 Task: Work and Employment Template: Inventory Log.
Action: Mouse moved to (109, 150)
Screenshot: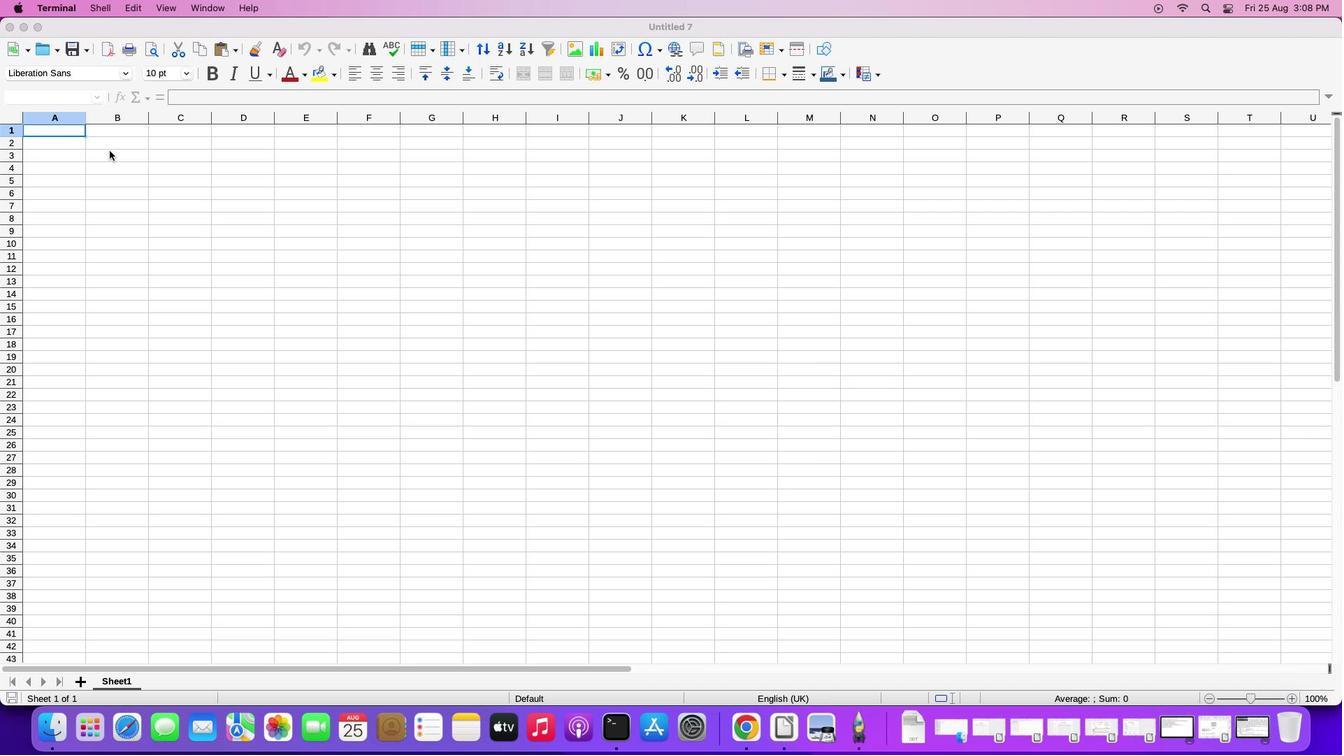 
Action: Mouse pressed left at (109, 150)
Screenshot: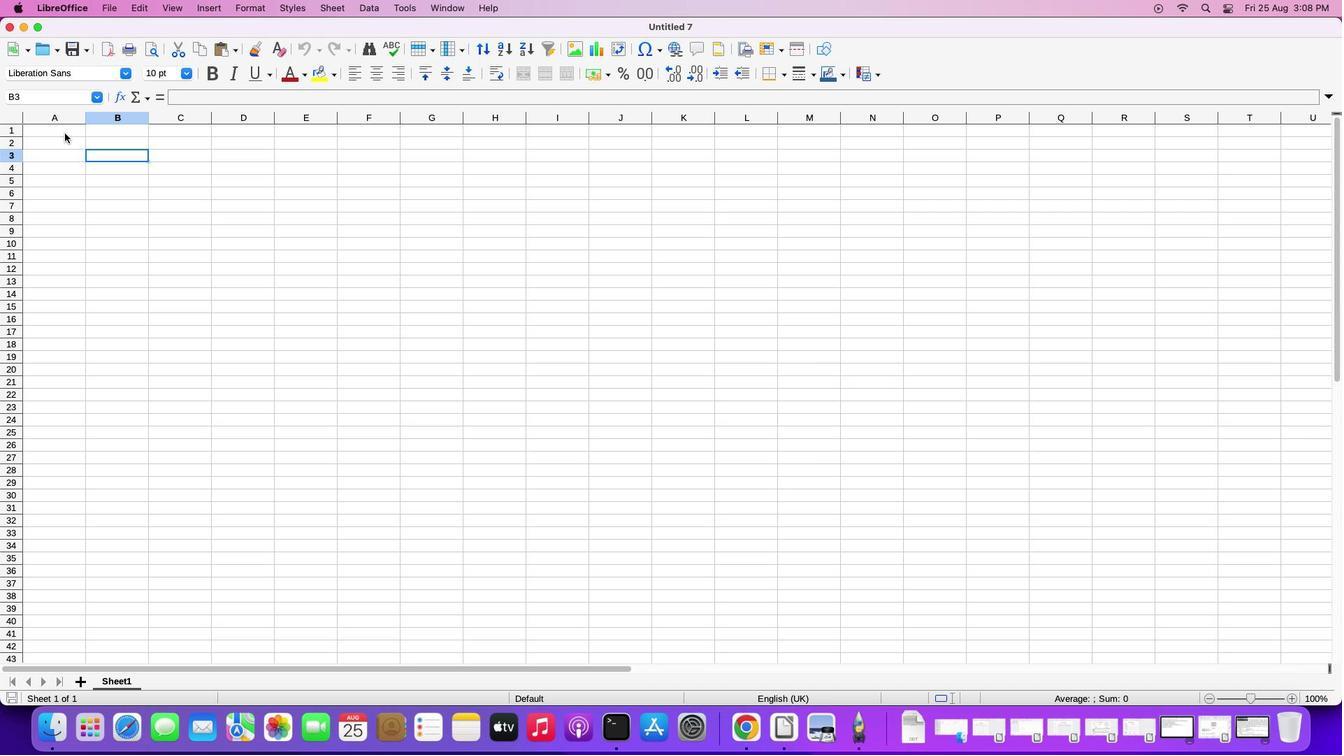 
Action: Mouse moved to (61, 131)
Screenshot: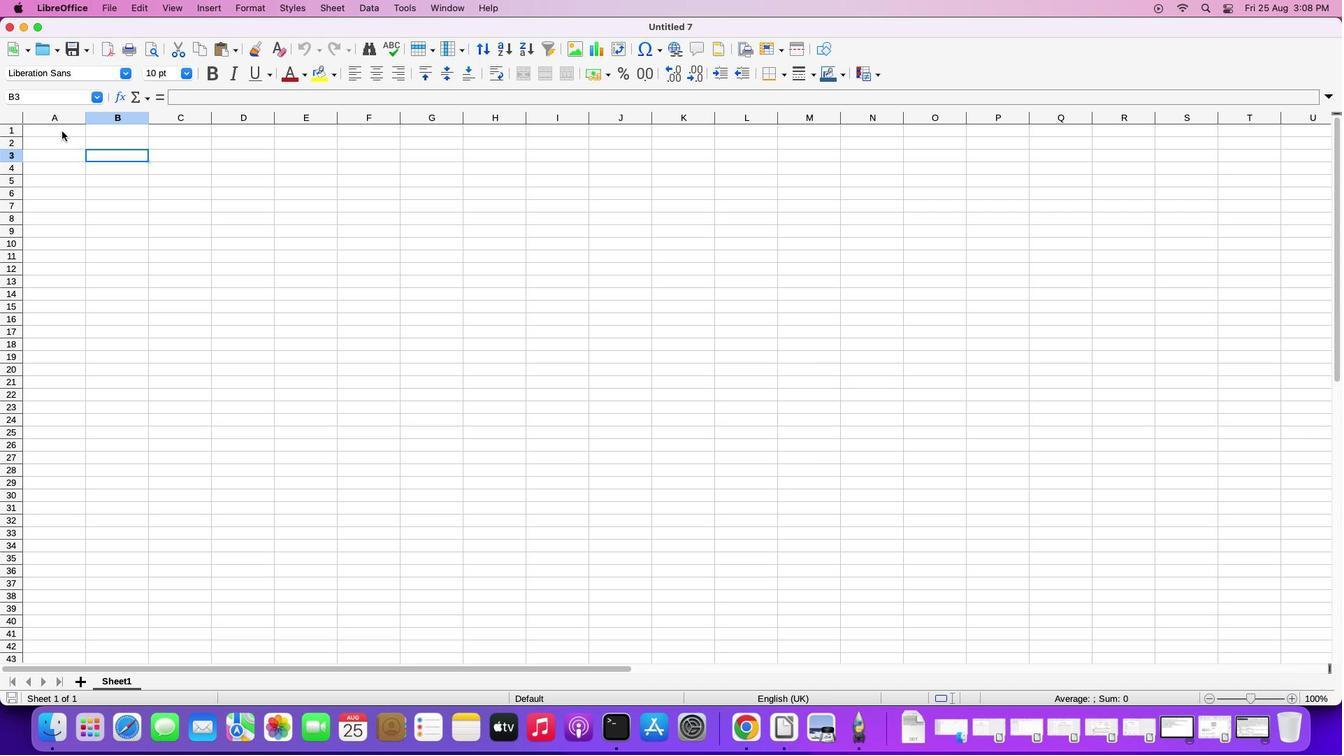 
Action: Mouse pressed left at (61, 131)
Screenshot: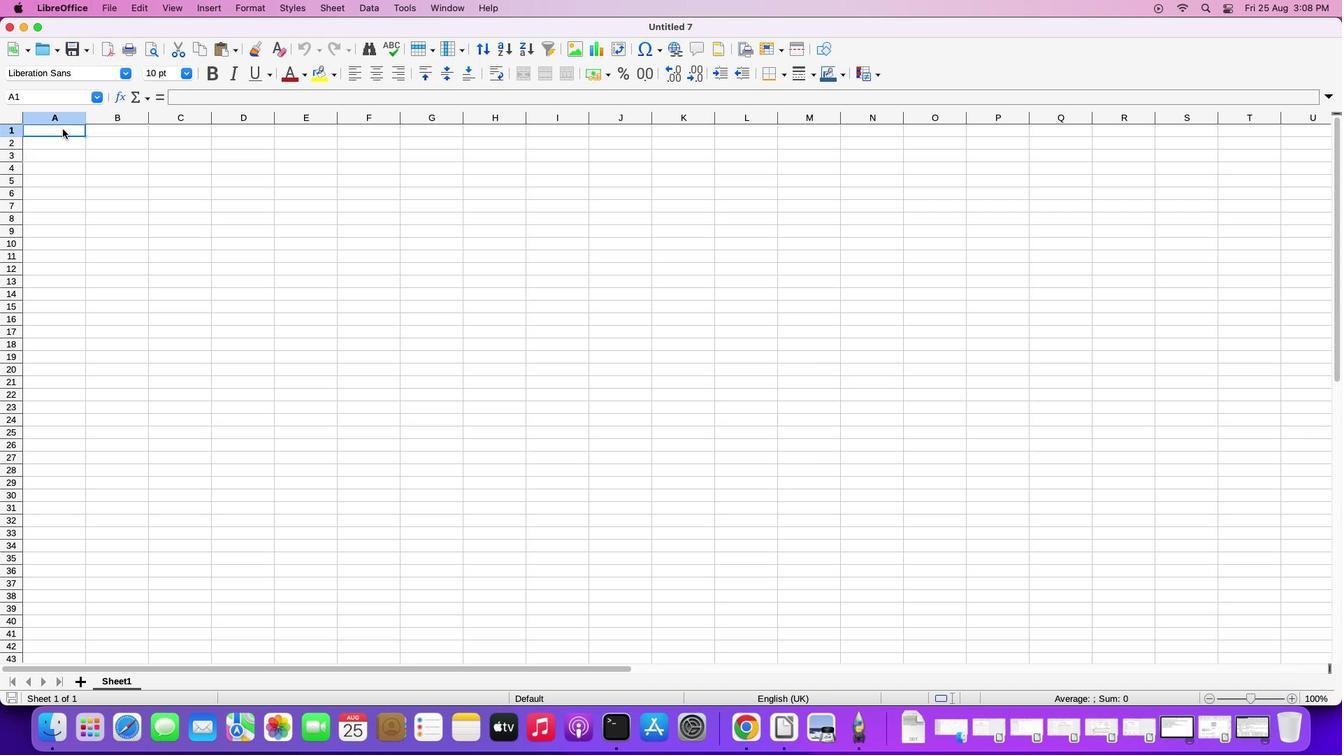 
Action: Mouse moved to (62, 129)
Screenshot: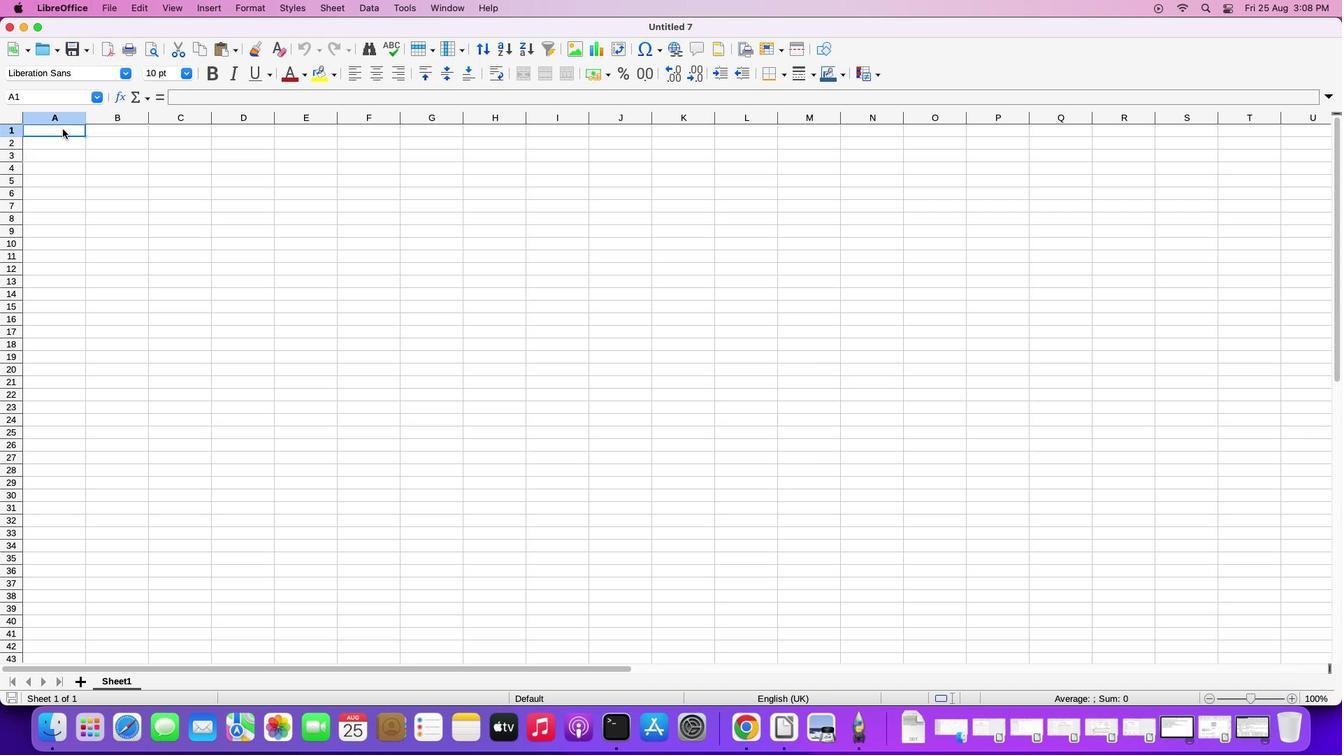 
Action: Key pressed Key.shift'I''n''v''e''n''t''o''r''y'Key.spaceKey.shift'C''o''u''n''t'Key.spaceKey.shift'S''h''e''e''t'Key.enterKey.shift'S''h''e''e''t'Key.space'n''u''m''b''e''r'Key.shift_r':'Key.shift'_''_''_''_''_''_''_''_''_''_''_''_''_'Key.backspaceKey.backspaceKey.backspaceKey.enterKey.rightKey.rightKey.rightKey.upKey.leftKey.shift'C''o''u''n''t''e''d'Key.space'b''y'Key.shift_r':'Key.spaceKey.shift'_''_''_''_''_''_''_''_''_''_''_''_''_'Key.backspaceKey.enter
Screenshot: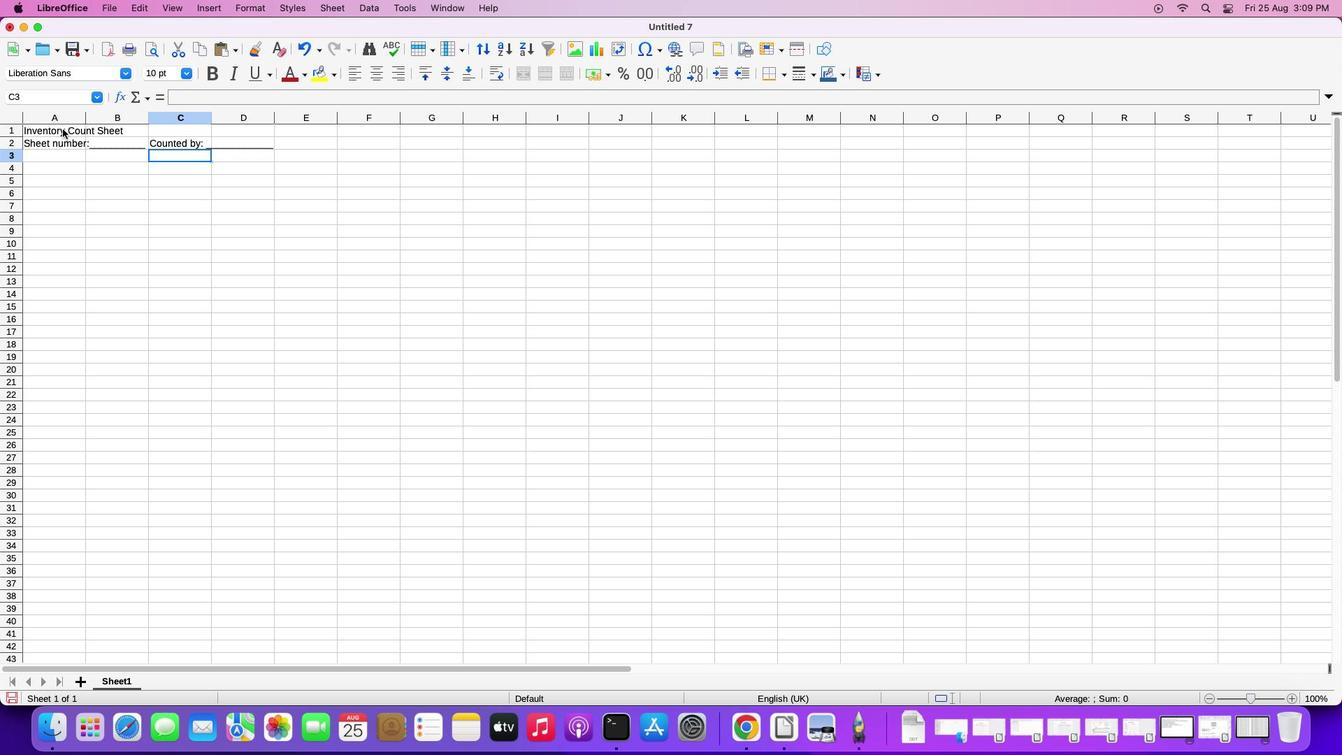 
Action: Mouse moved to (45, 171)
Screenshot: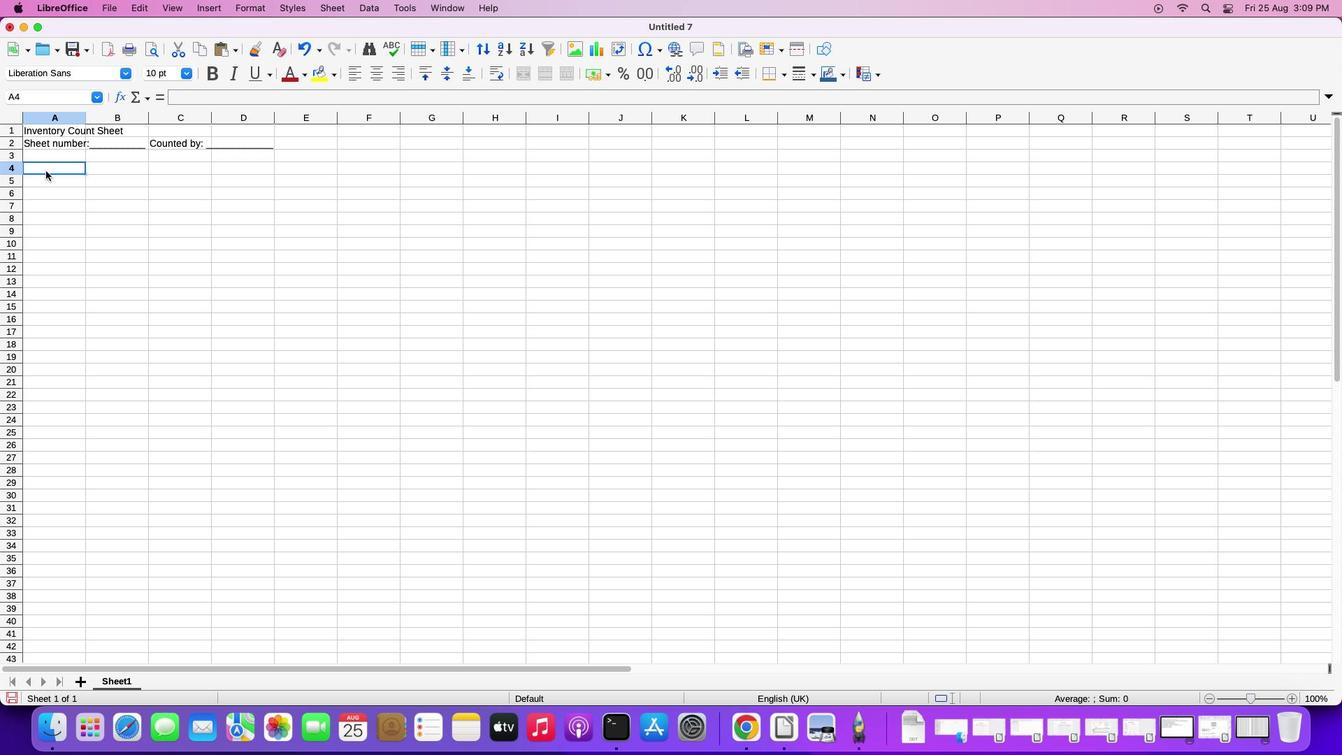 
Action: Mouse pressed left at (45, 171)
Screenshot: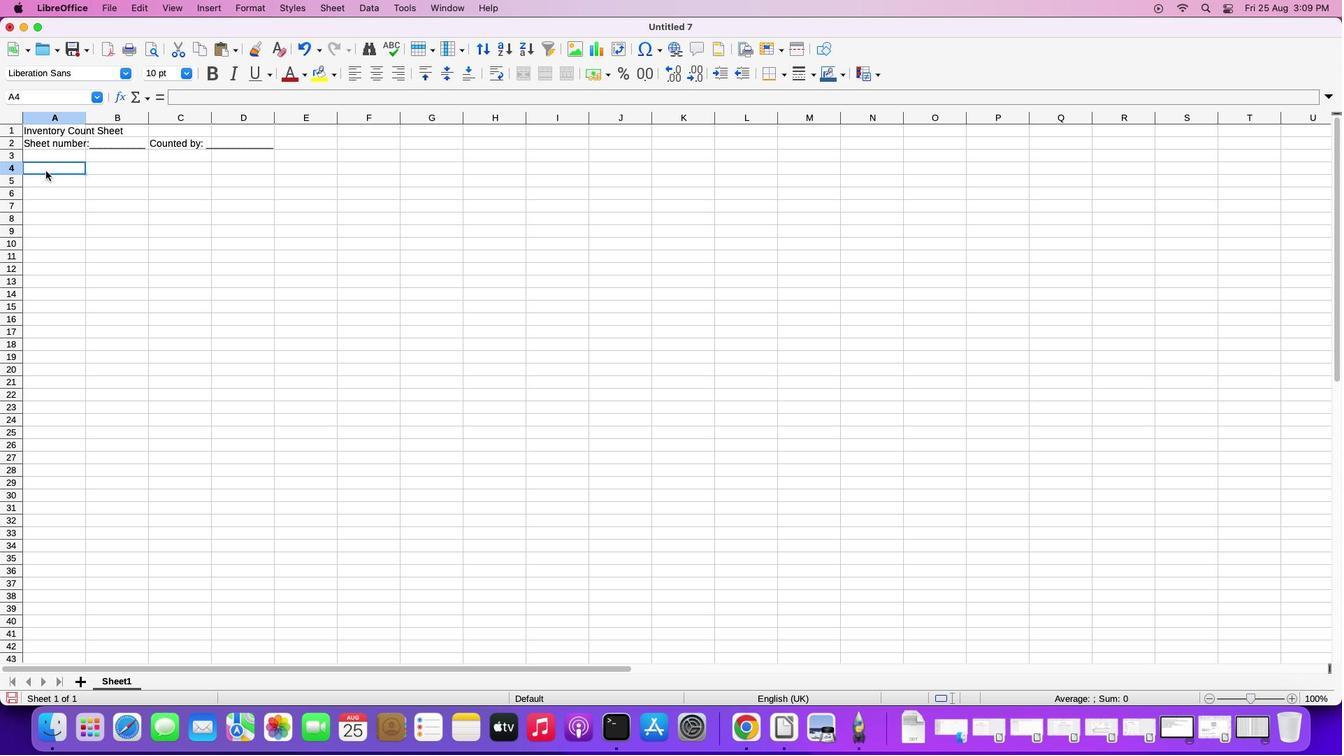
Action: Key pressed Key.shift'I''t''e''m'Key.spaceKey.shift'n''u''m''b''e''r'Key.rightKey.shift'D''e''s''c''r''i''p''t''i''o''n'Key.rightKey.shift'L''o''c''a''t''i''o''n'Key.rightKey.shift'Q''u''a''n''t''i''t''y'Key.downKey.upKey.upKey.upKey.leftKey.leftKey.leftKey.upKey.upKey.shiftKey.rightKey.rightKey.right
Screenshot: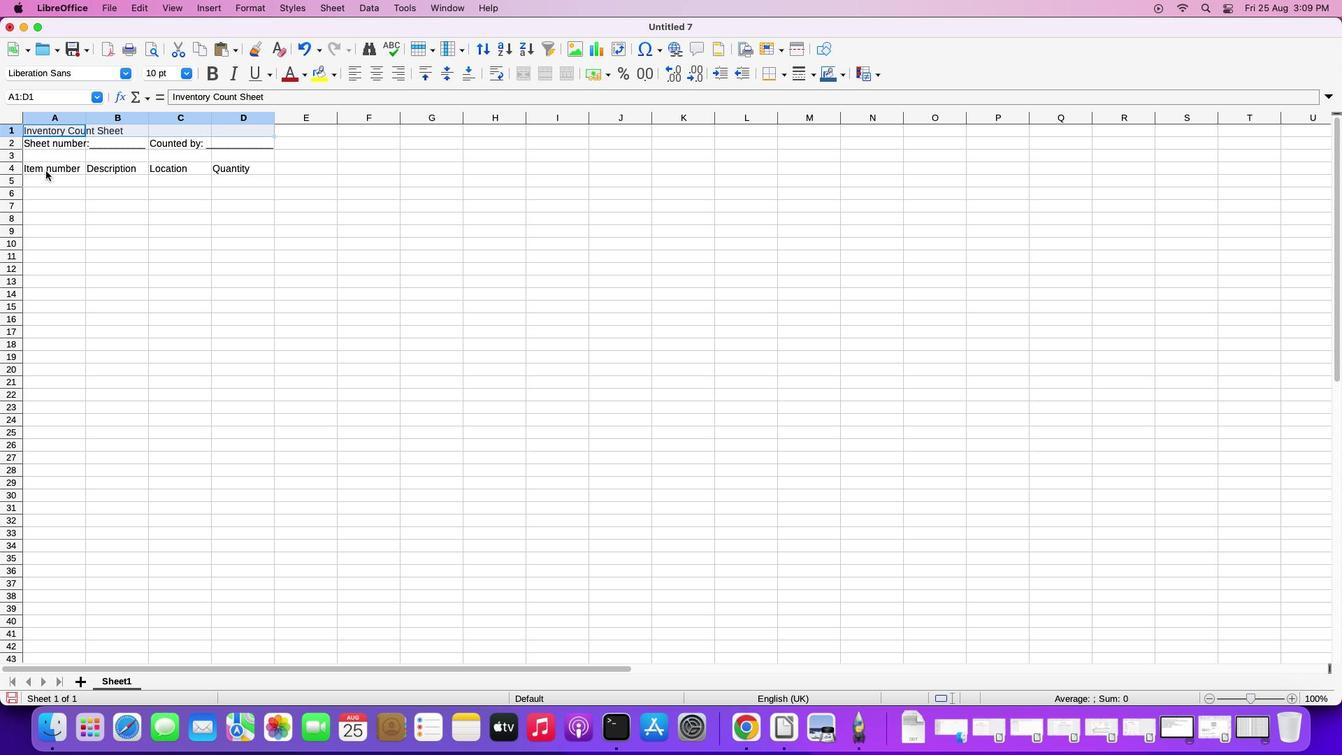 
Action: Mouse moved to (544, 78)
Screenshot: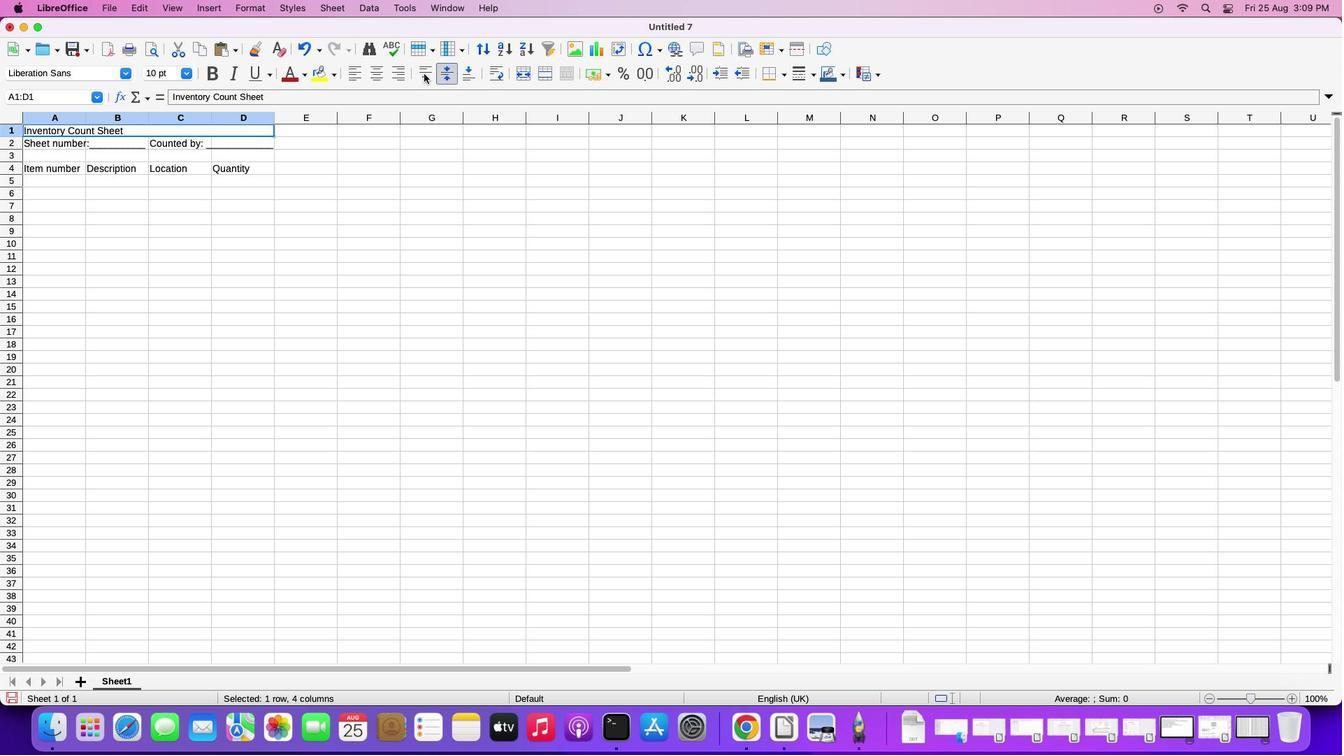 
Action: Mouse pressed left at (544, 78)
Screenshot: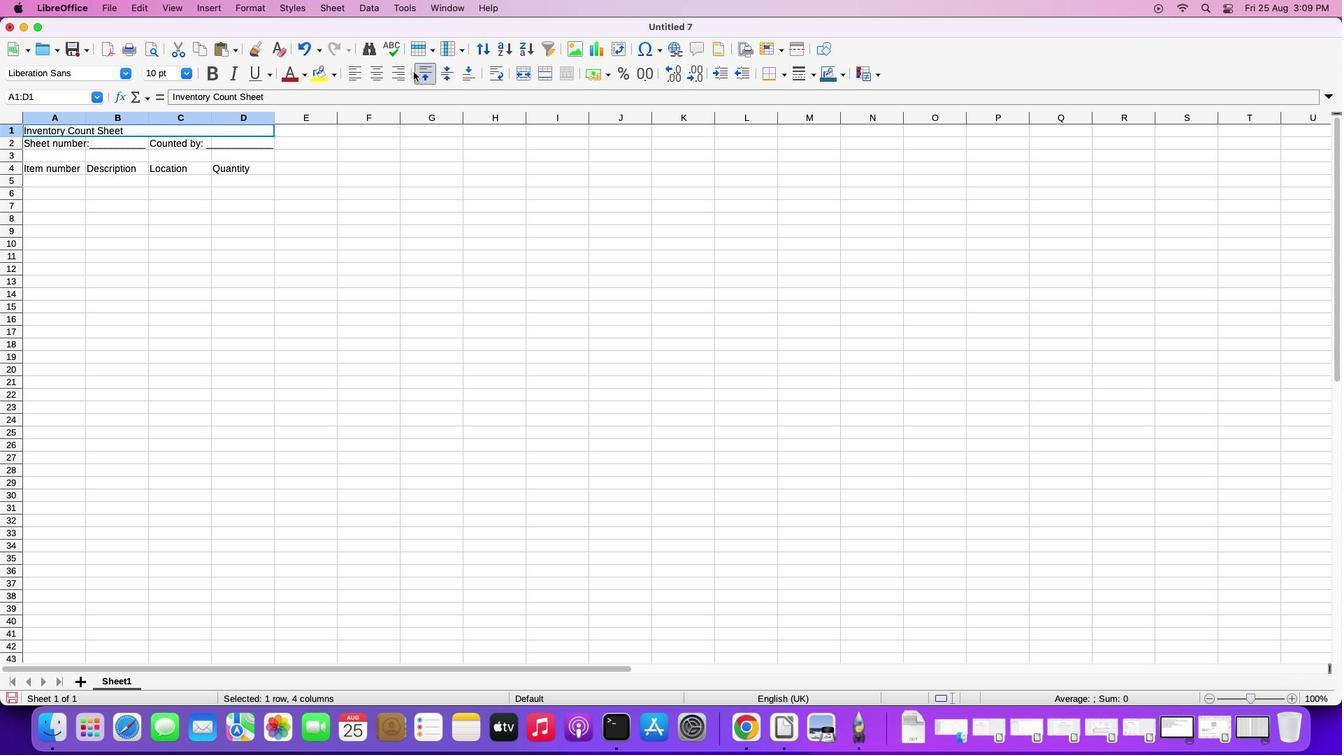 
Action: Mouse moved to (376, 72)
Screenshot: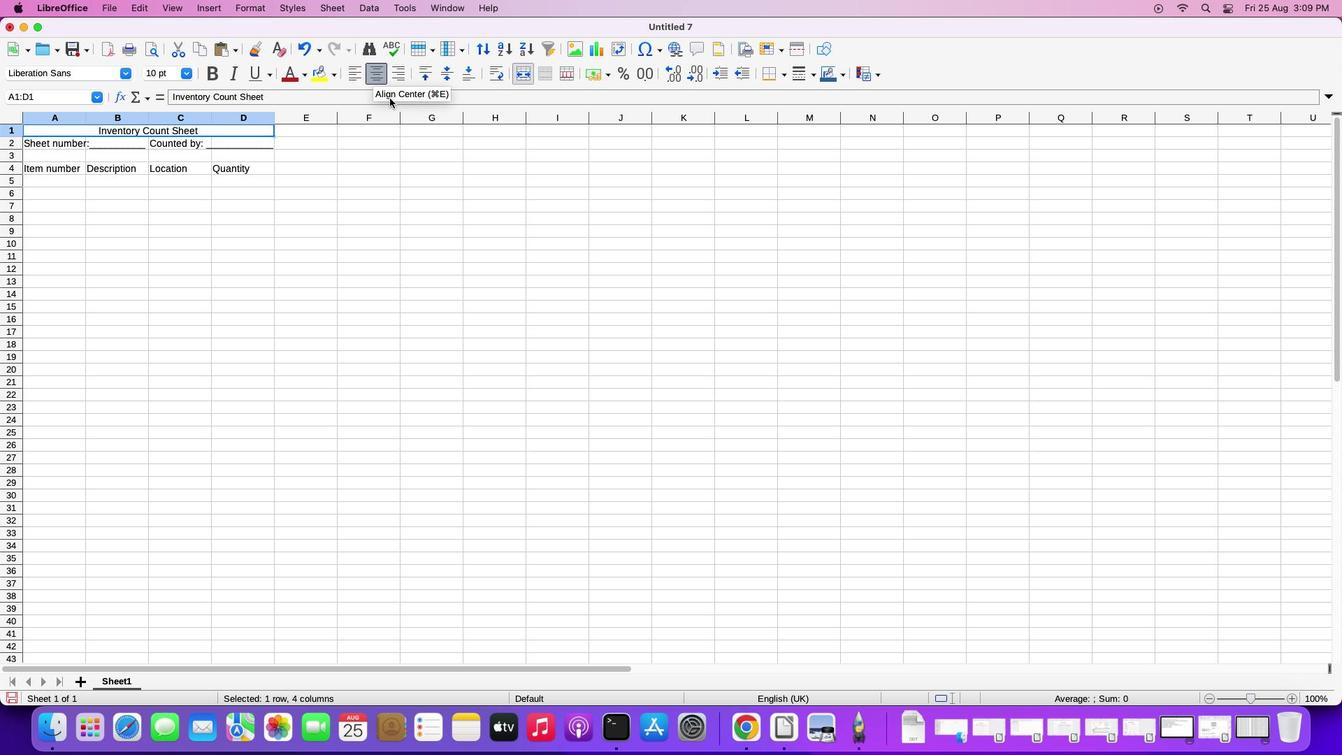 
Action: Mouse pressed left at (376, 72)
Screenshot: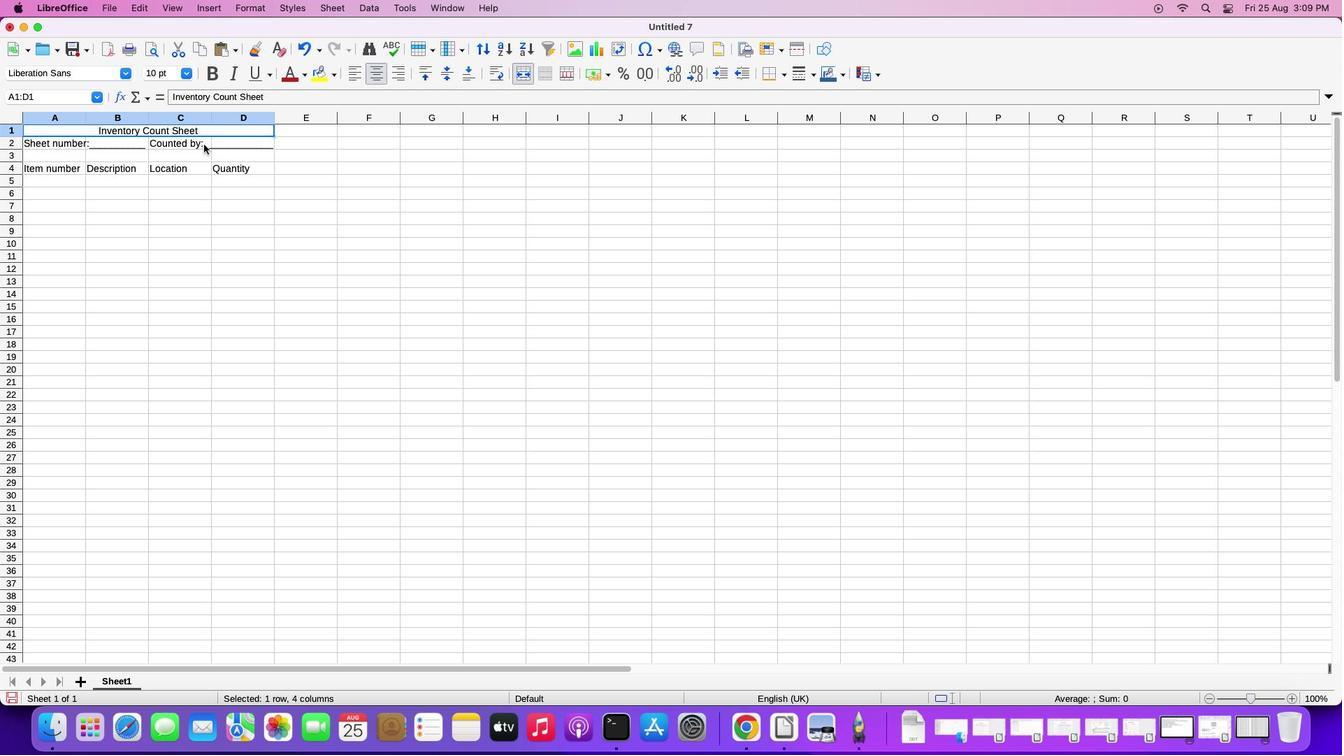 
Action: Mouse moved to (45, 162)
Screenshot: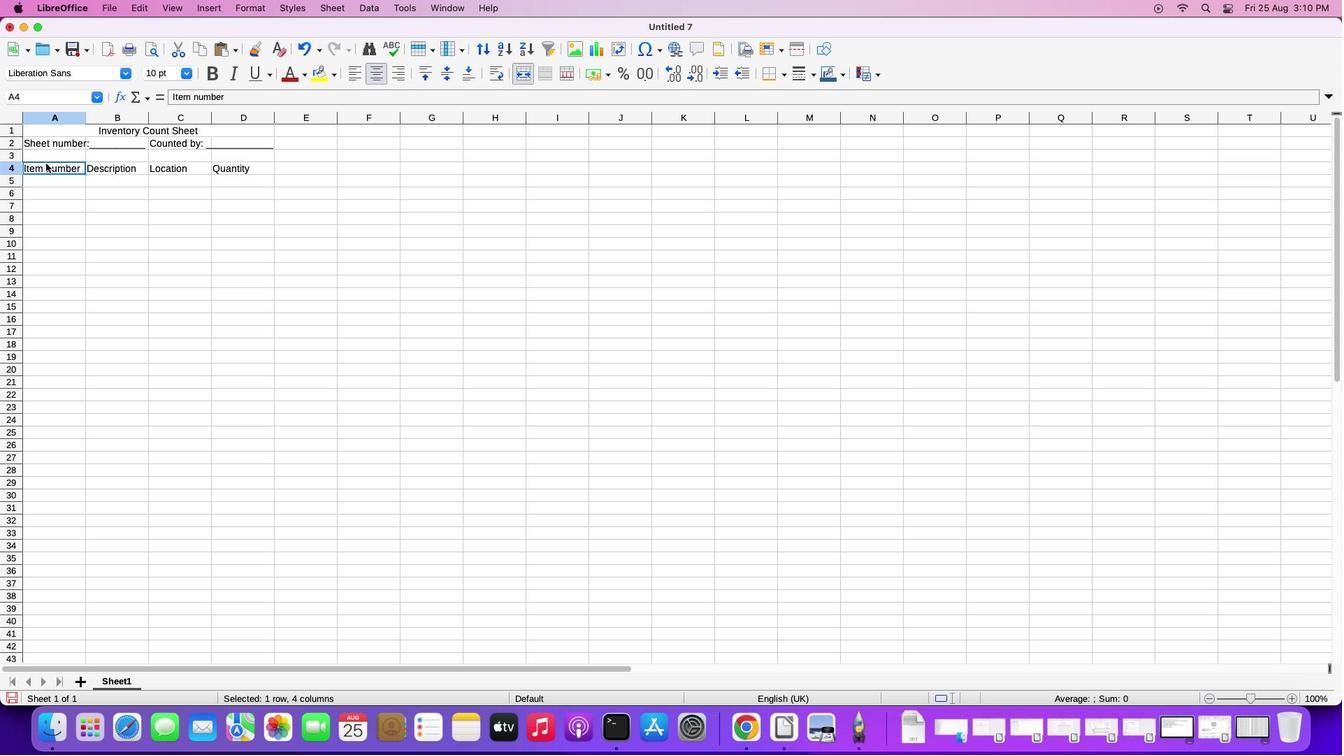 
Action: Mouse pressed left at (45, 162)
Screenshot: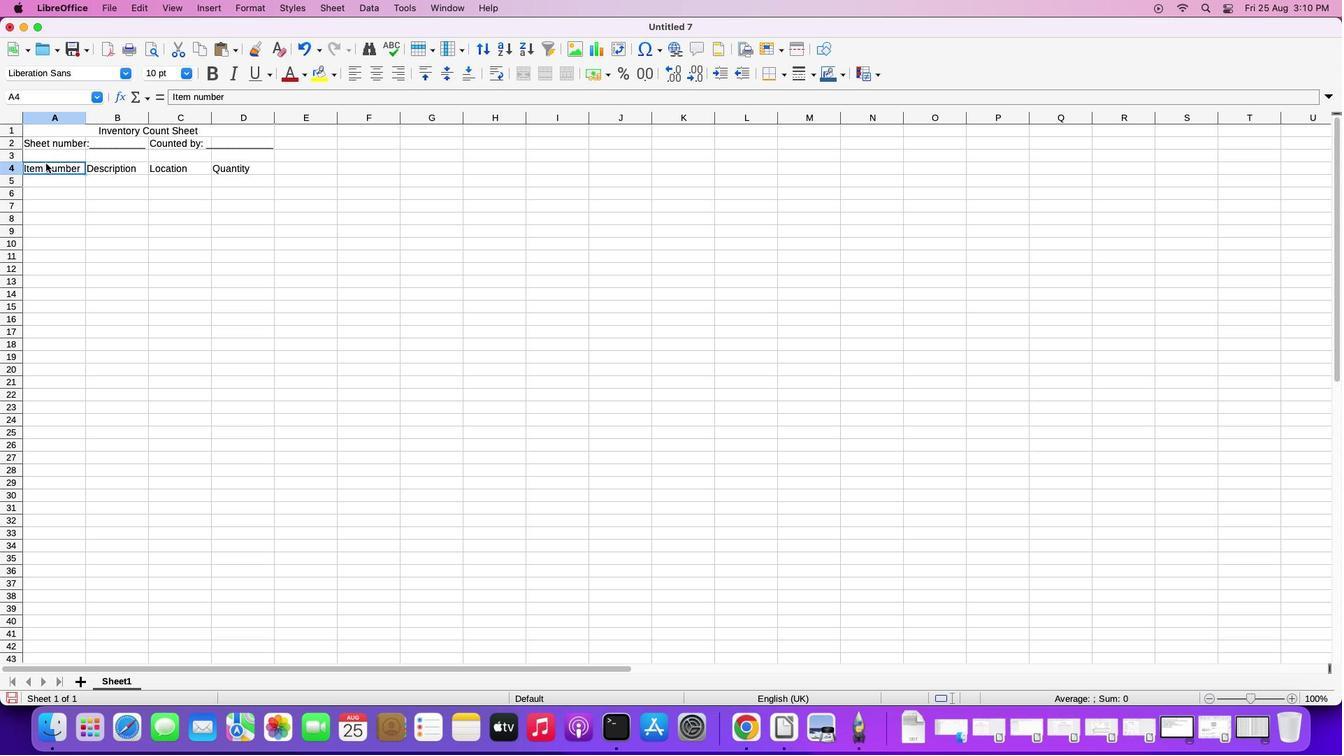 
Action: Mouse moved to (45, 162)
Screenshot: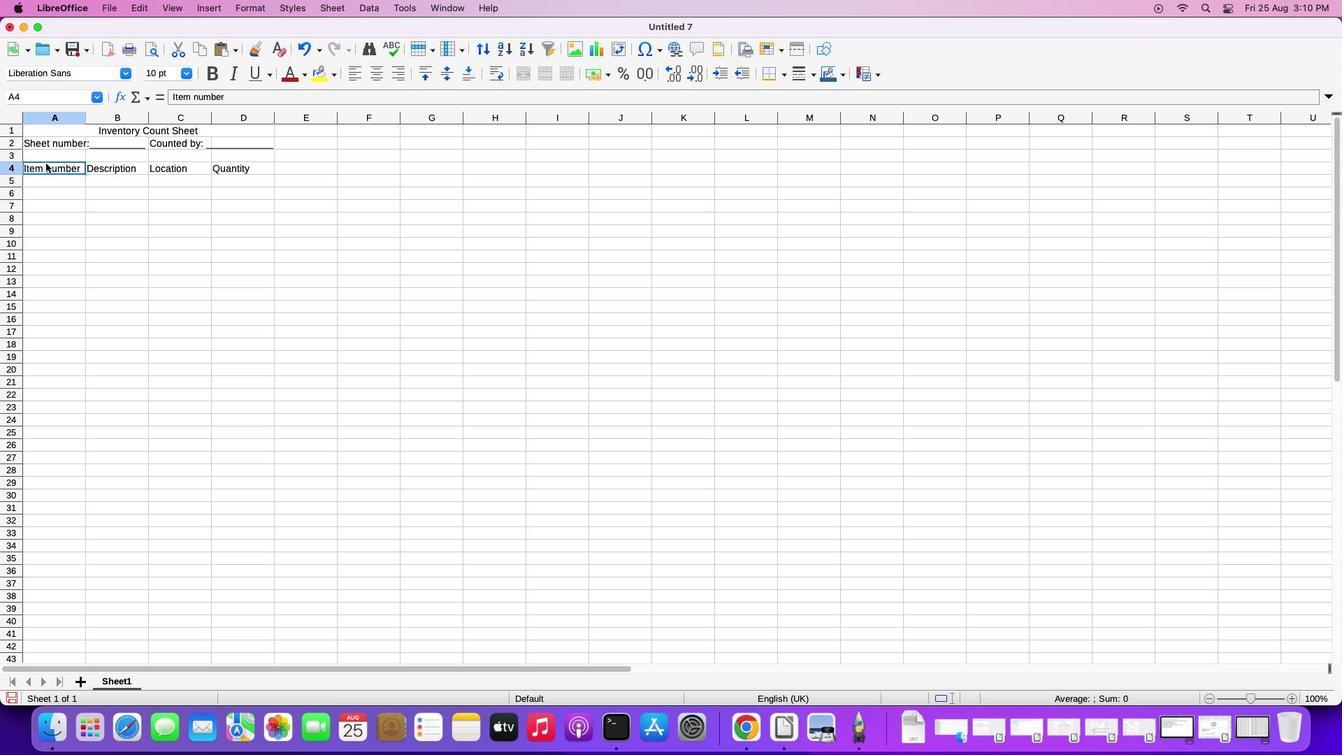 
Action: Key pressed Key.shiftKey.rightKey.rightKey.right
Screenshot: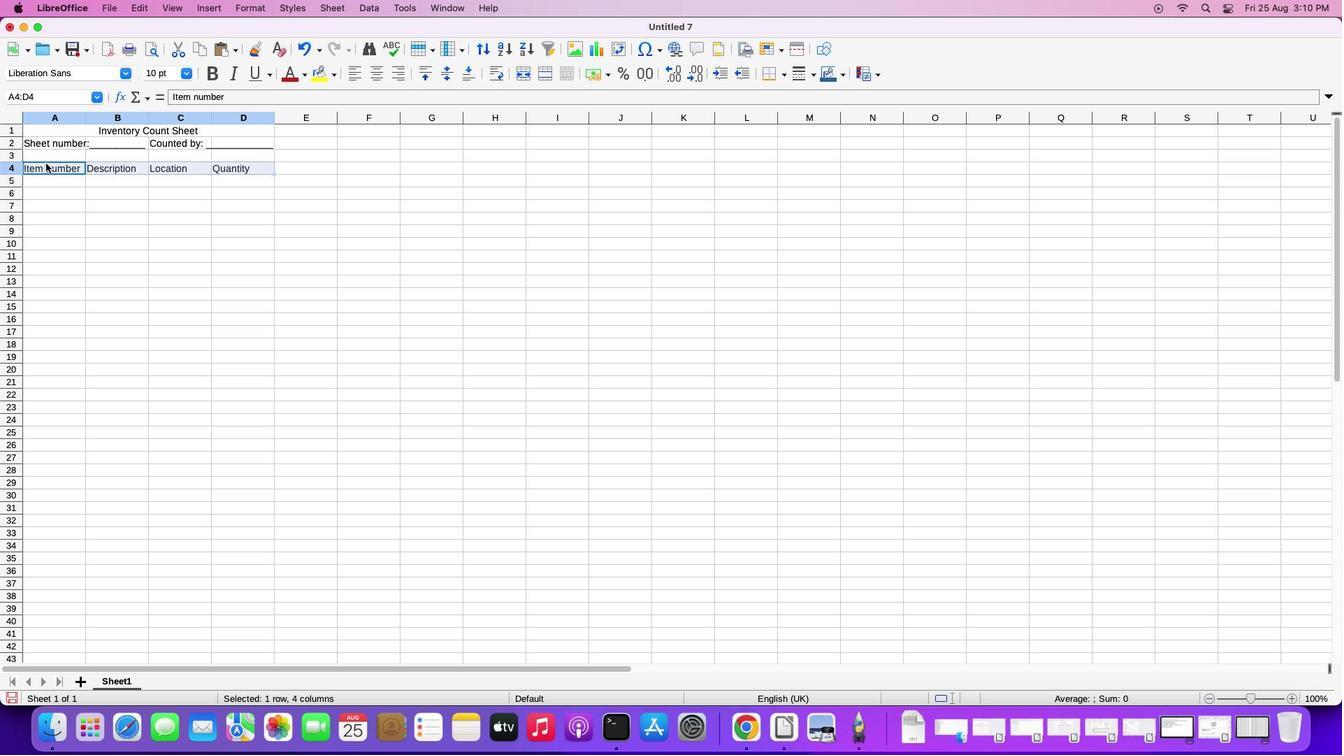 
Action: Mouse moved to (685, 146)
Screenshot: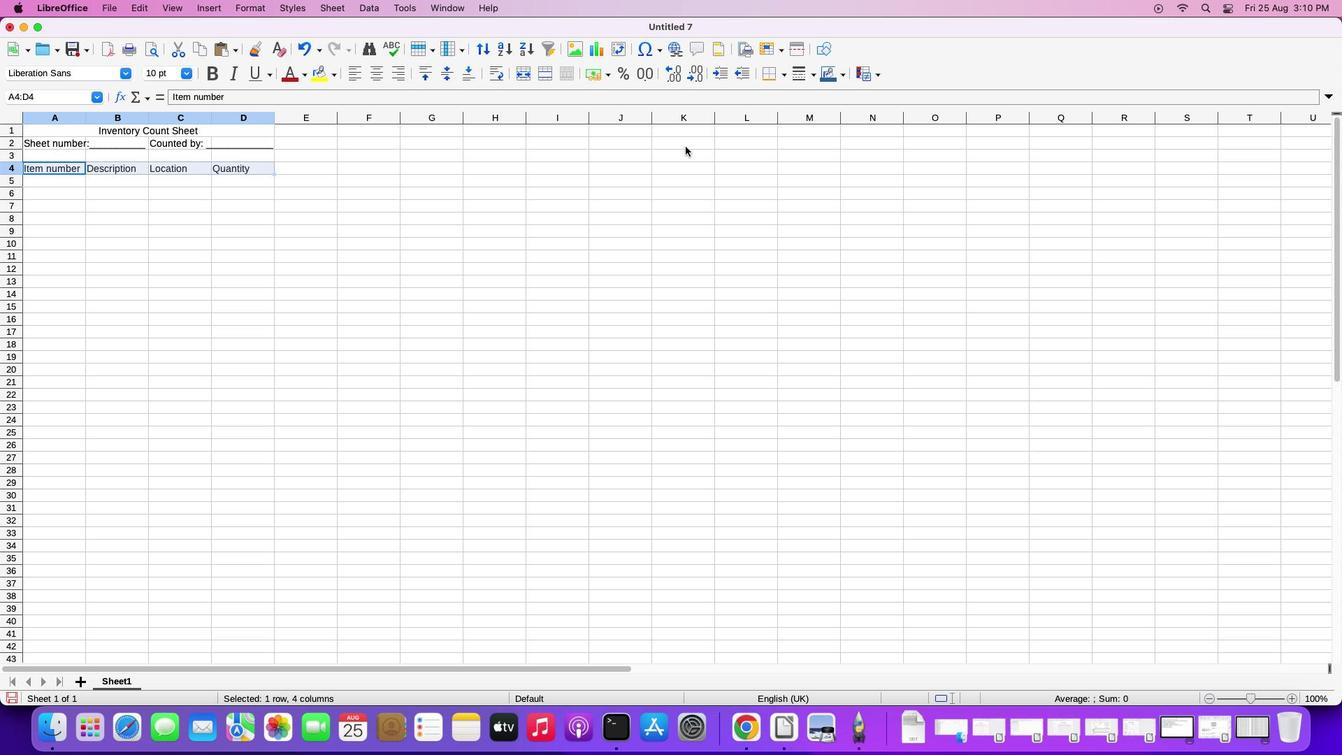 
Action: Key pressed Key.shiftKey.downKey.downKey.downKey.downKey.downKey.downKey.downKey.downKey.downKey.downKey.downKey.downKey.downKey.downKey.downKey.downKey.downKey.downKey.downKey.downKey.downKey.downKey.downKey.downKey.downKey.down
Screenshot: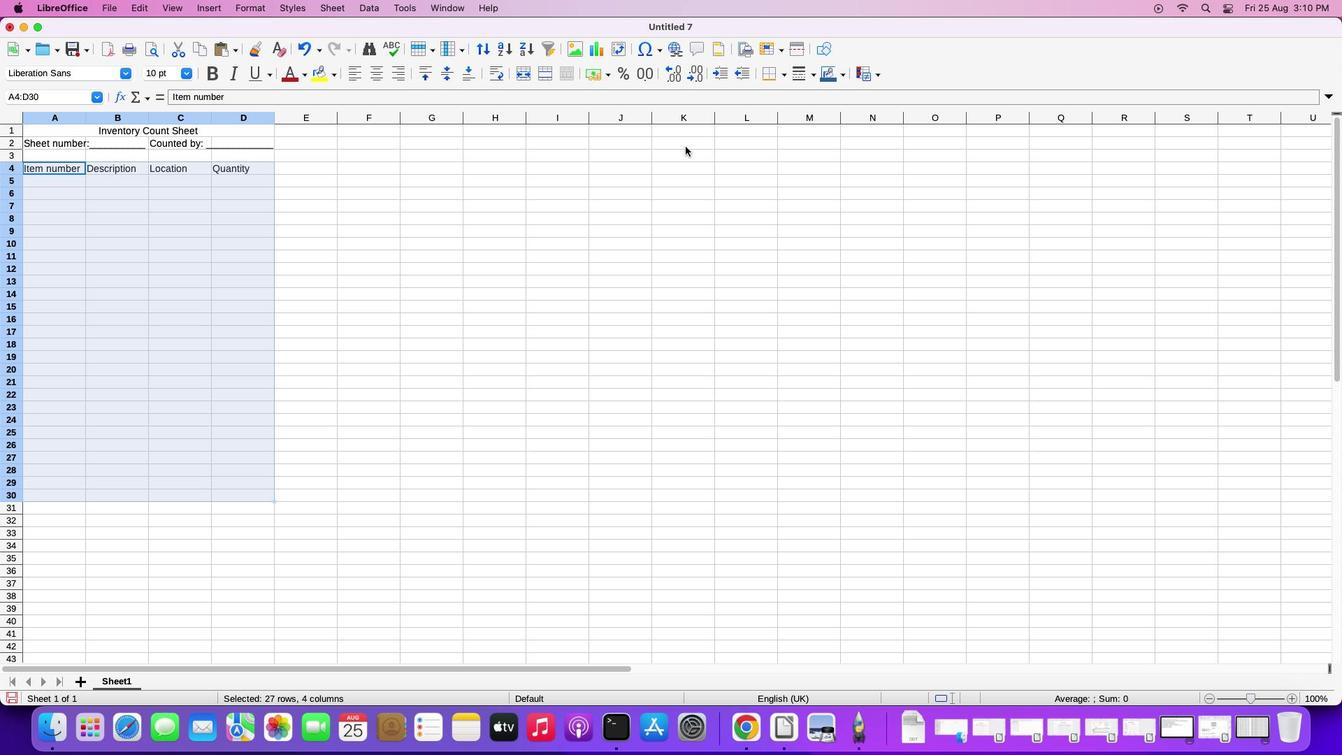 
Action: Mouse moved to (785, 73)
Screenshot: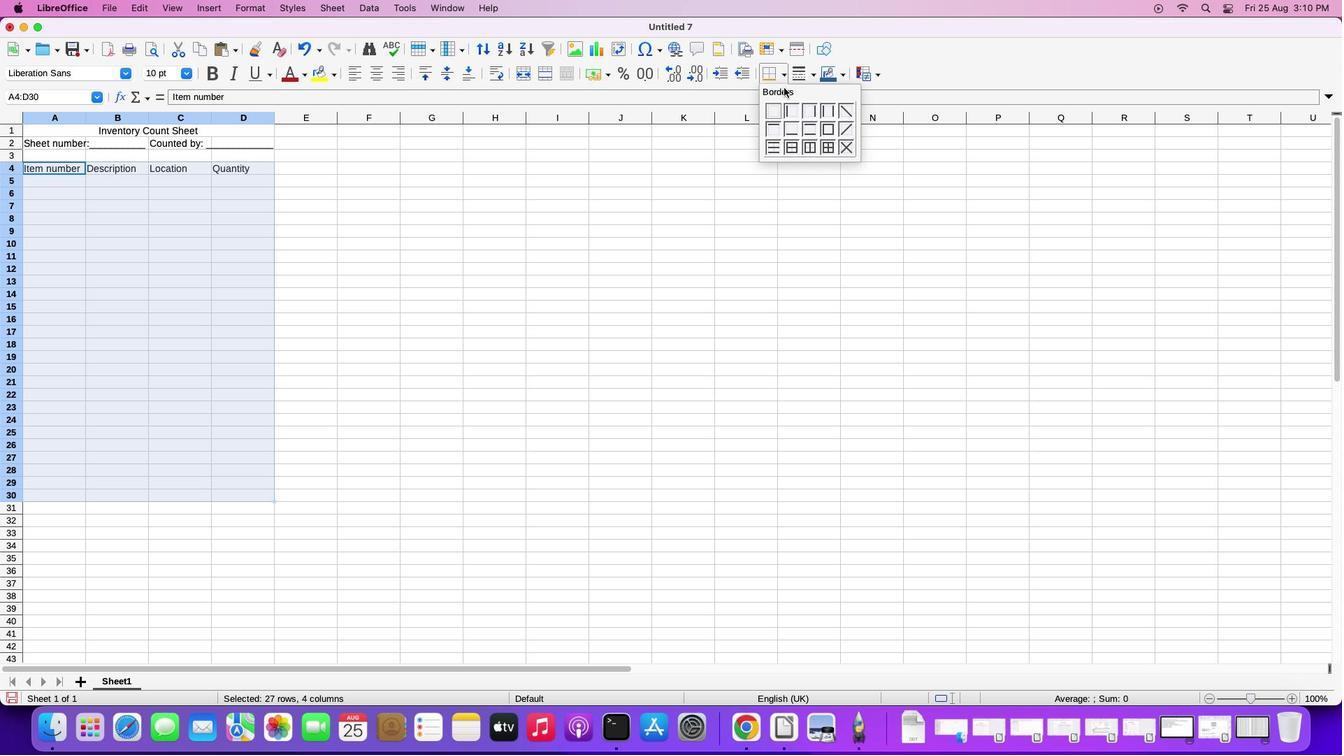 
Action: Mouse pressed left at (785, 73)
Screenshot: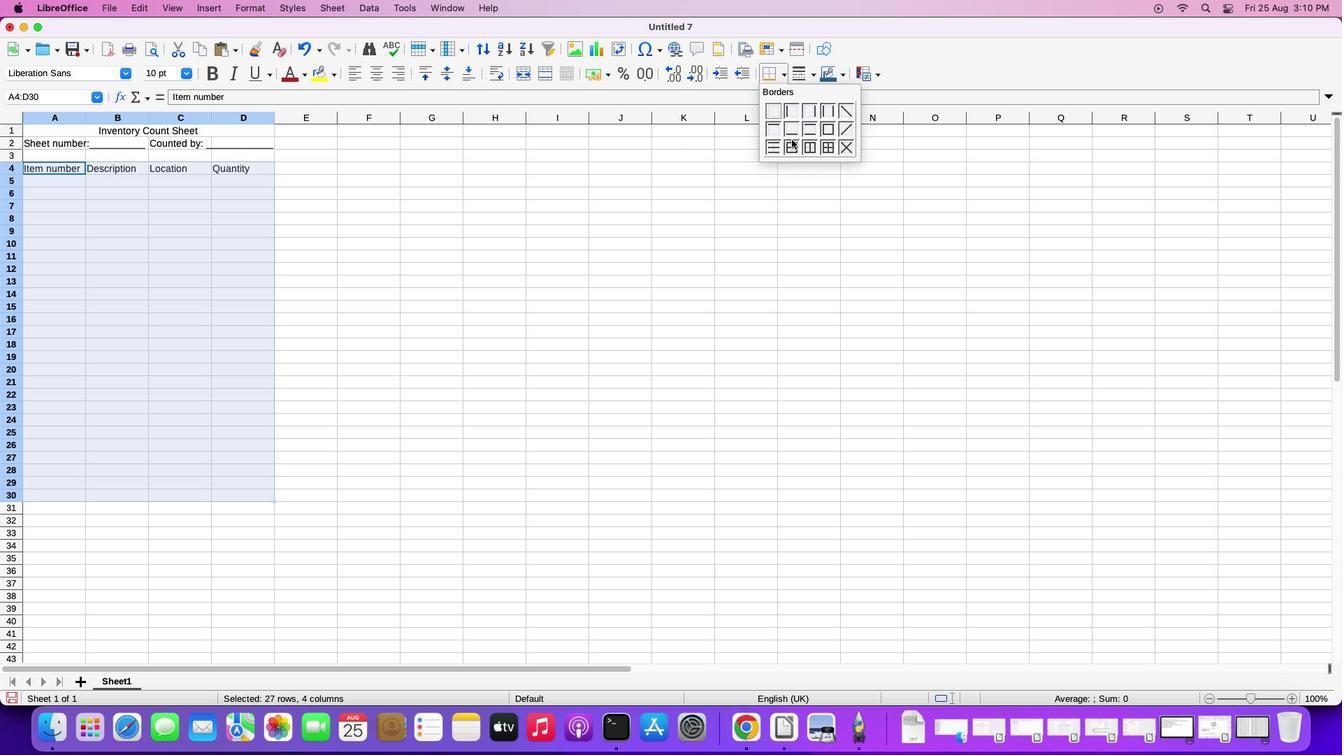 
Action: Mouse moved to (825, 148)
Screenshot: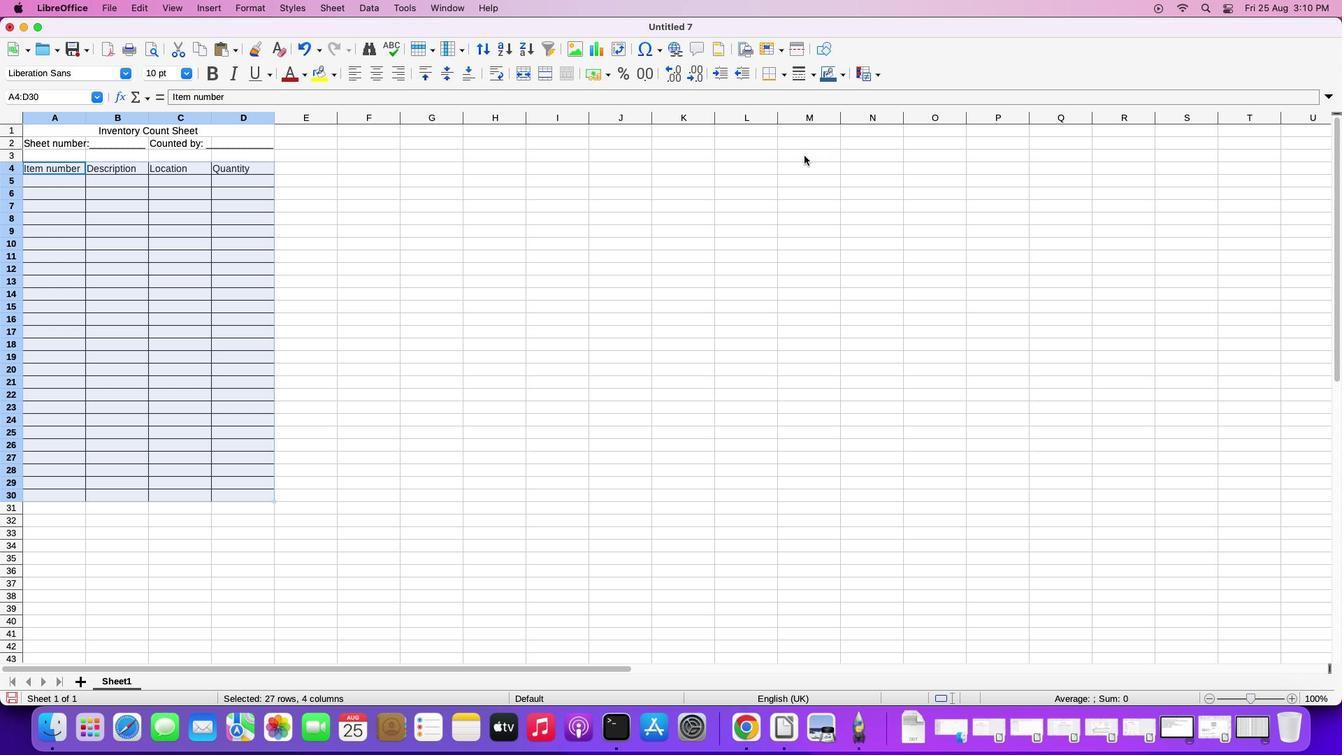 
Action: Mouse pressed left at (825, 148)
Screenshot: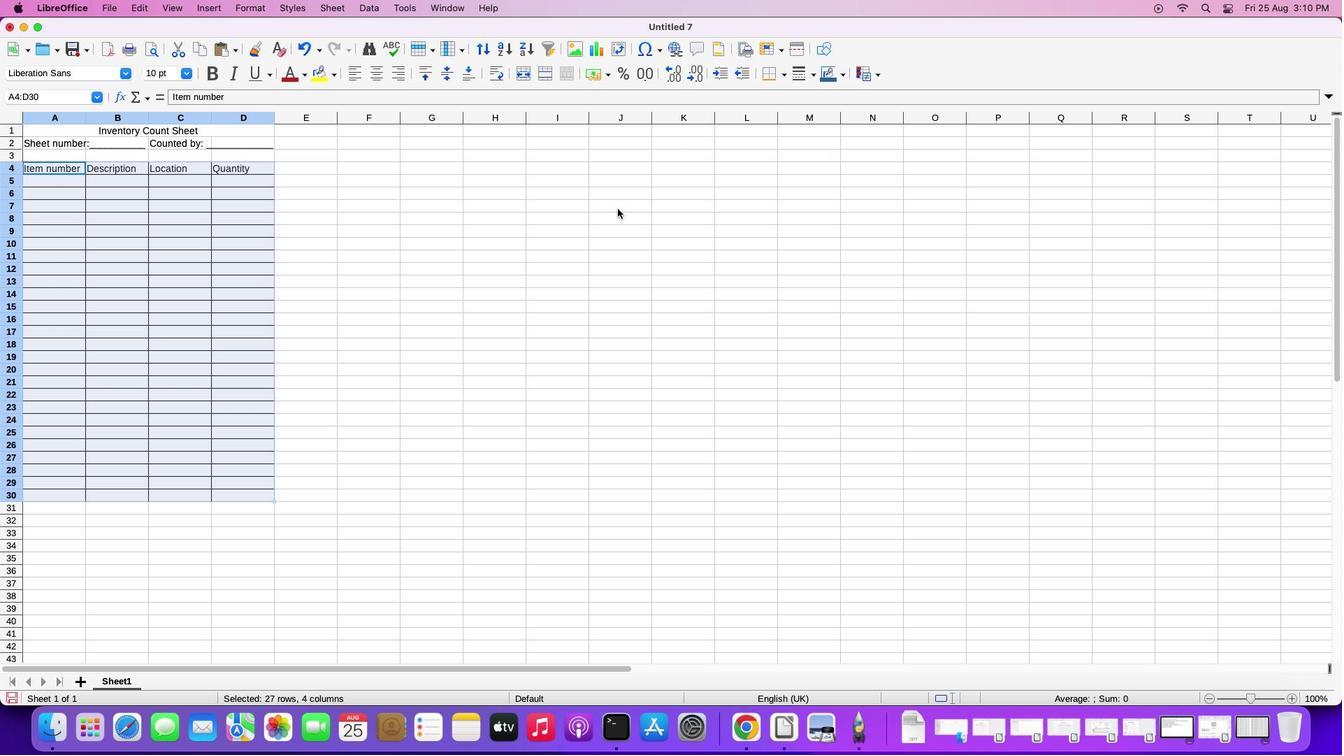 
Action: Mouse moved to (158, 228)
Screenshot: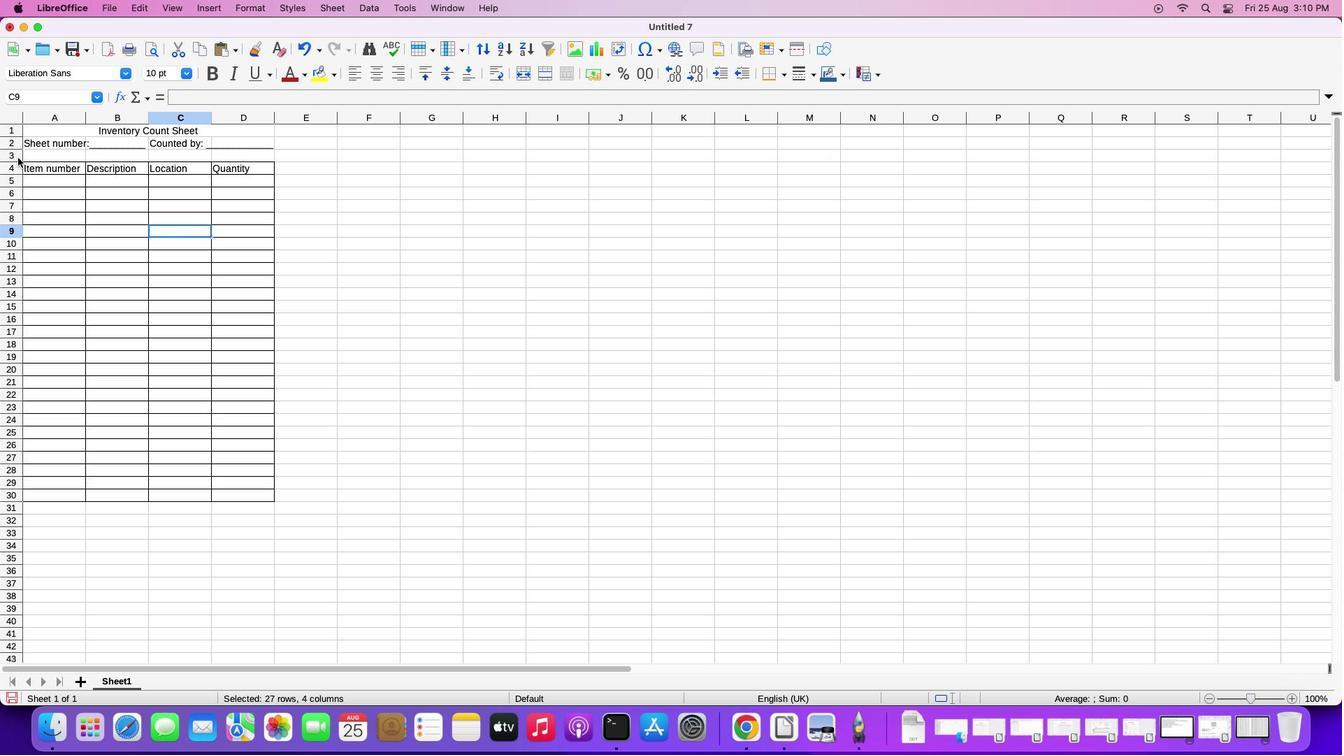 
Action: Mouse pressed left at (158, 228)
Screenshot: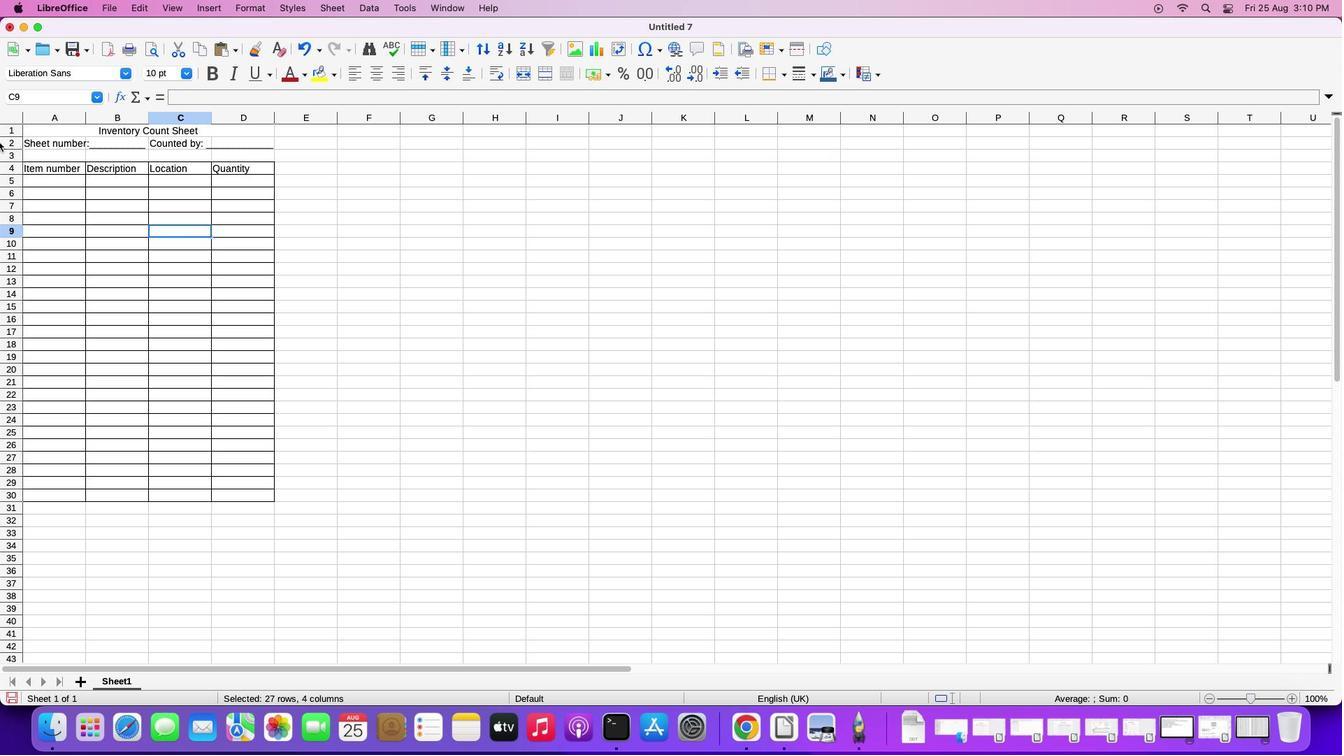 
Action: Mouse moved to (44, 144)
Screenshot: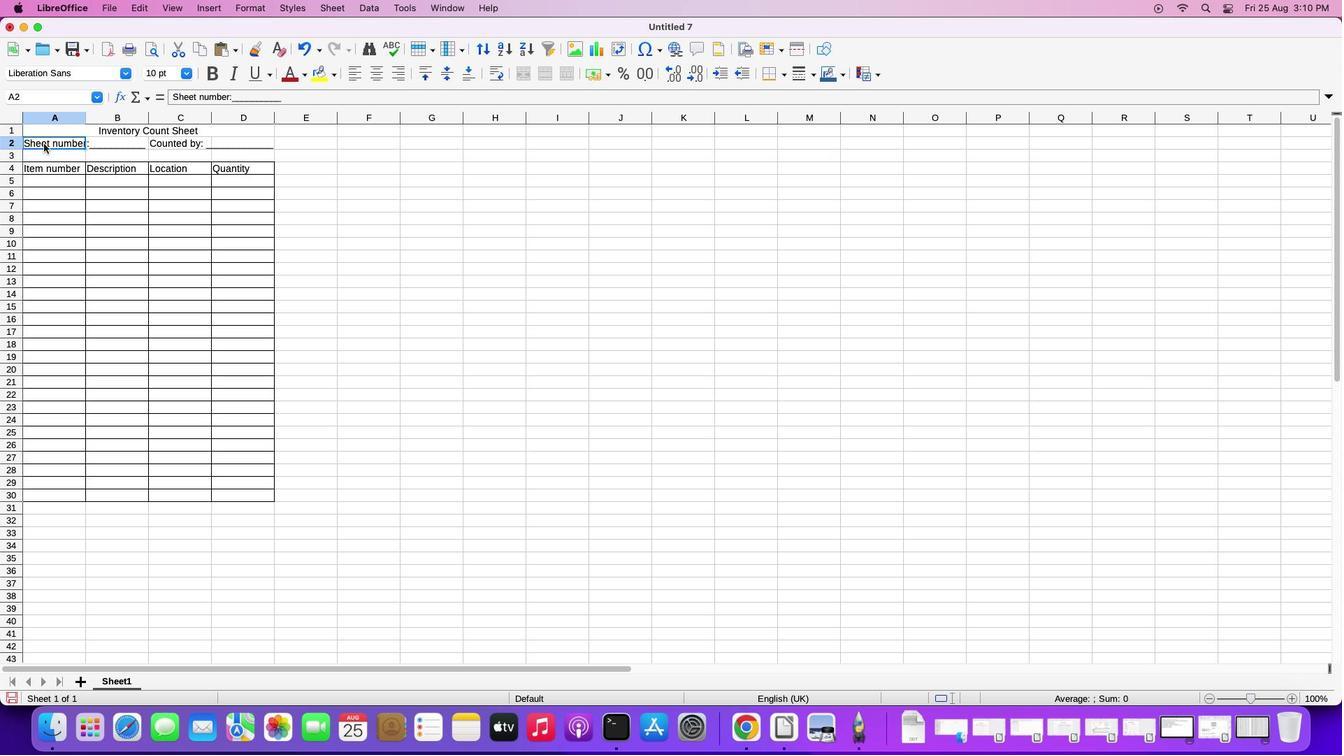 
Action: Mouse pressed left at (44, 144)
Screenshot: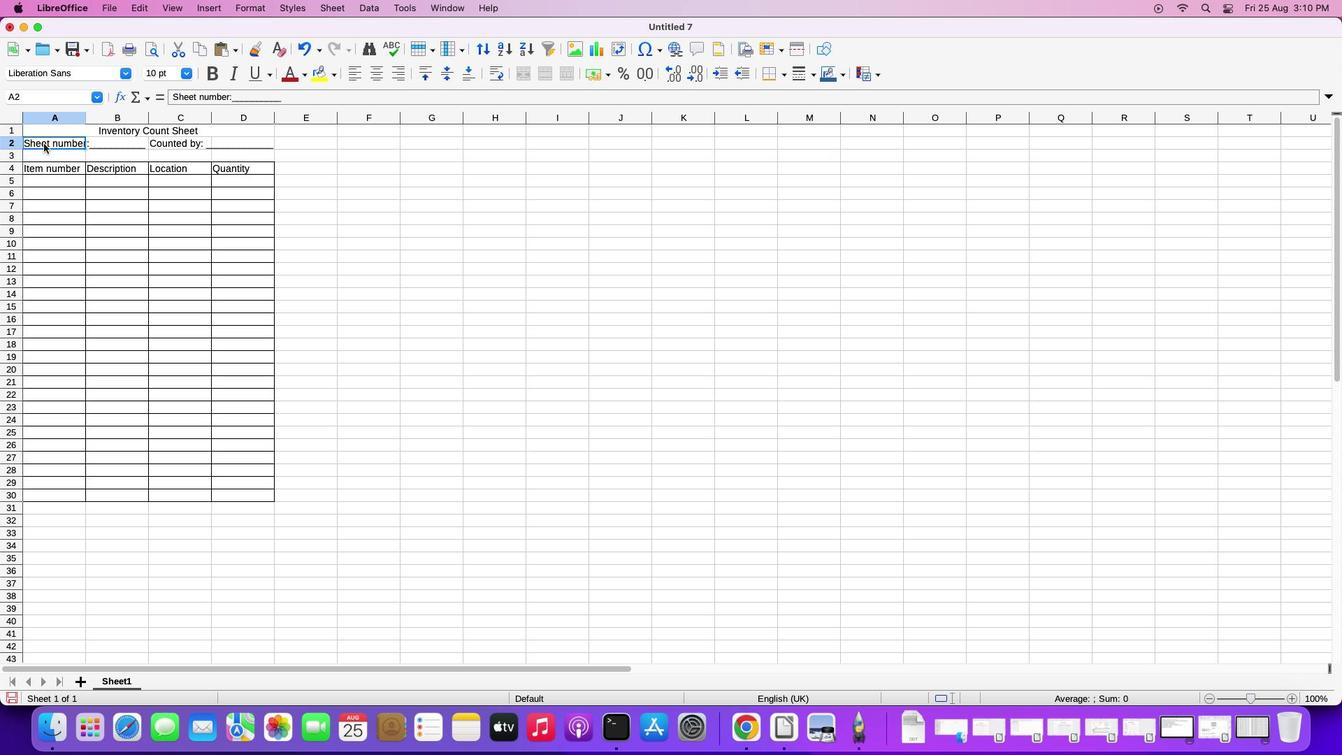 
Action: Mouse moved to (44, 144)
Screenshot: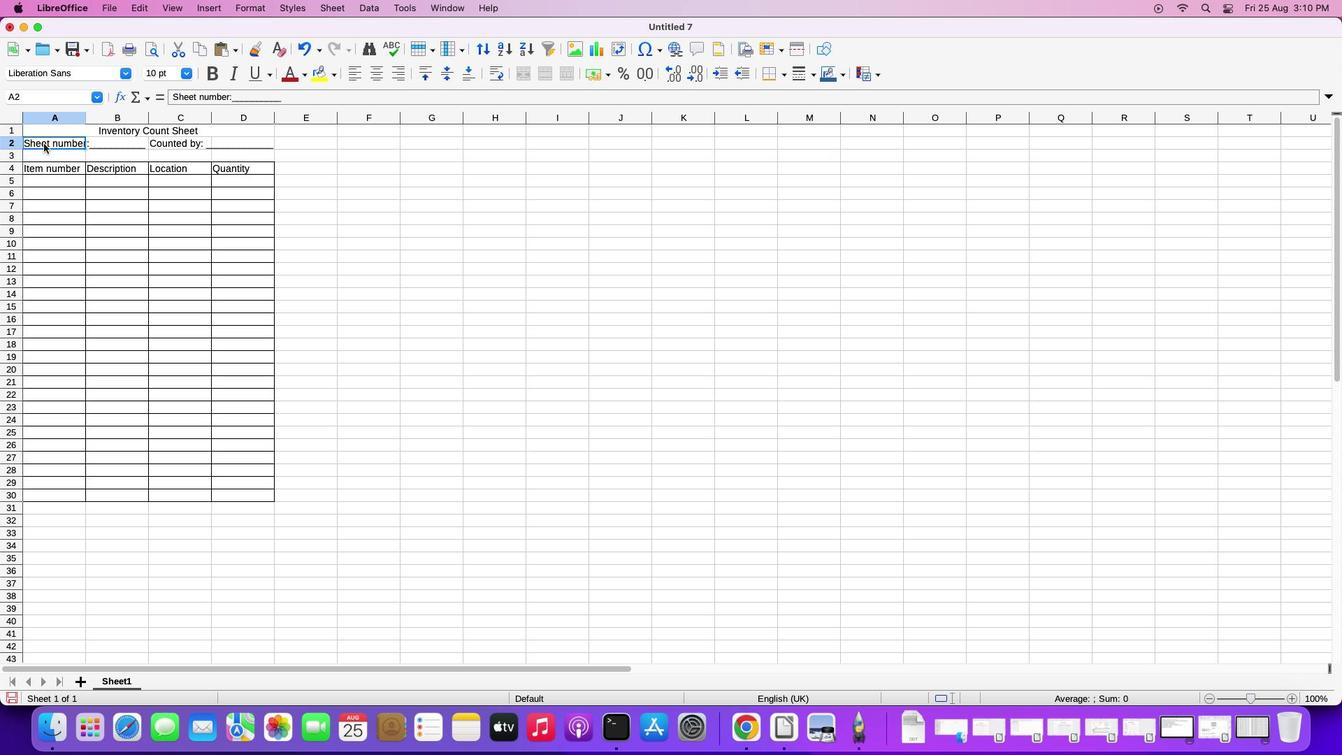 
Action: Key pressed Key.shiftKey.rightKey.rightKey.right
Screenshot: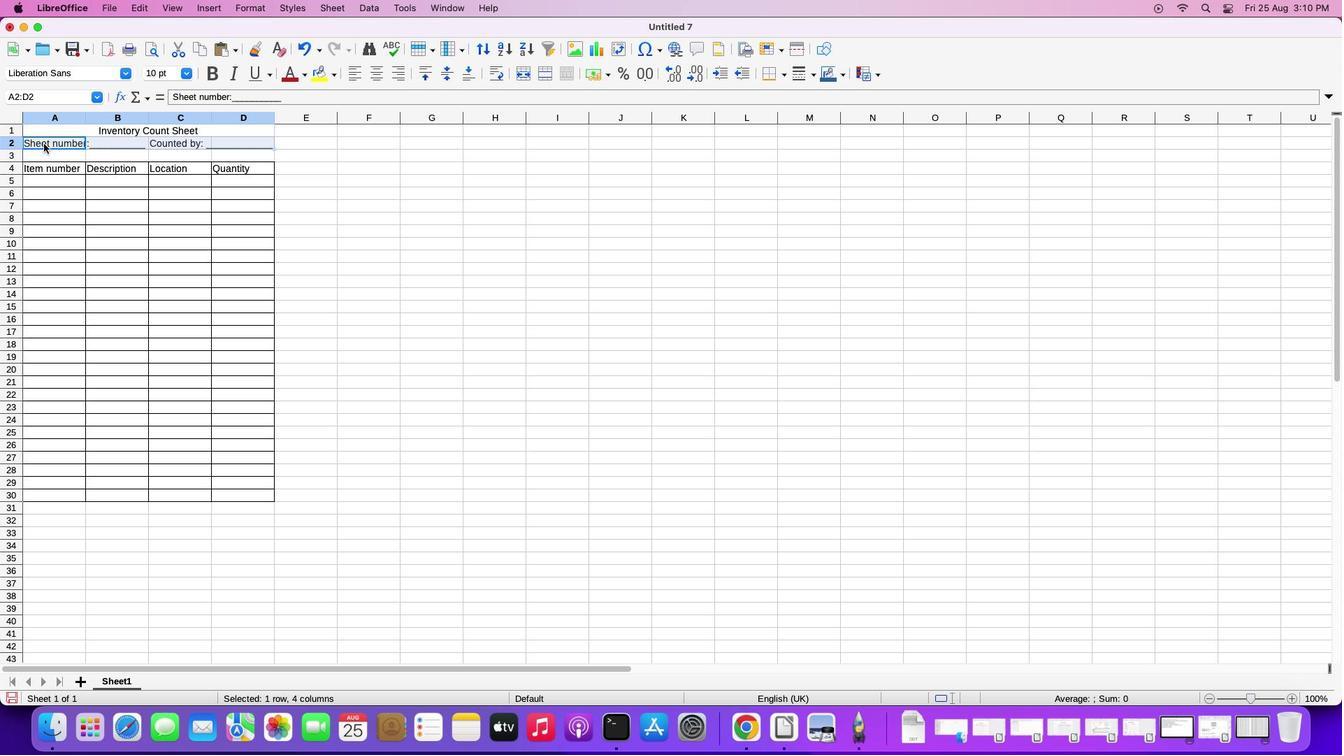 
Action: Mouse moved to (783, 74)
Screenshot: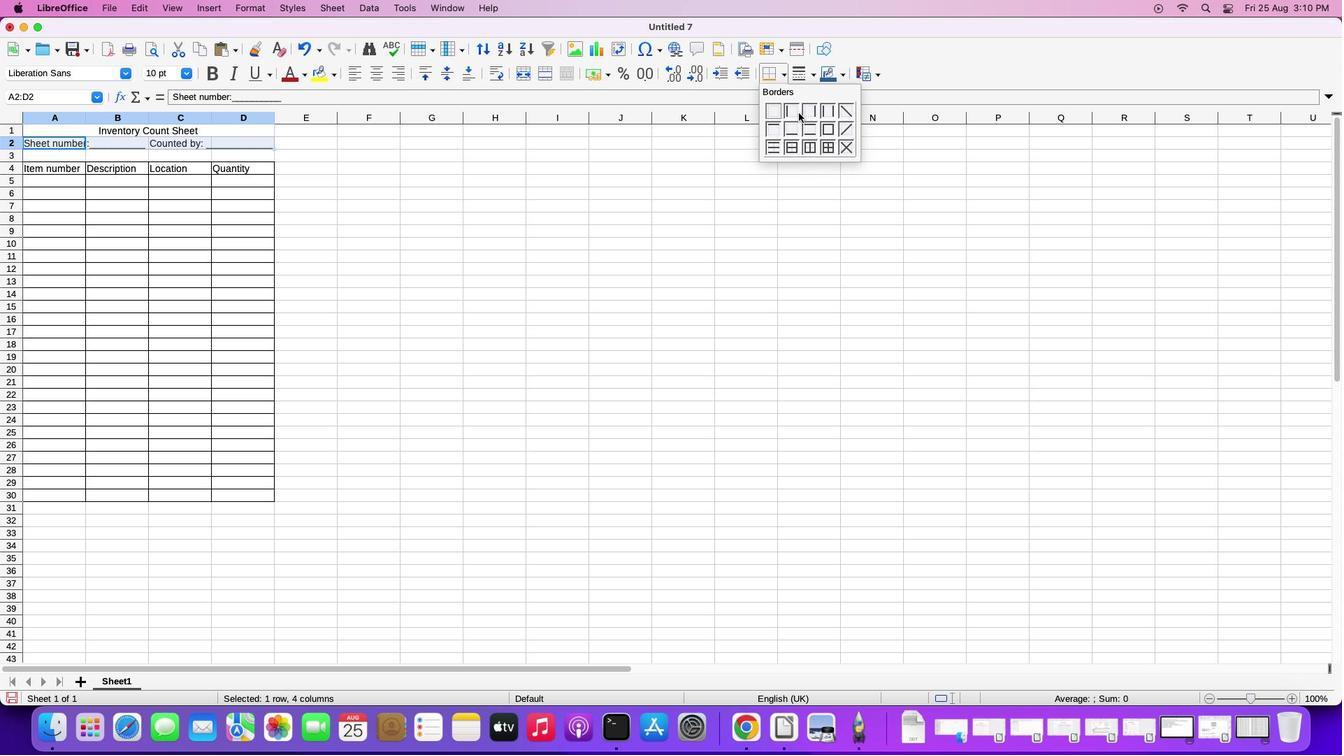 
Action: Mouse pressed left at (783, 74)
Screenshot: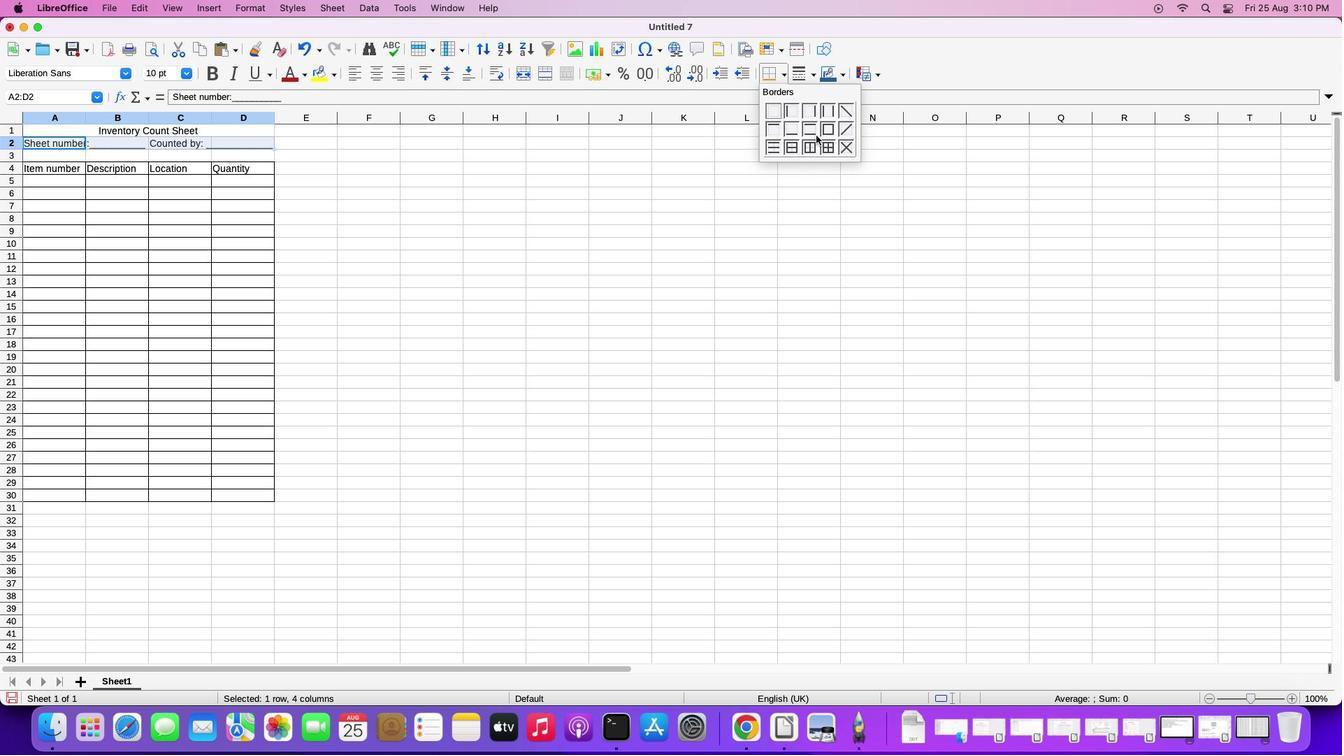 
Action: Mouse moved to (825, 126)
Screenshot: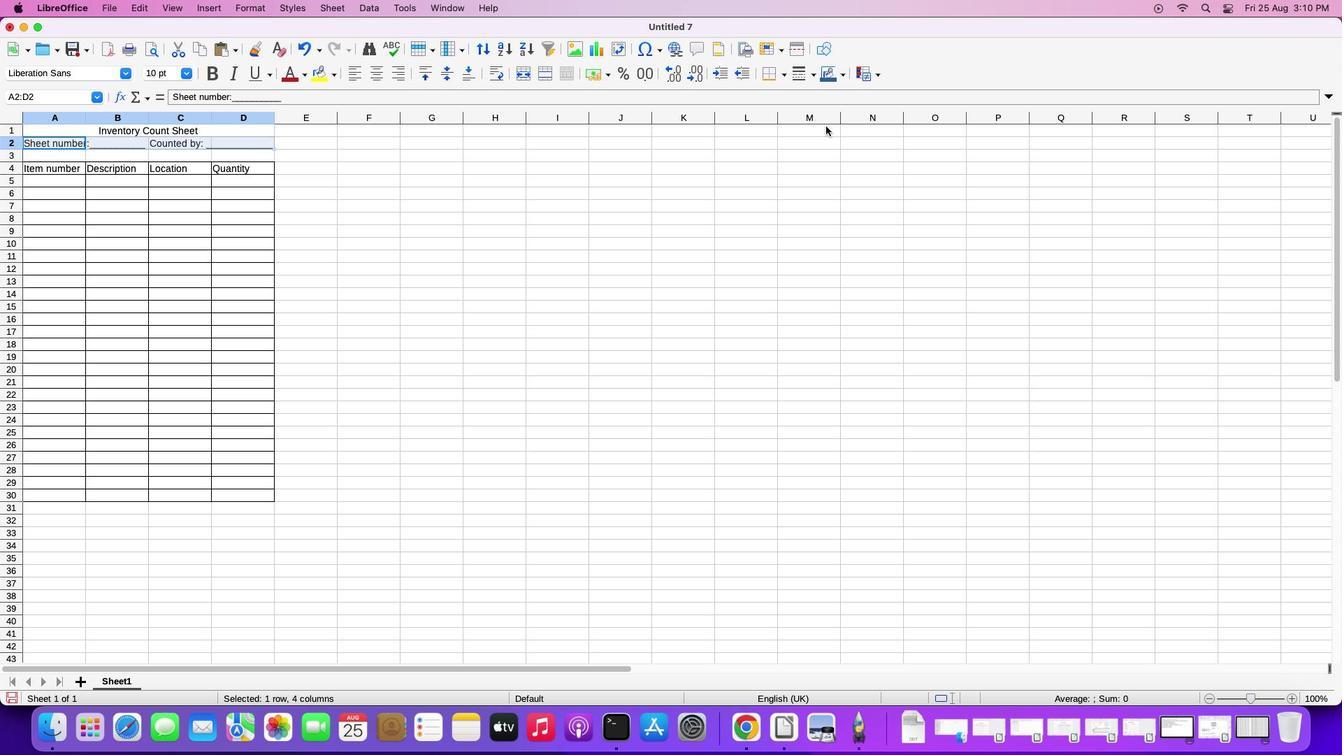 
Action: Mouse pressed left at (825, 126)
Screenshot: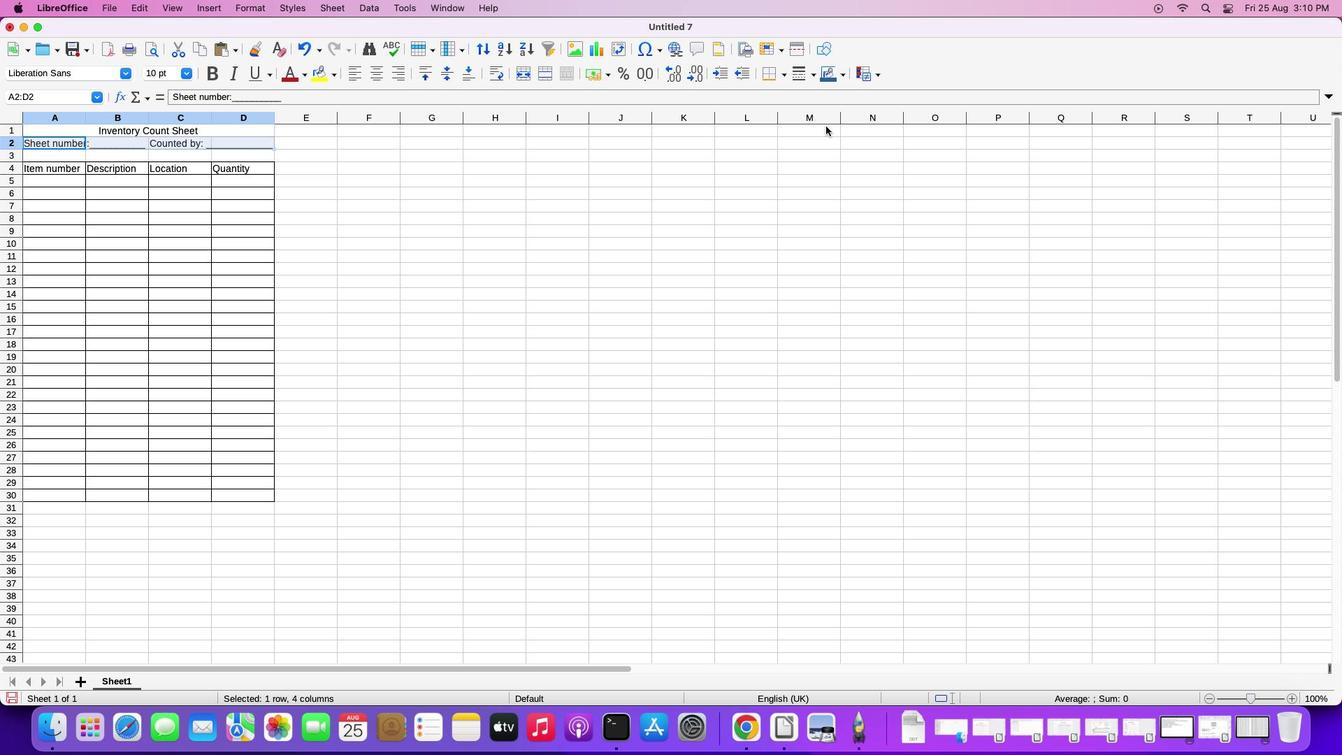 
Action: Mouse moved to (324, 188)
Screenshot: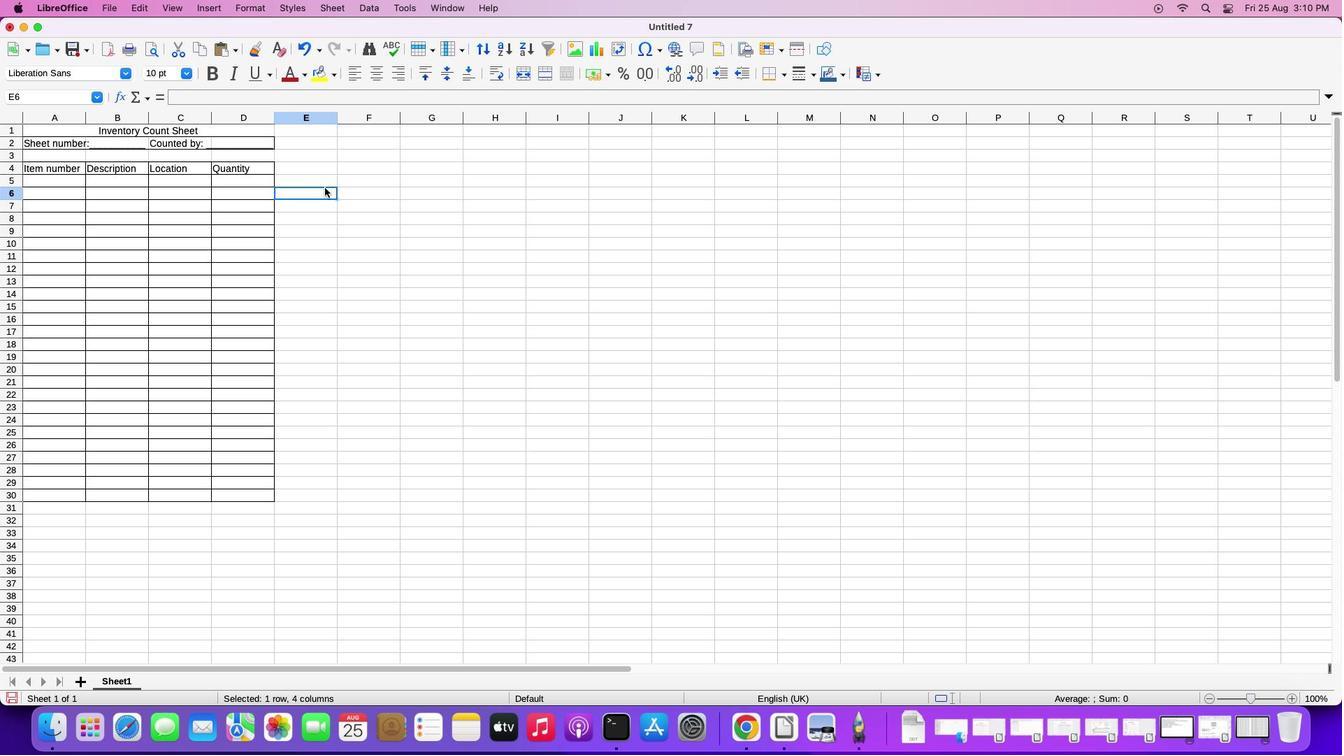 
Action: Mouse pressed left at (324, 188)
Screenshot: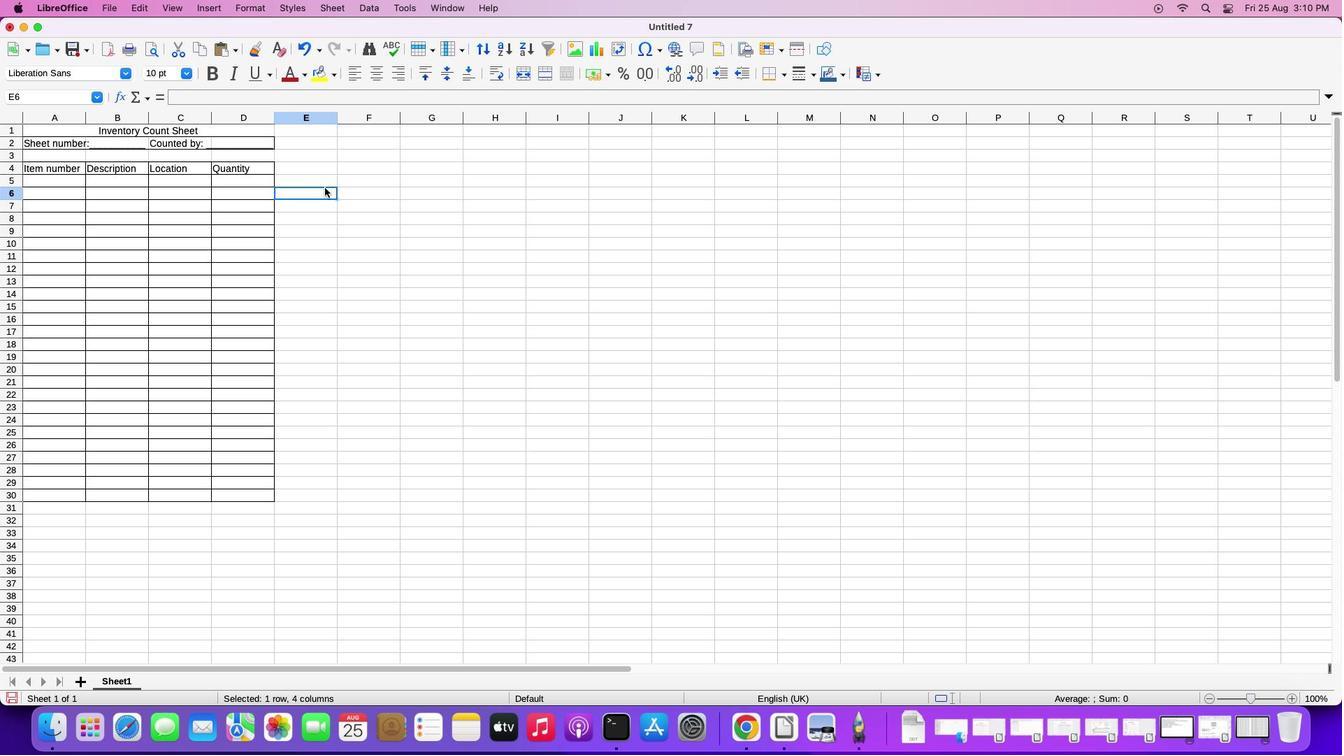 
Action: Mouse moved to (136, 130)
Screenshot: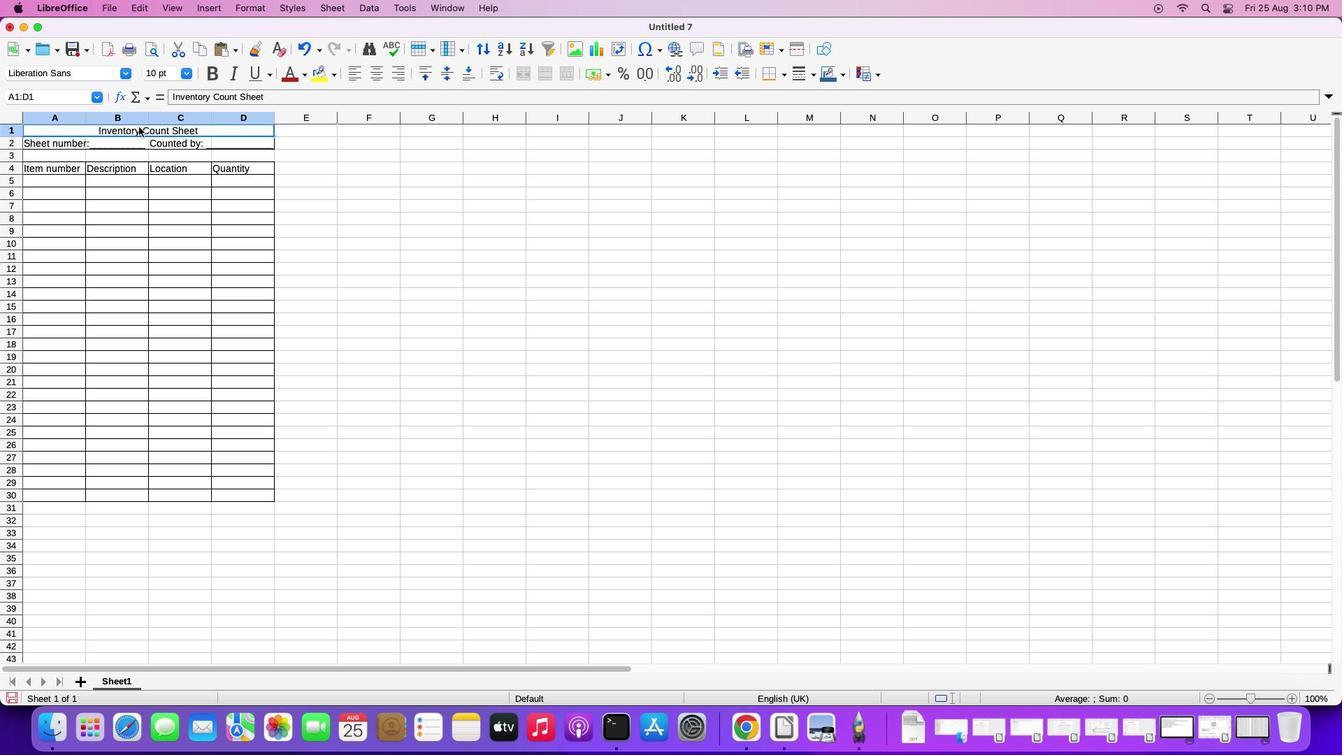 
Action: Mouse pressed left at (136, 130)
Screenshot: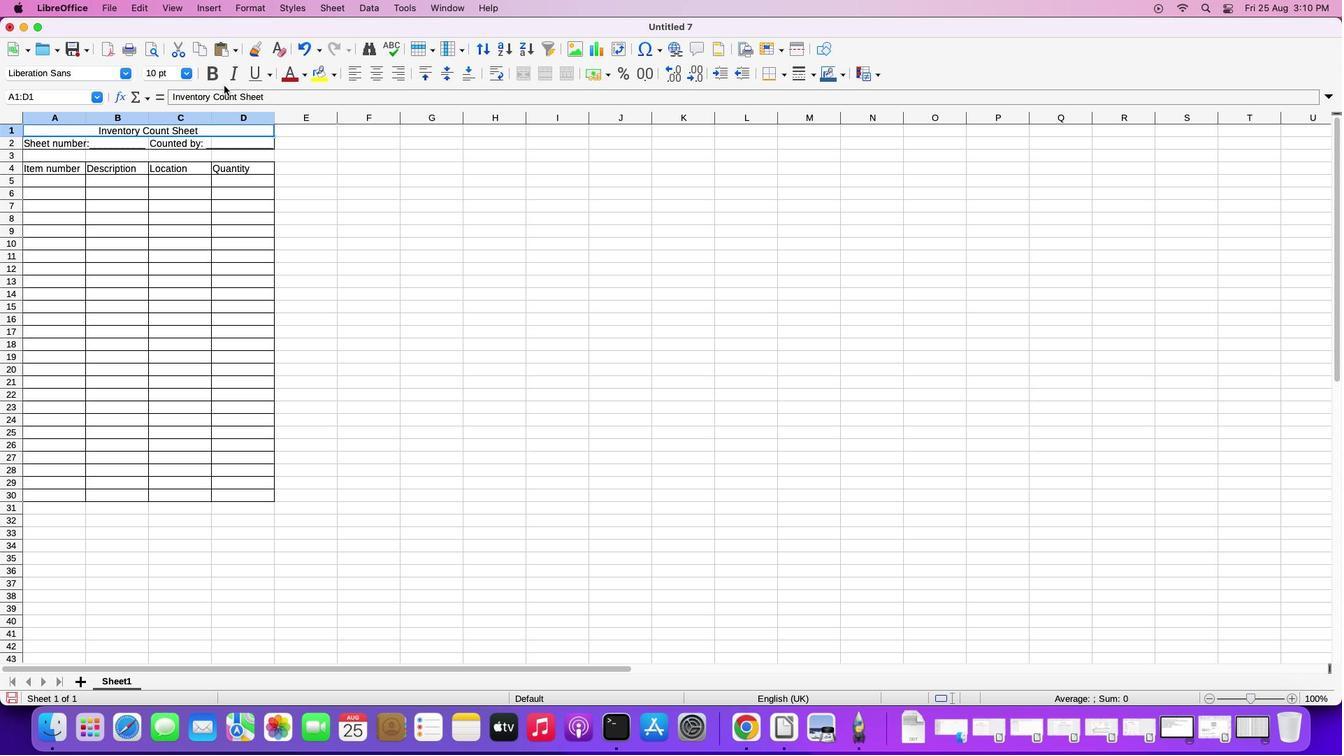 
Action: Mouse moved to (215, 75)
Screenshot: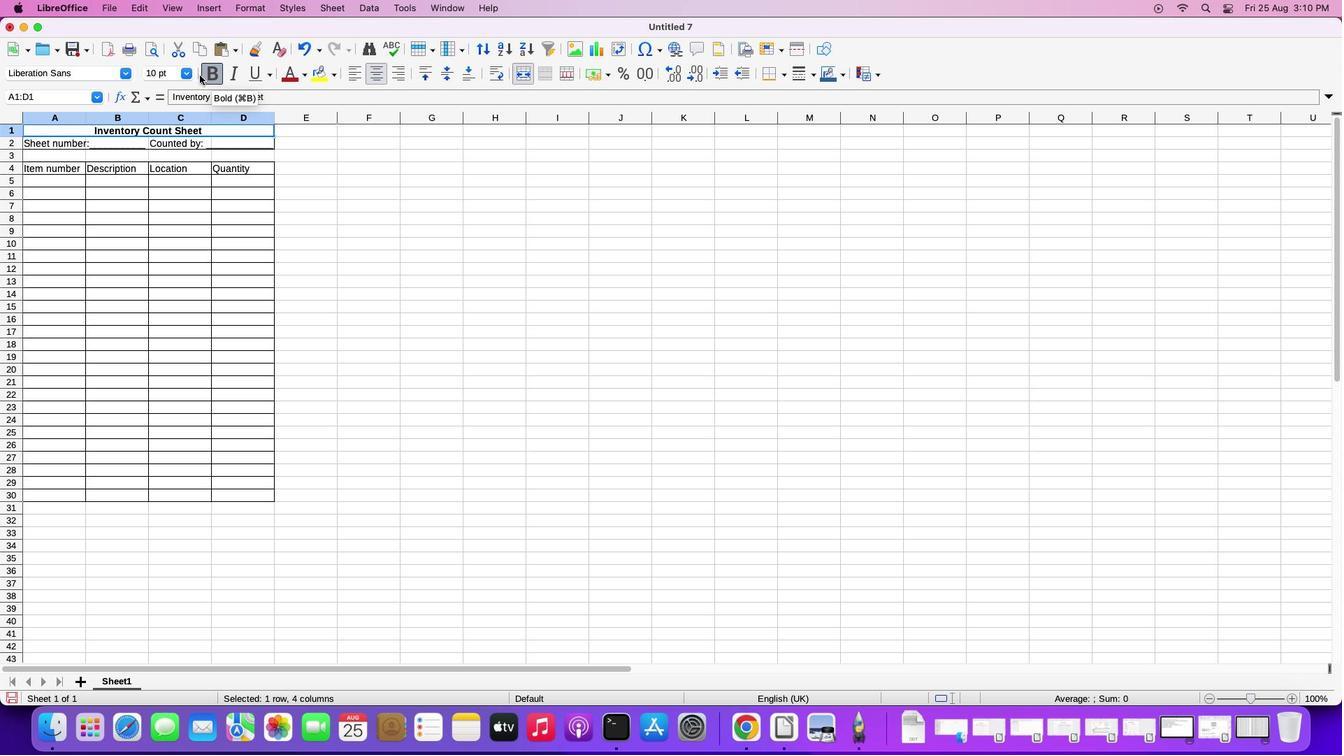 
Action: Mouse pressed left at (215, 75)
Screenshot: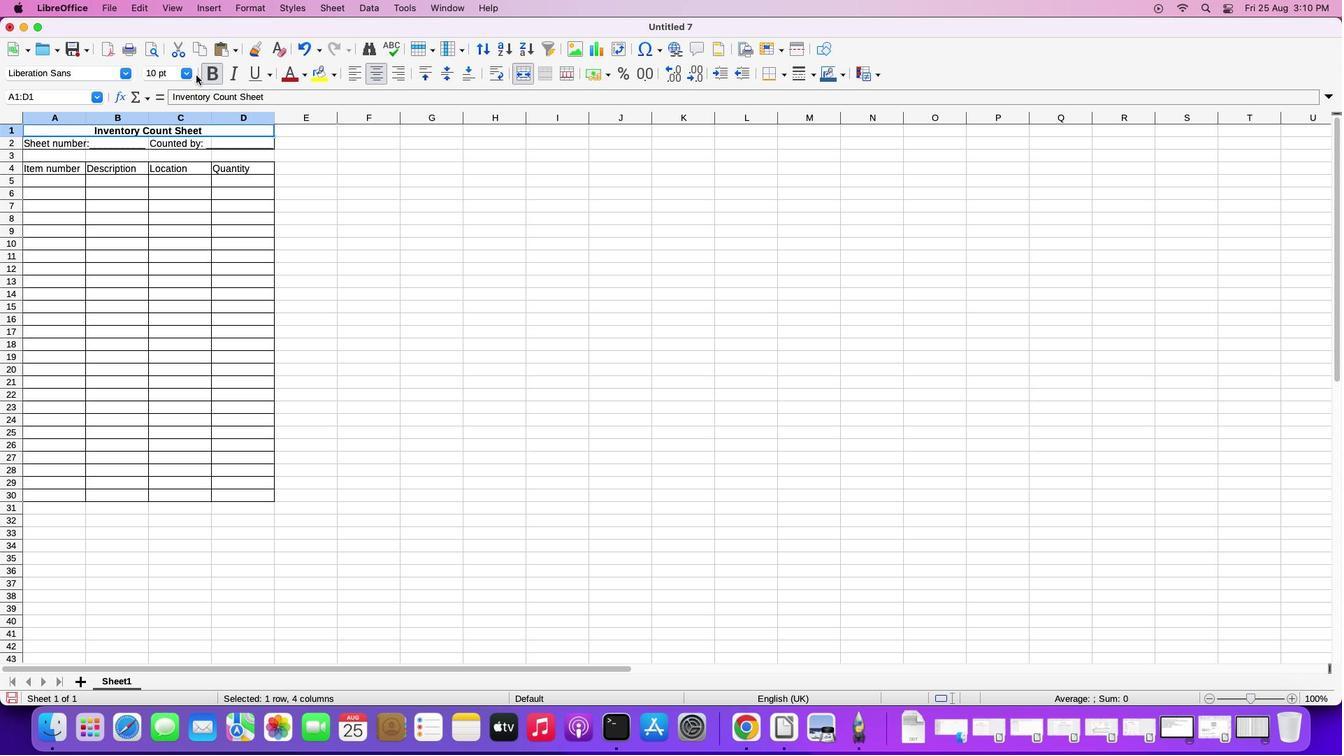 
Action: Mouse moved to (186, 72)
Screenshot: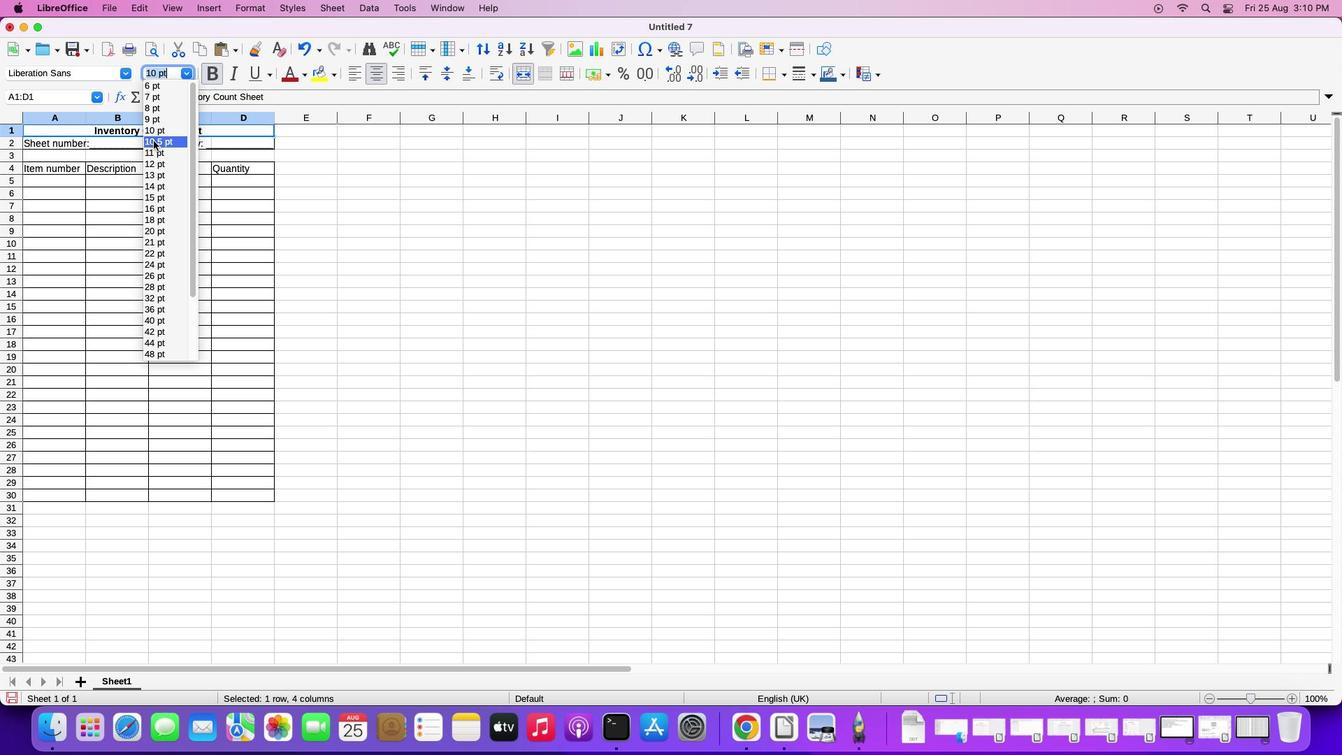 
Action: Mouse pressed left at (186, 72)
Screenshot: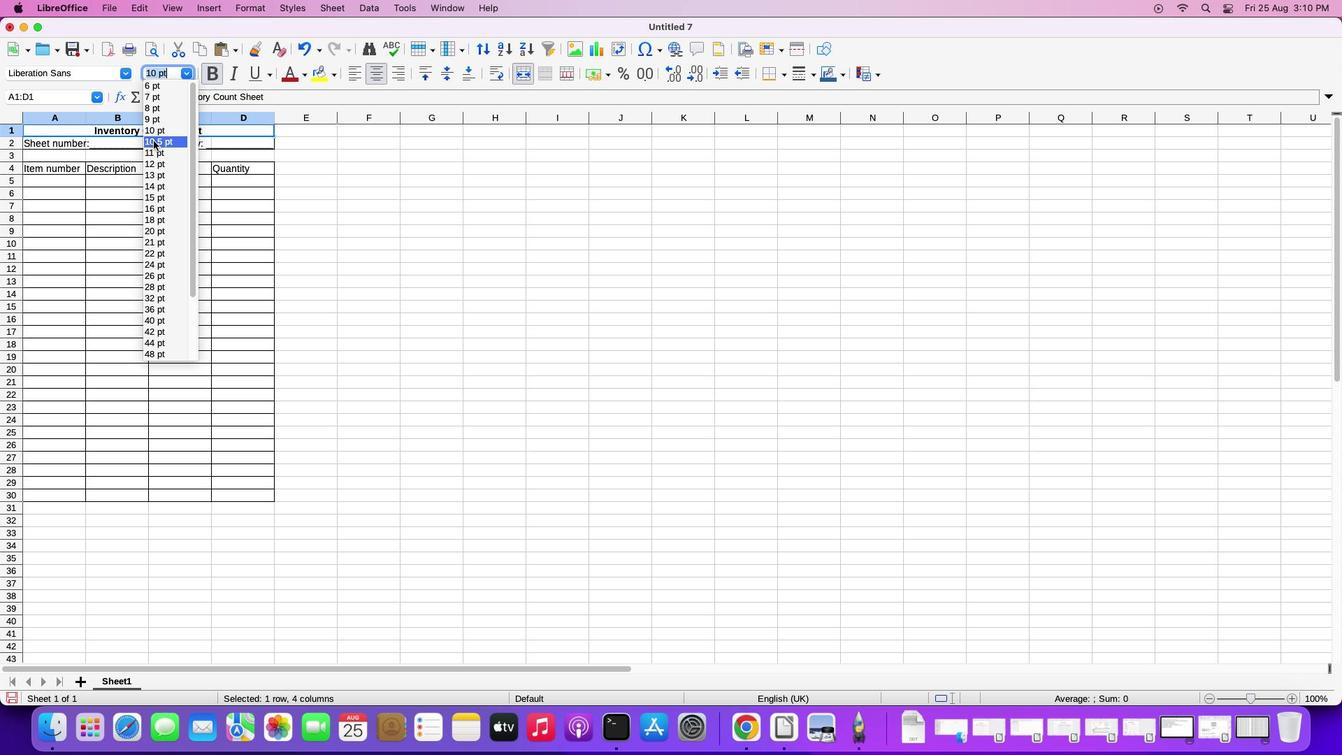 
Action: Mouse moved to (161, 206)
Screenshot: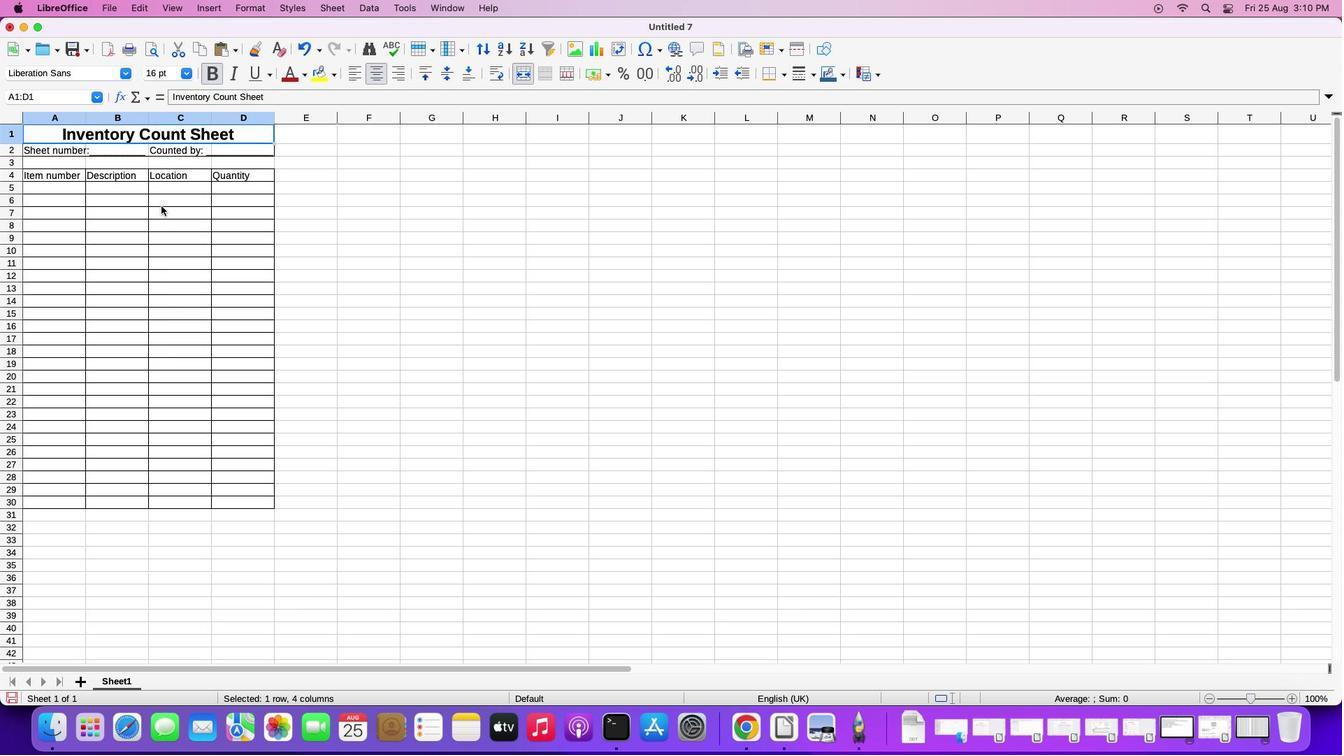 
Action: Mouse pressed left at (161, 206)
Screenshot: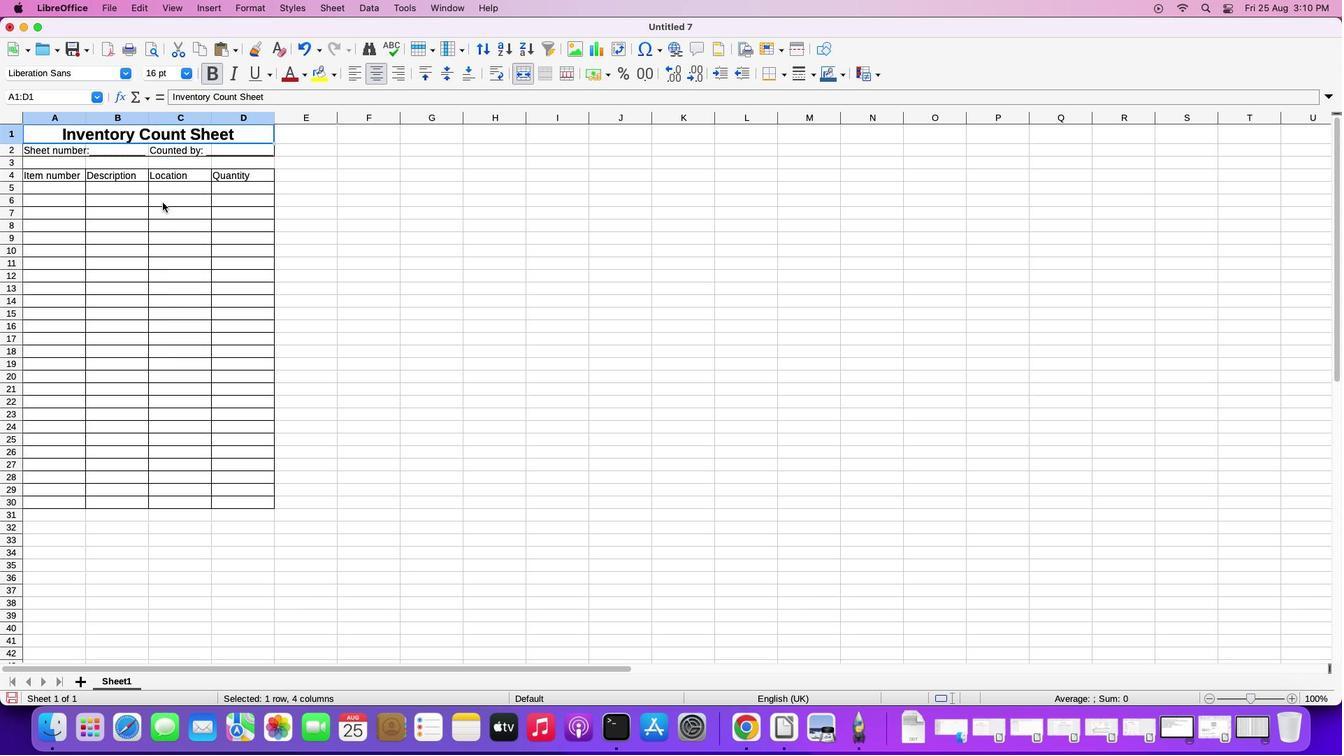 
Action: Mouse moved to (45, 176)
Screenshot: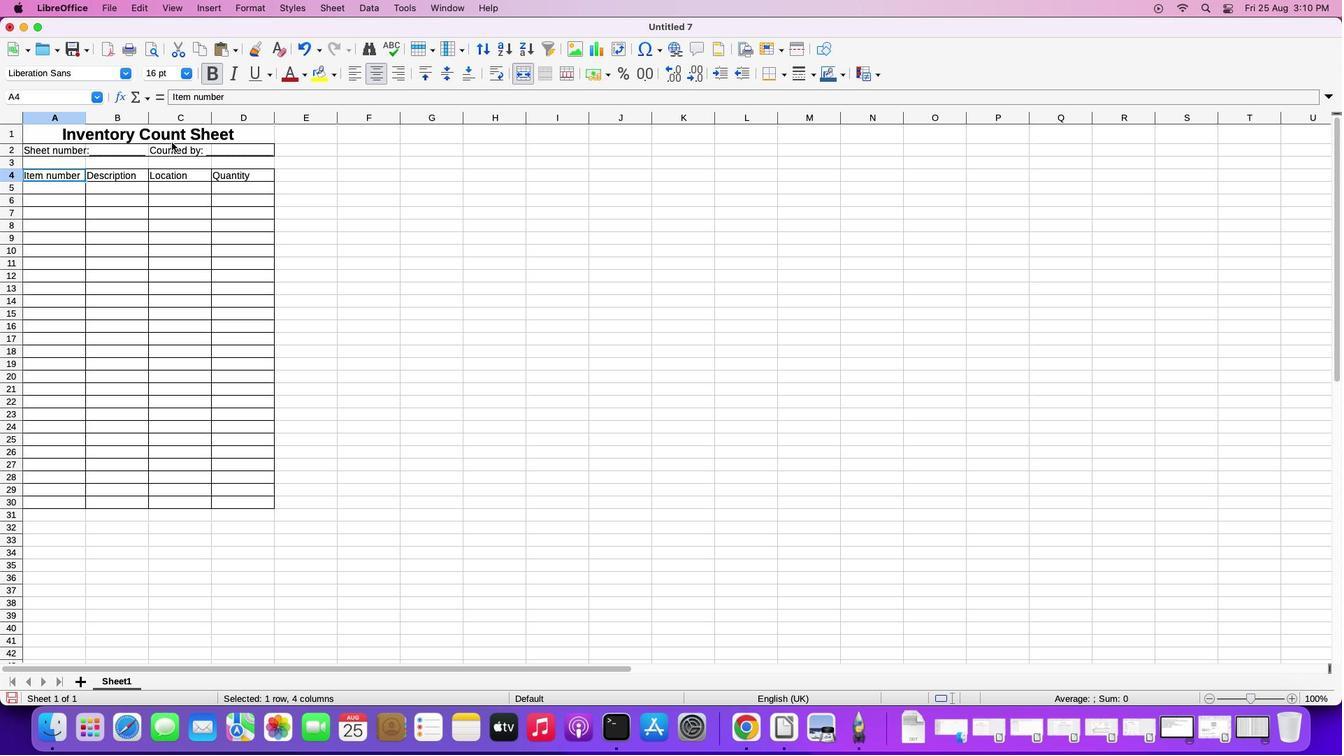 
Action: Mouse pressed left at (45, 176)
Screenshot: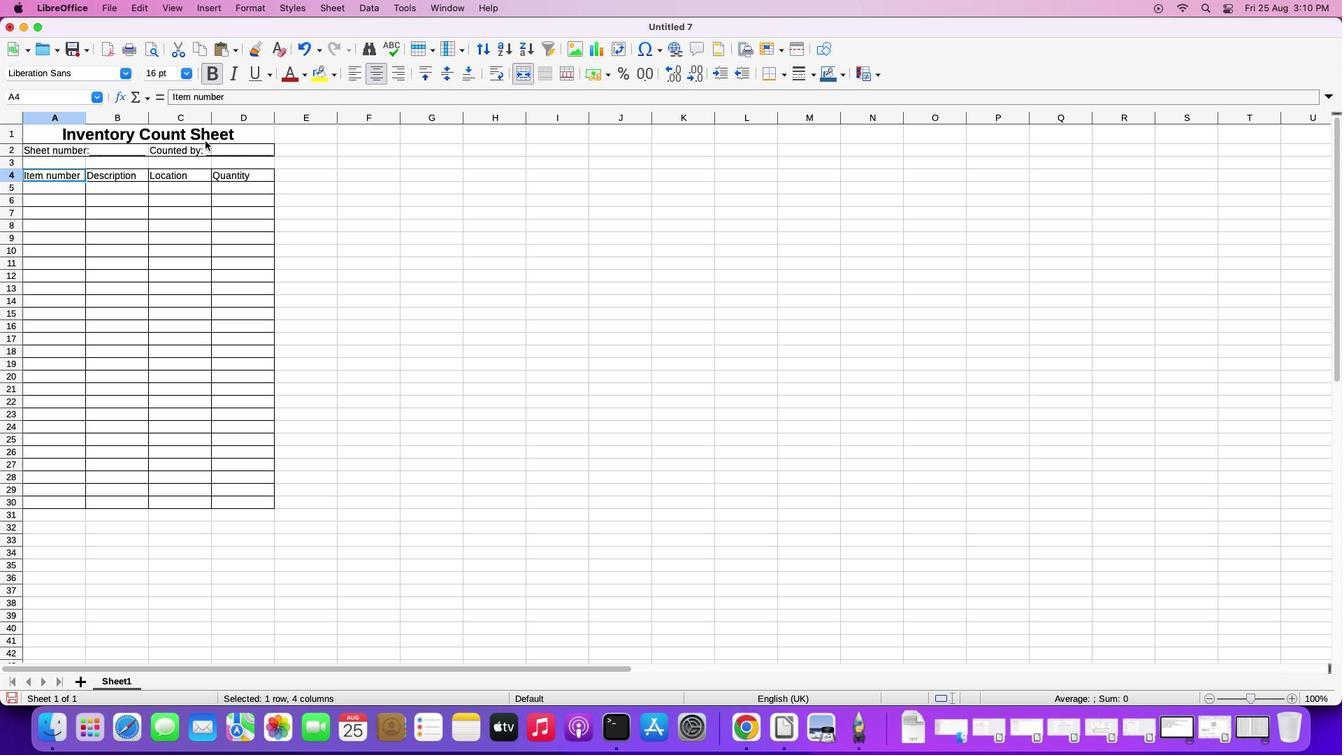 
Action: Mouse moved to (207, 72)
Screenshot: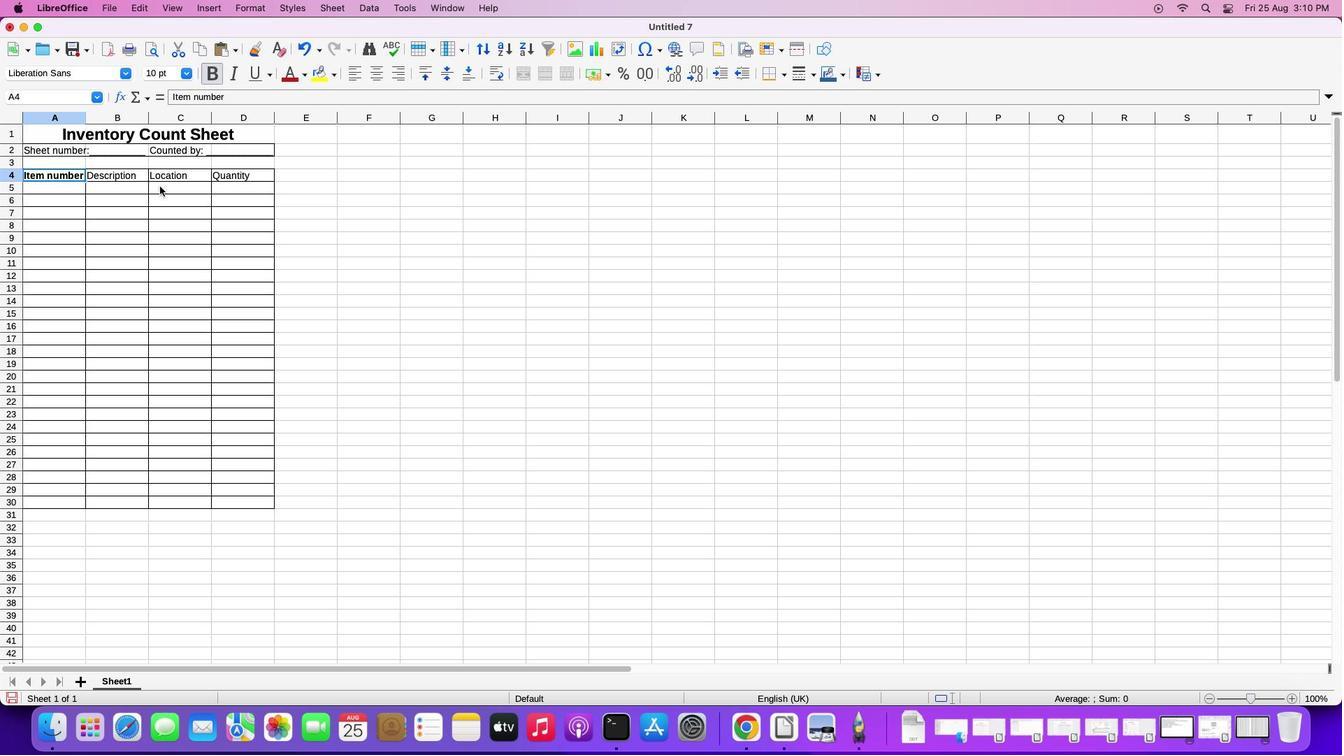
Action: Mouse pressed left at (207, 72)
Screenshot: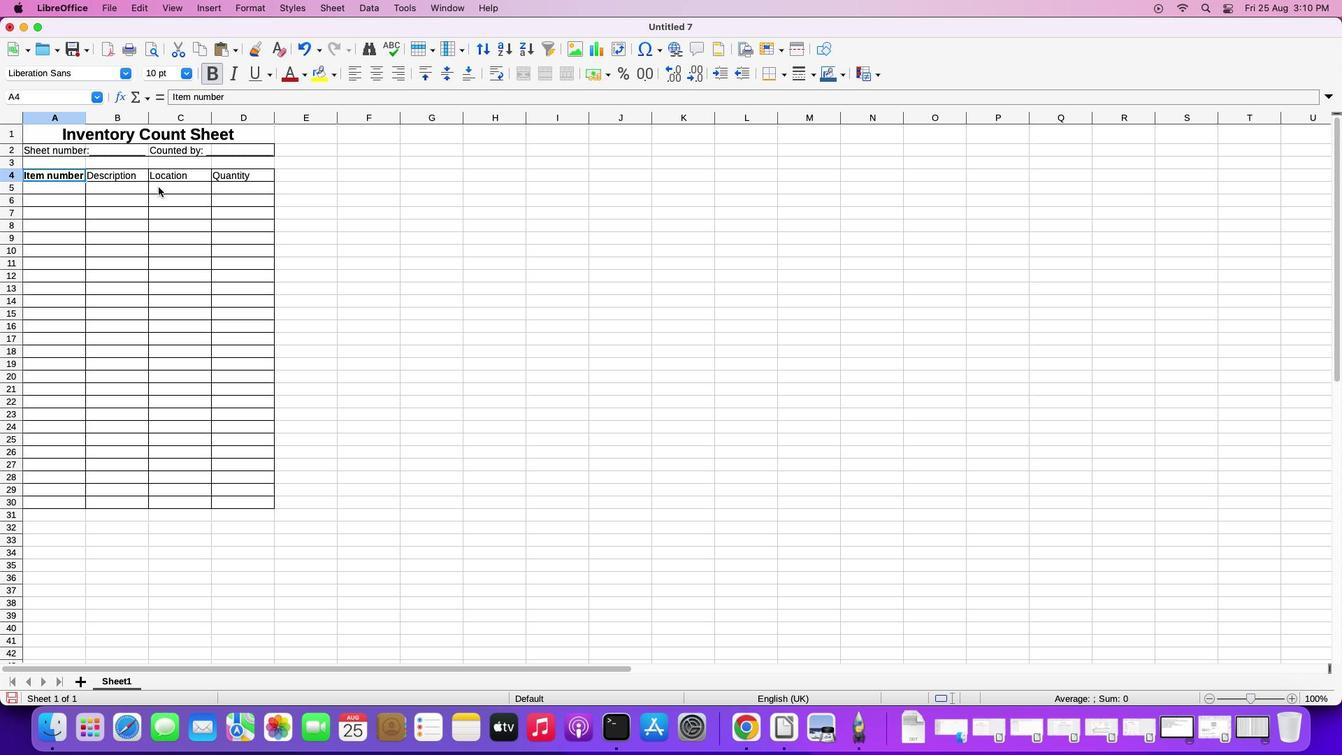 
Action: Mouse moved to (113, 172)
Screenshot: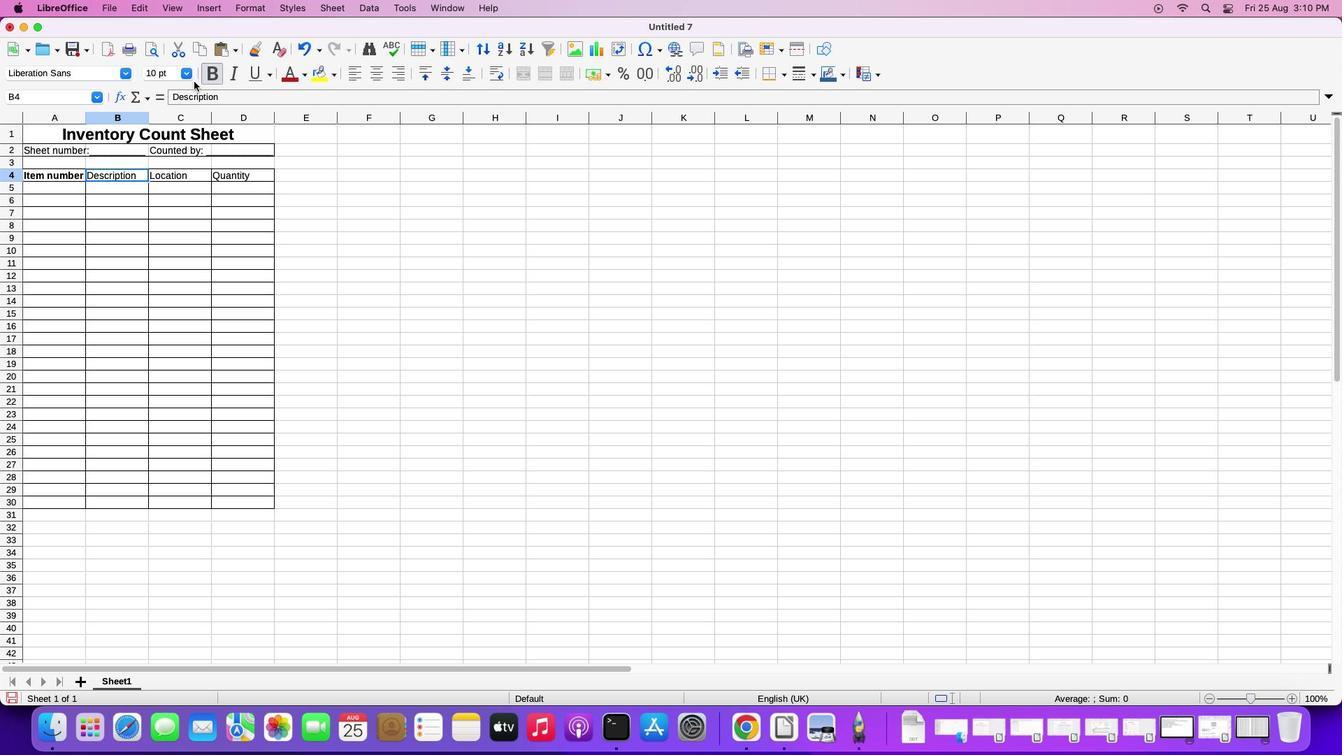 
Action: Mouse pressed left at (113, 172)
Screenshot: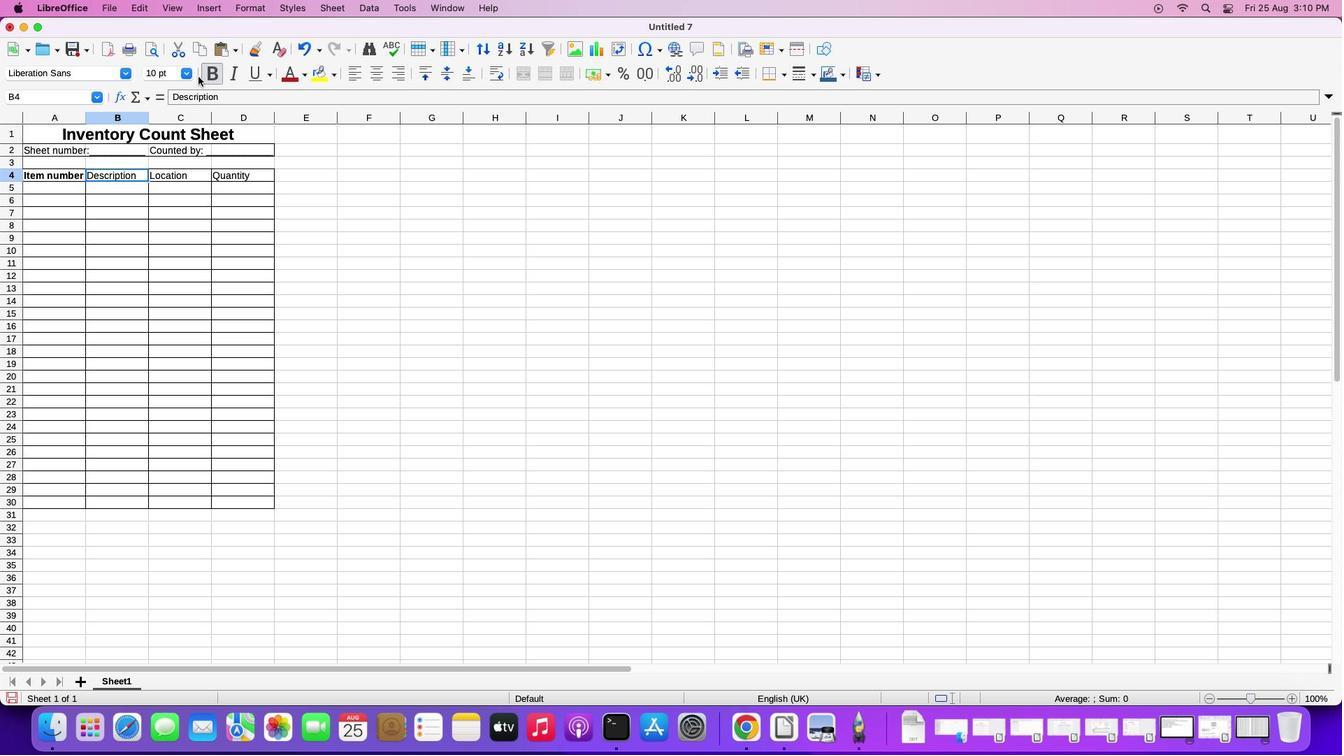 
Action: Mouse moved to (213, 65)
Screenshot: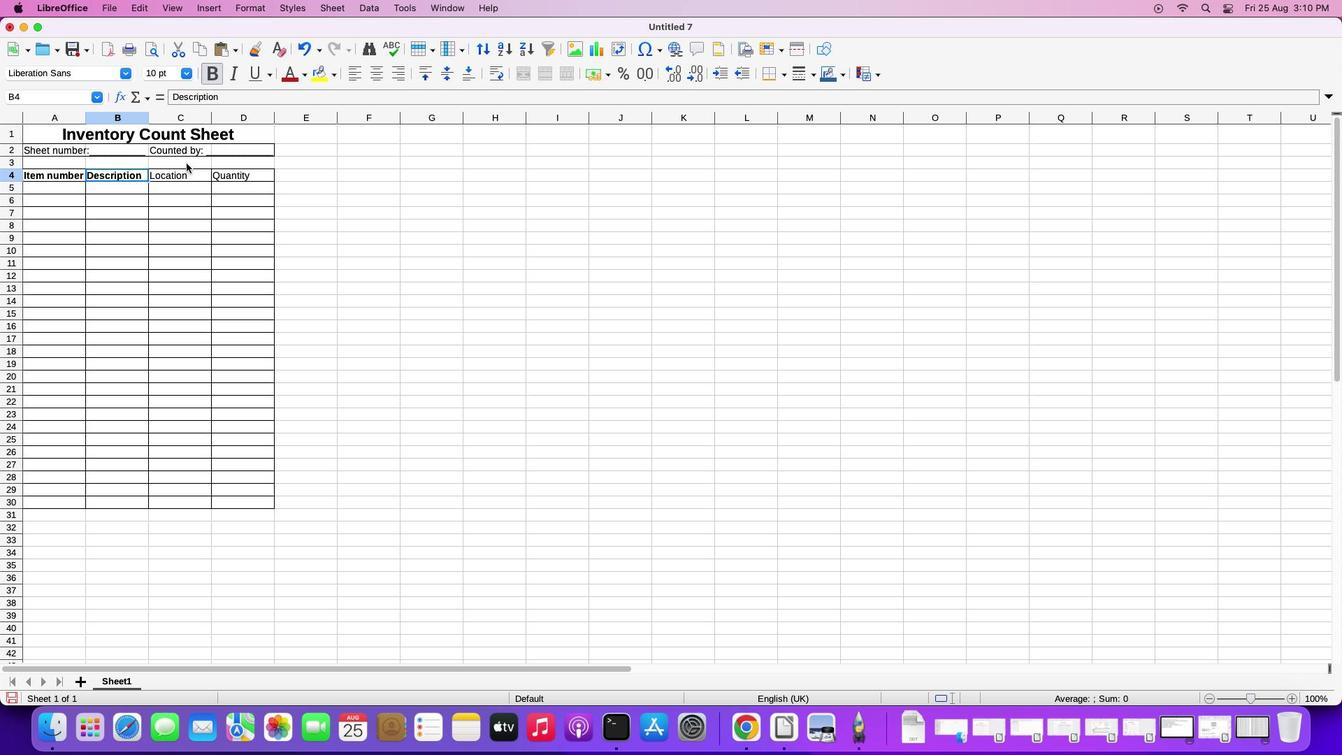 
Action: Mouse pressed left at (213, 65)
Screenshot: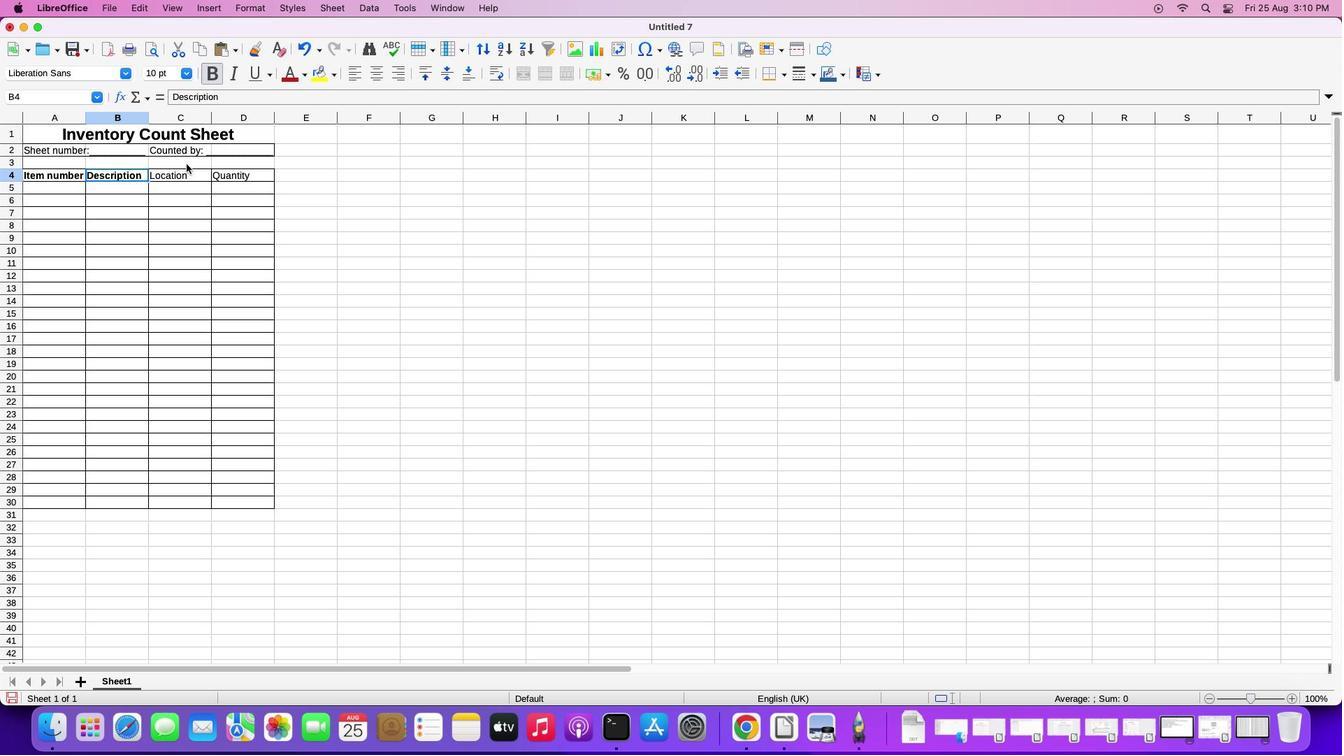 
Action: Mouse moved to (182, 171)
Screenshot: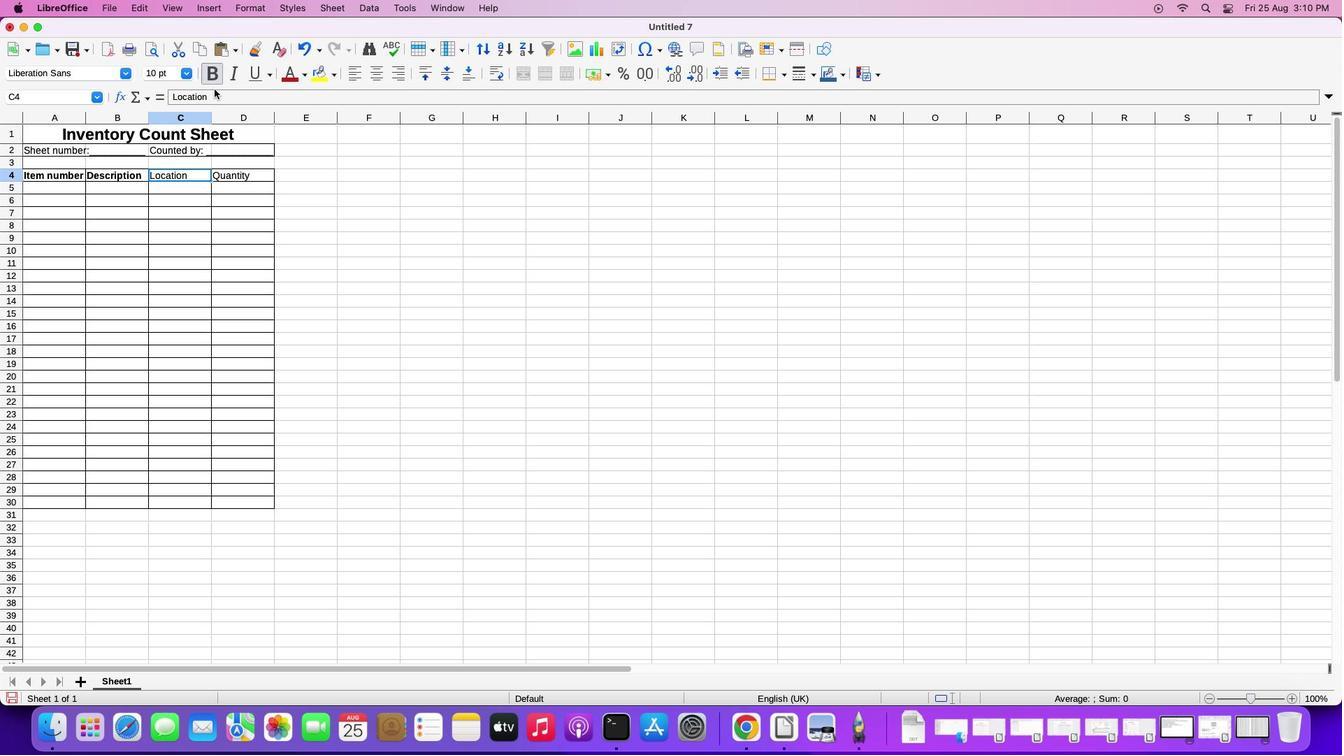 
Action: Mouse pressed left at (182, 171)
Screenshot: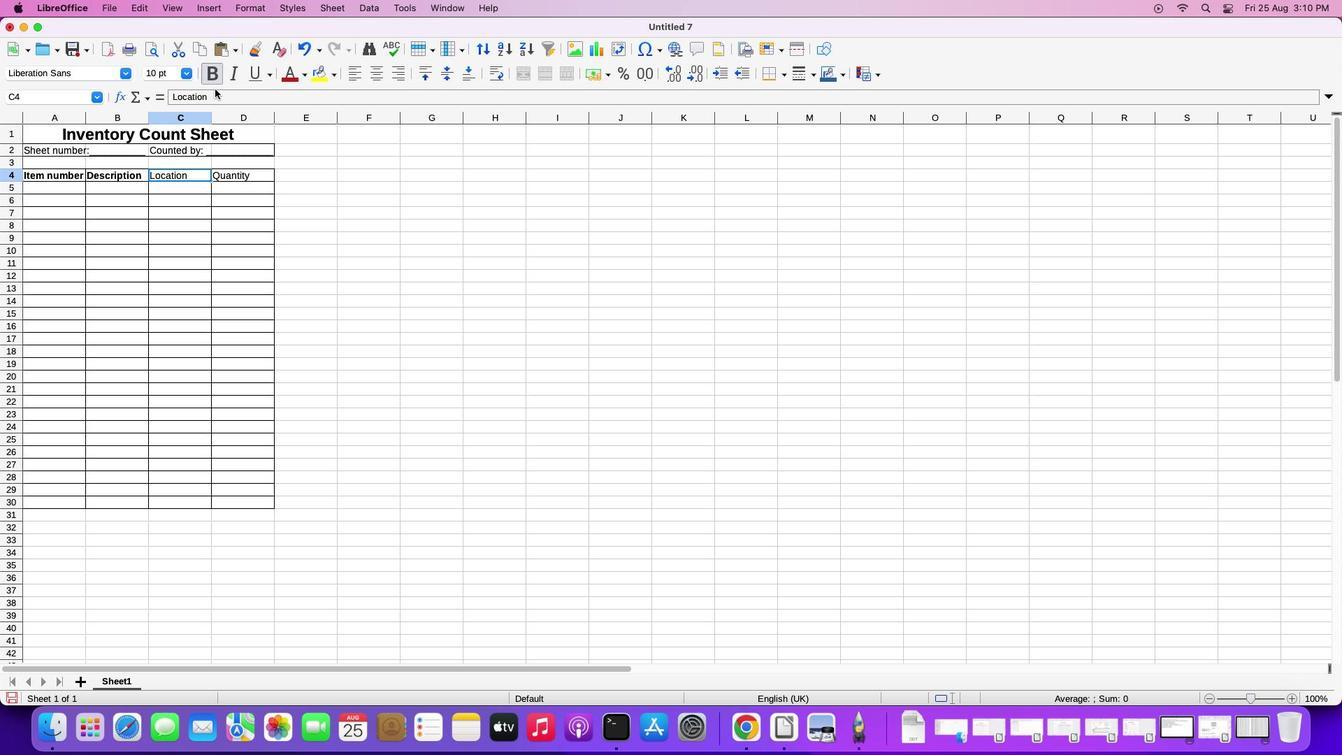 
Action: Mouse moved to (216, 76)
Screenshot: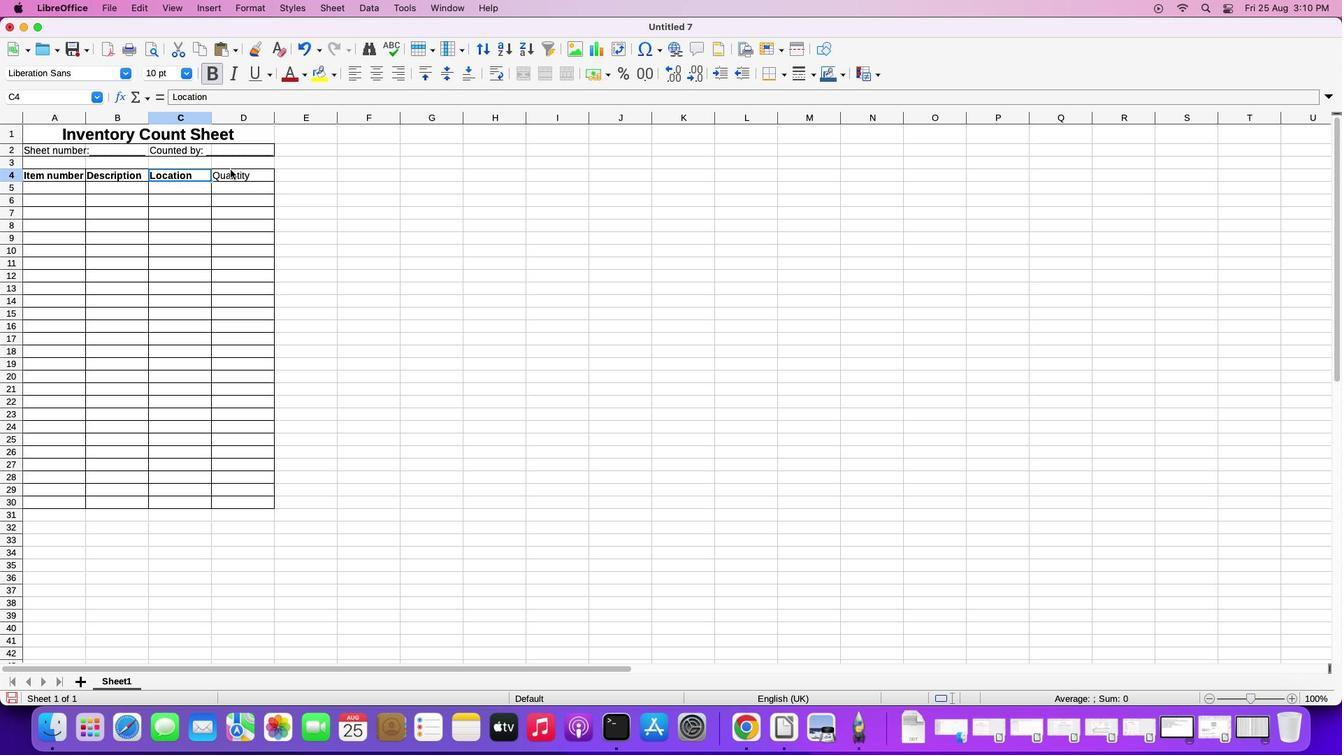 
Action: Mouse pressed left at (216, 76)
Screenshot: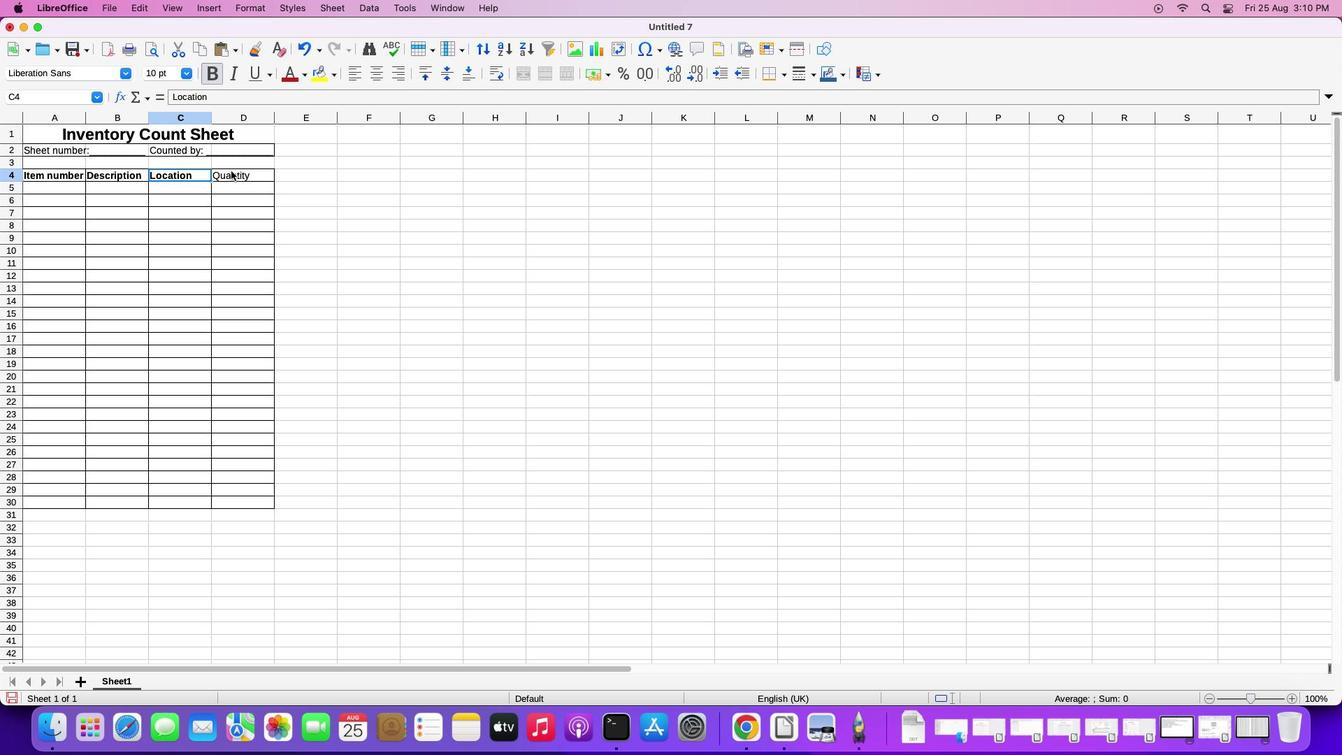 
Action: Mouse moved to (230, 172)
Screenshot: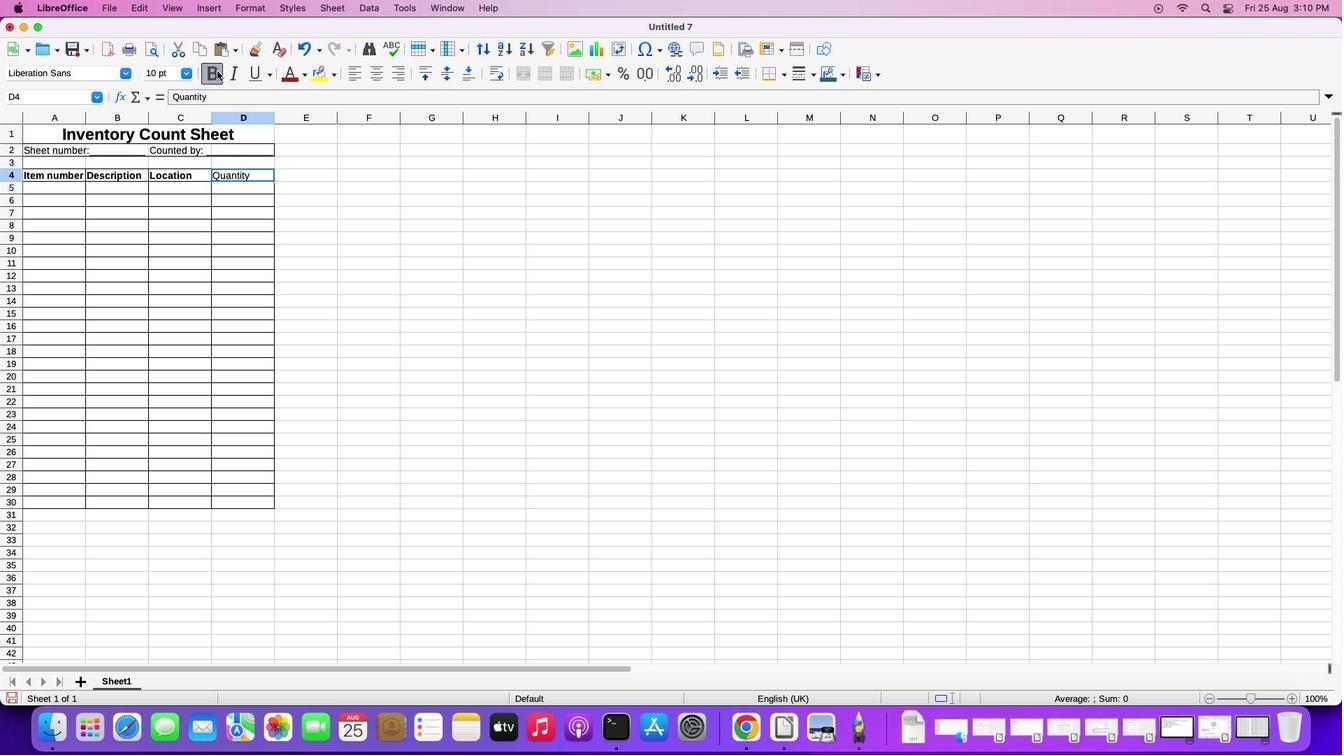 
Action: Mouse pressed left at (230, 172)
Screenshot: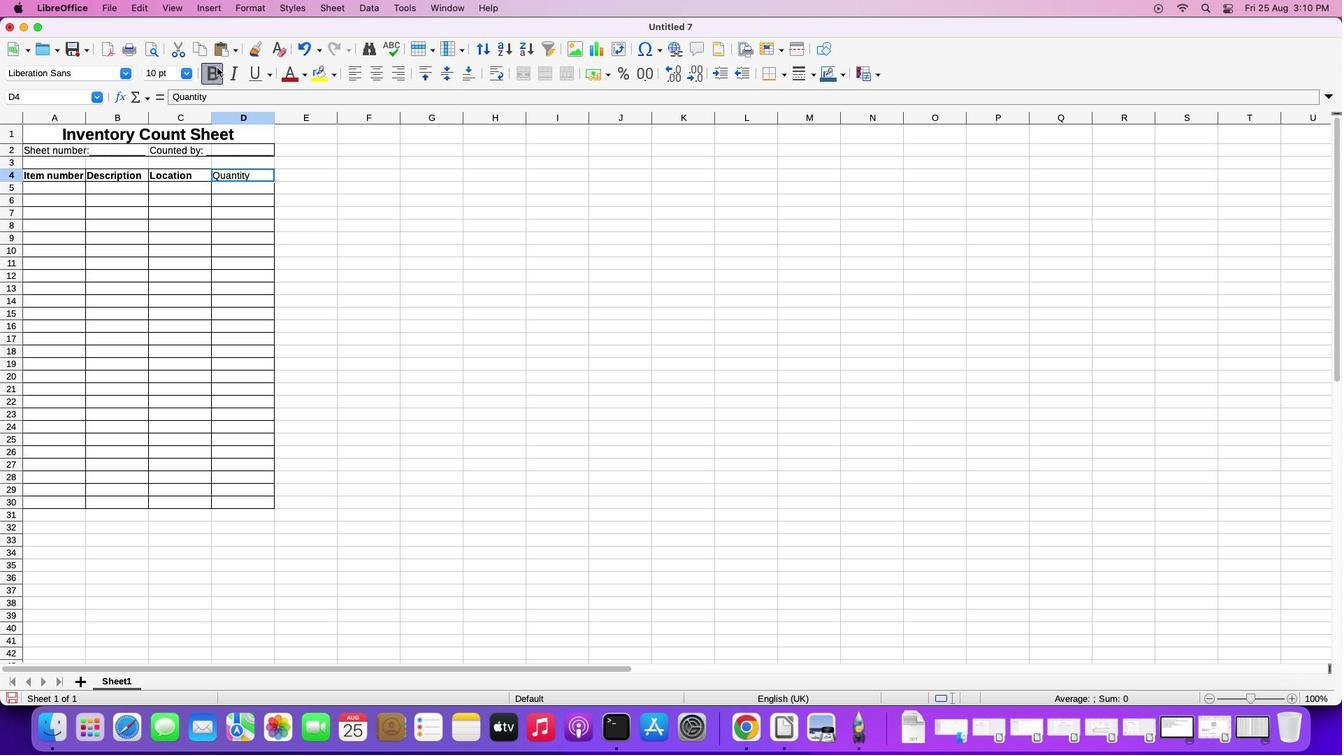 
Action: Mouse moved to (216, 67)
Screenshot: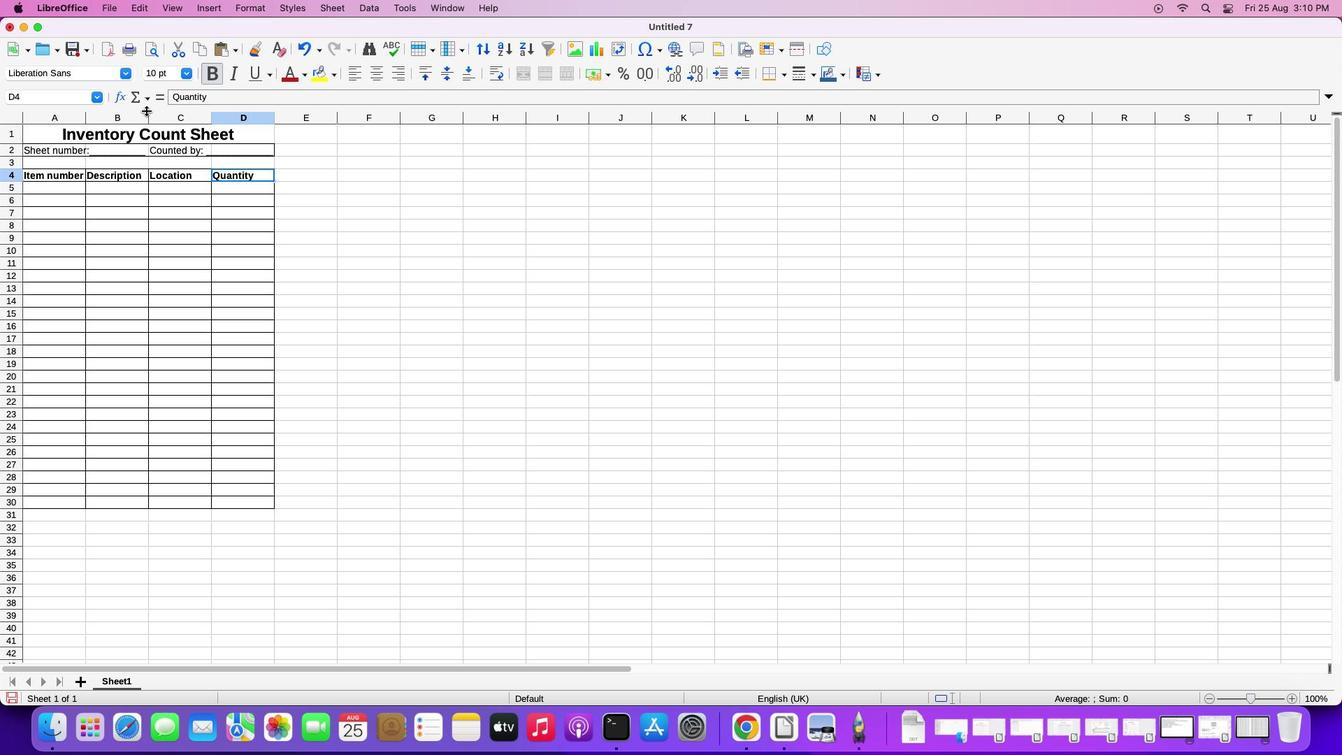 
Action: Mouse pressed left at (216, 67)
Screenshot: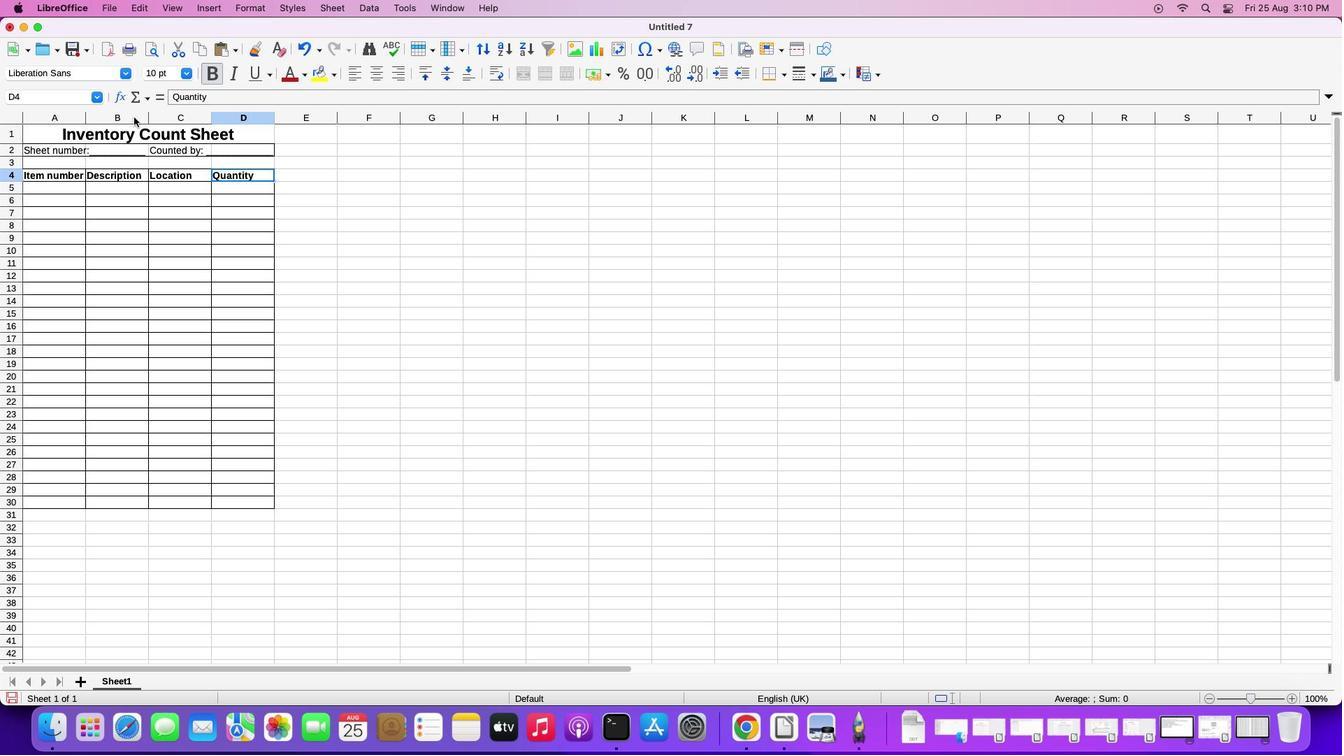 
Action: Mouse moved to (41, 112)
Screenshot: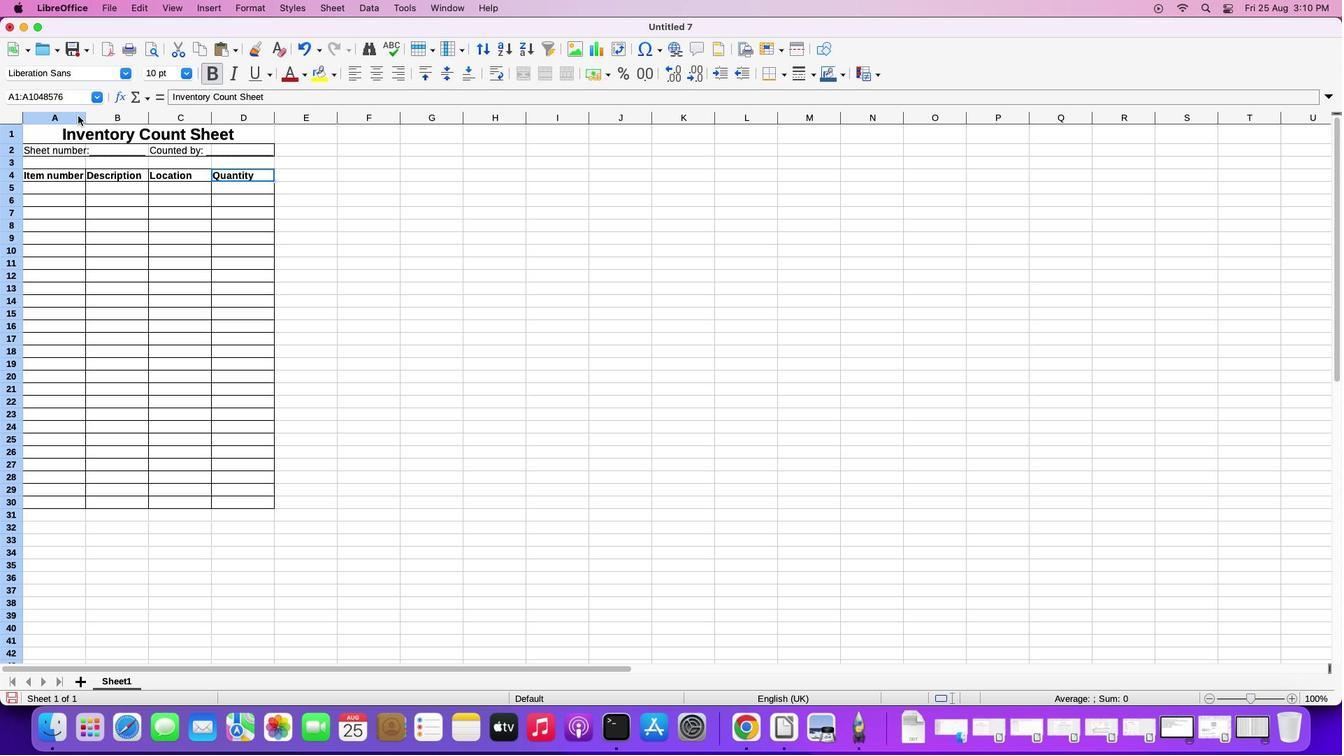 
Action: Mouse pressed left at (41, 112)
Screenshot: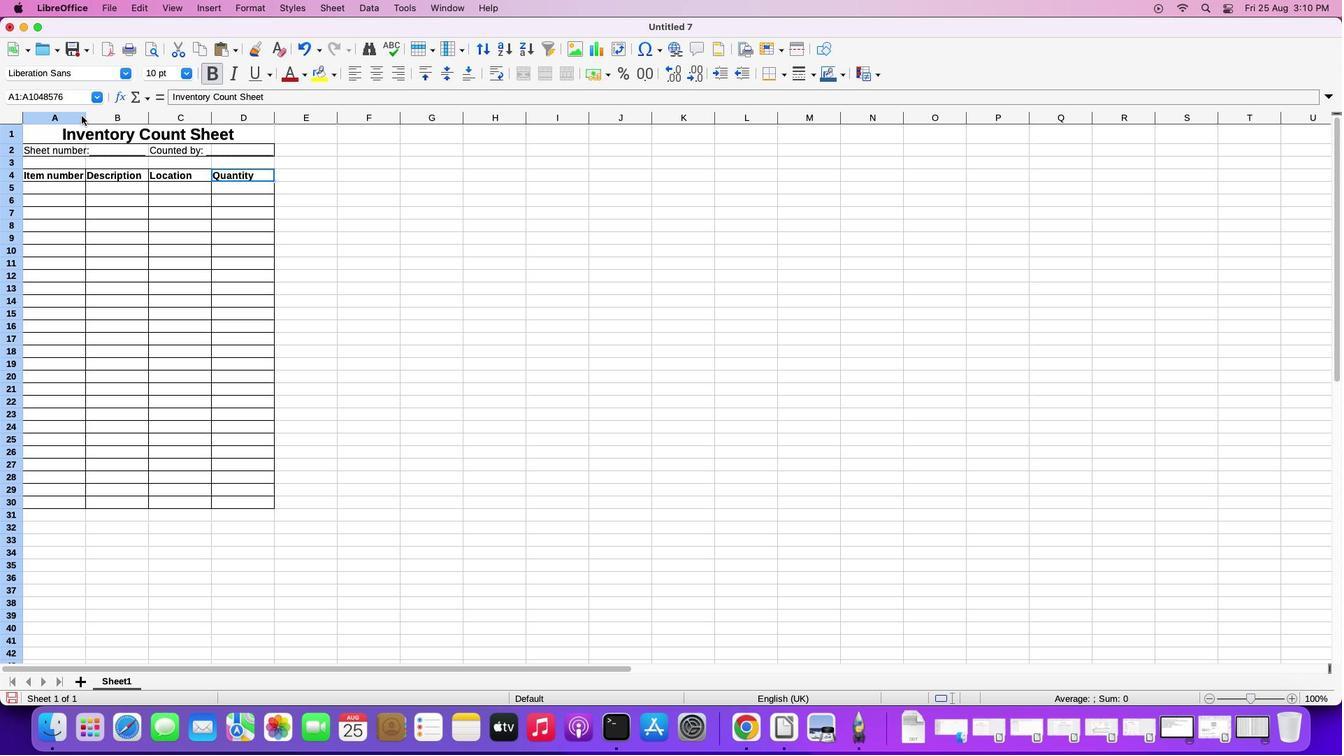 
Action: Mouse moved to (83, 115)
Screenshot: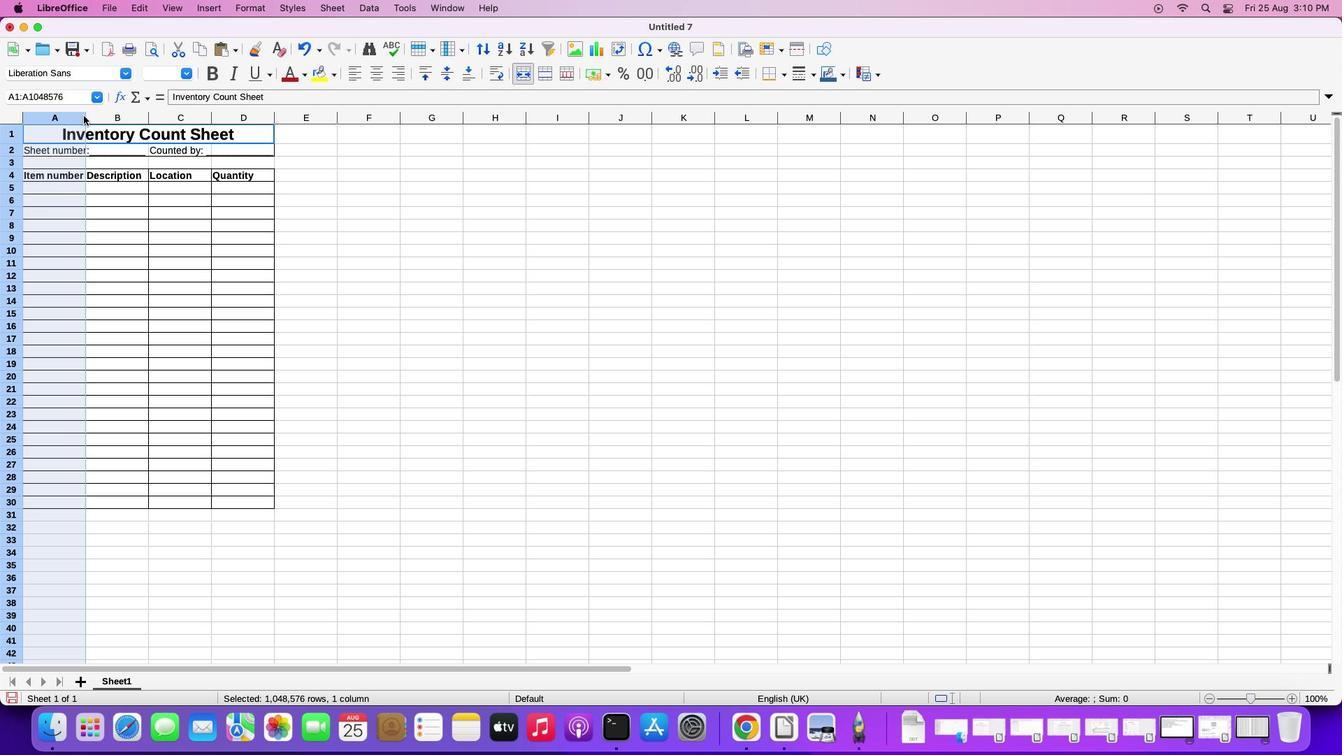 
Action: Mouse pressed left at (83, 115)
Screenshot: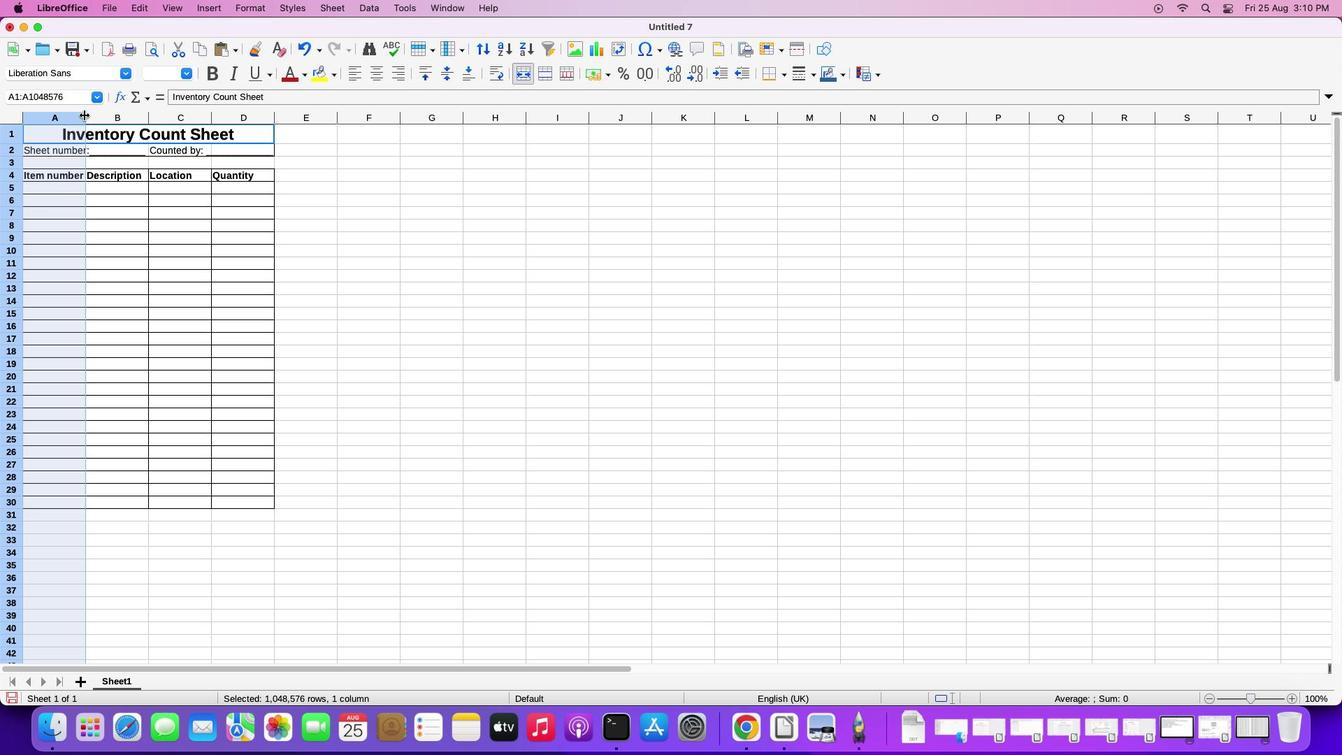 
Action: Mouse pressed left at (83, 115)
Screenshot: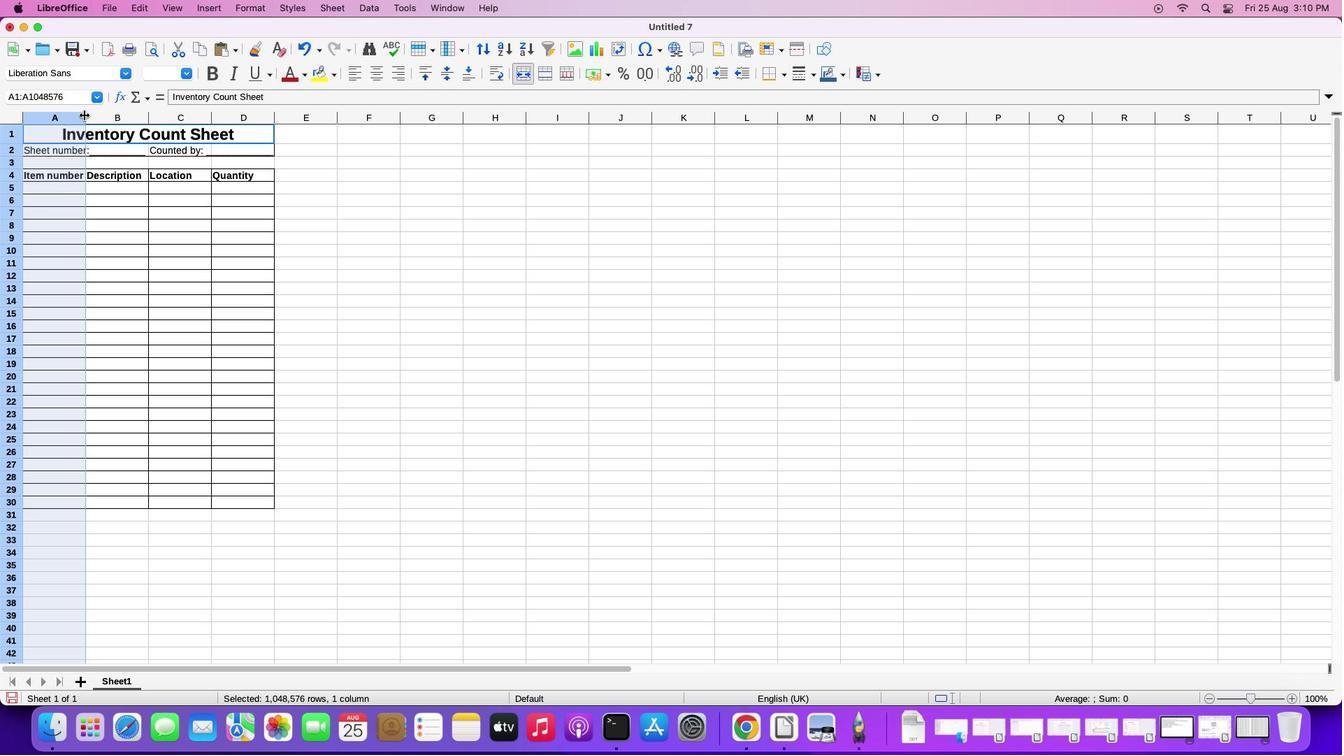 
Action: Mouse moved to (83, 115)
Screenshot: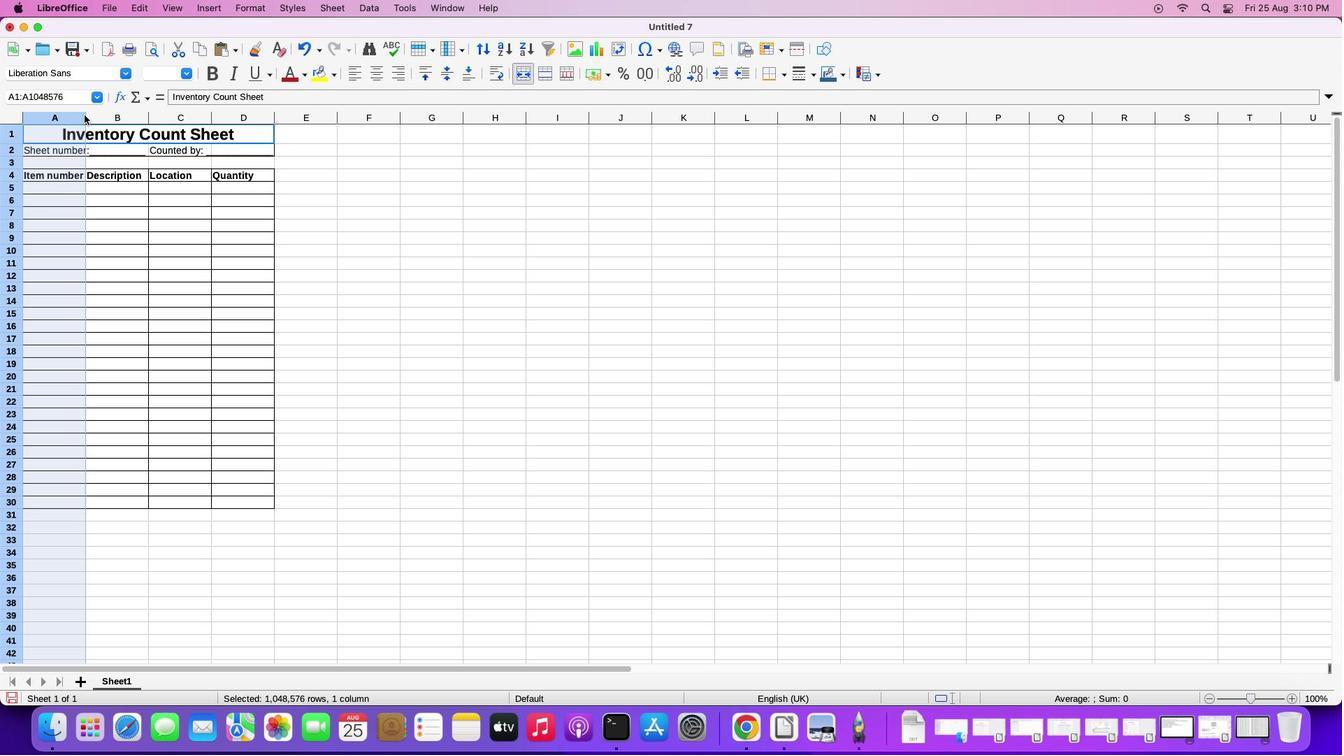 
Action: Mouse pressed left at (83, 115)
Screenshot: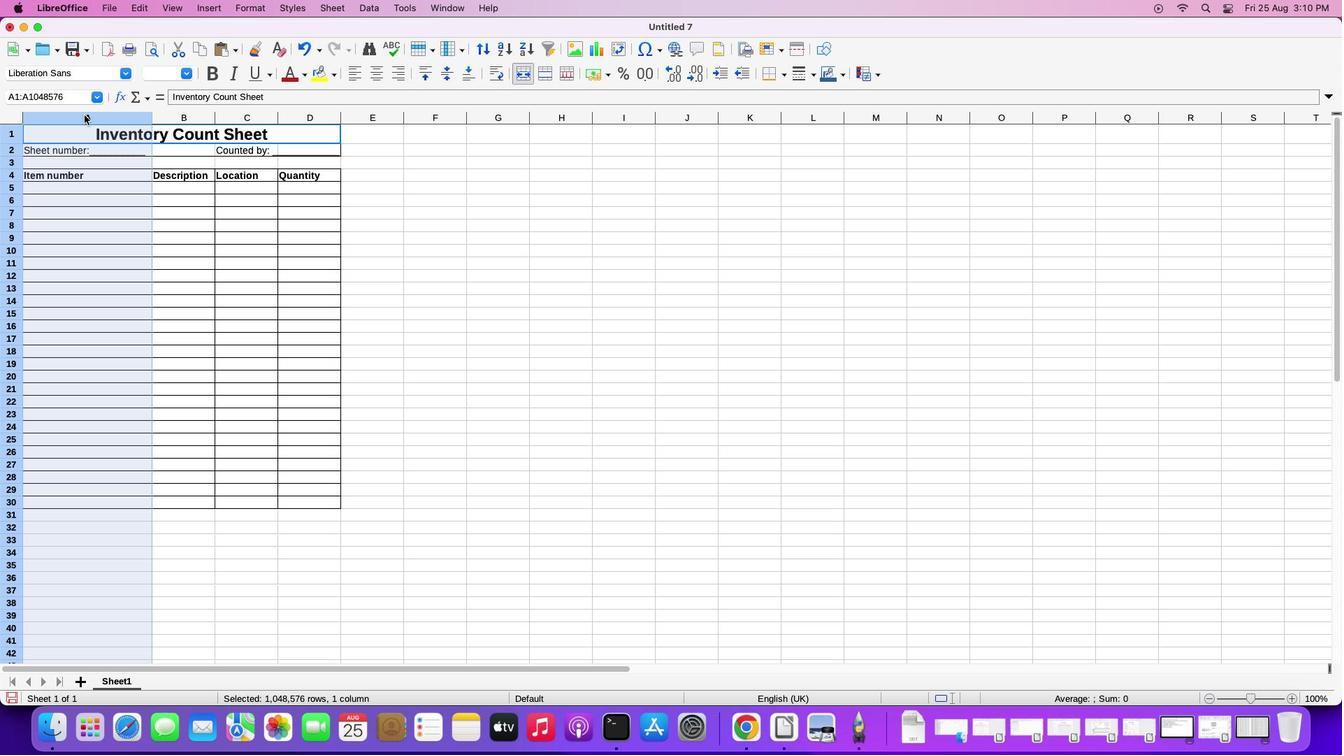 
Action: Mouse pressed left at (83, 115)
Screenshot: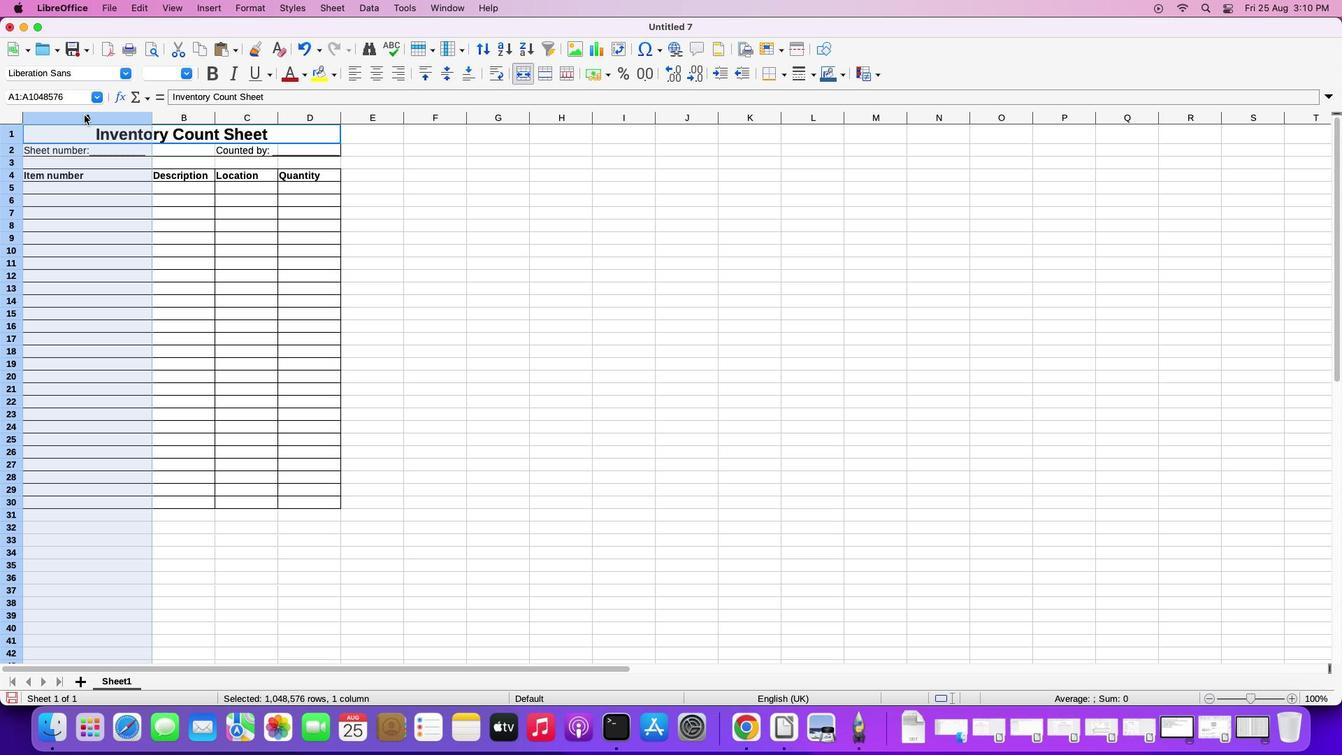 
Action: Mouse moved to (177, 113)
Screenshot: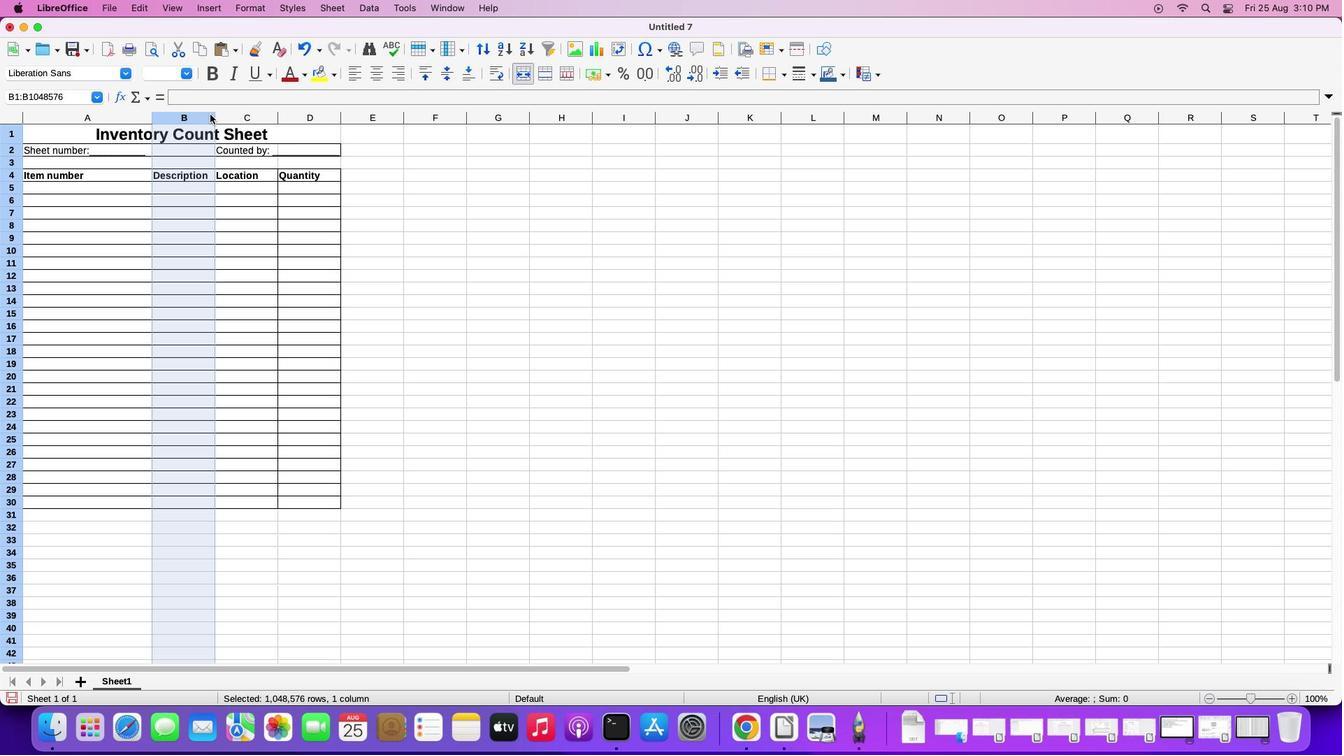 
Action: Mouse pressed left at (177, 113)
Screenshot: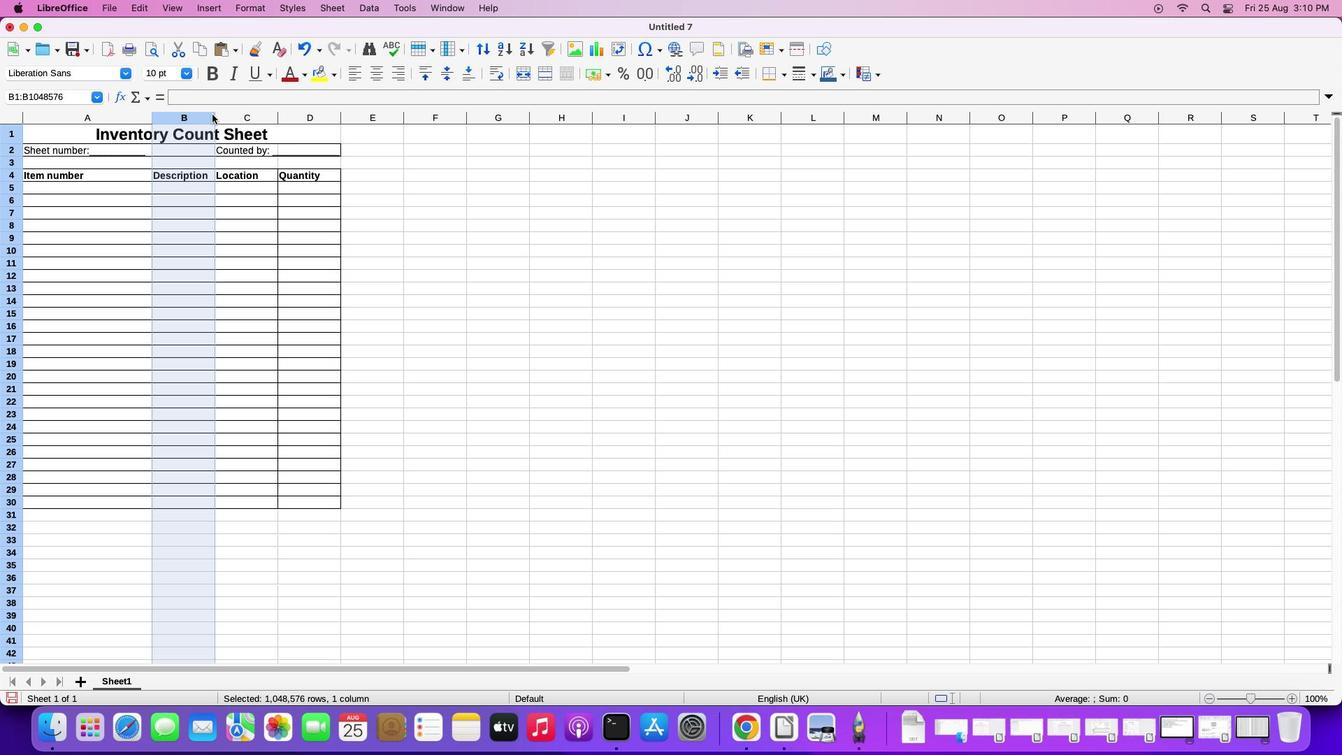 
Action: Mouse moved to (216, 113)
Screenshot: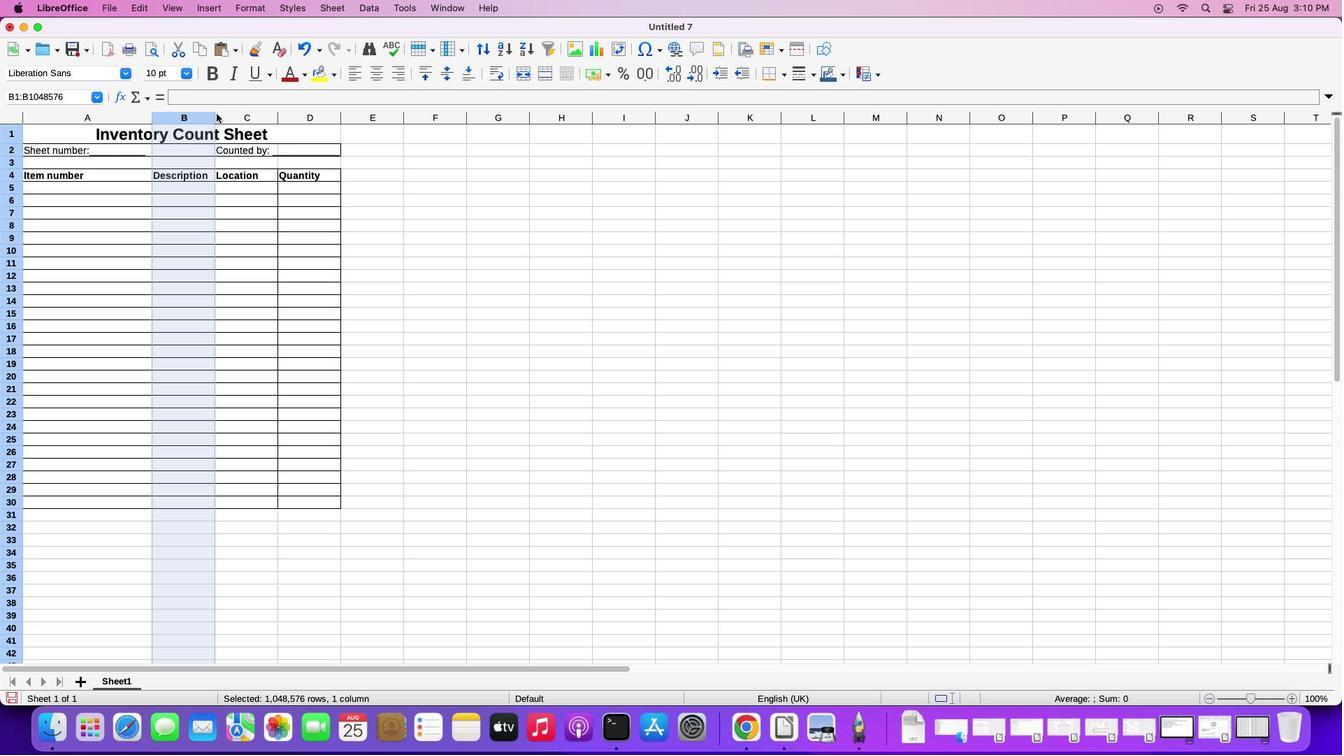 
Action: Mouse pressed left at (216, 113)
Screenshot: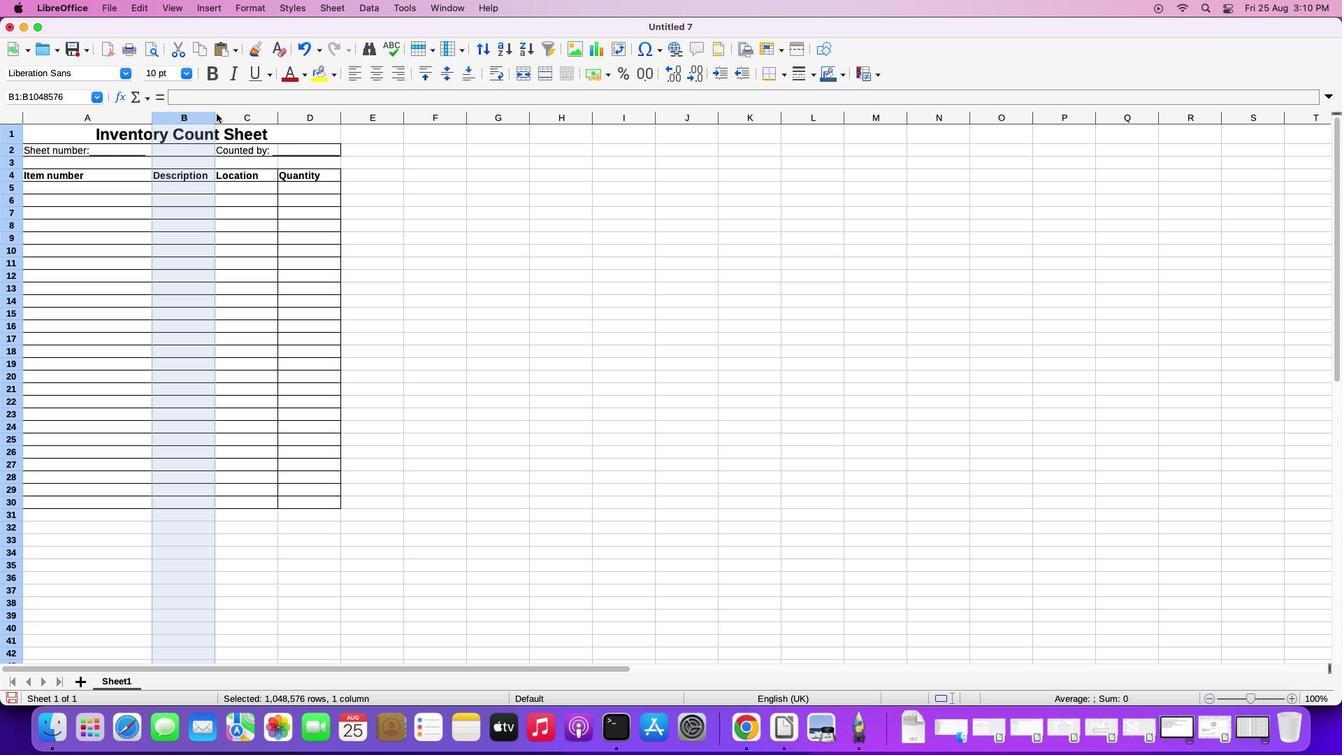 
Action: Mouse pressed left at (216, 113)
Screenshot: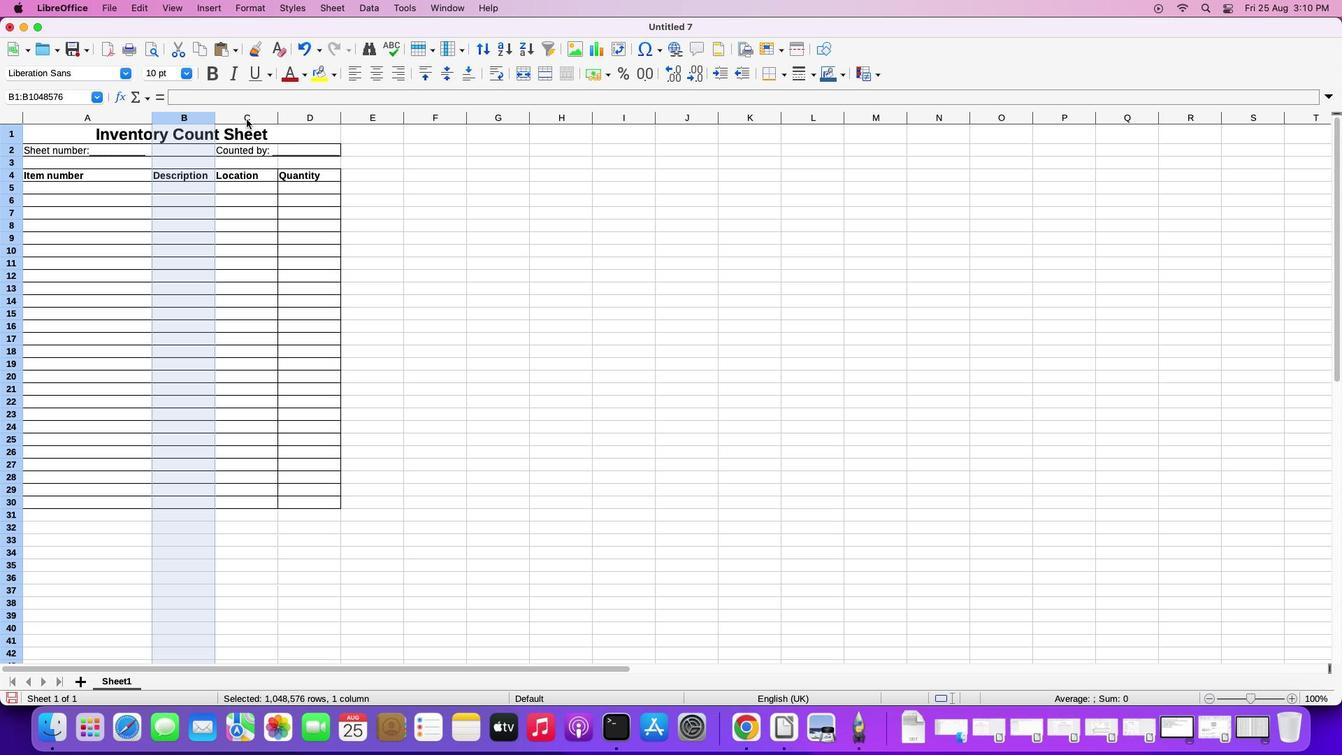 
Action: Mouse moved to (213, 115)
Screenshot: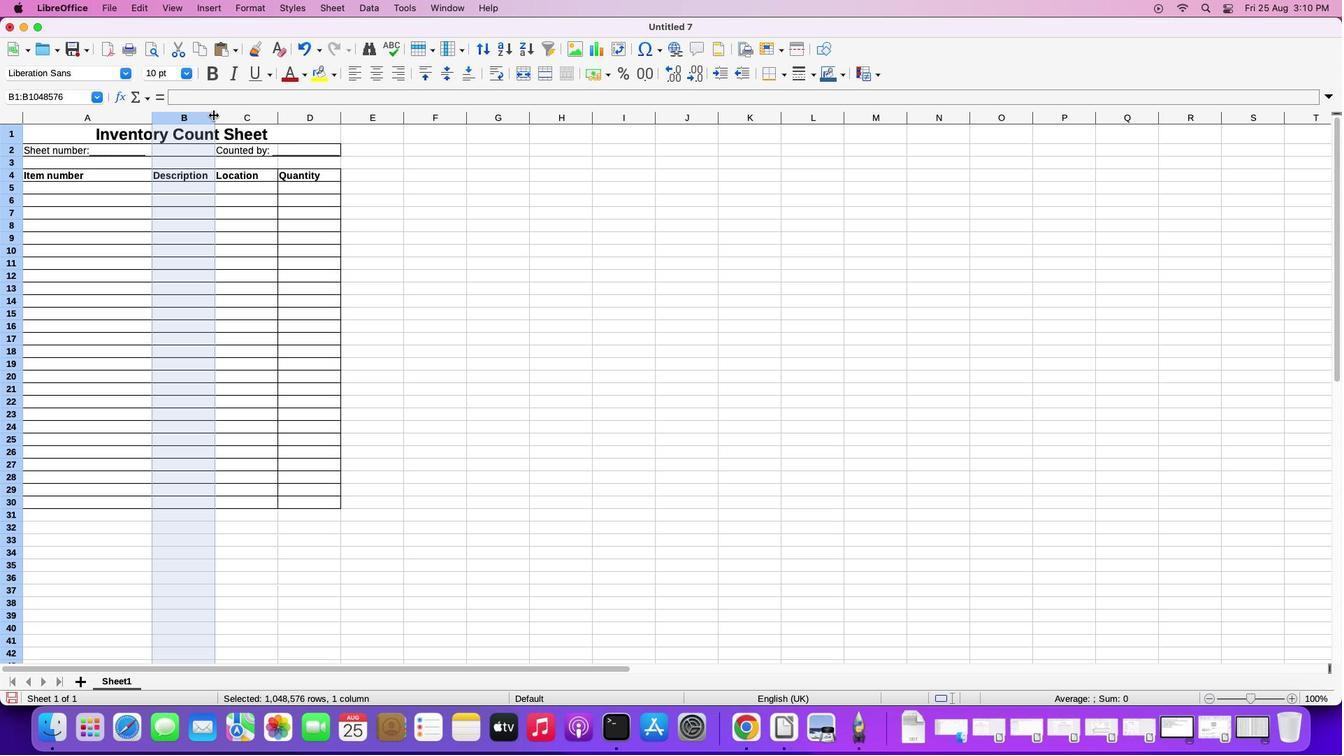 
Action: Mouse pressed left at (213, 115)
Screenshot: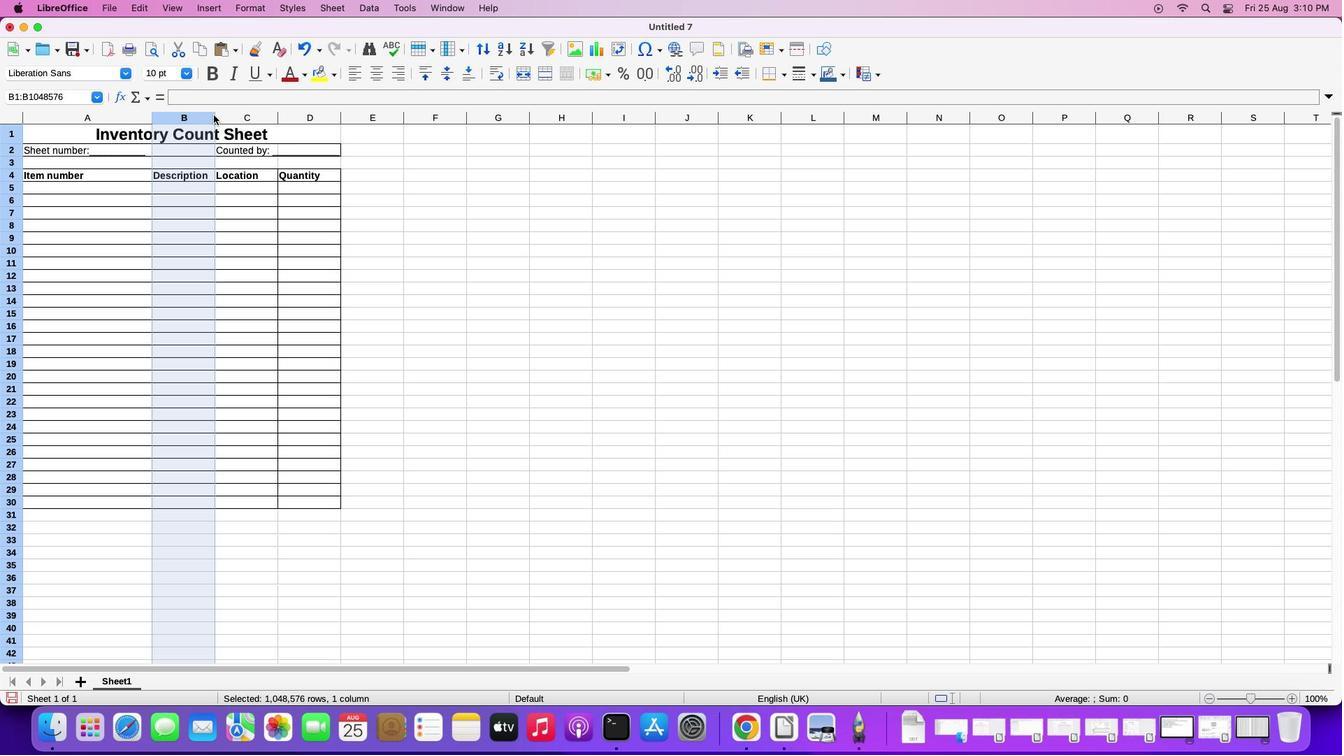 
Action: Mouse pressed left at (213, 115)
Screenshot: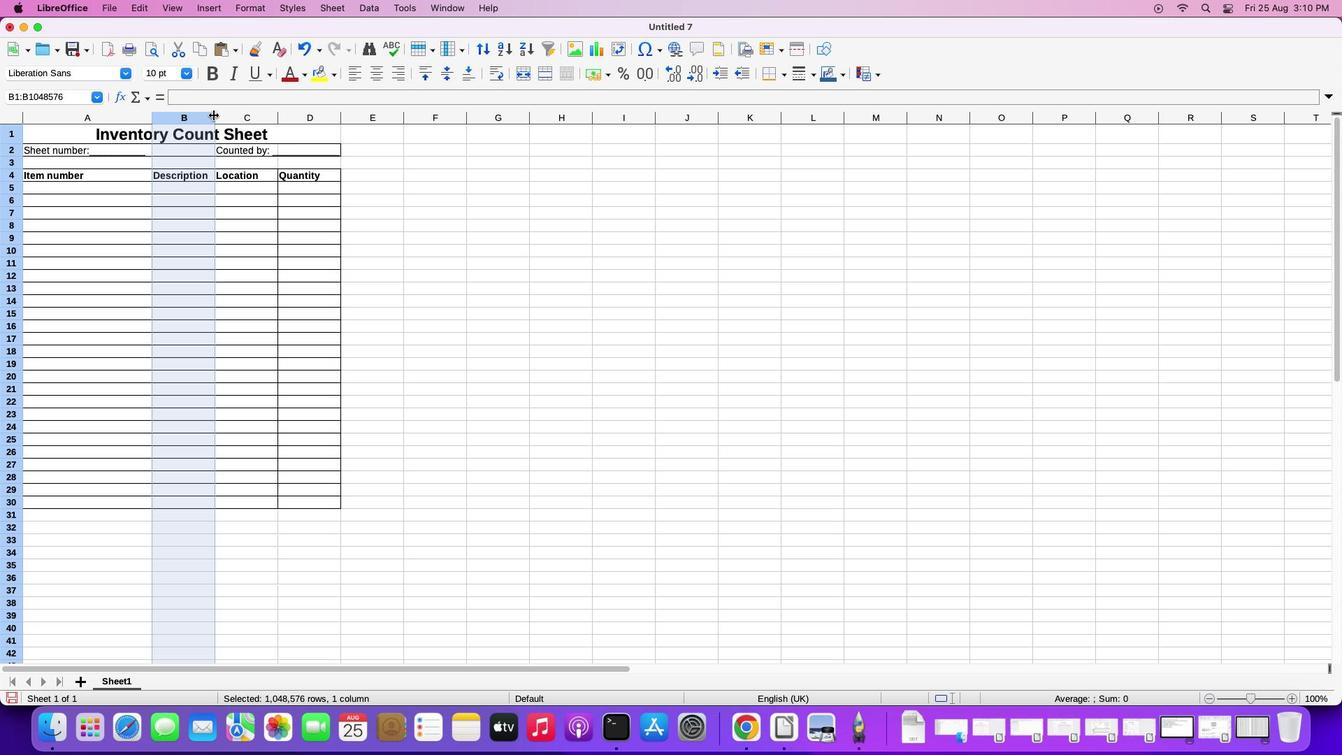 
Action: Mouse moved to (213, 115)
Screenshot: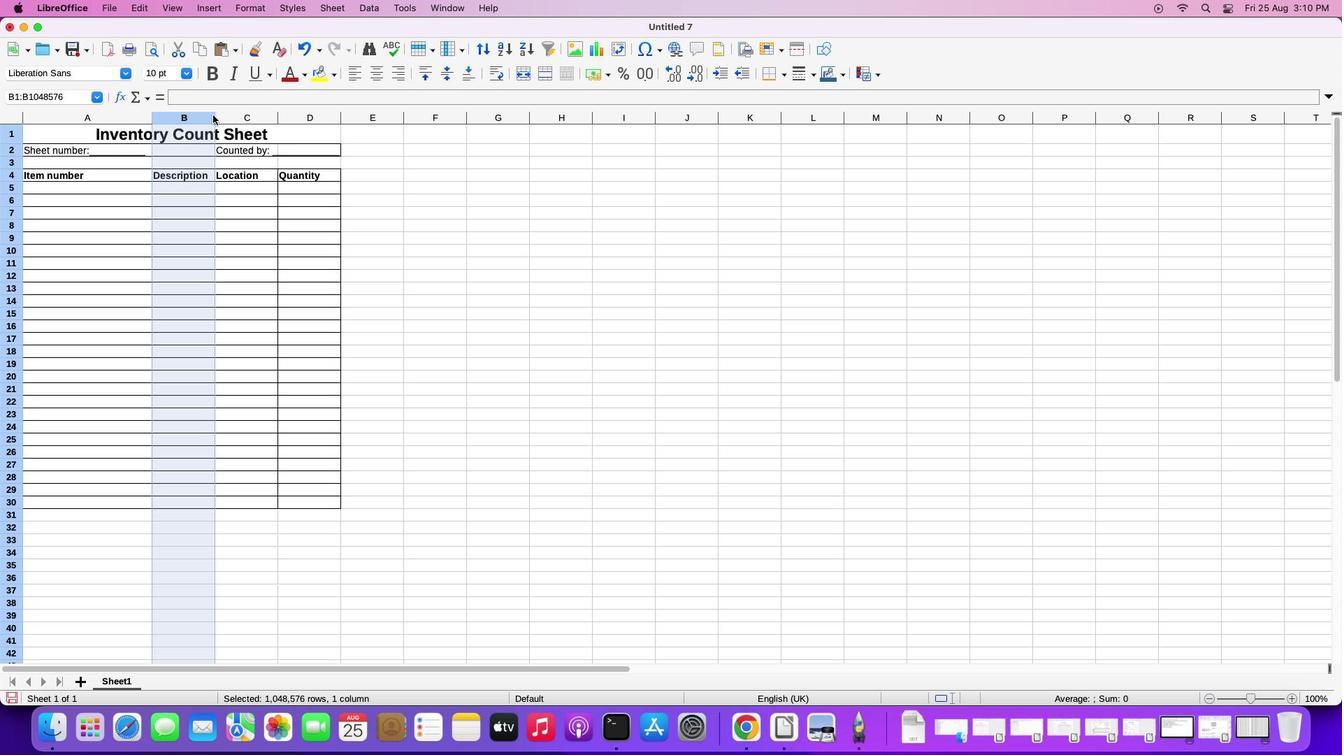 
Action: Mouse pressed left at (213, 115)
Screenshot: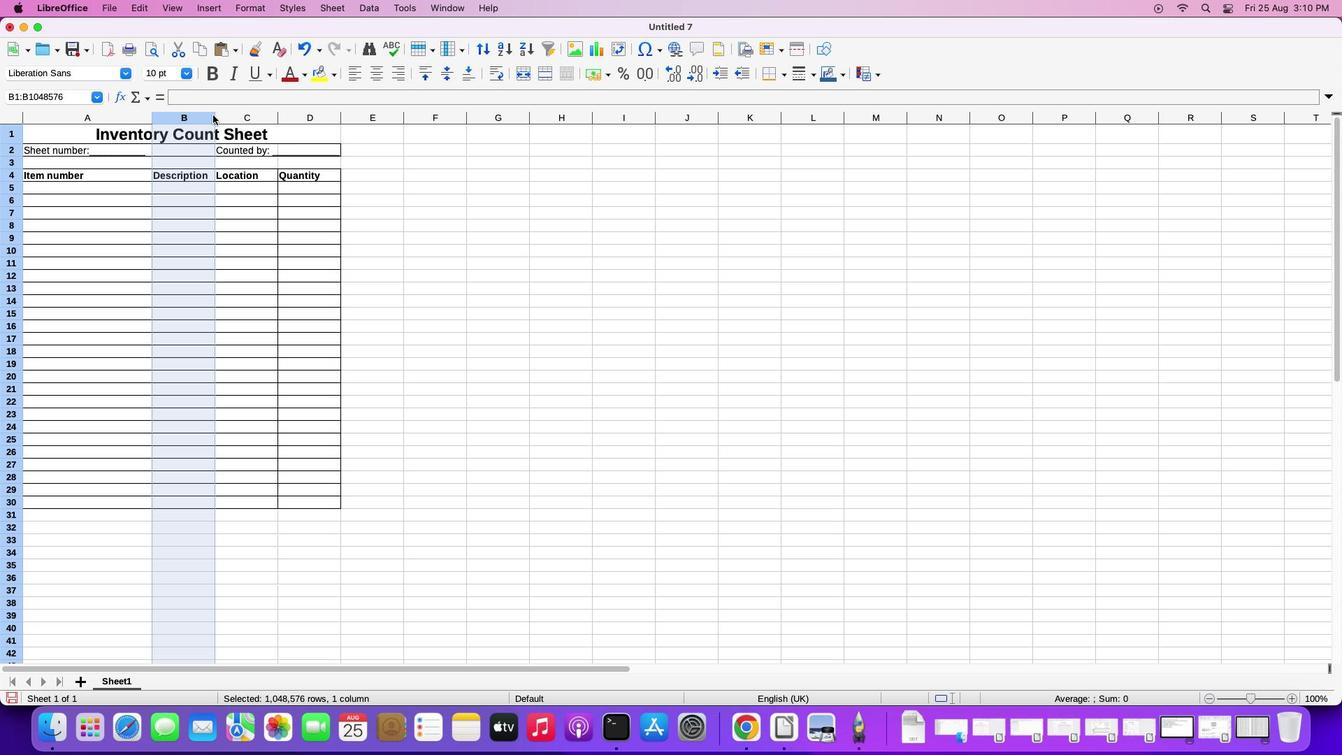 
Action: Mouse pressed left at (213, 115)
Screenshot: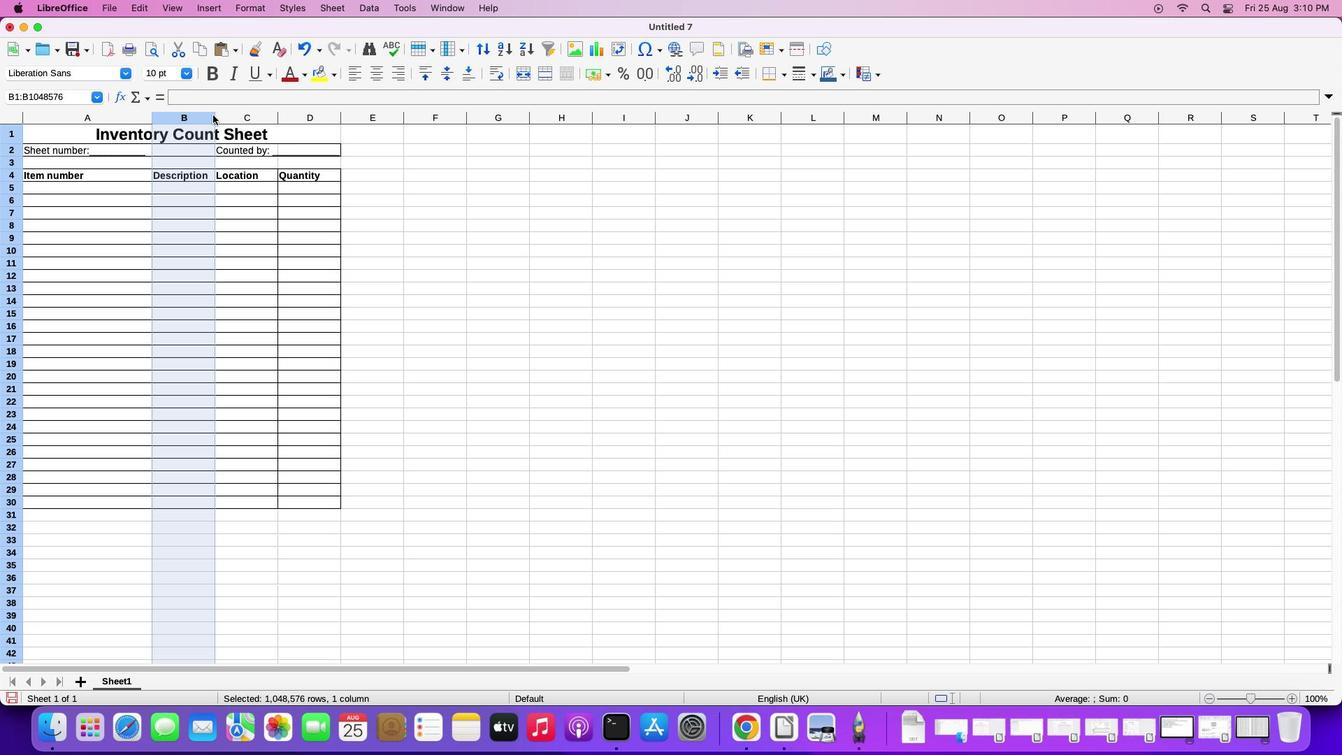 
Action: Mouse moved to (240, 114)
Screenshot: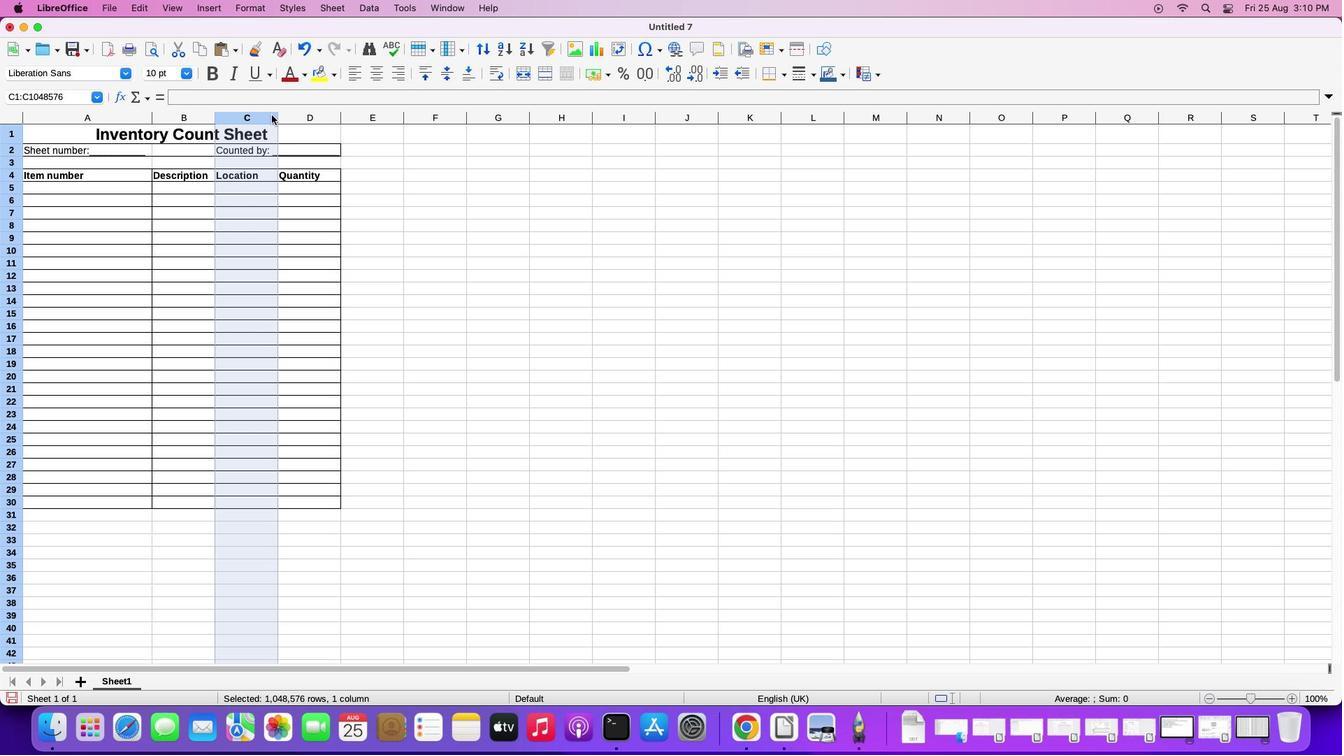 
Action: Mouse pressed left at (240, 114)
Screenshot: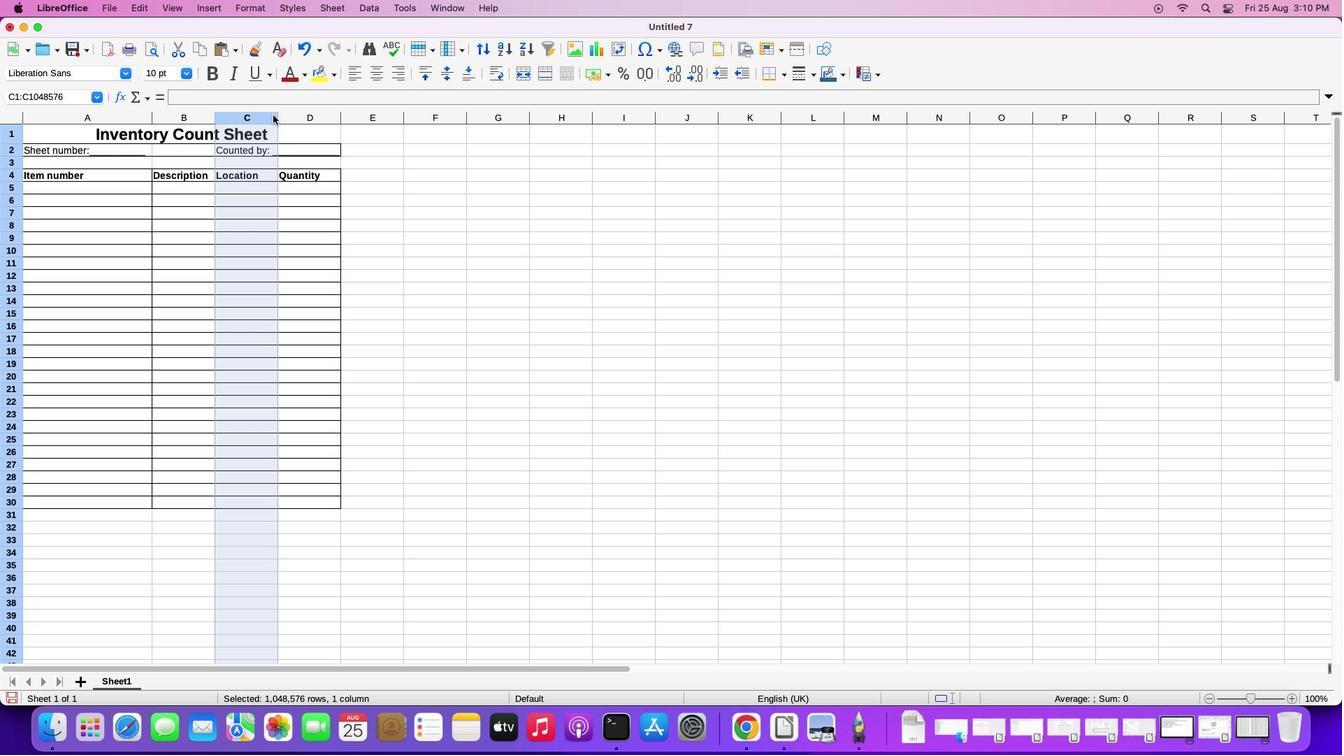 
Action: Mouse moved to (277, 113)
Screenshot: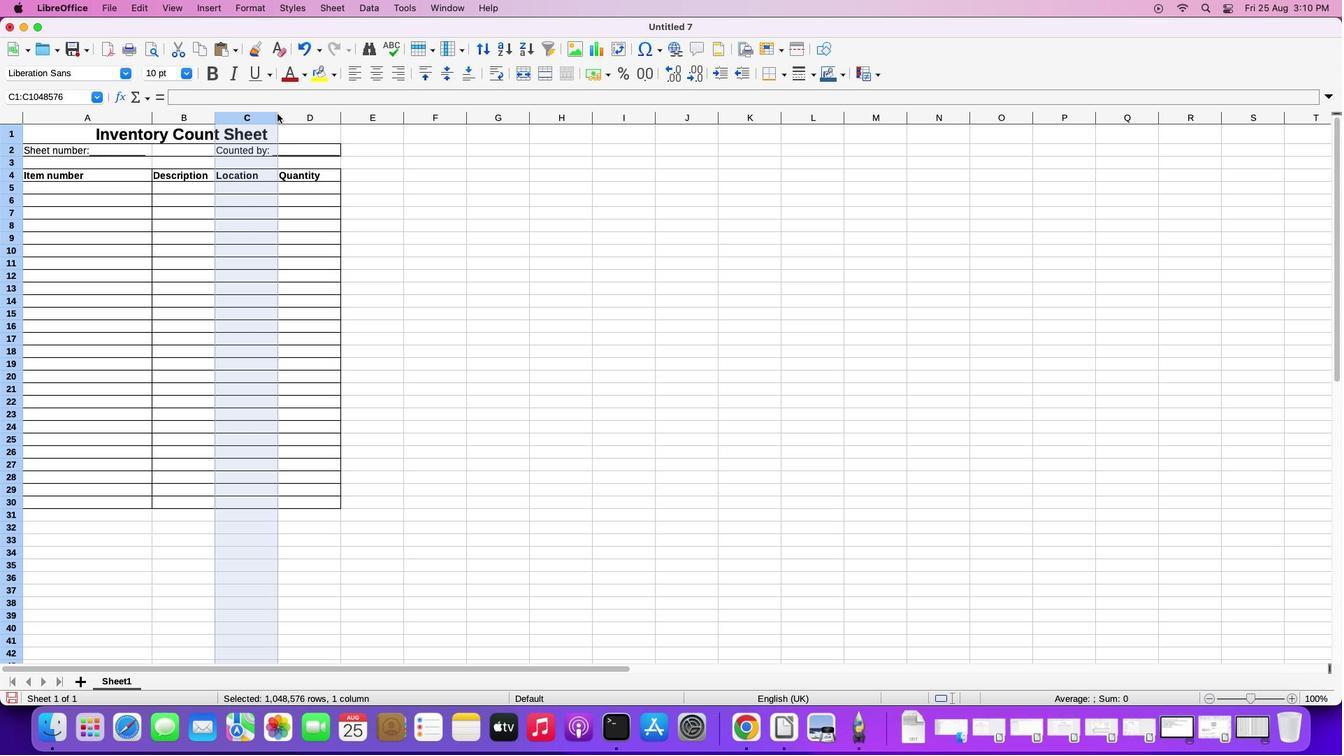 
Action: Mouse pressed left at (277, 113)
Screenshot: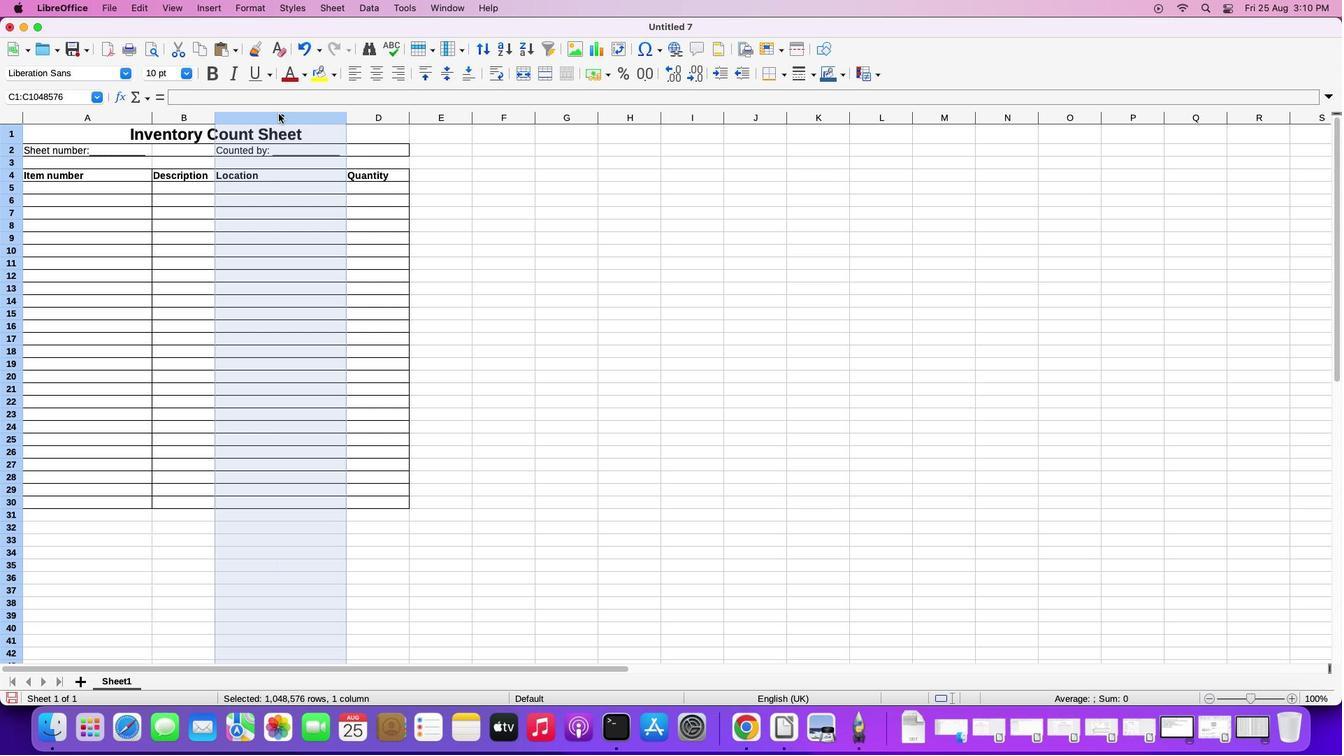 
Action: Mouse pressed left at (277, 113)
Screenshot: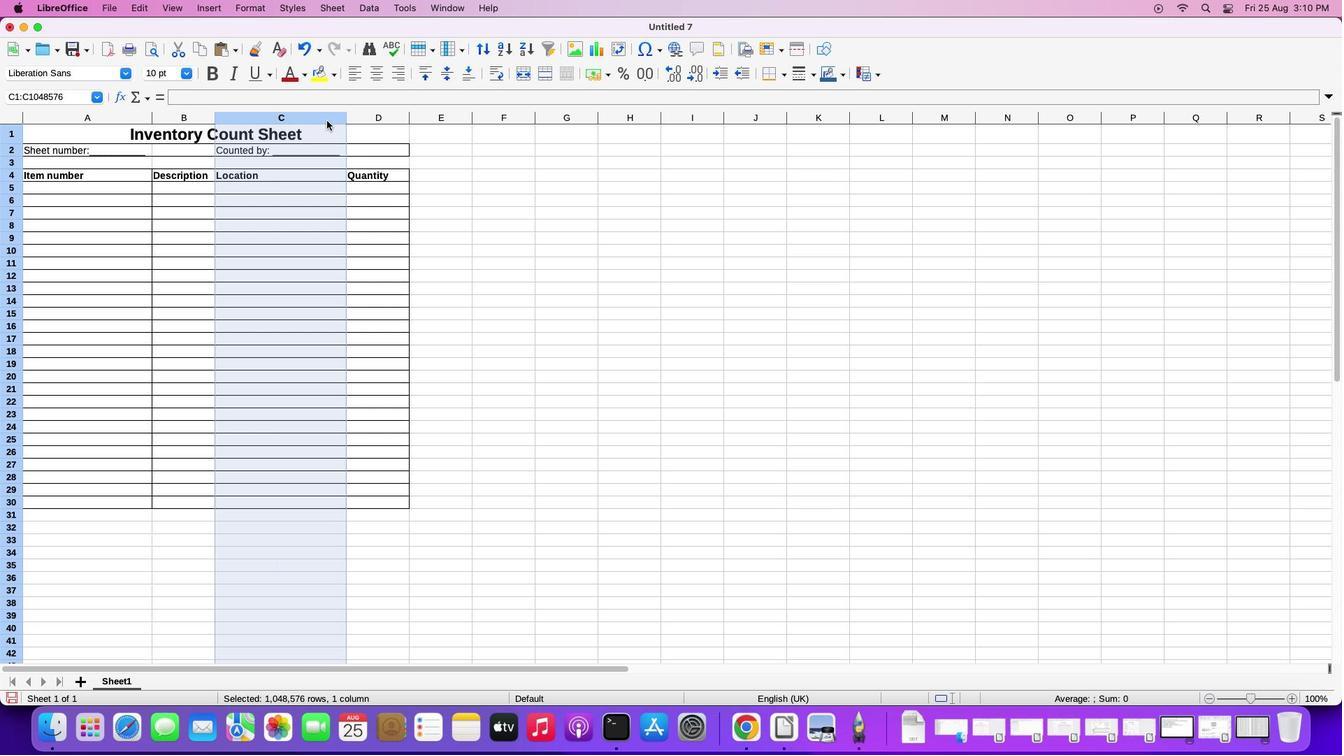 
Action: Mouse moved to (346, 119)
Screenshot: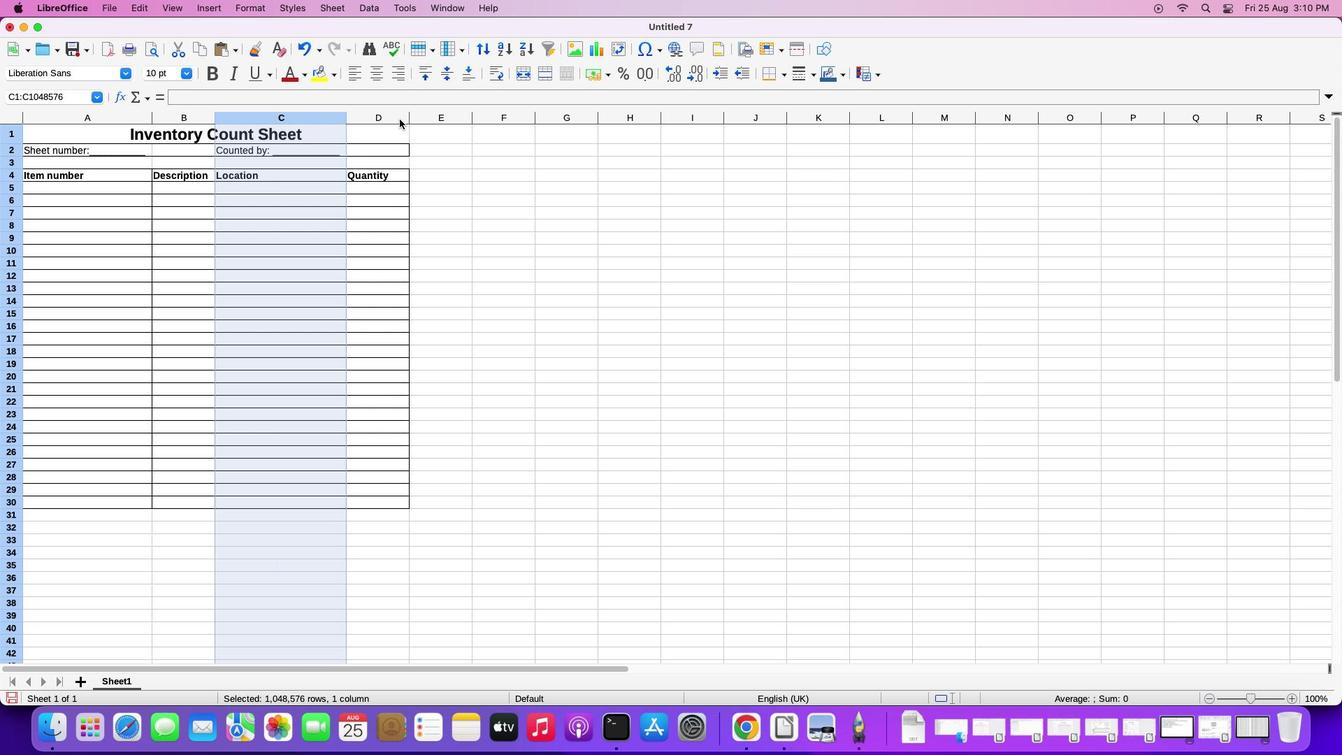 
Action: Mouse pressed left at (346, 119)
Screenshot: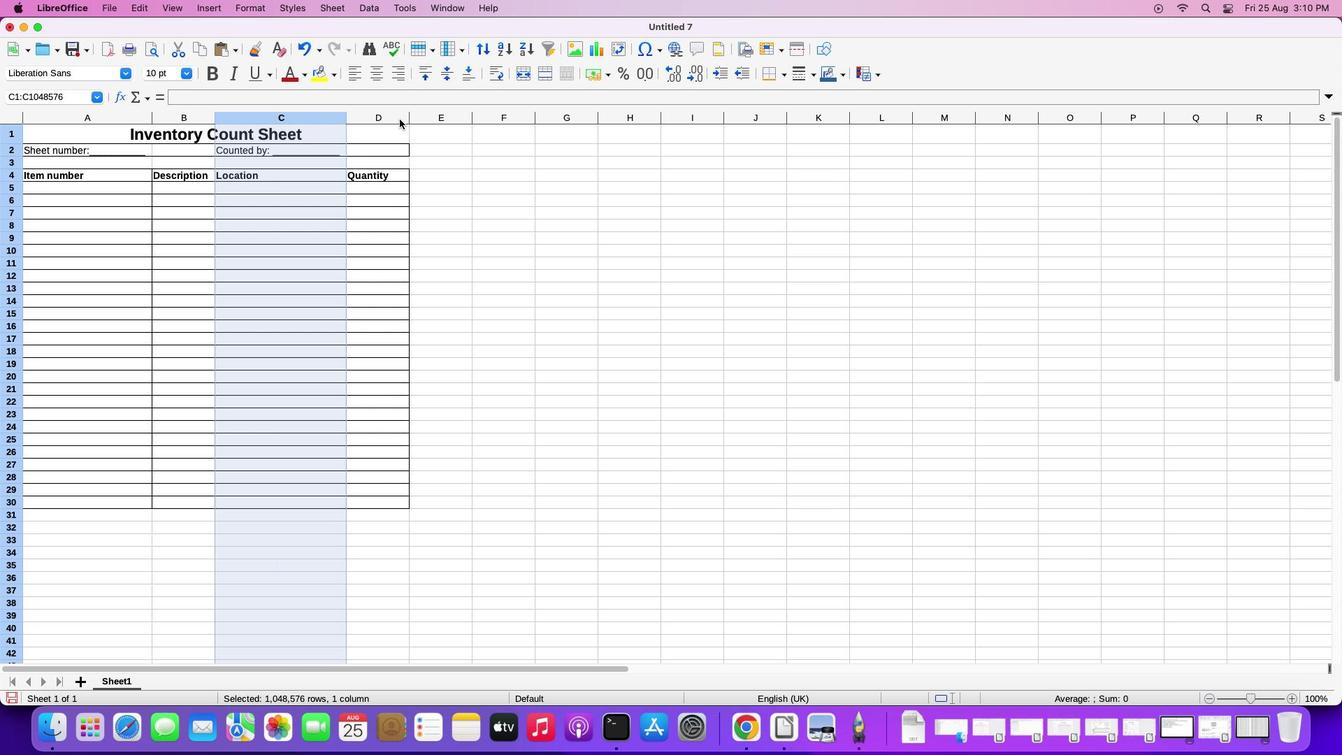 
Action: Mouse moved to (392, 116)
Screenshot: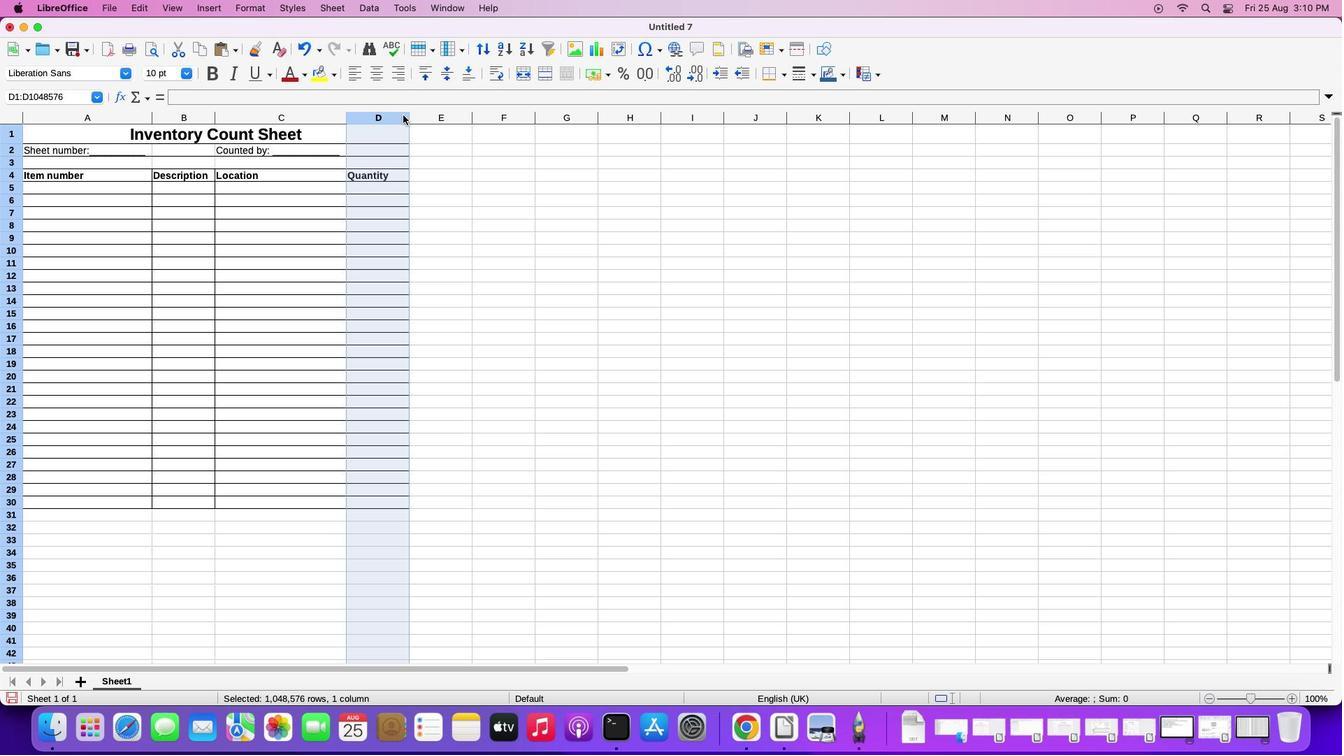 
Action: Mouse pressed left at (392, 116)
Screenshot: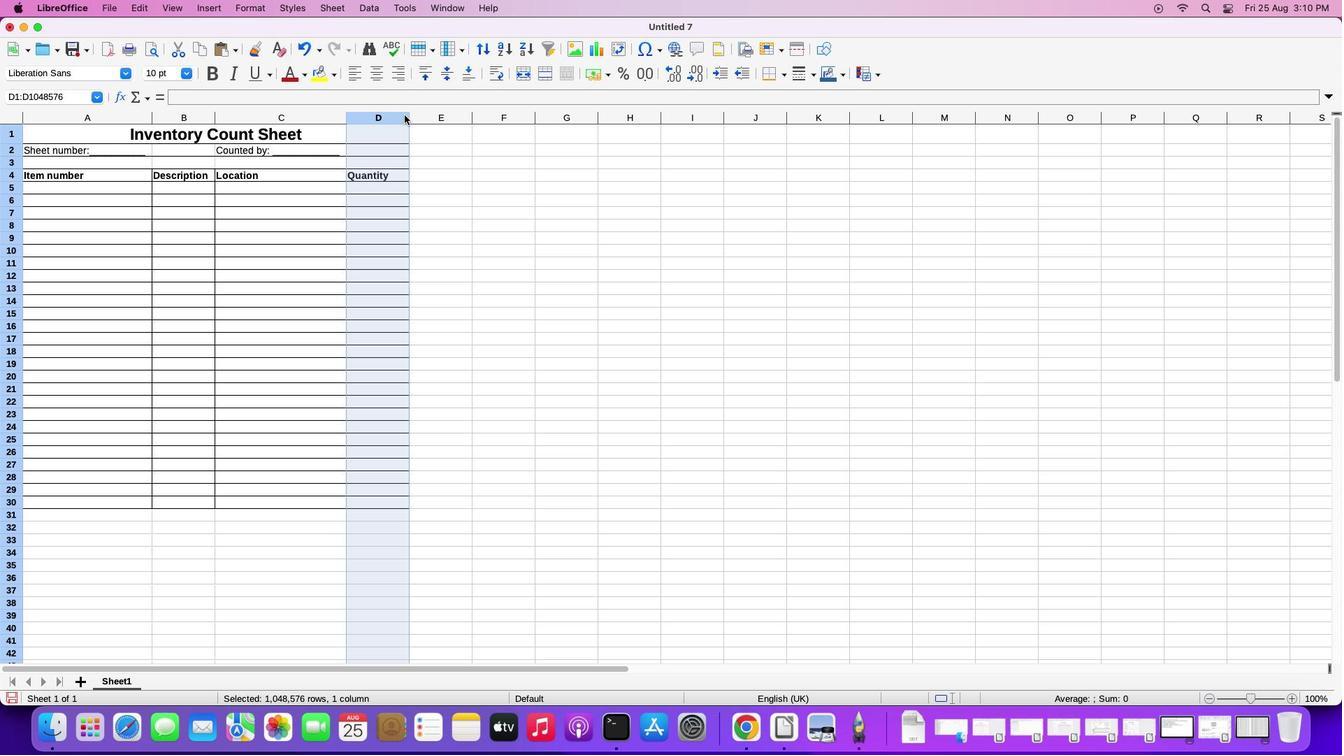 
Action: Mouse moved to (409, 115)
Screenshot: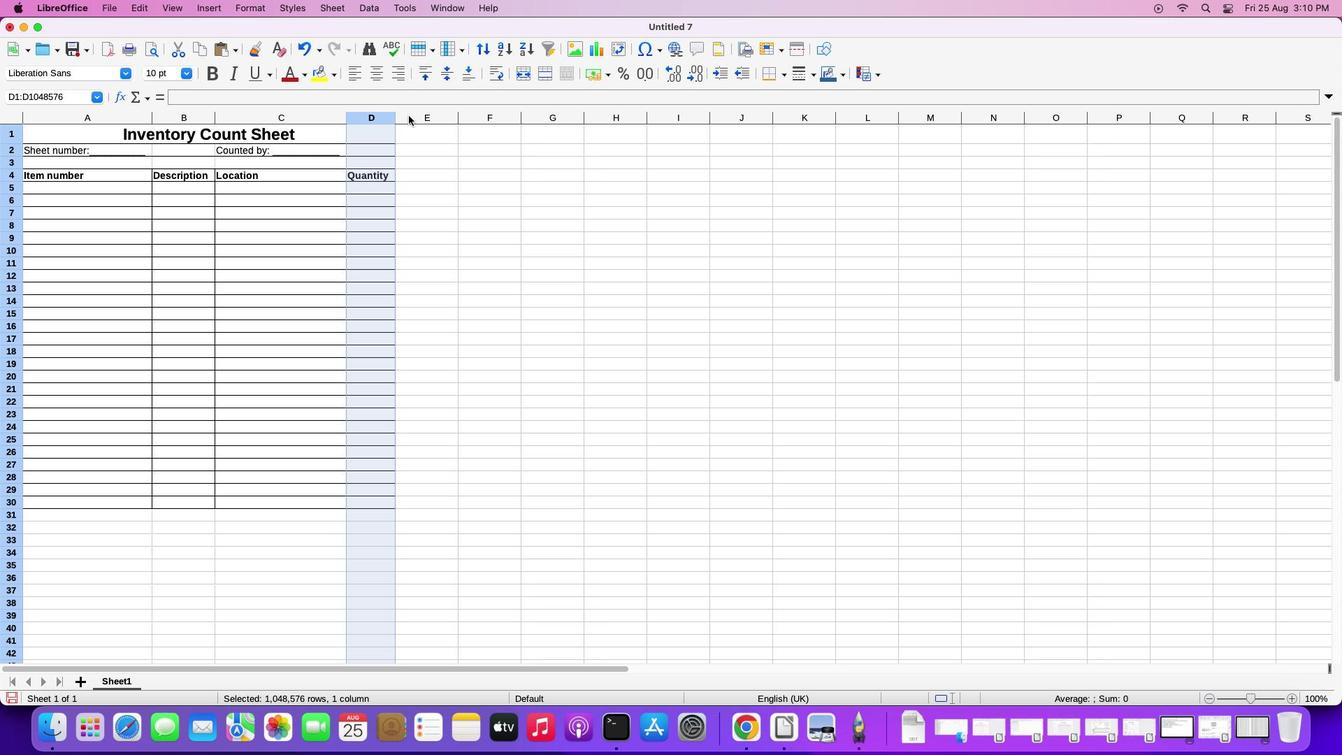 
Action: Mouse pressed left at (409, 115)
Screenshot: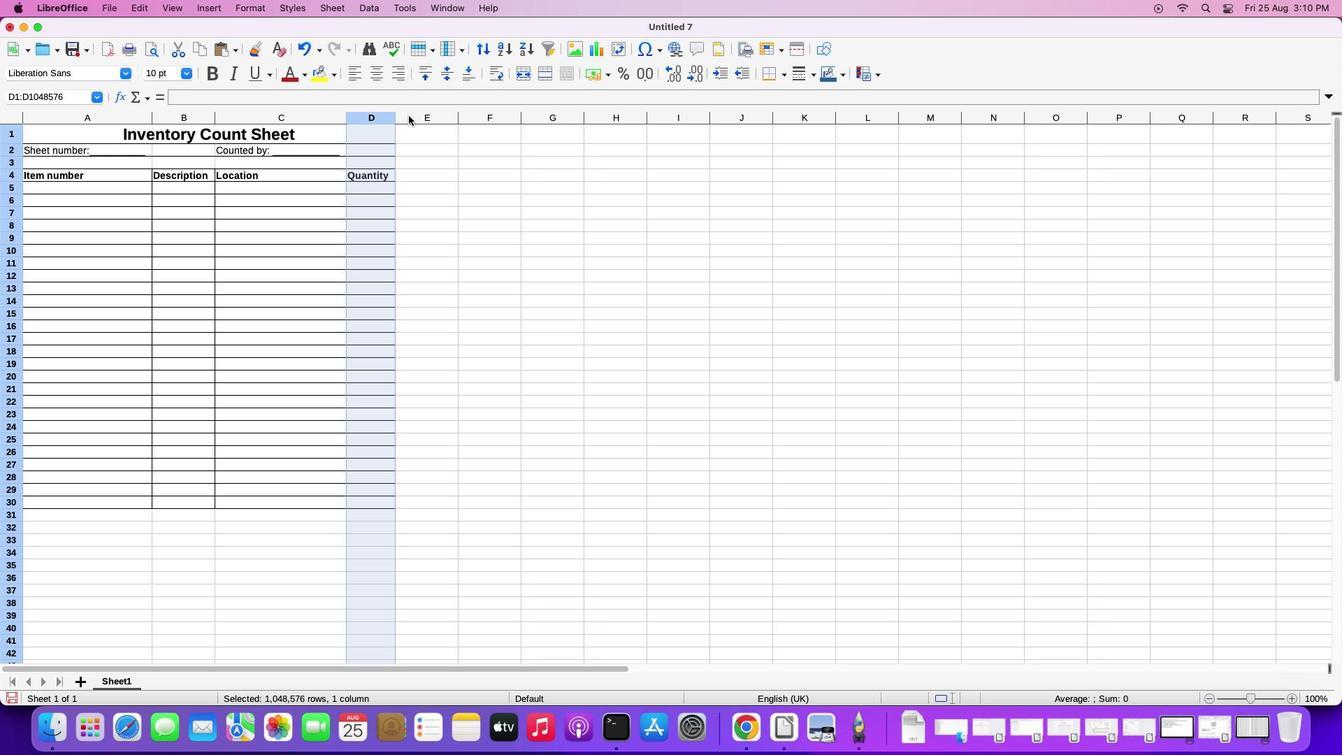
Action: Mouse pressed left at (409, 115)
Screenshot: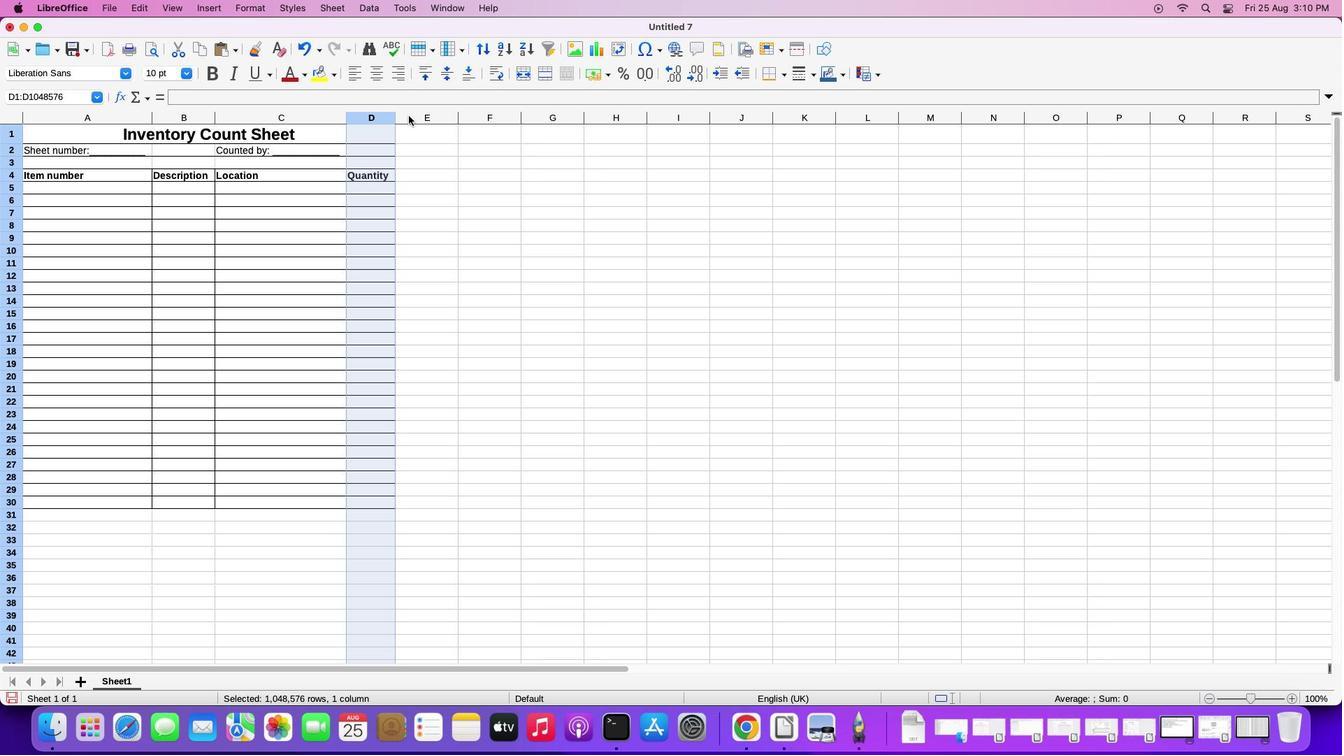 
Action: Mouse moved to (365, 118)
Screenshot: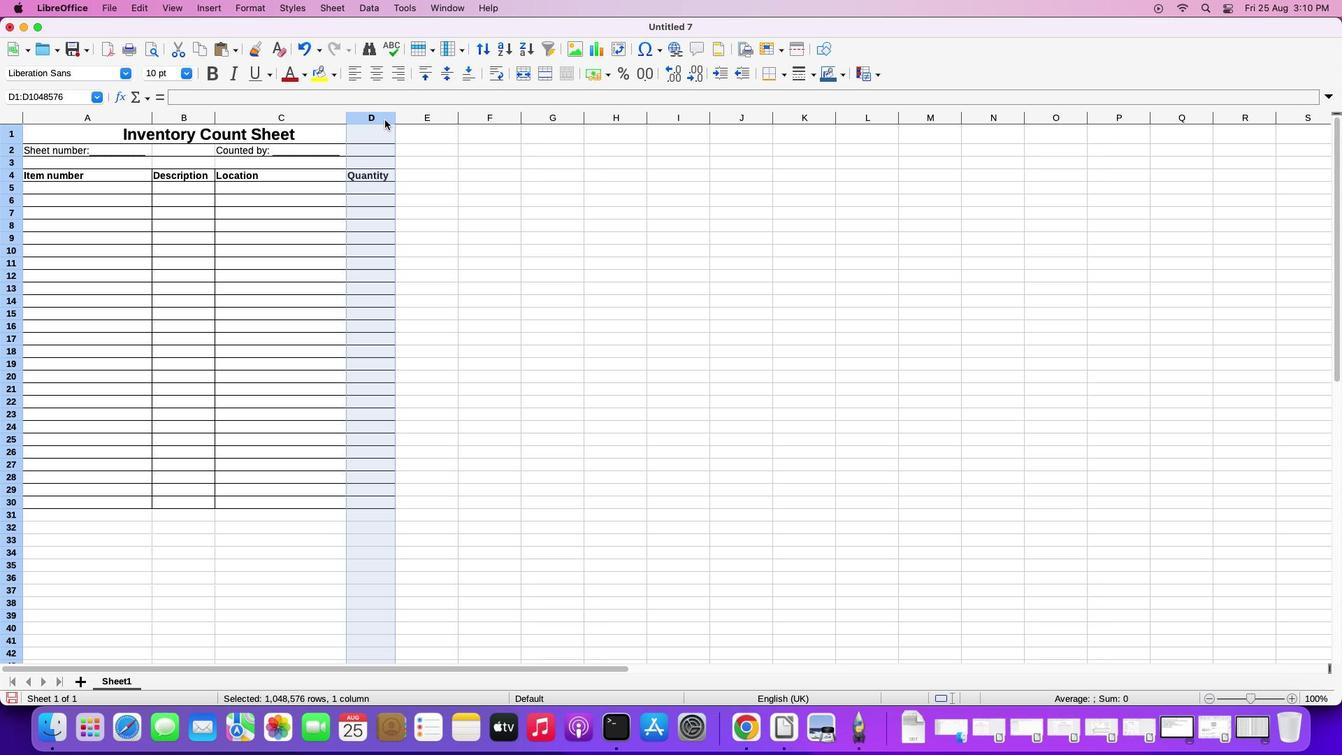 
Action: Mouse pressed left at (365, 118)
Screenshot: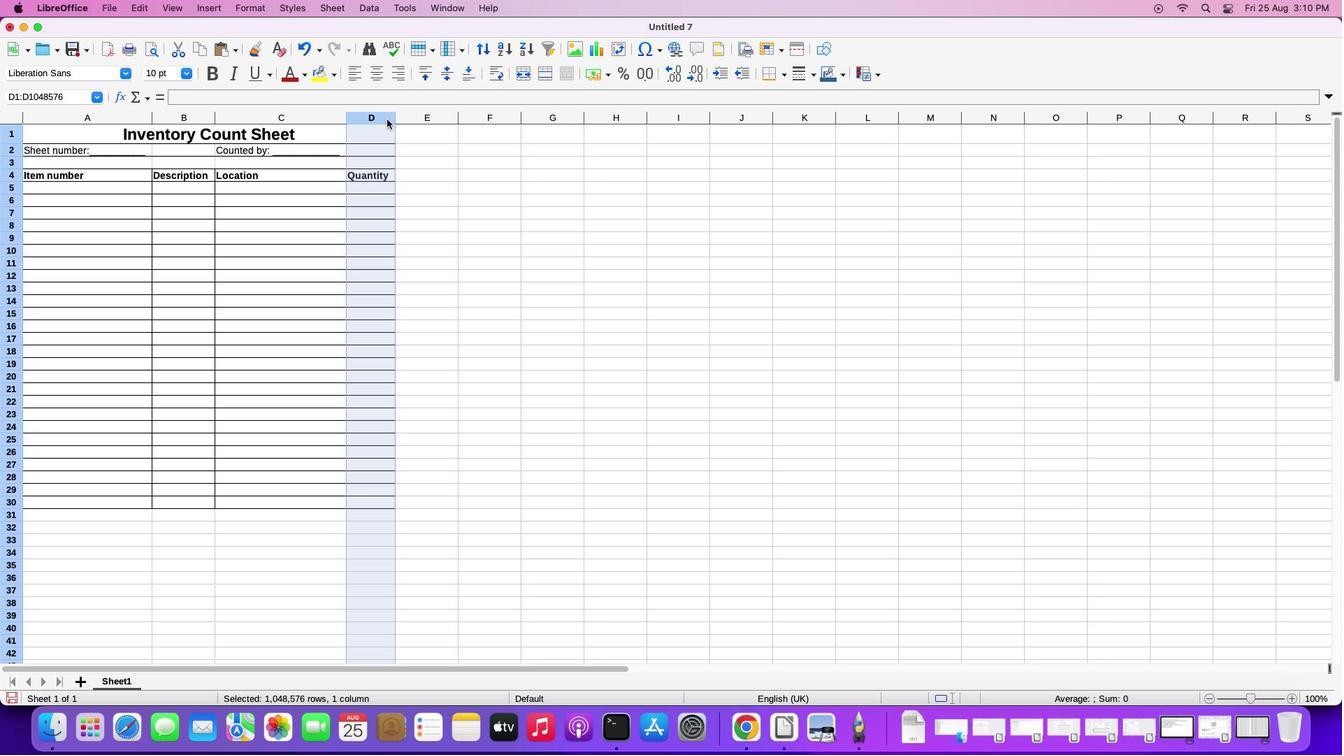 
Action: Mouse moved to (425, 143)
Screenshot: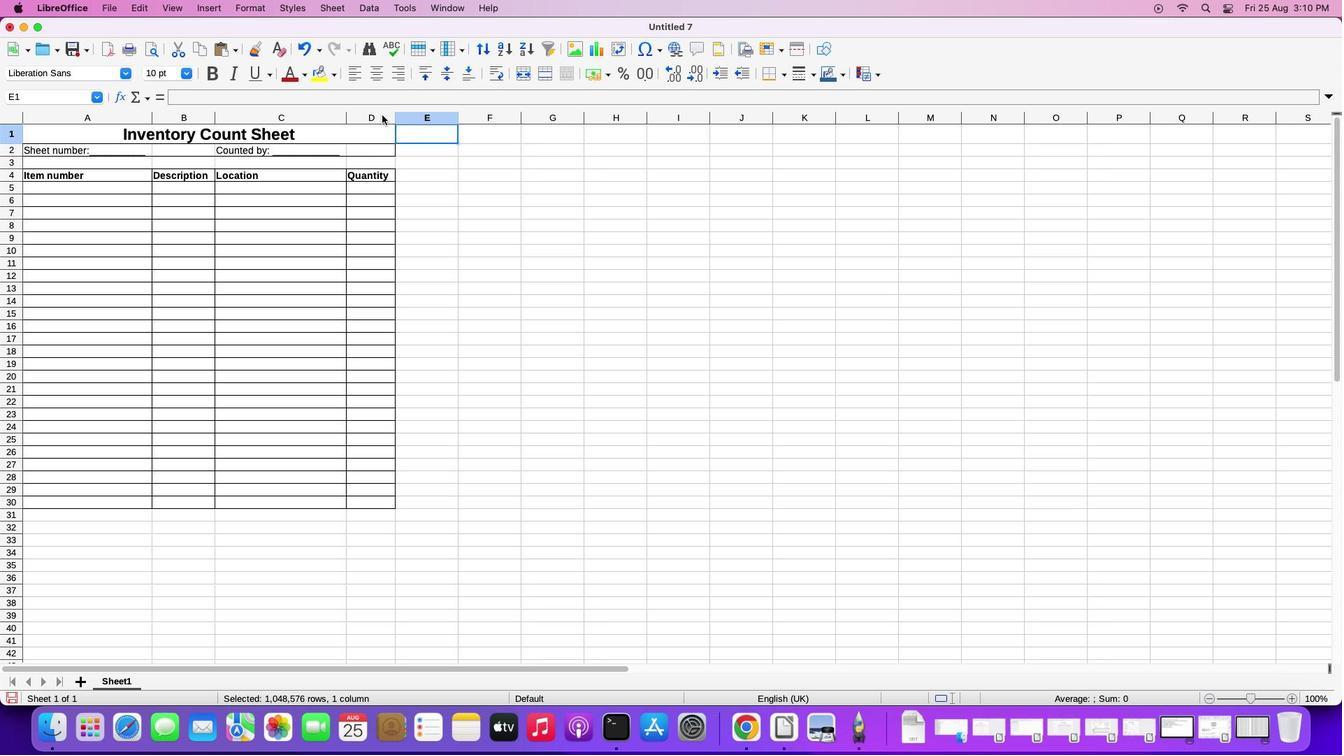 
Action: Mouse pressed left at (425, 143)
Screenshot: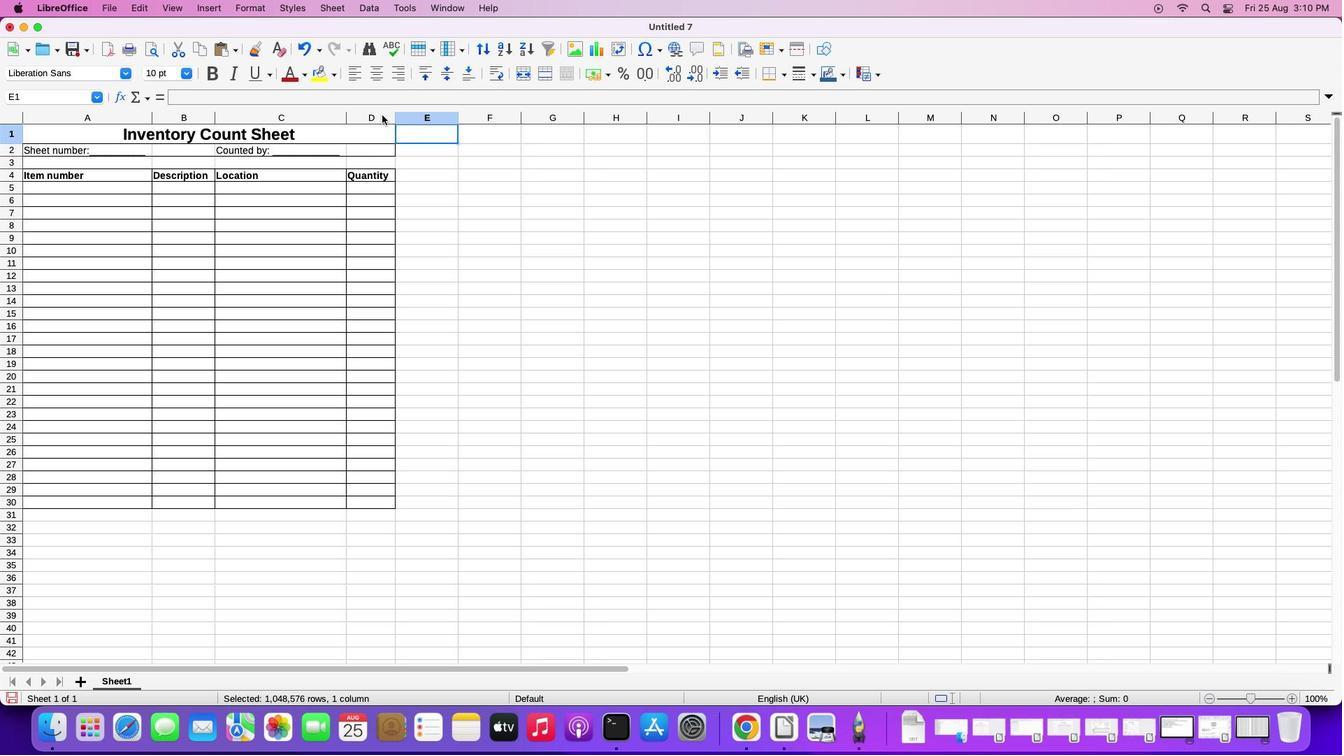 
Action: Mouse moved to (381, 115)
Screenshot: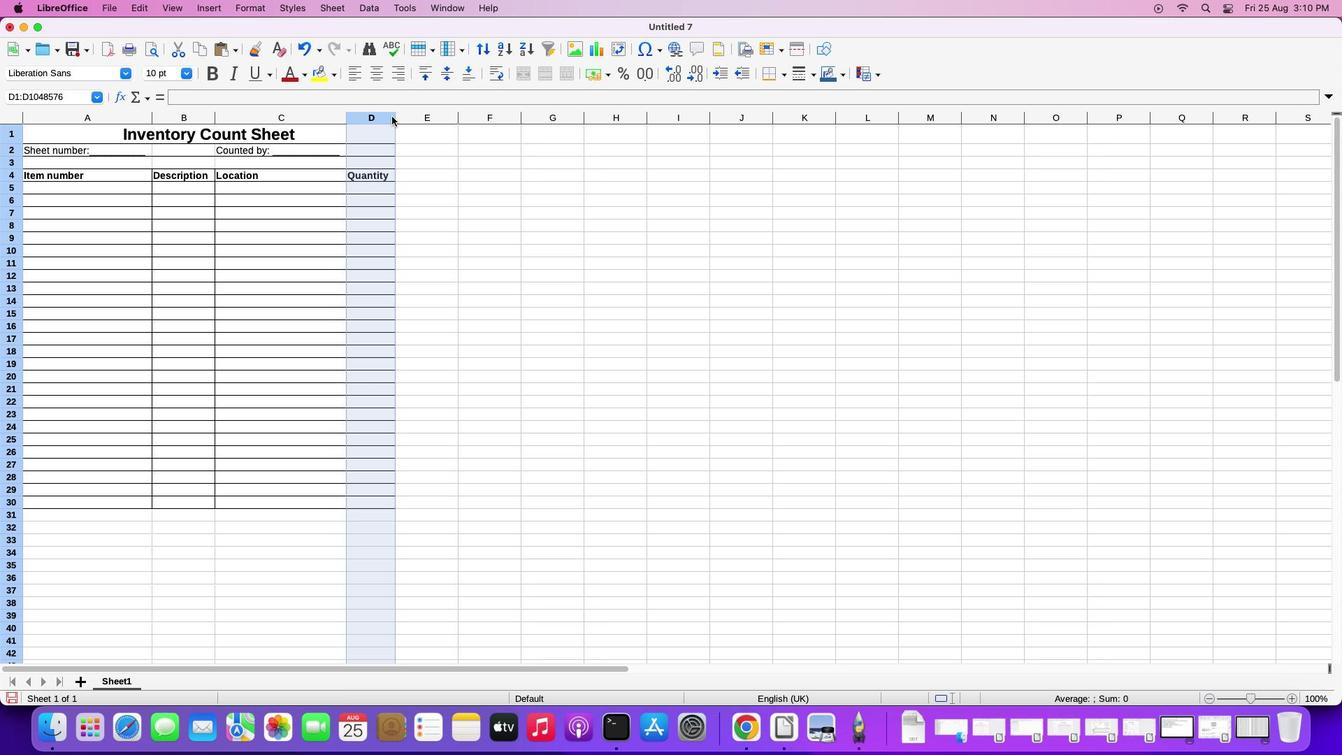 
Action: Mouse pressed left at (381, 115)
Screenshot: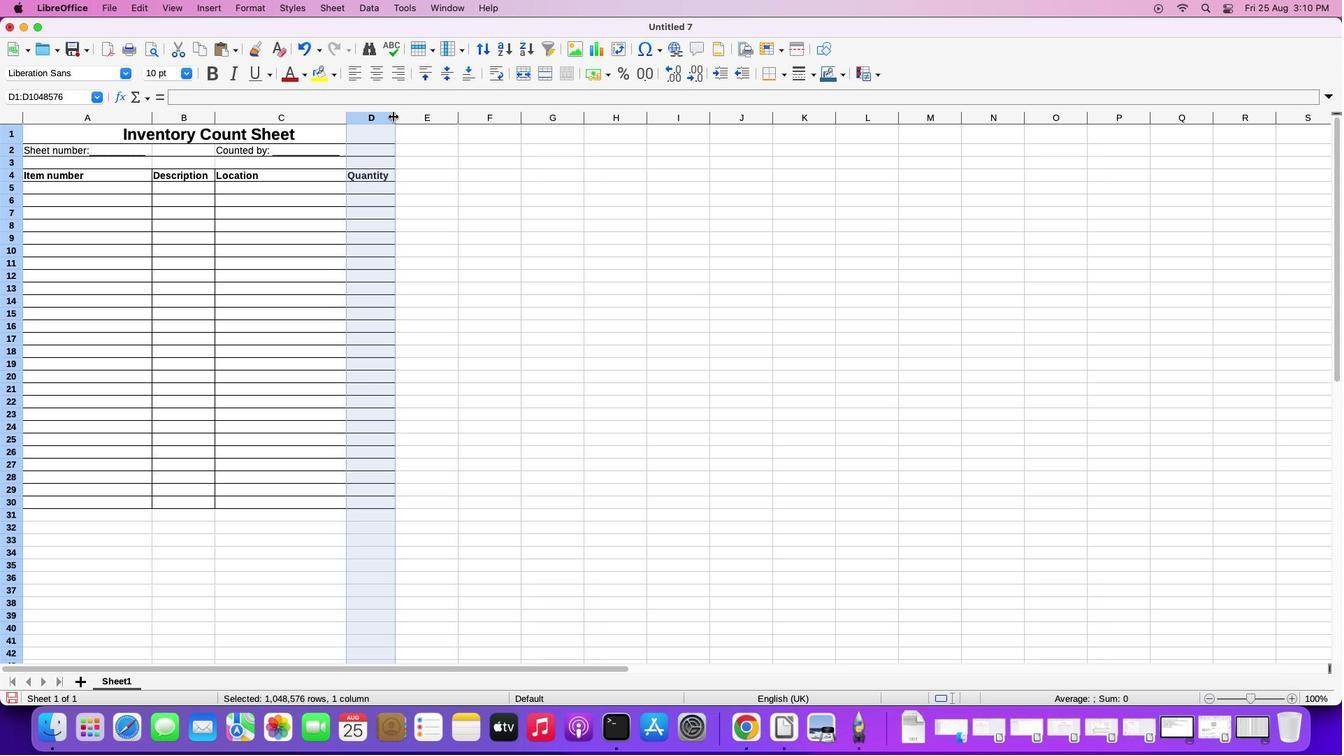 
Action: Mouse moved to (395, 115)
Screenshot: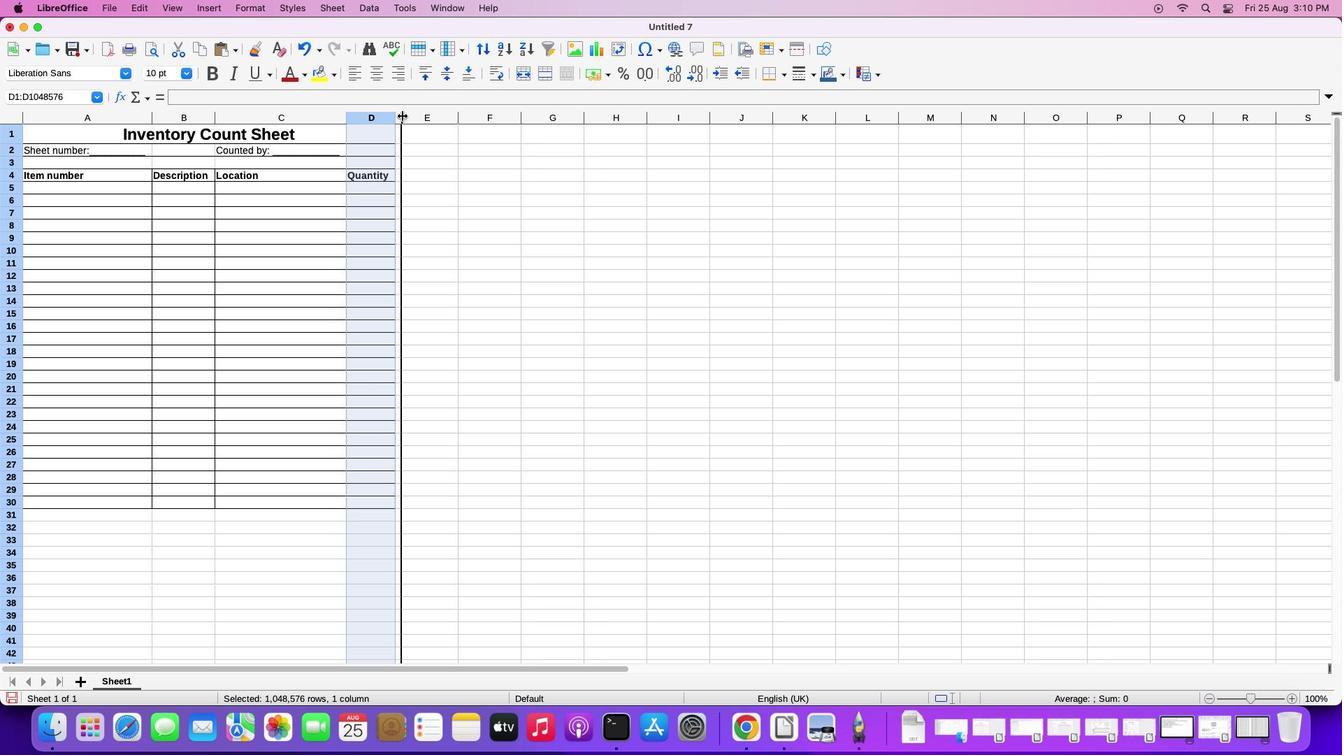 
Action: Mouse pressed left at (395, 115)
Screenshot: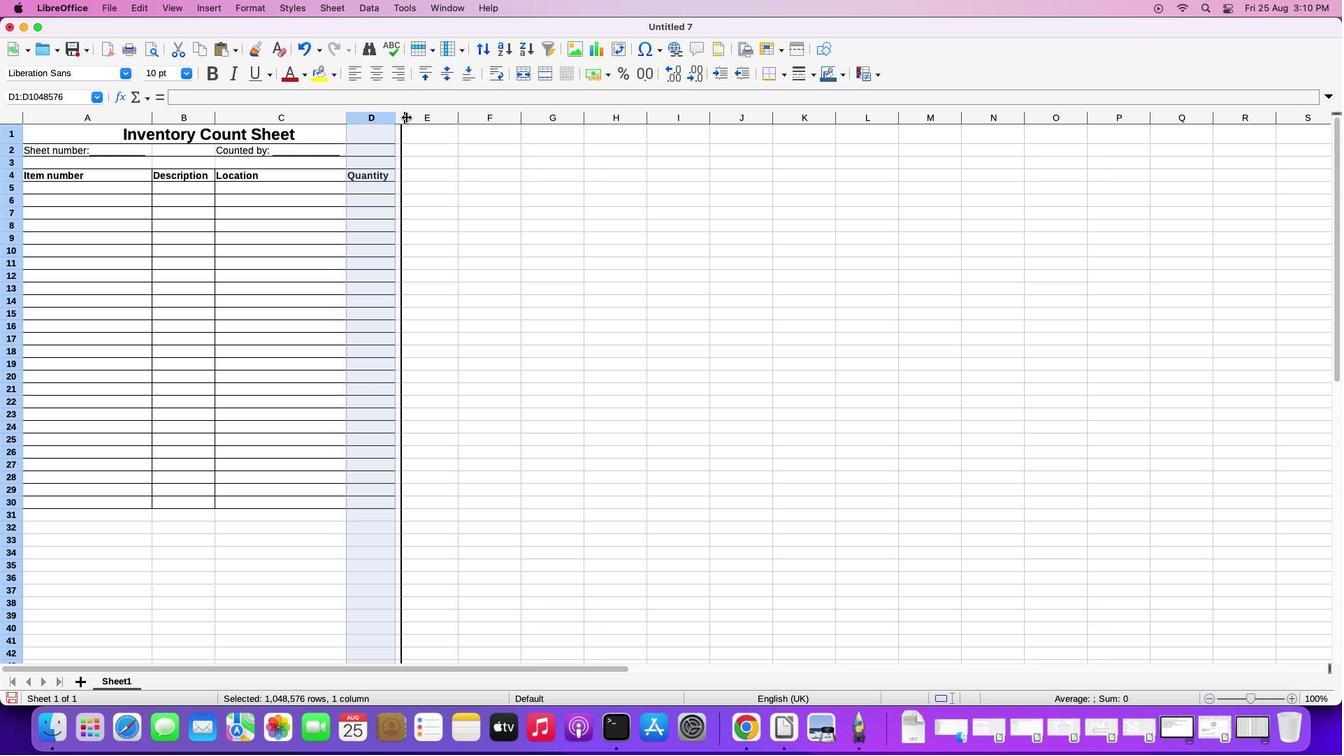 
Action: Mouse moved to (432, 155)
Screenshot: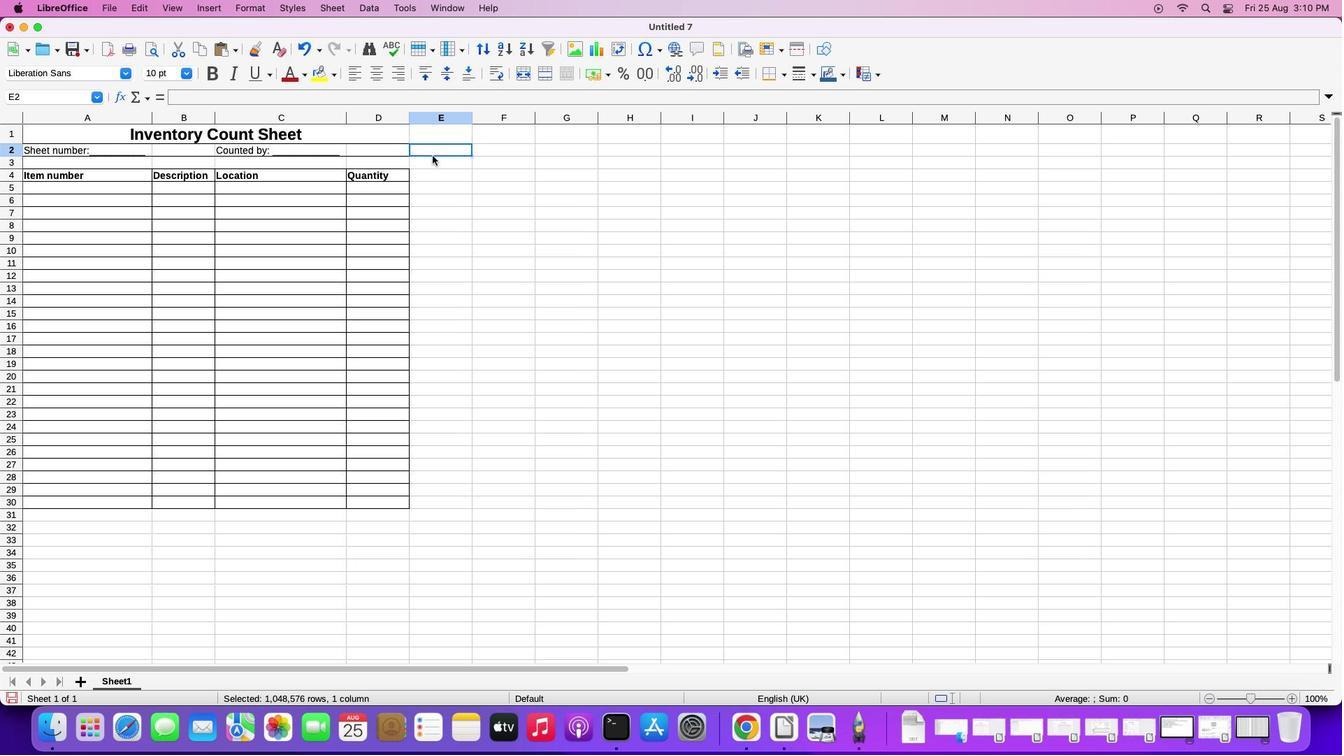 
Action: Mouse pressed left at (432, 155)
Screenshot: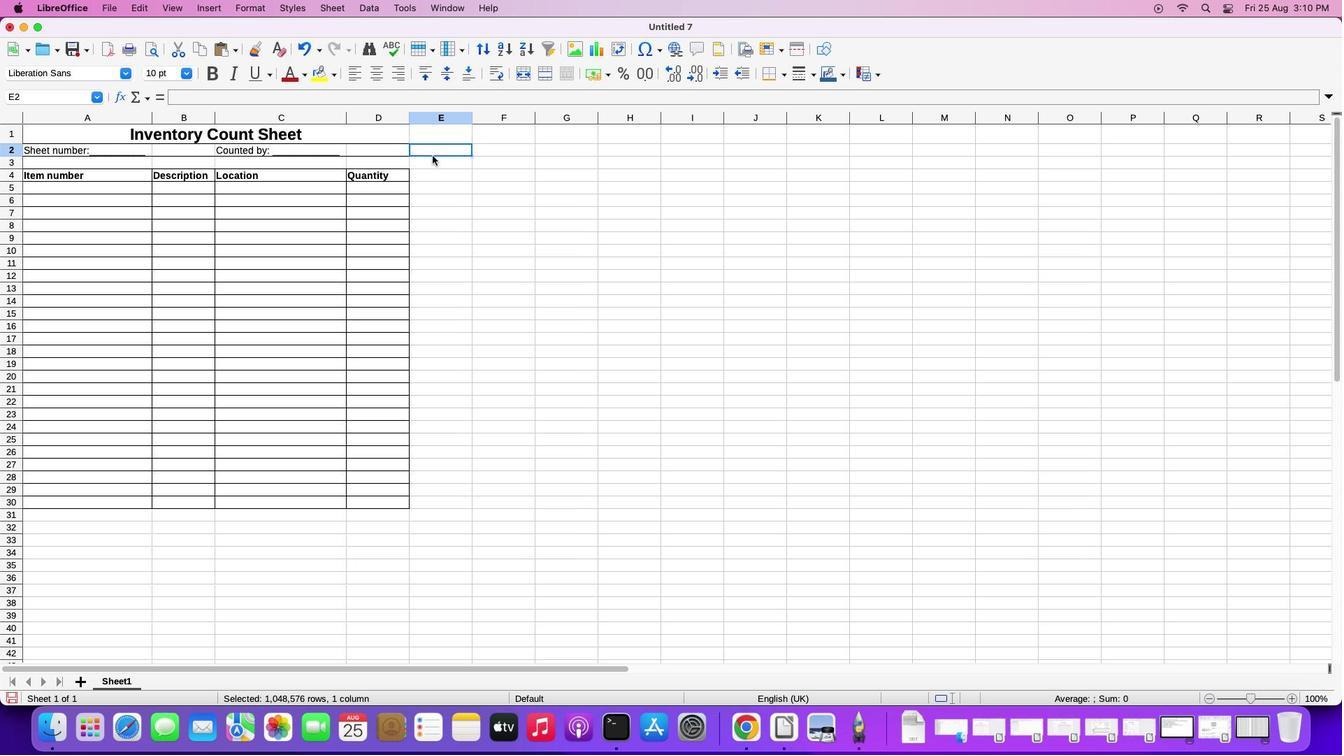 
Action: Mouse moved to (116, 112)
Screenshot: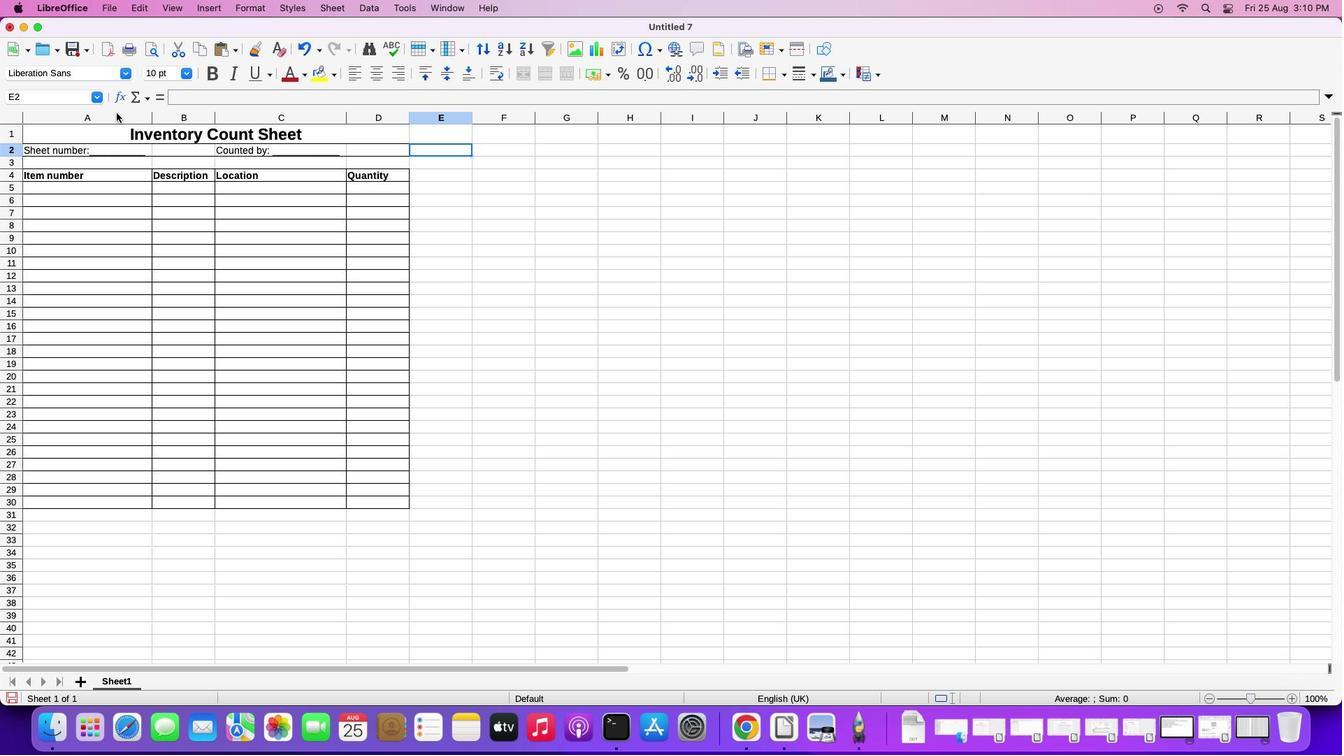 
Action: Mouse pressed left at (116, 112)
Screenshot: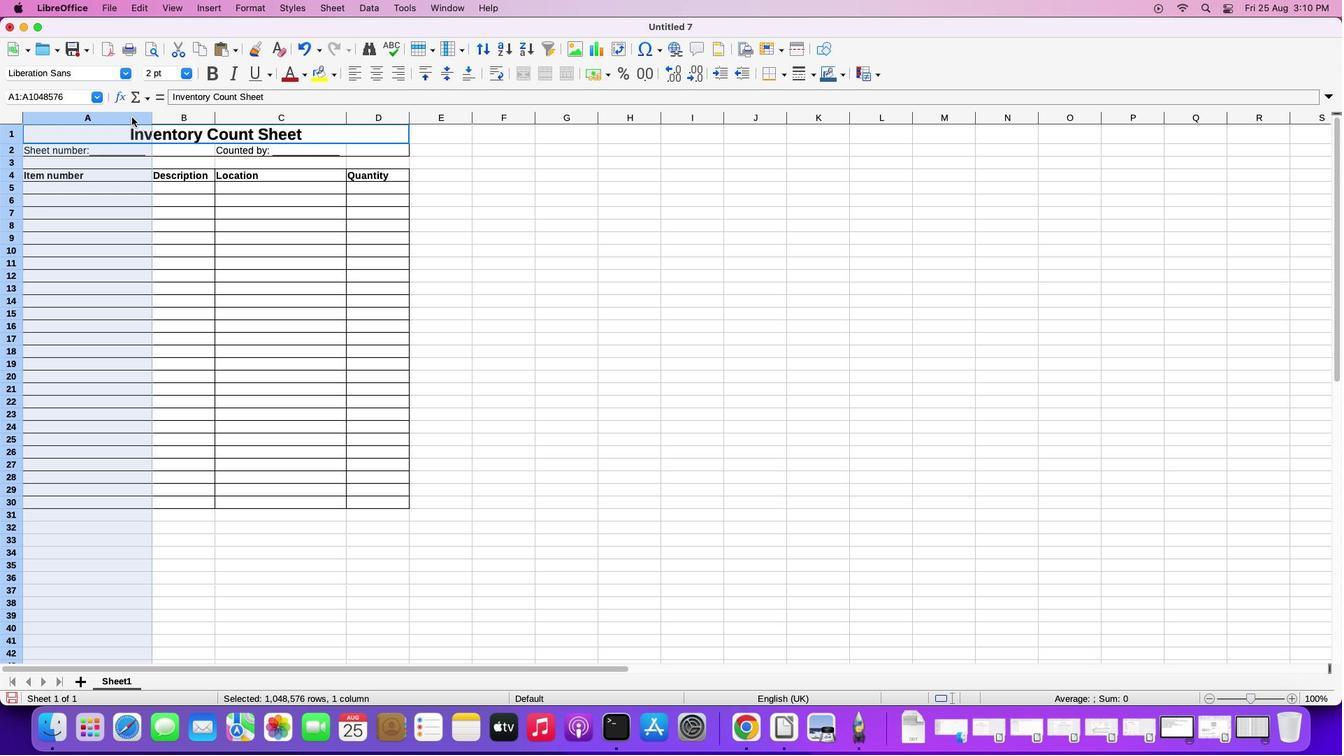 
Action: Mouse moved to (151, 113)
Screenshot: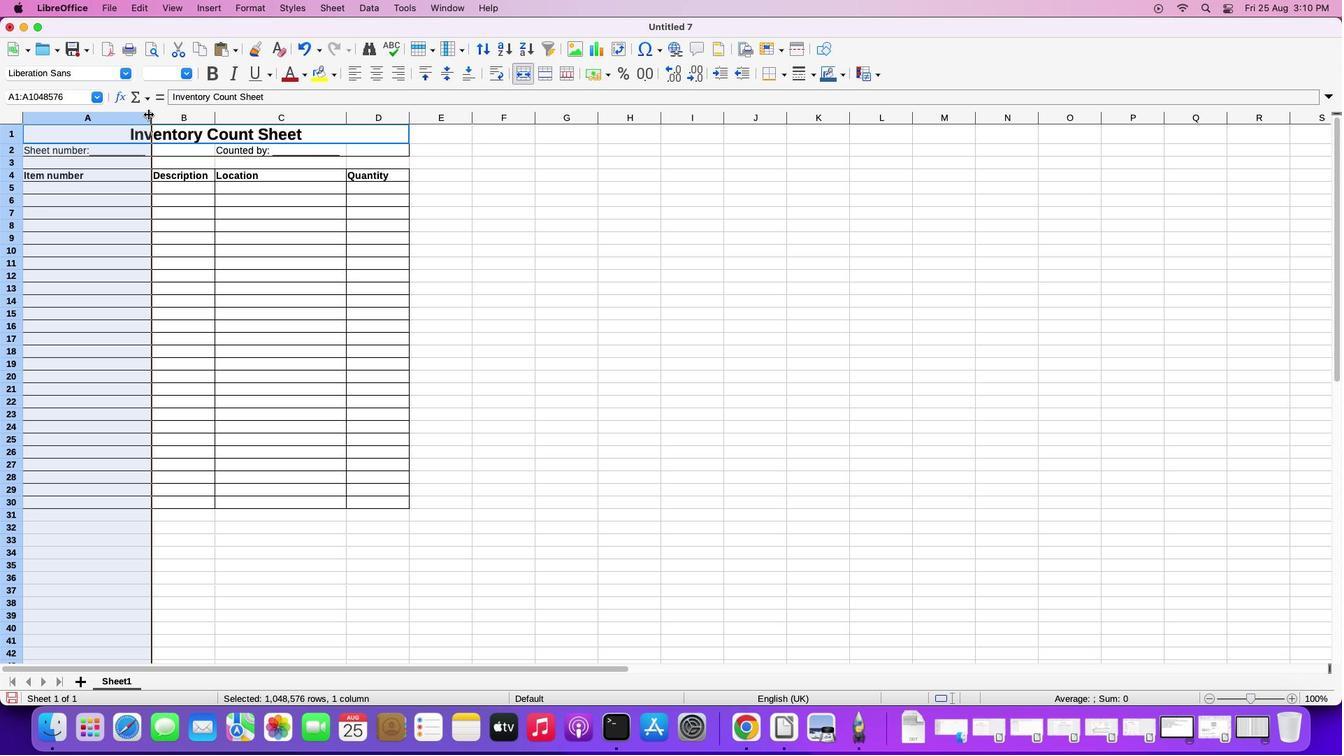 
Action: Mouse pressed left at (151, 113)
Screenshot: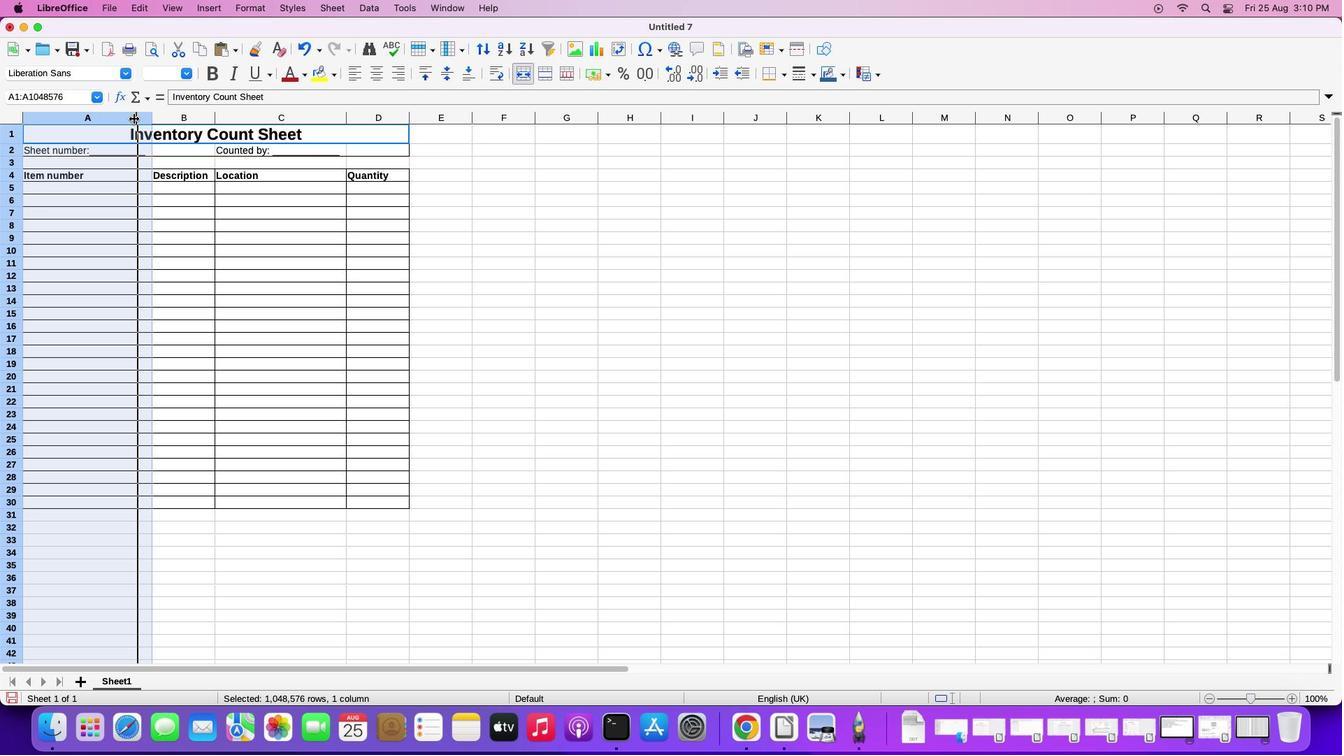 
Action: Mouse moved to (244, 114)
Screenshot: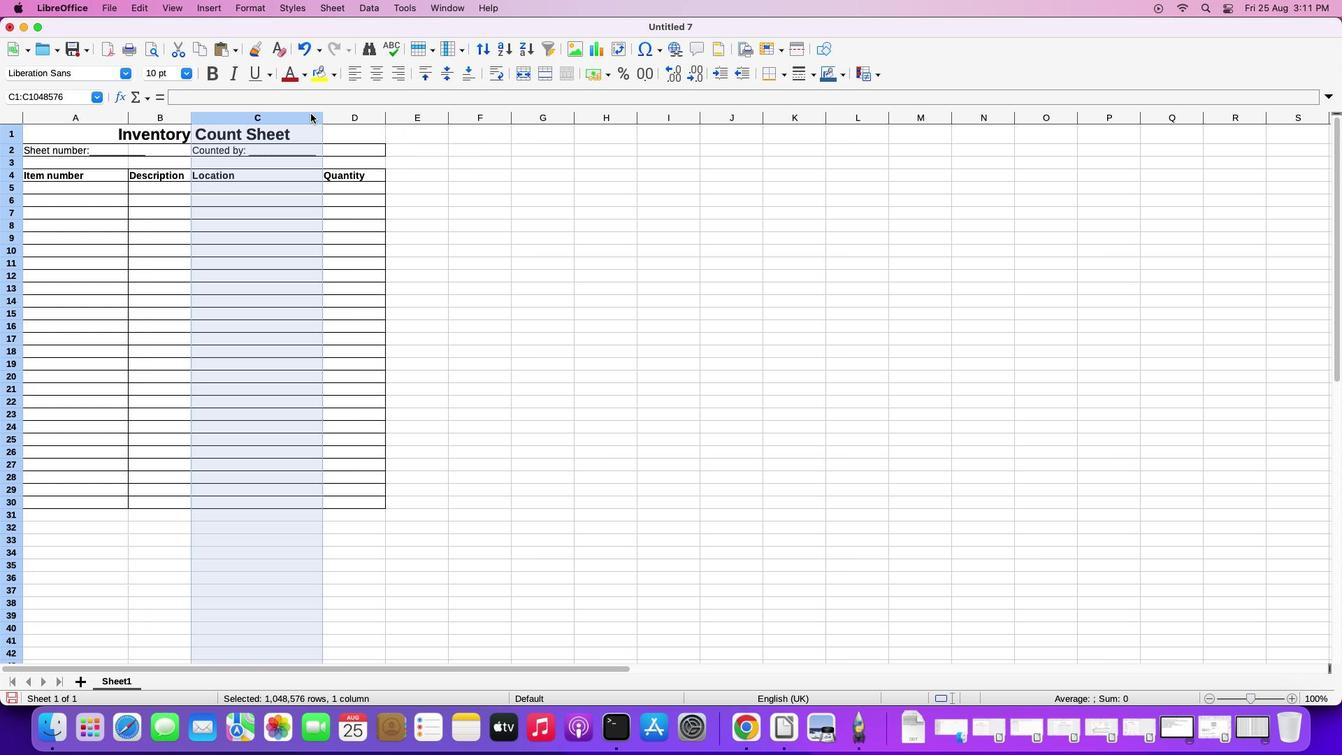 
Action: Mouse pressed left at (244, 114)
Screenshot: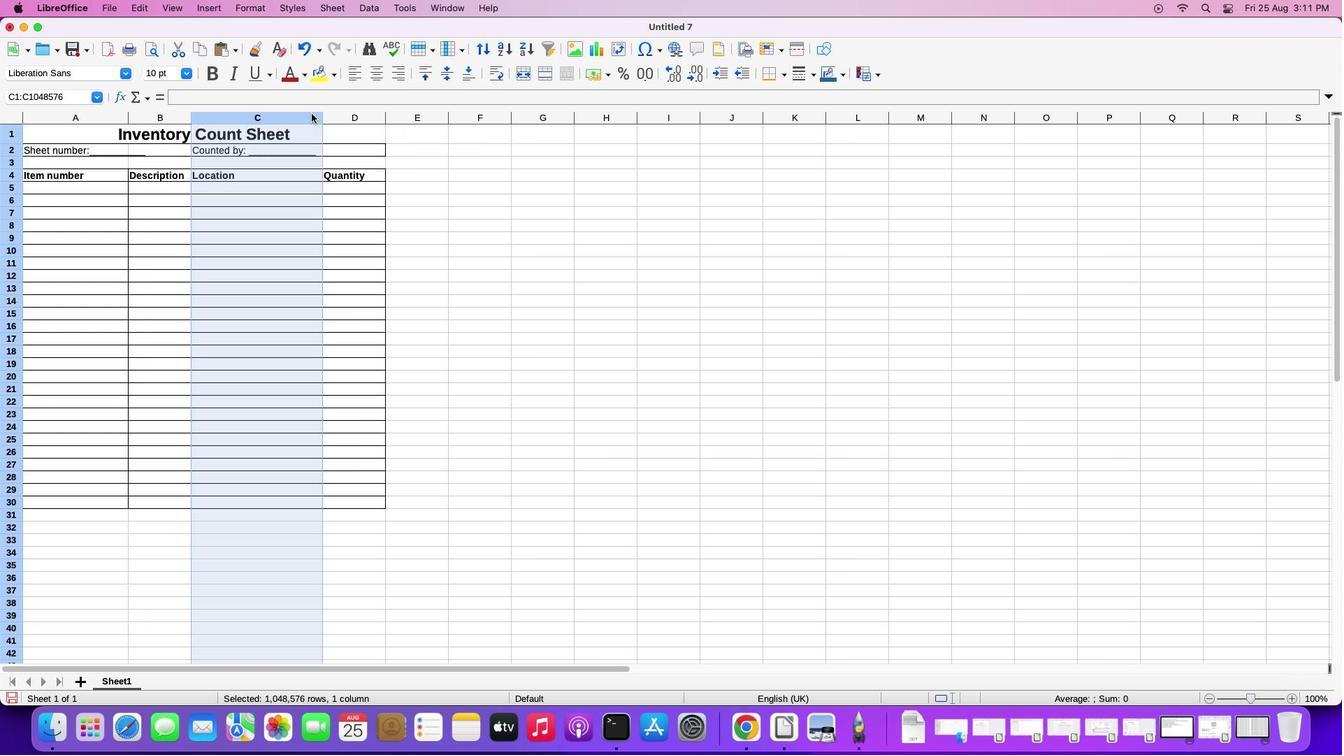 
Action: Mouse moved to (321, 112)
Screenshot: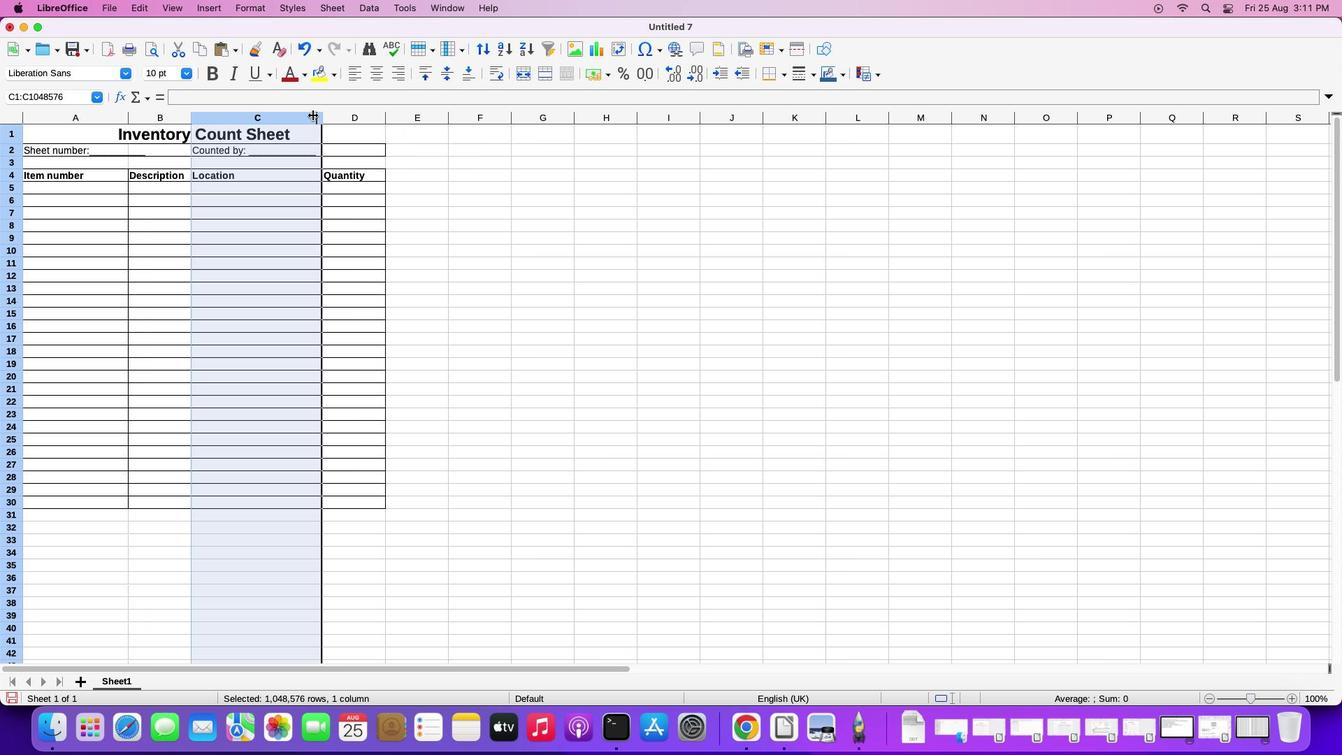 
Action: Mouse pressed left at (321, 112)
Screenshot: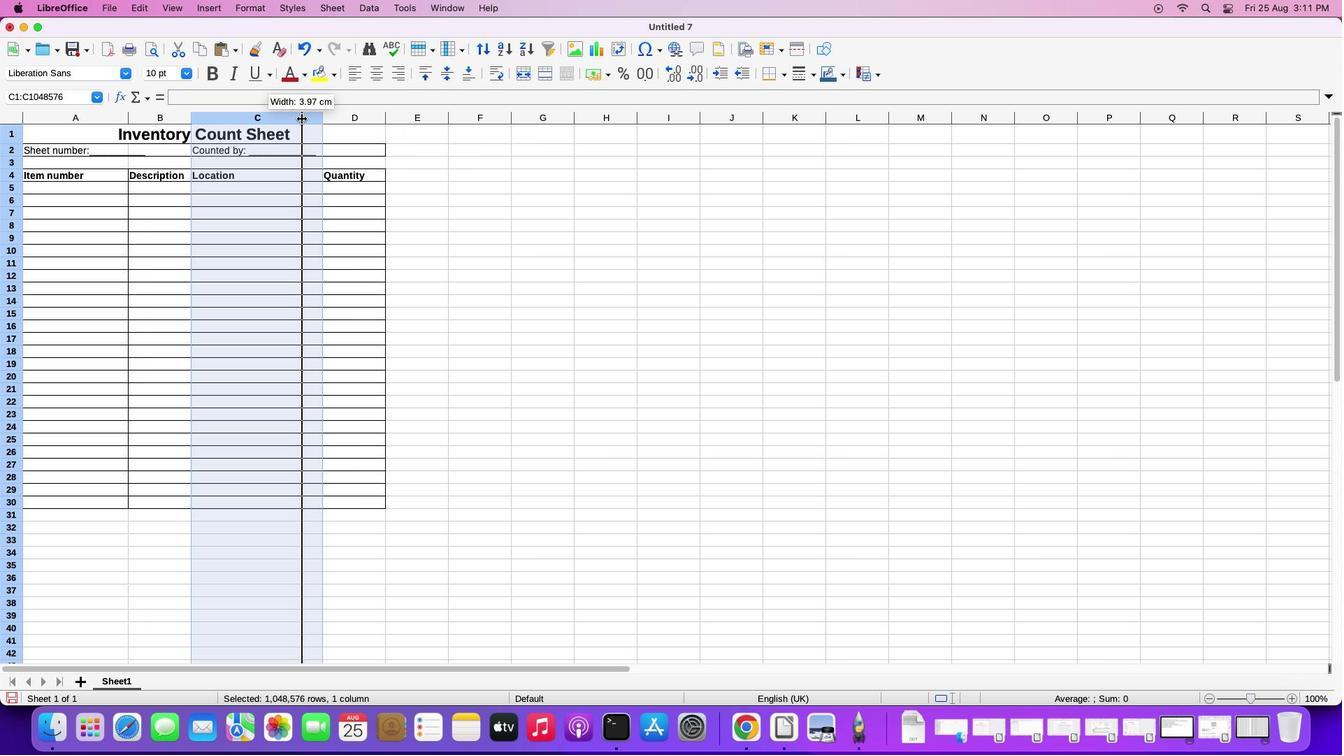 
Action: Mouse moved to (413, 260)
Screenshot: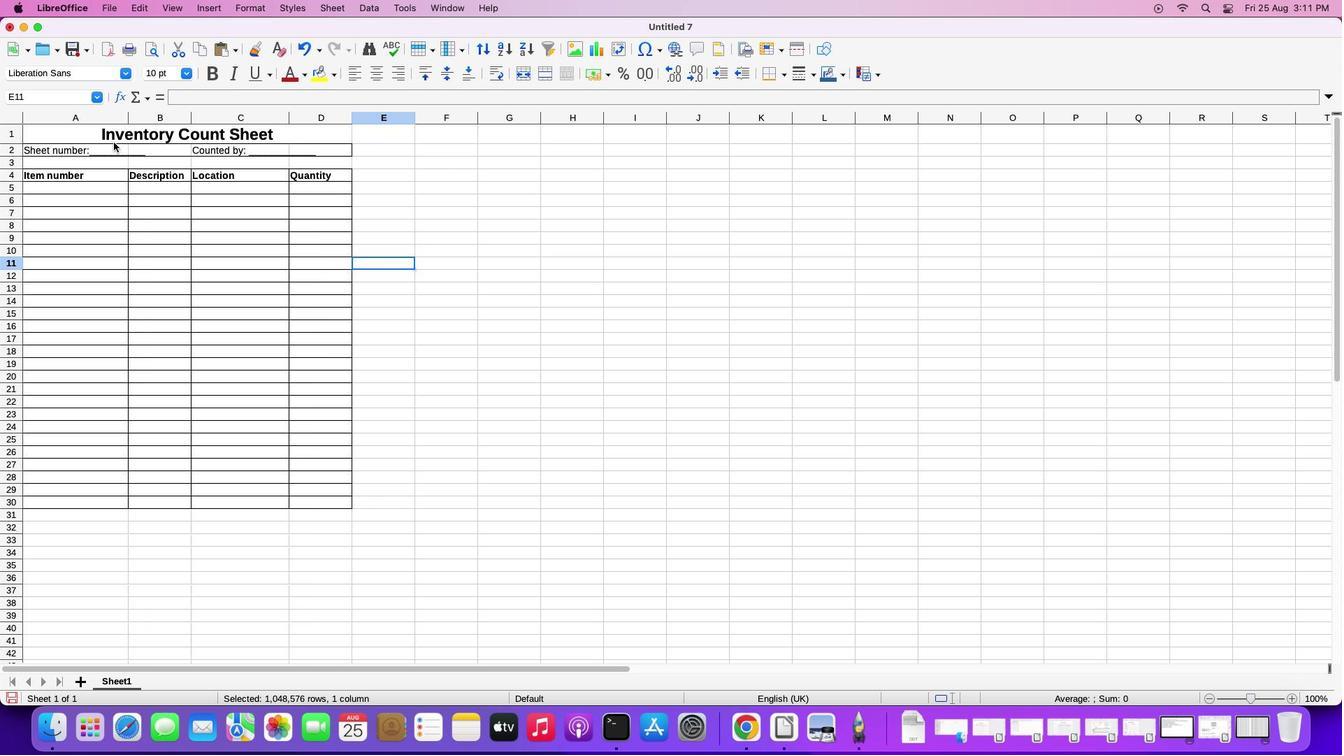 
Action: Mouse pressed left at (413, 260)
Screenshot: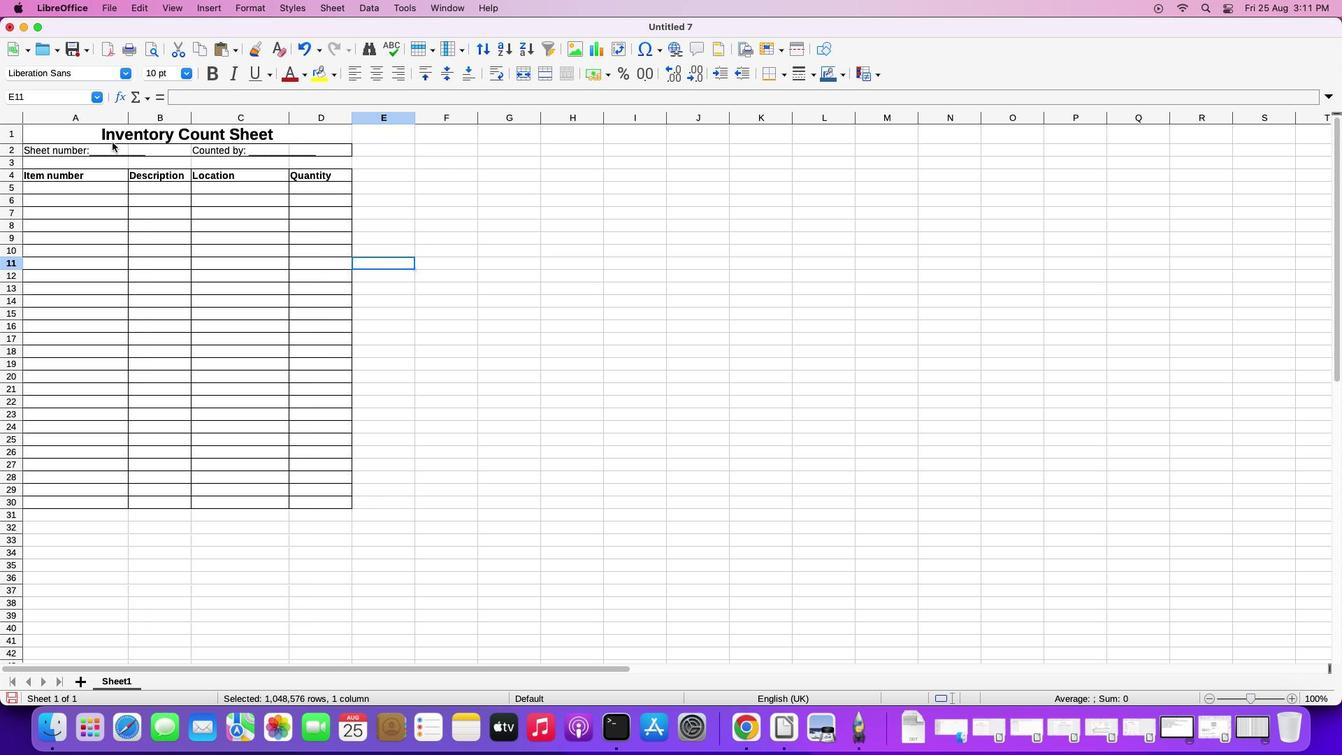 
Action: Mouse moved to (46, 147)
Screenshot: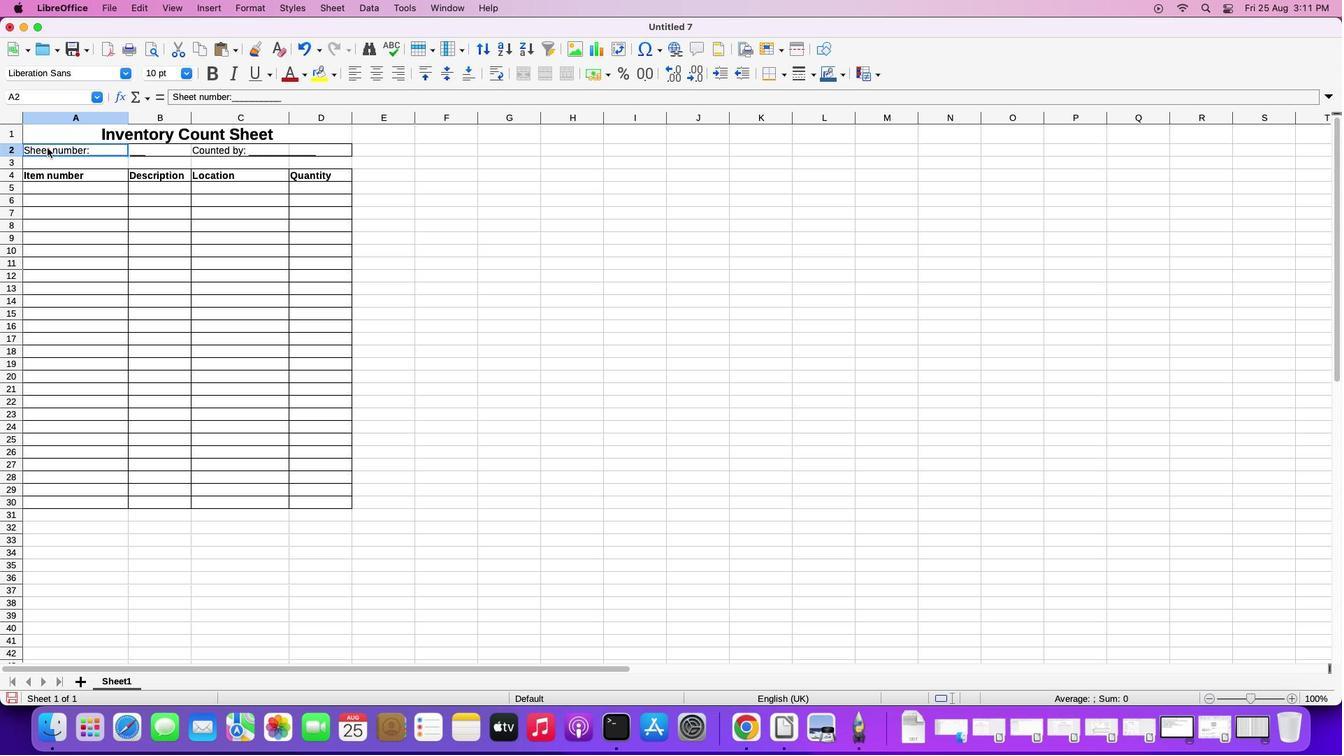 
Action: Mouse pressed left at (46, 147)
Screenshot: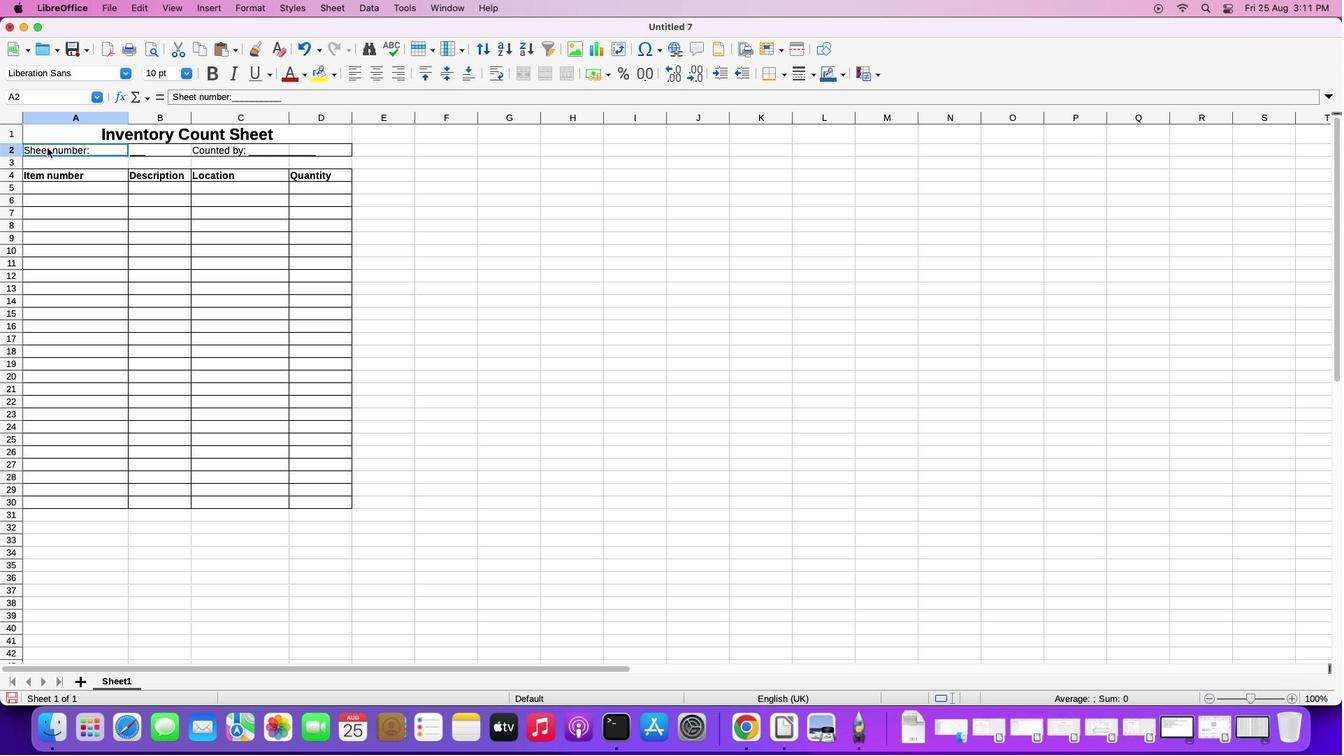 
Action: Mouse moved to (292, 96)
Screenshot: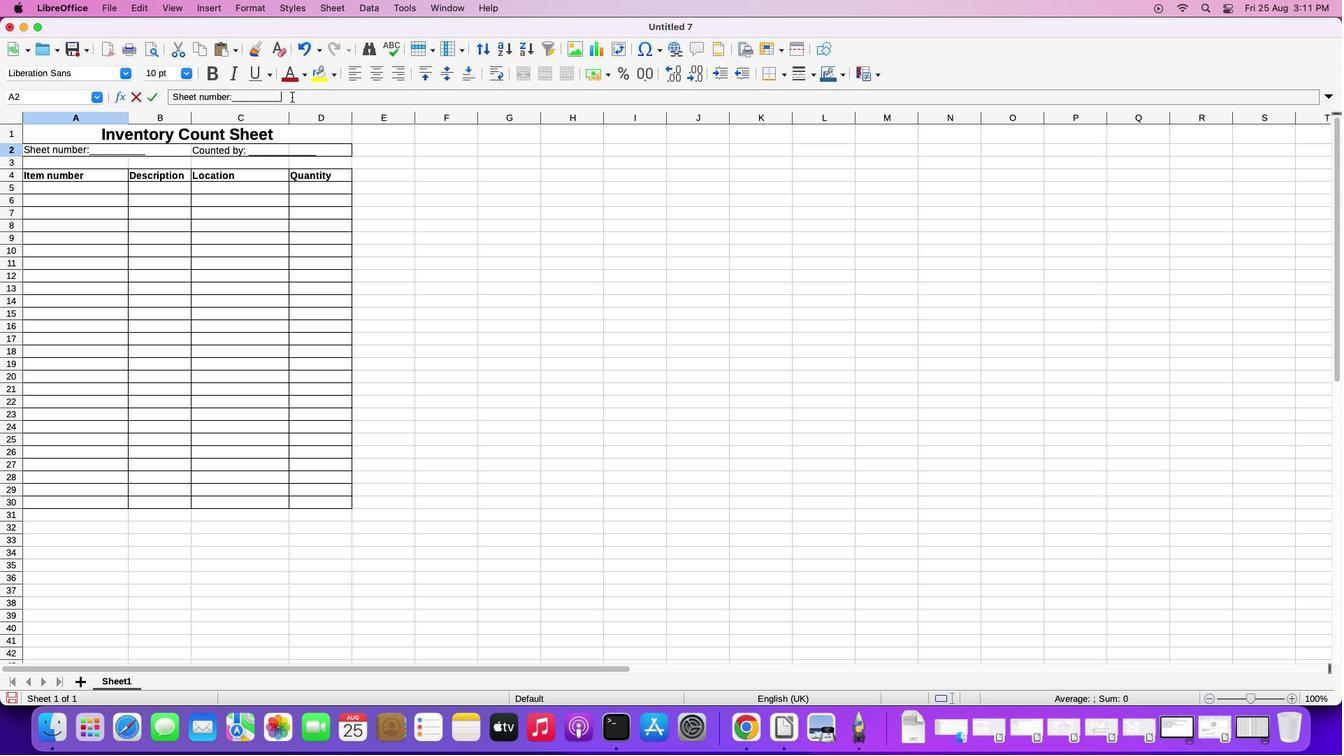 
Action: Mouse pressed left at (292, 96)
Screenshot: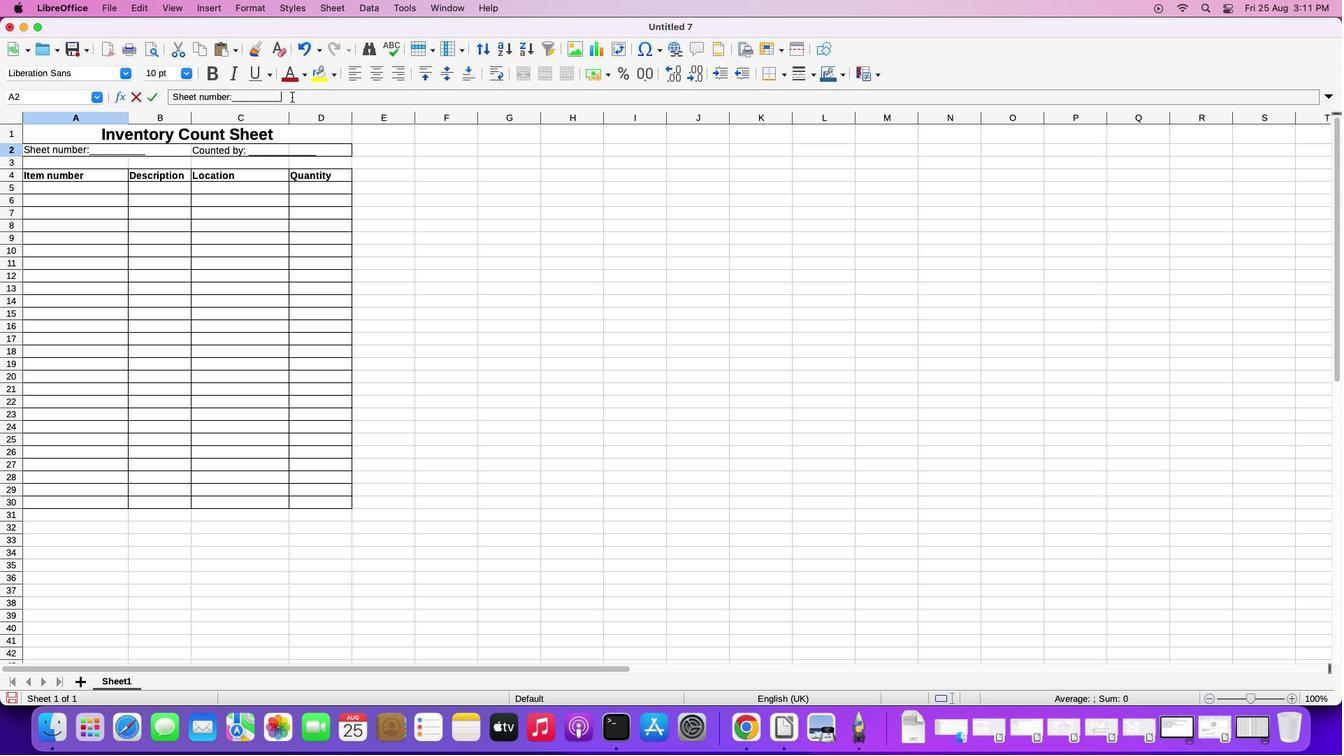 
Action: Key pressed Key.shift'_''_''_''_''_''_''_'Key.backspaceKey.backspaceKey.backspaceKey.backspaceKey.backspace
Screenshot: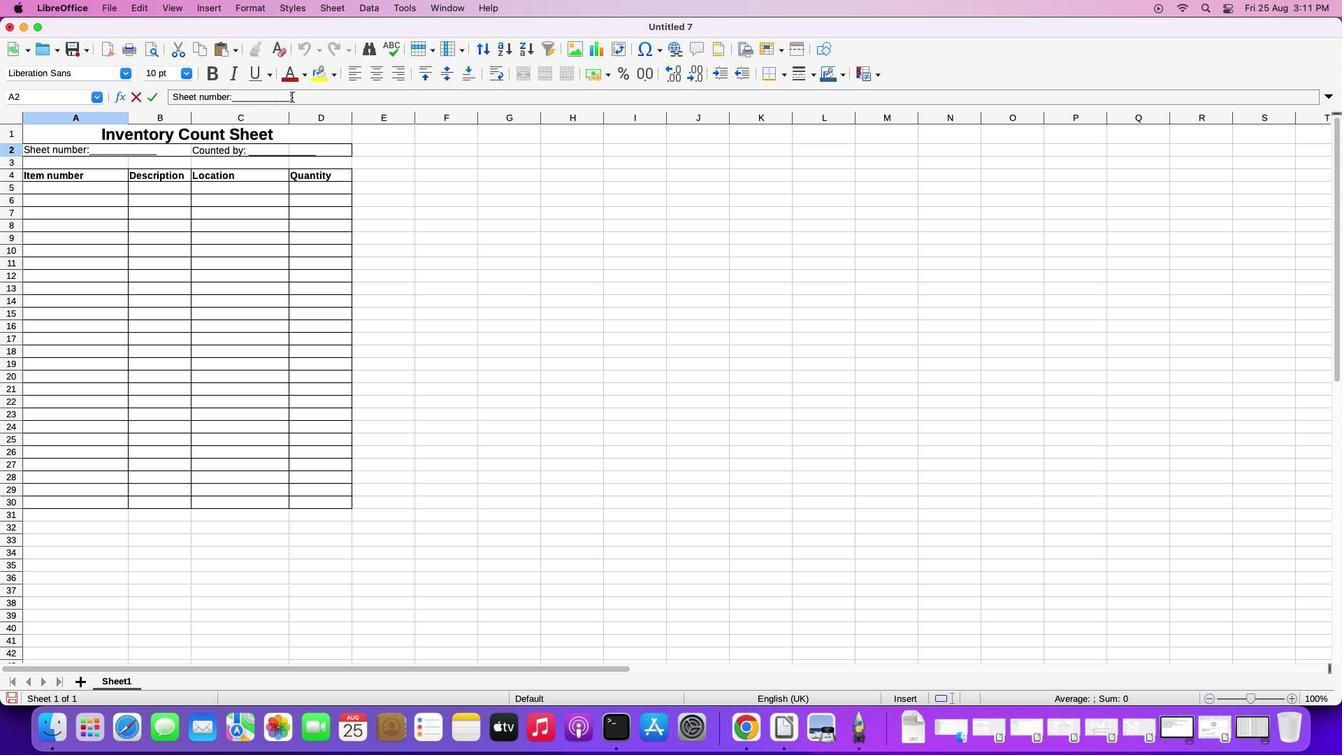 
Action: Mouse moved to (219, 142)
Screenshot: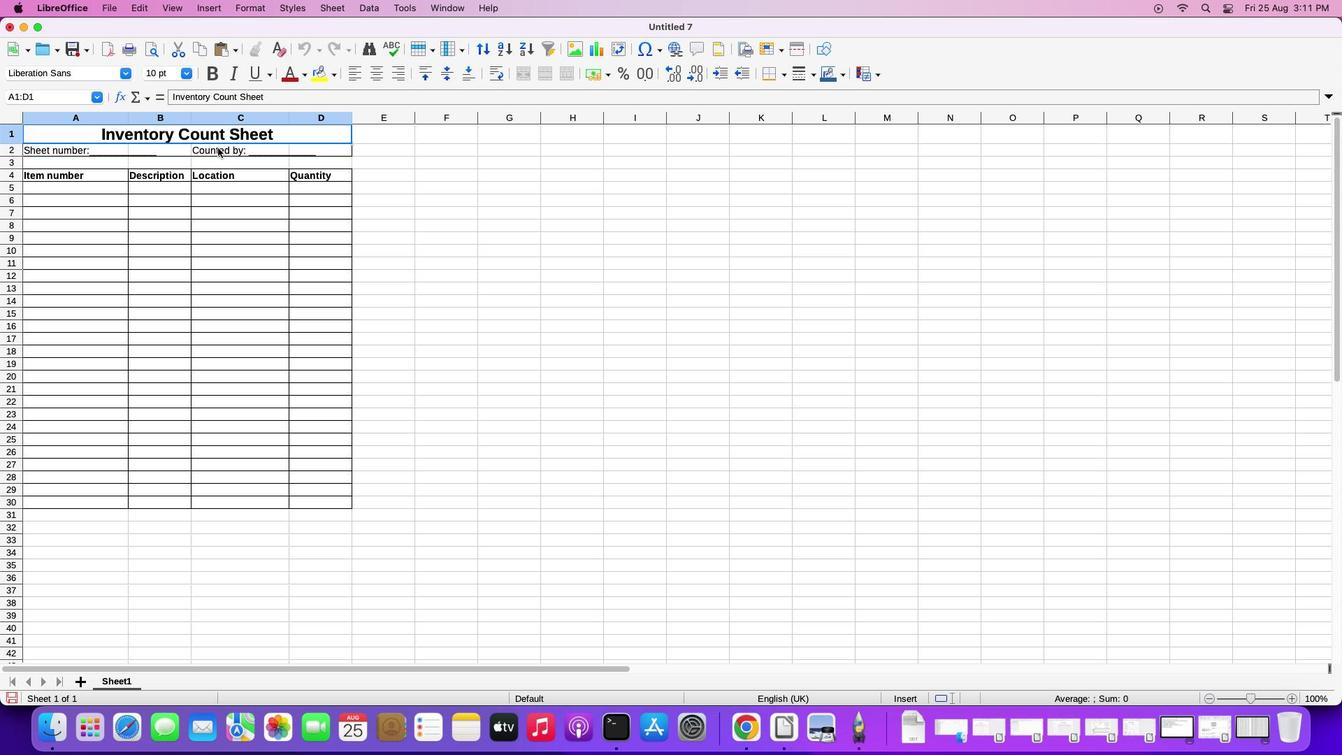 
Action: Mouse pressed left at (219, 142)
Screenshot: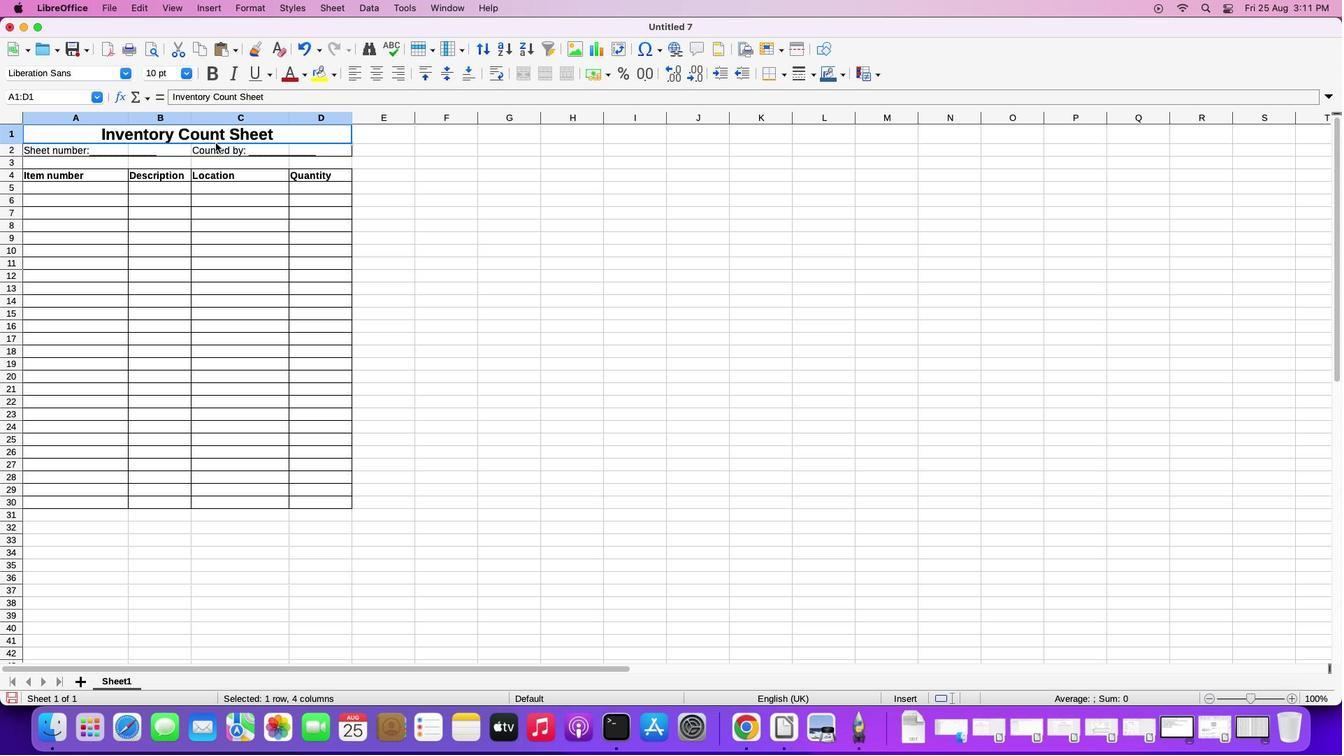 
Action: Mouse moved to (216, 147)
Screenshot: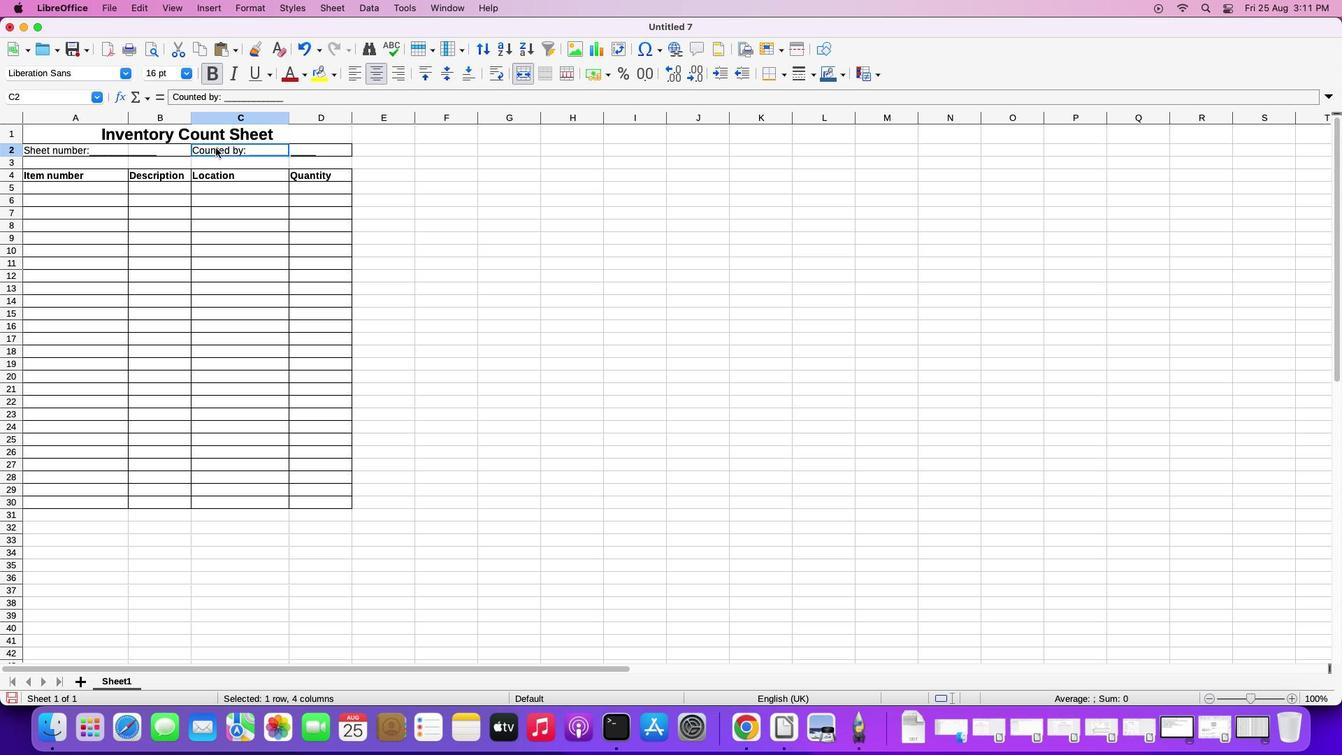 
Action: Mouse pressed left at (216, 147)
Screenshot: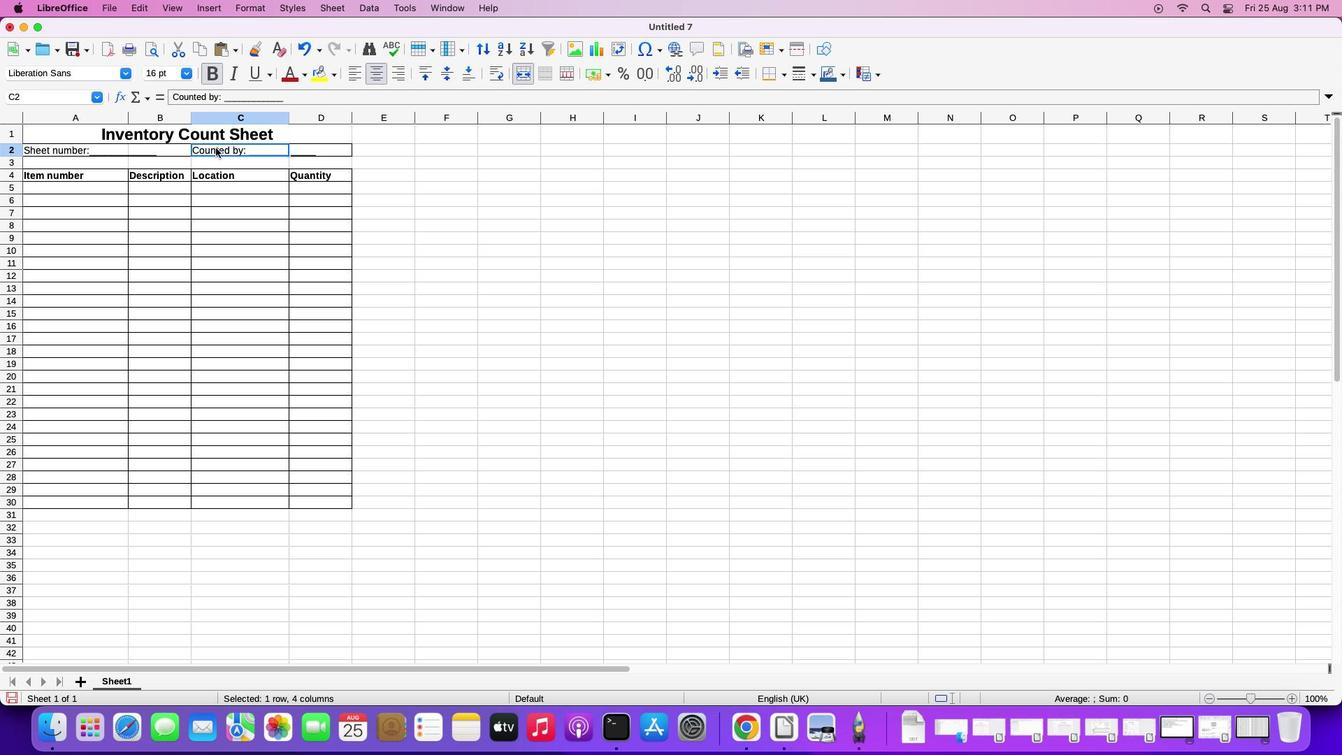 
Action: Mouse moved to (300, 94)
Screenshot: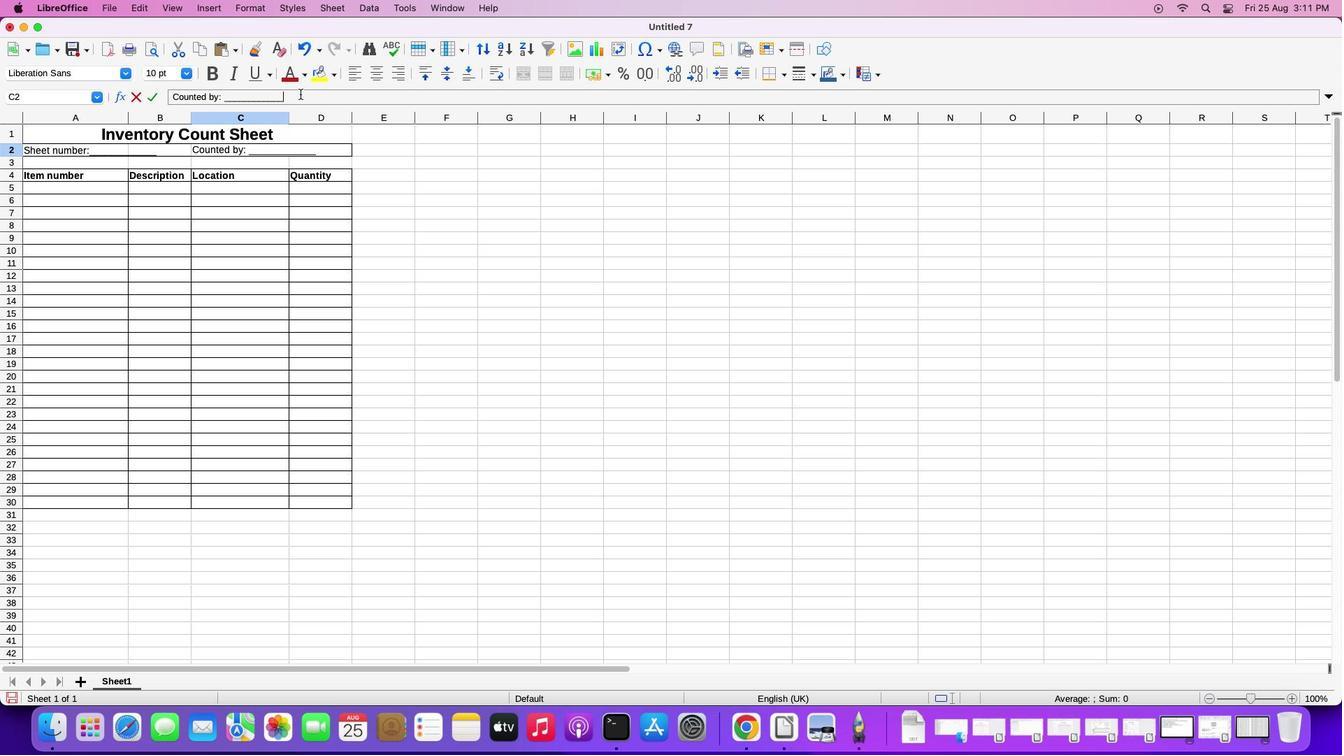 
Action: Mouse pressed left at (300, 94)
Screenshot: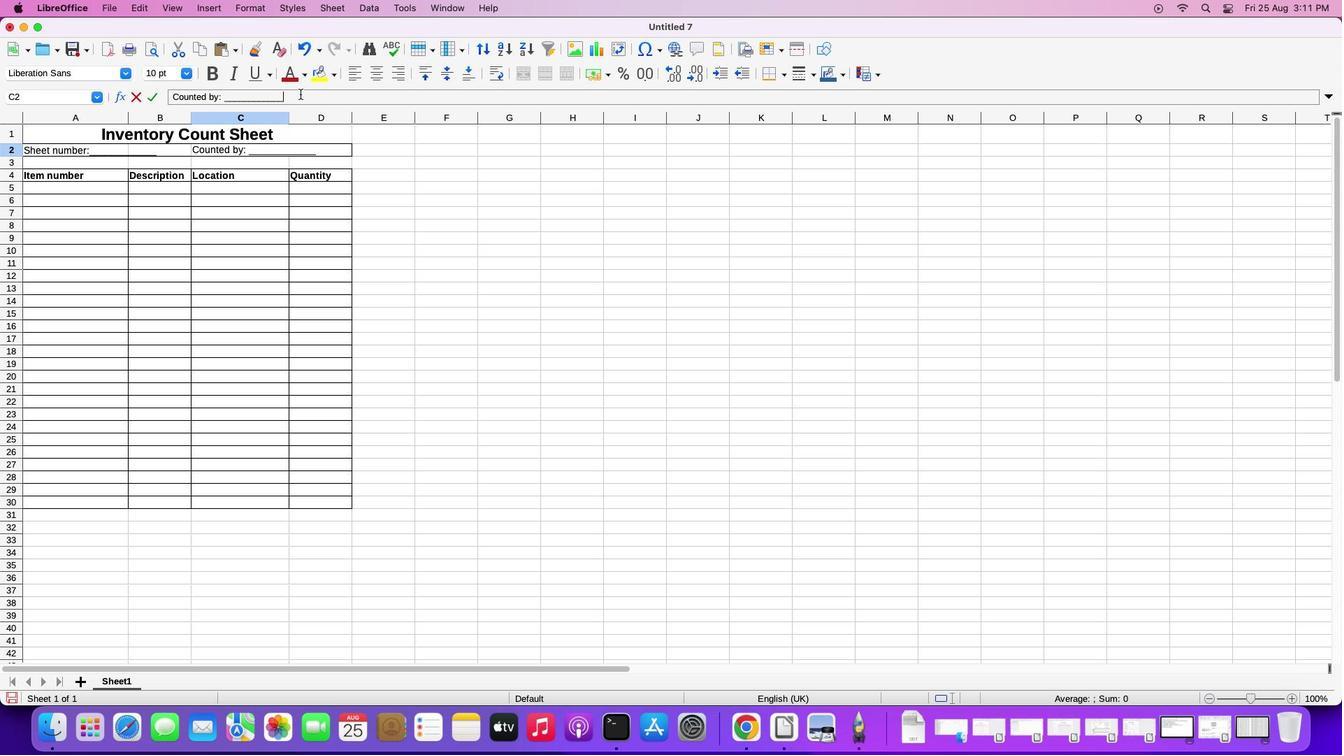
Action: Mouse moved to (300, 94)
Screenshot: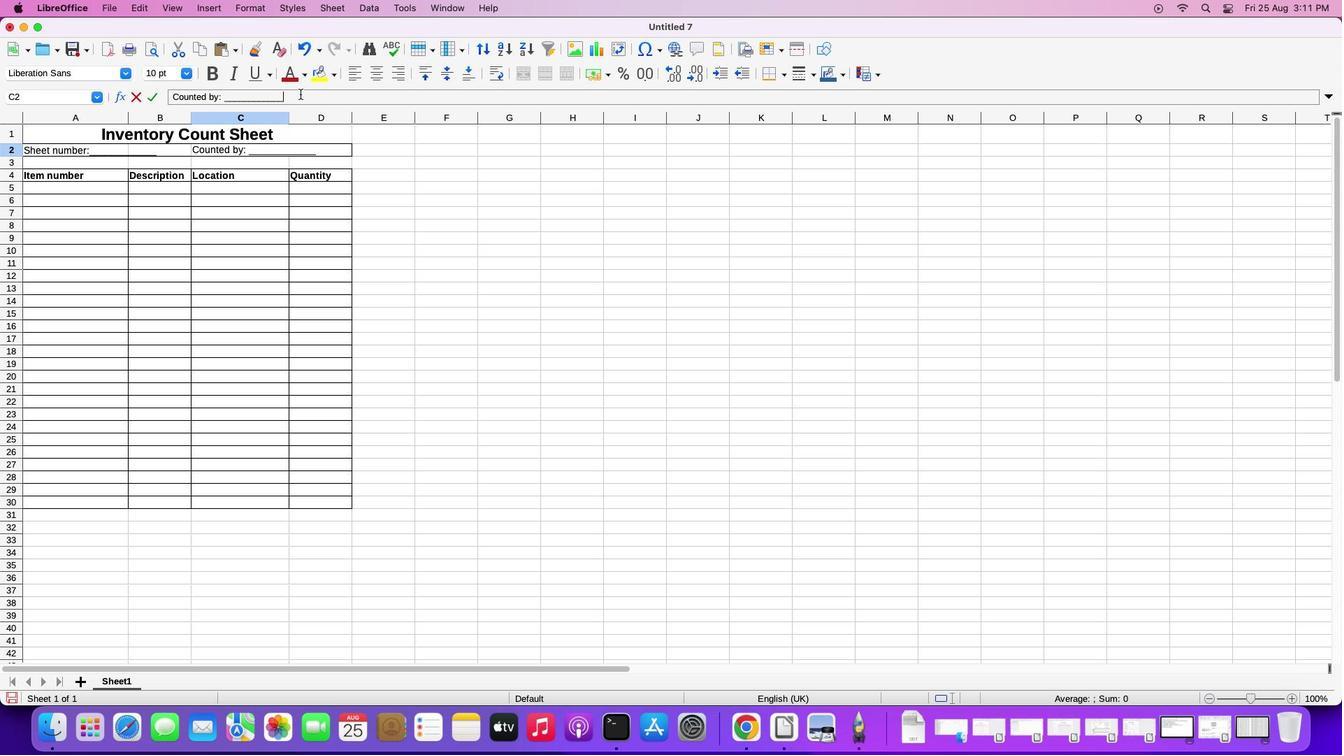 
Action: Key pressed Key.shift'_''_''_''_''_''_''_'Key.enter
Screenshot: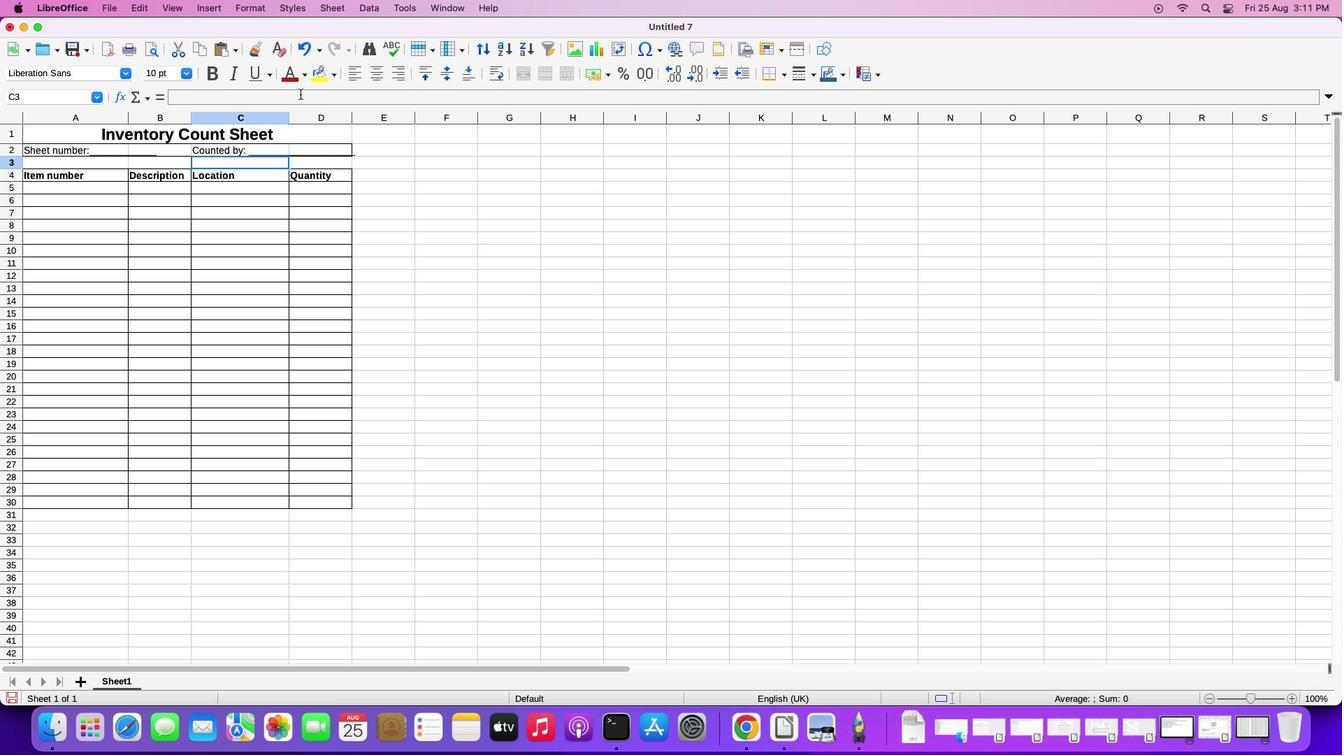 
Action: Mouse moved to (220, 148)
Screenshot: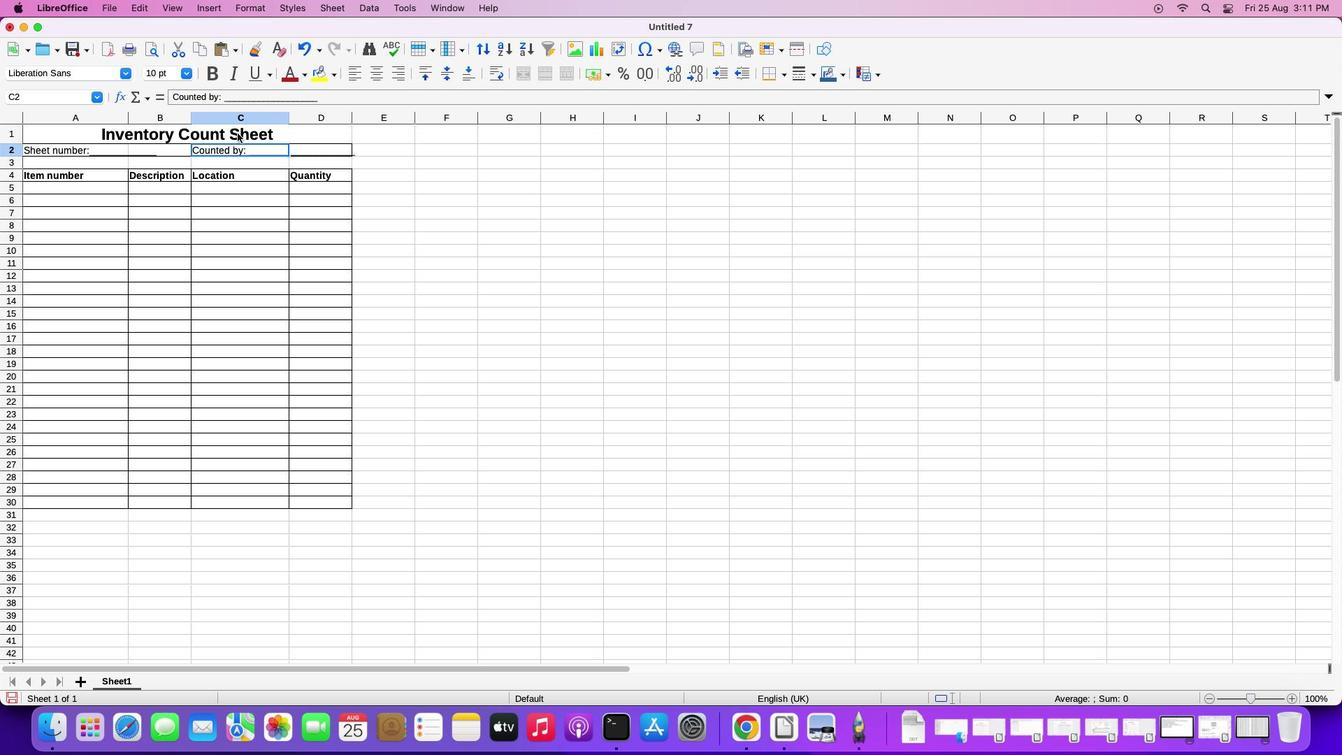 
Action: Mouse pressed left at (220, 148)
Screenshot: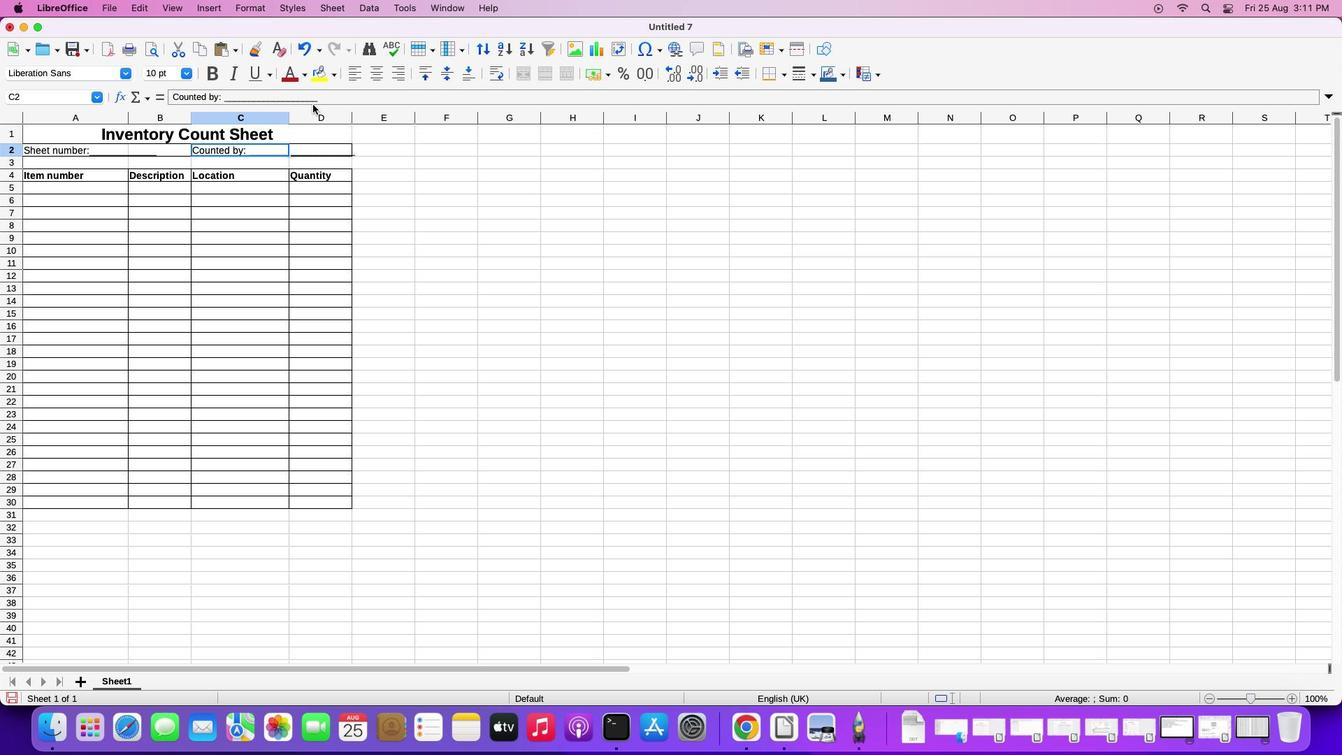 
Action: Mouse moved to (337, 94)
Screenshot: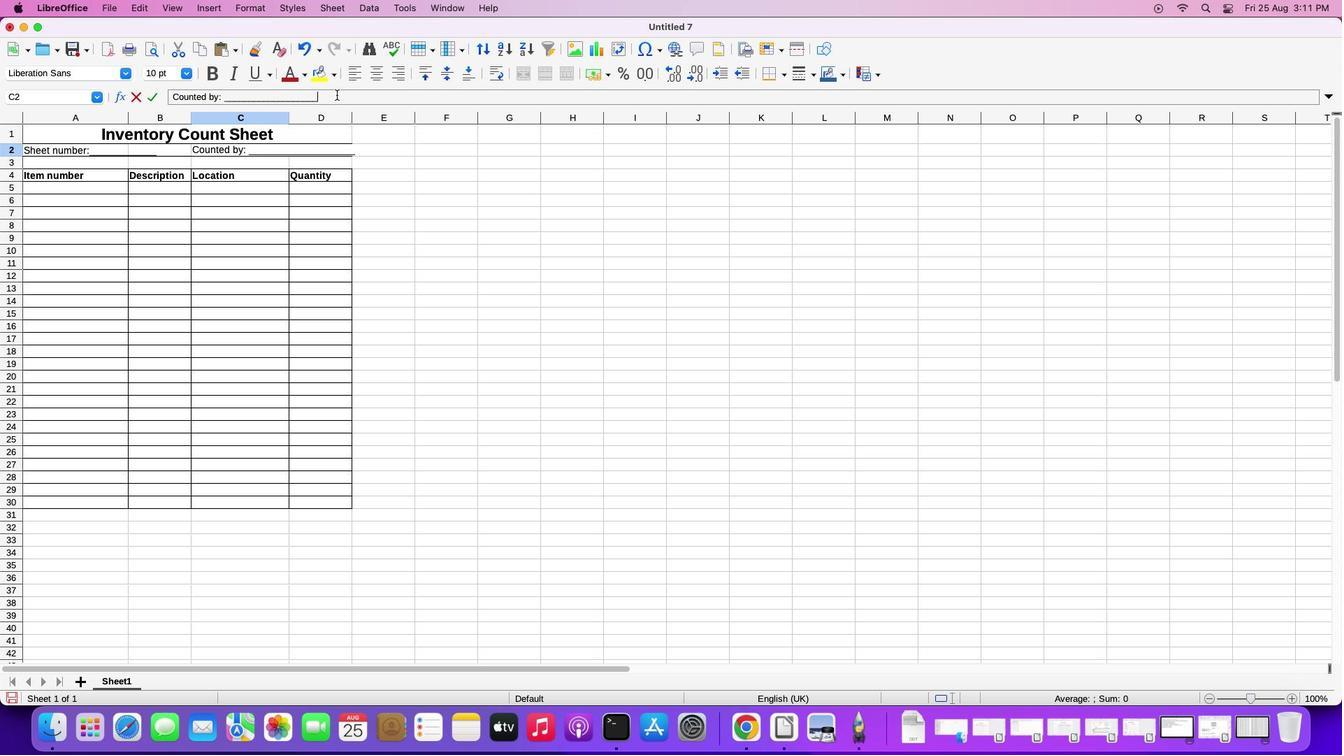 
Action: Mouse pressed left at (337, 94)
Screenshot: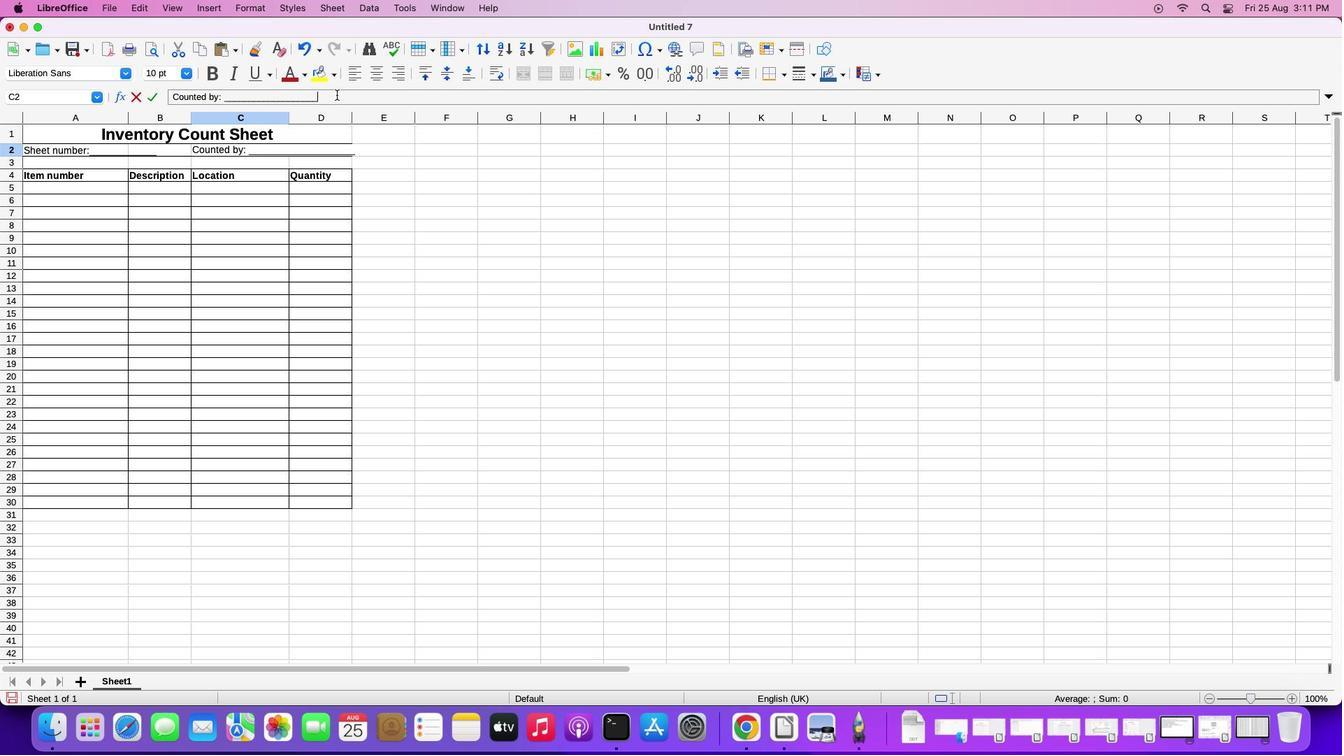 
Action: Key pressed Key.backspaceKey.enter
Screenshot: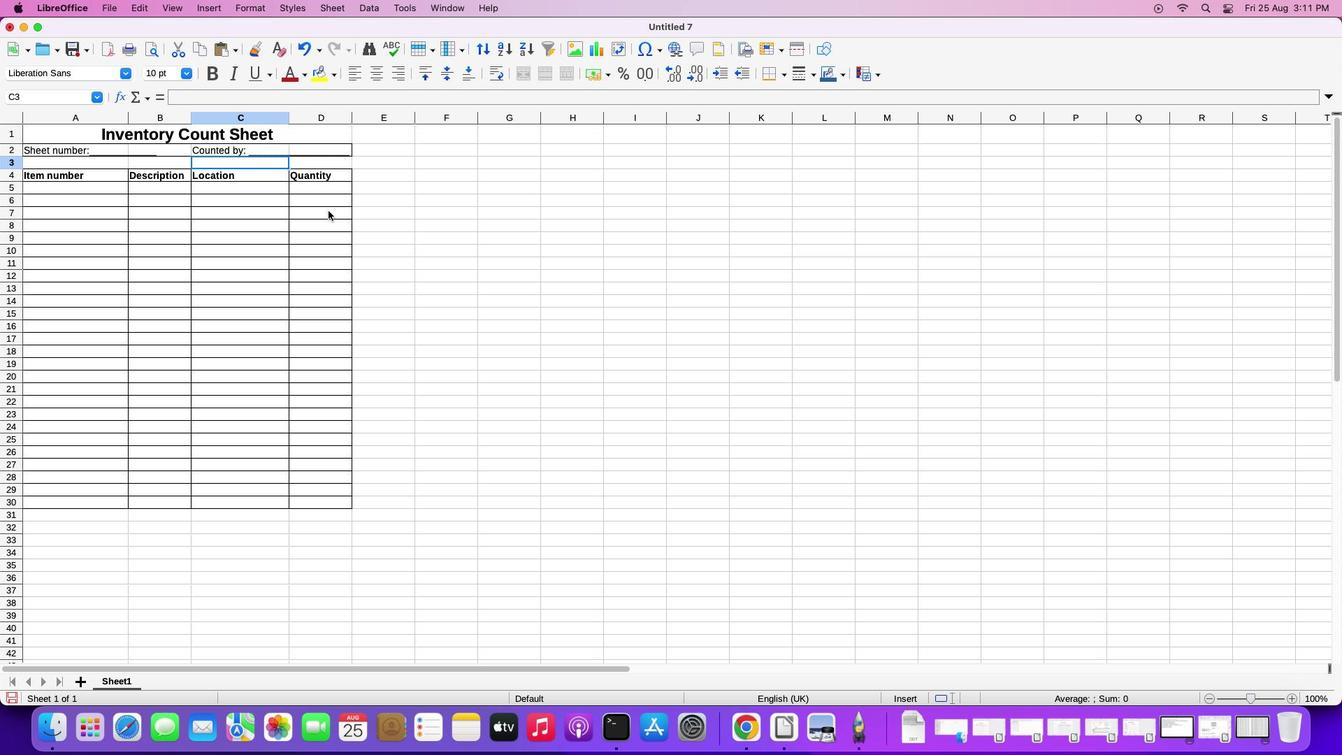
Action: Mouse moved to (402, 269)
Screenshot: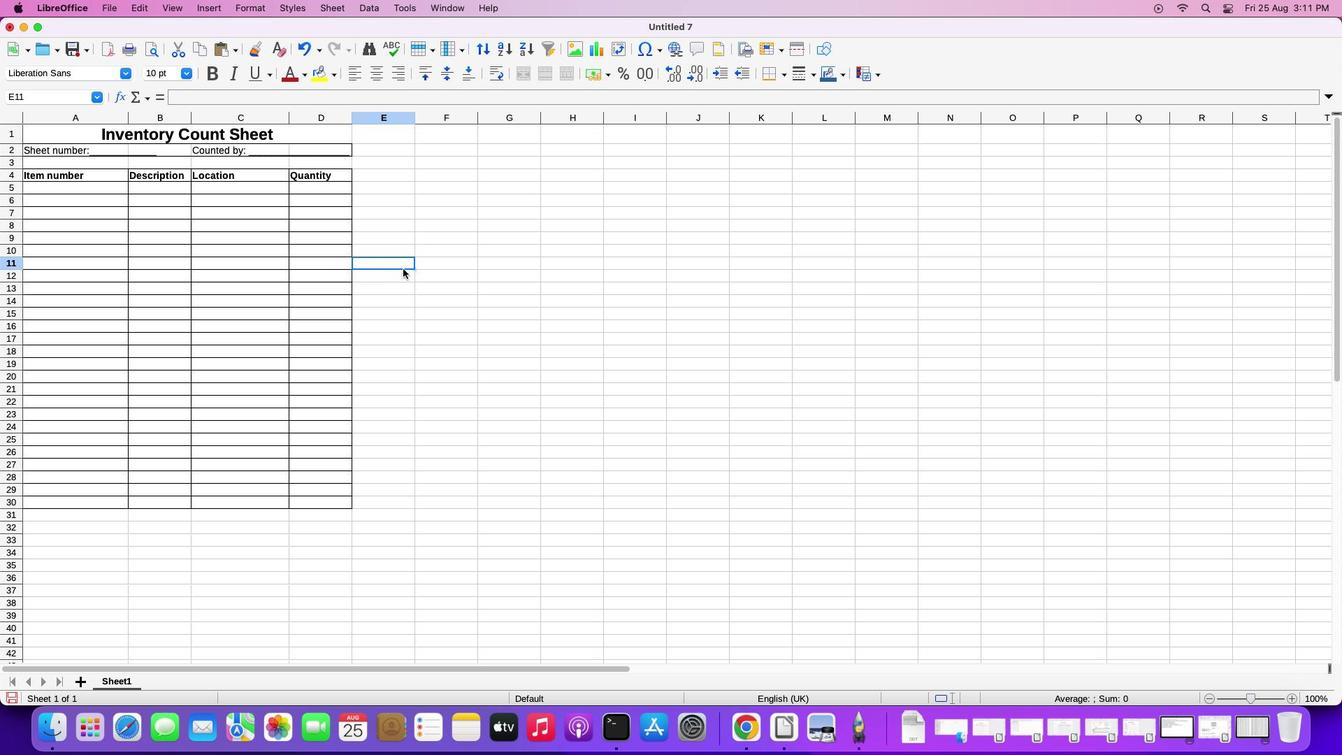 
Action: Mouse pressed left at (402, 269)
Screenshot: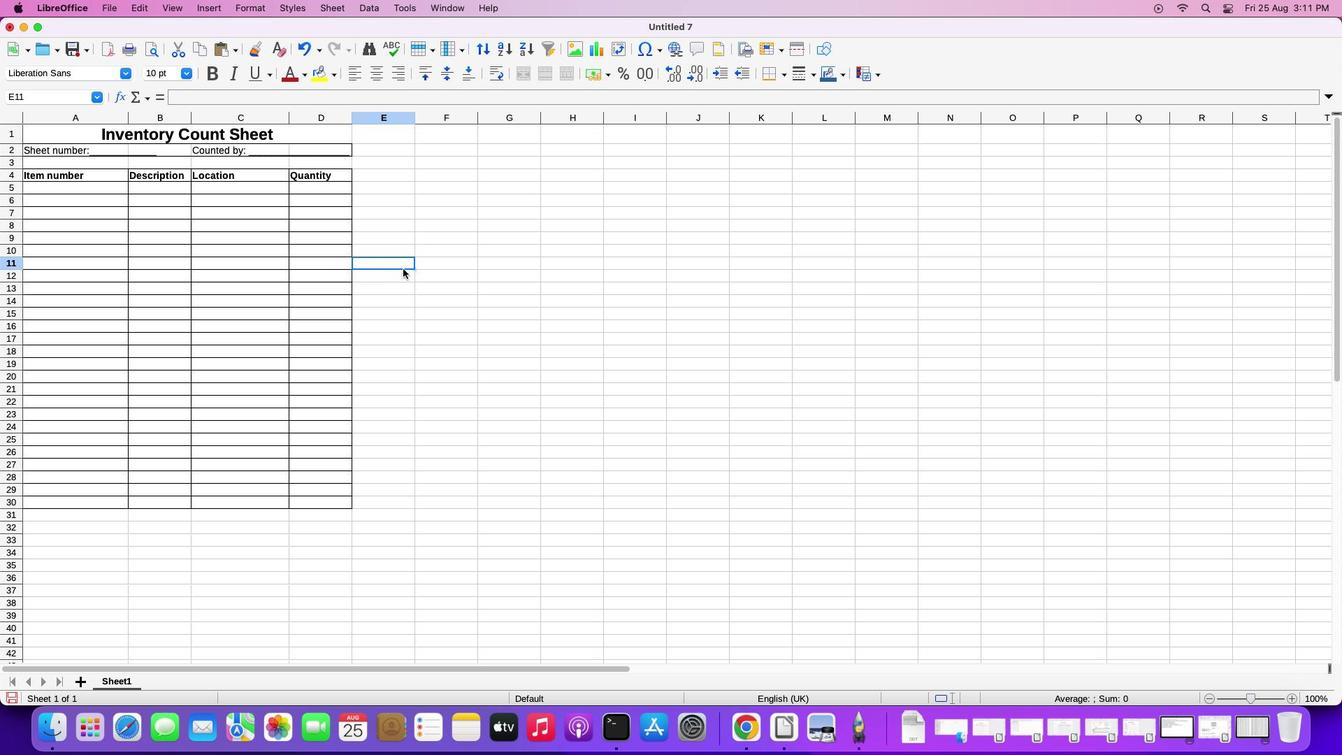 
Action: Mouse moved to (497, 318)
Screenshot: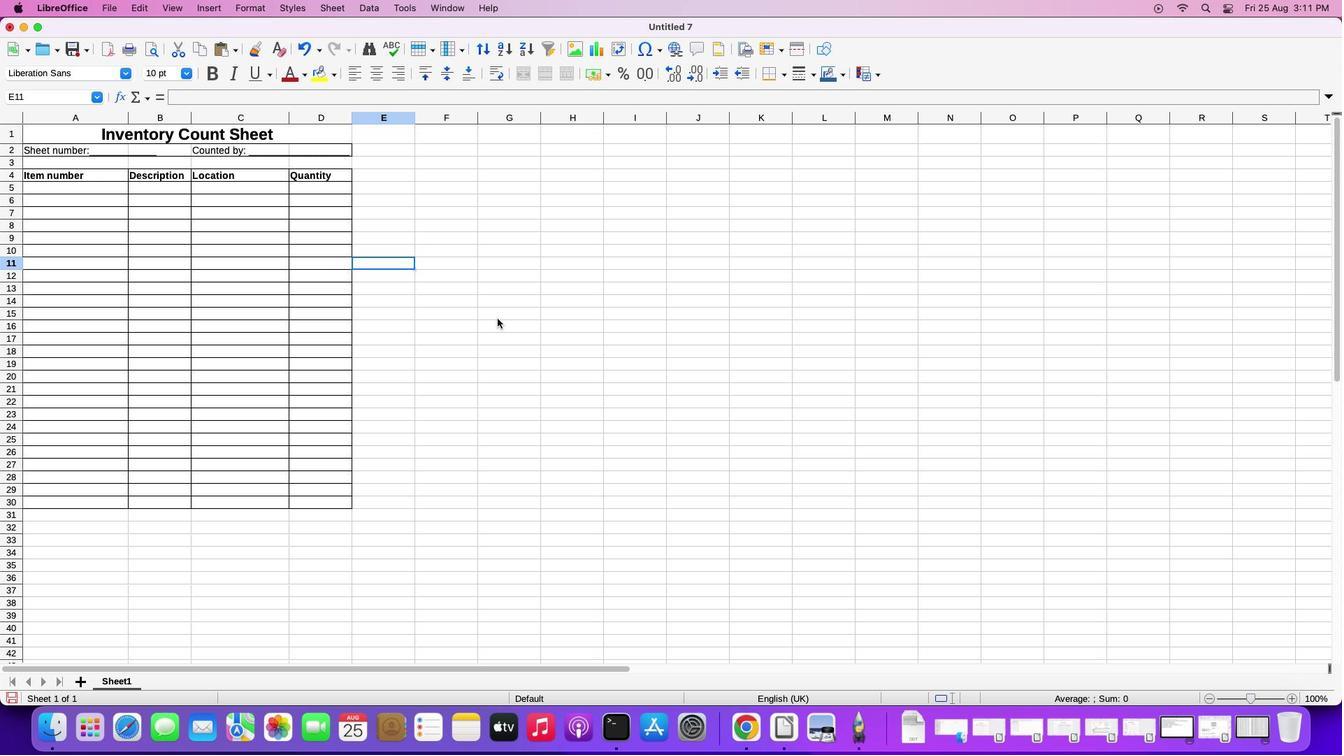 
Action: Key pressed Key.cmd'p'
Screenshot: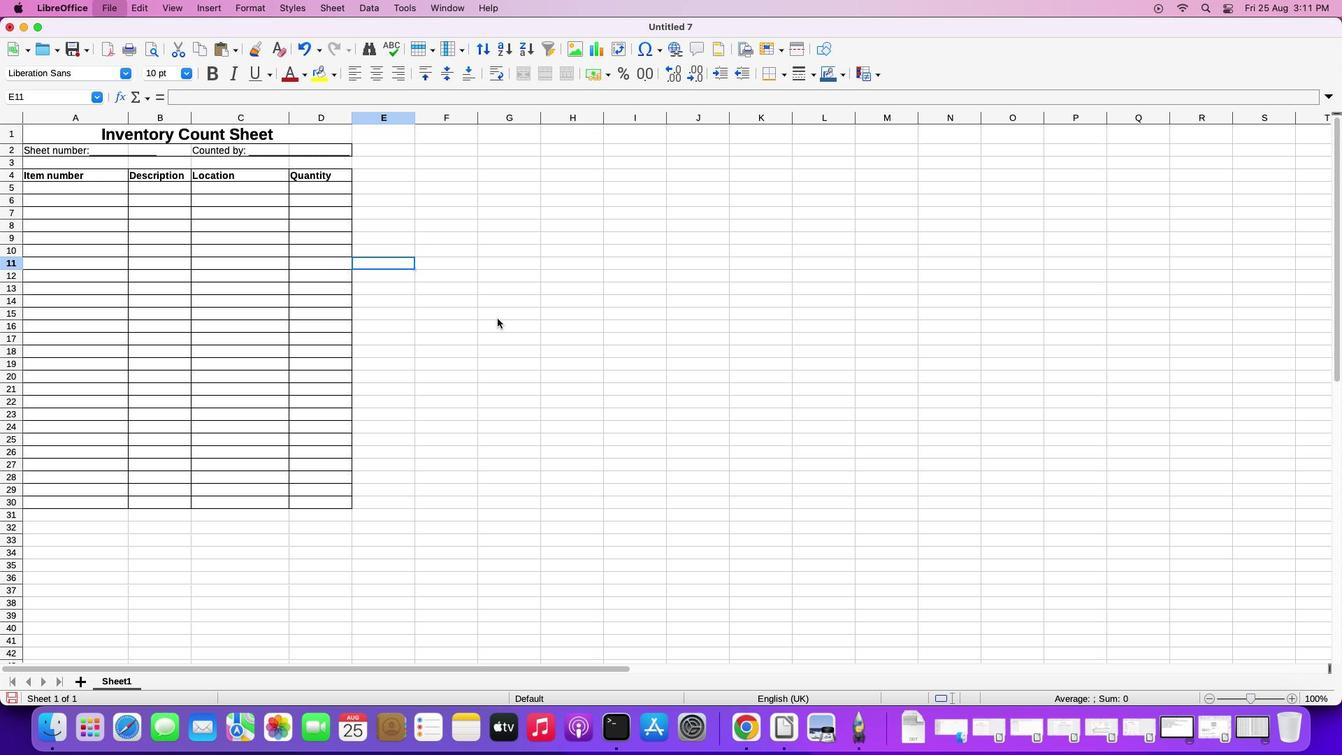 
Action: Mouse moved to (683, 459)
Screenshot: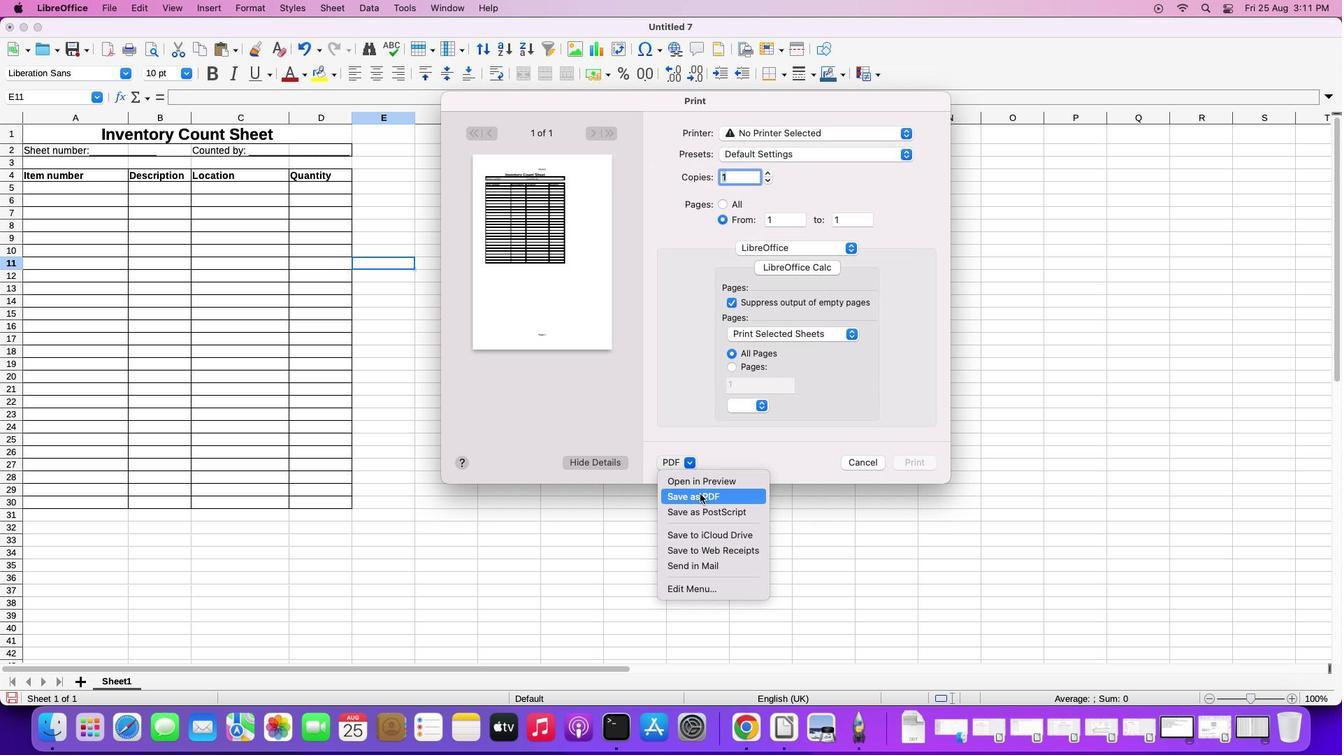 
Action: Mouse pressed left at (683, 459)
Screenshot: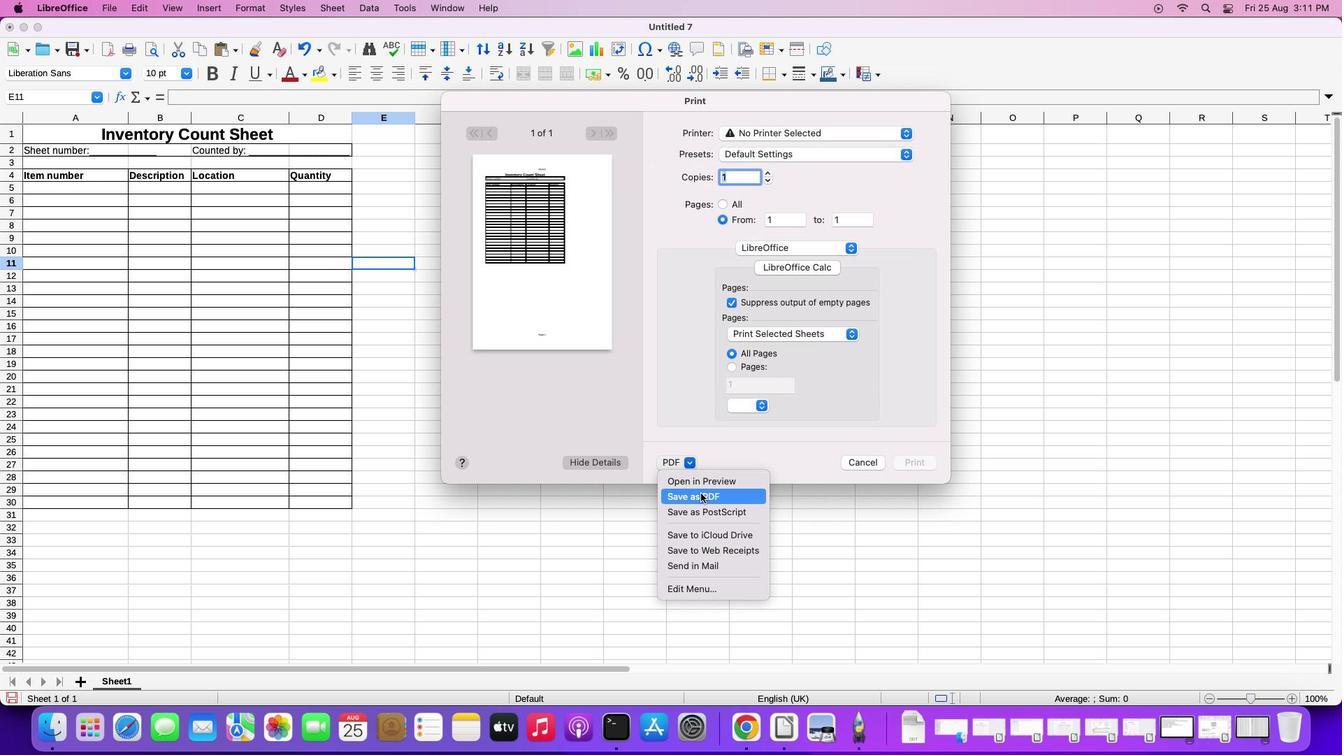 
Action: Mouse moved to (705, 481)
Screenshot: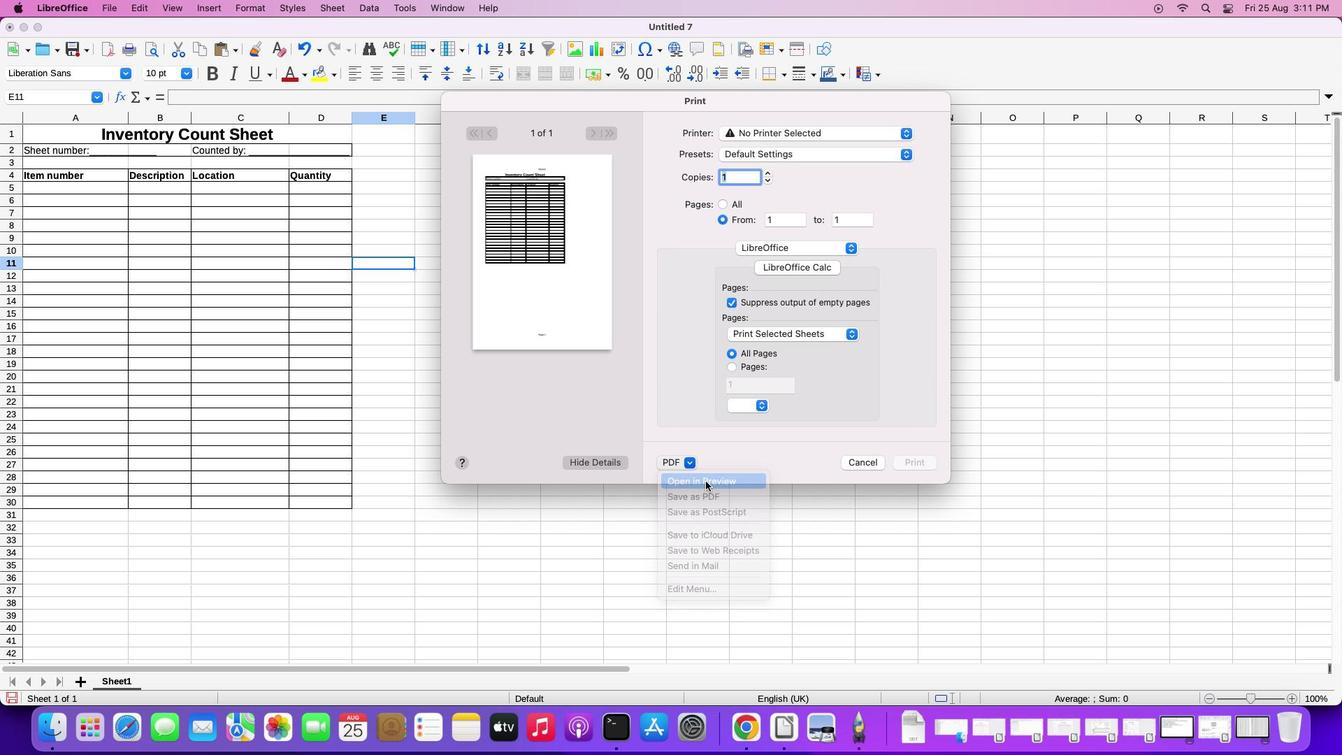 
Action: Mouse pressed left at (705, 481)
Screenshot: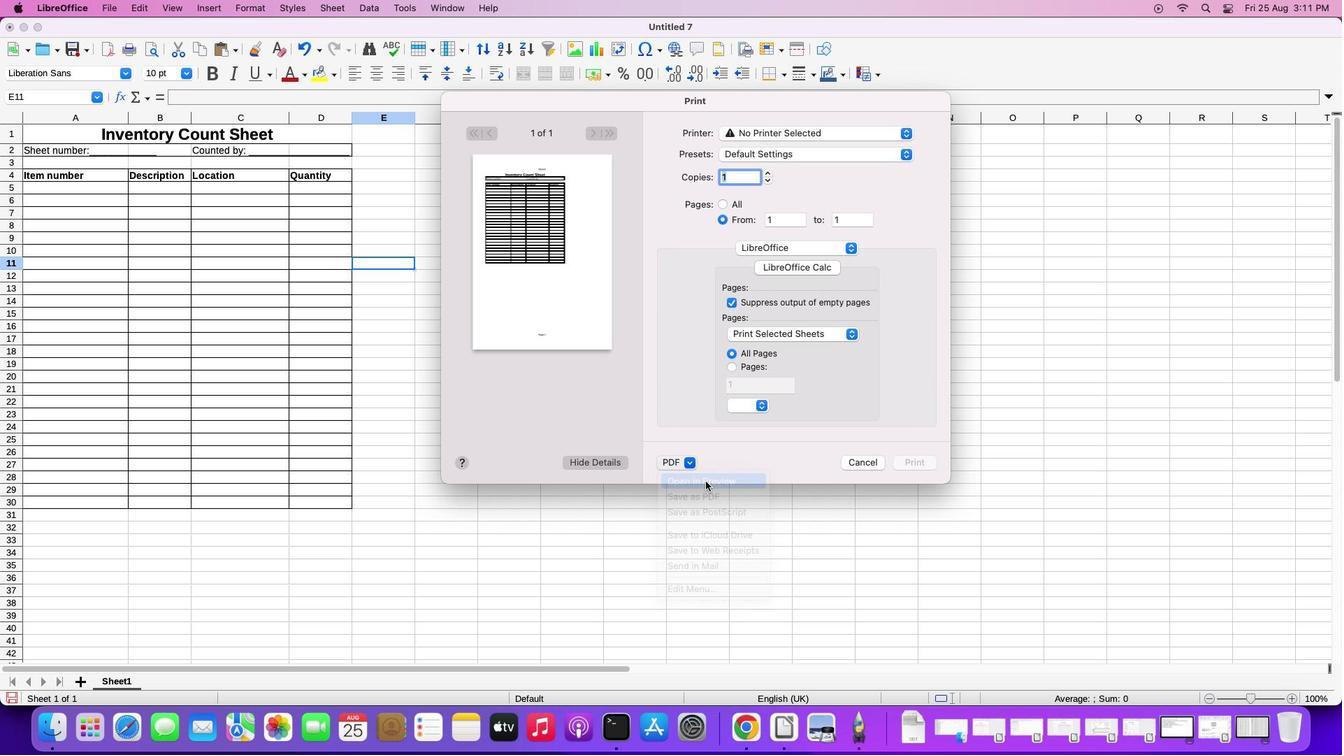 
Action: Mouse moved to (818, 736)
Screenshot: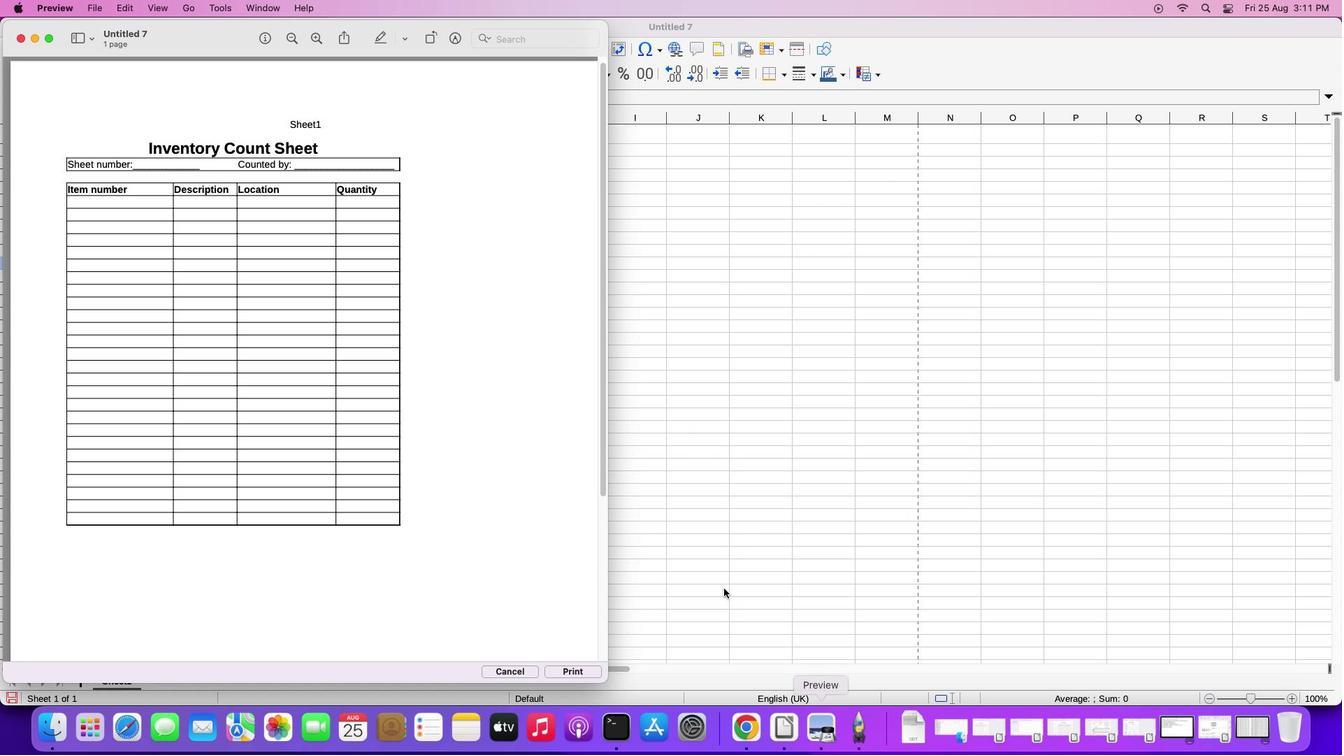 
Action: Mouse pressed left at (818, 736)
Screenshot: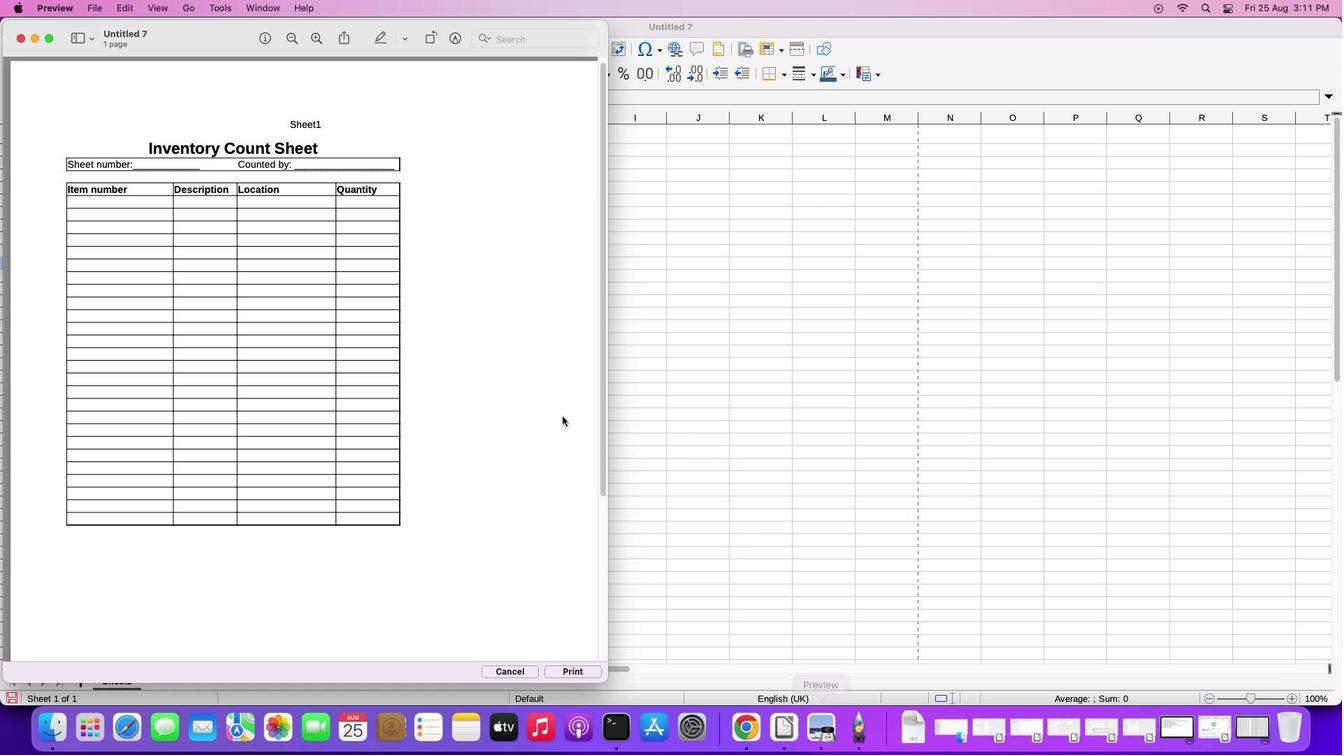
Action: Mouse moved to (640, 203)
Screenshot: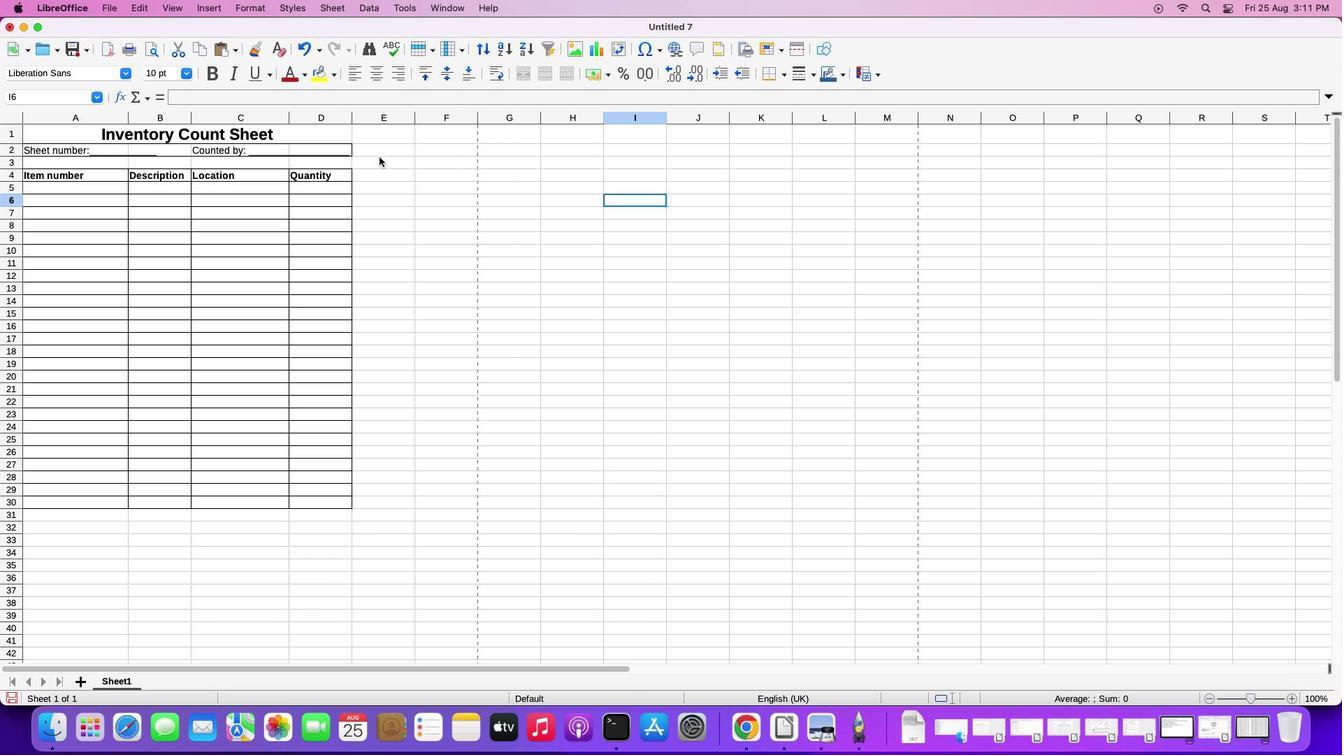 
Action: Mouse pressed left at (640, 203)
Screenshot: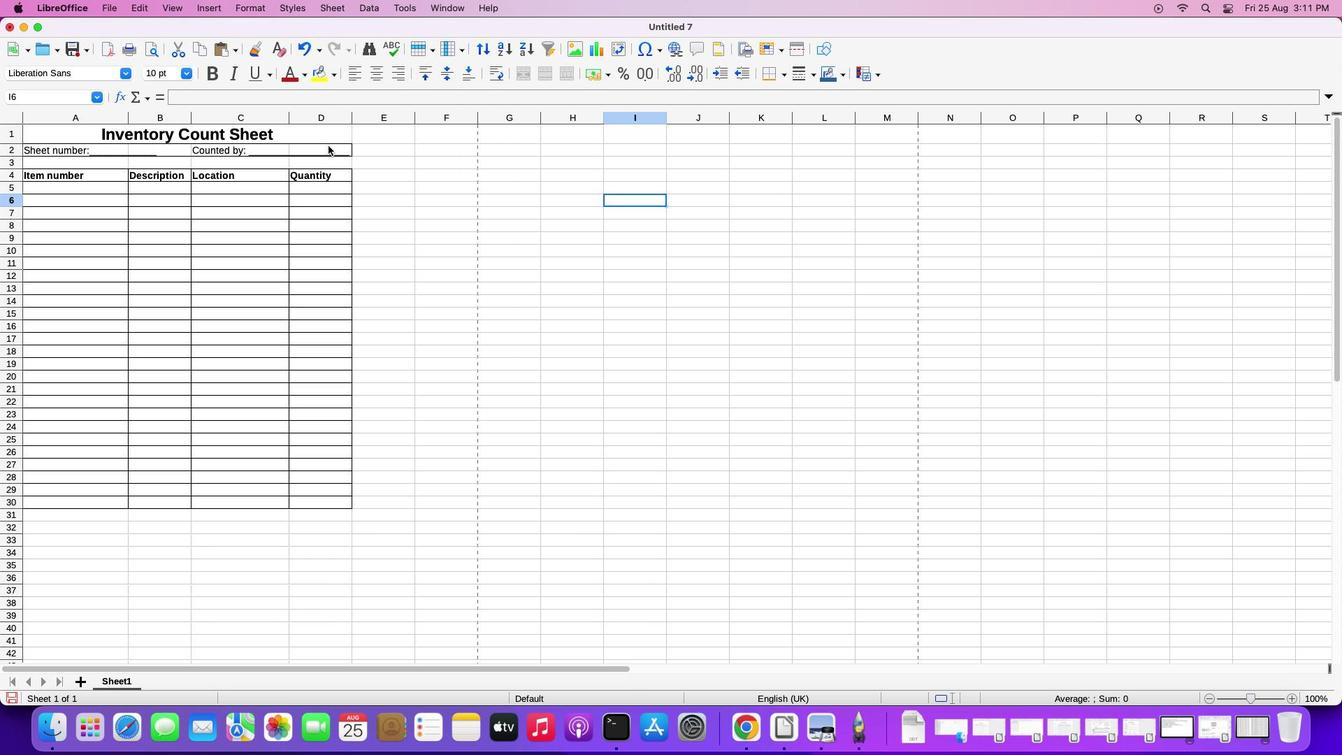 
Action: Mouse moved to (63, 148)
Screenshot: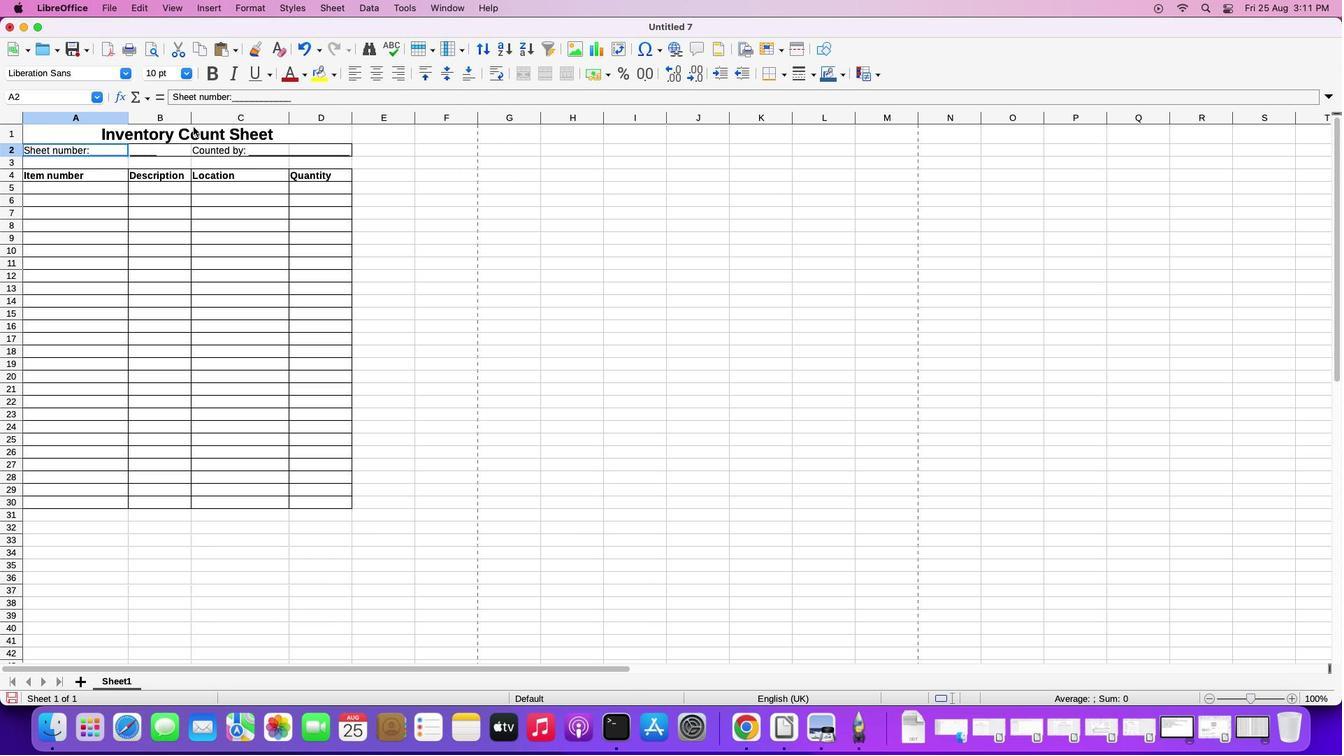 
Action: Mouse pressed left at (63, 148)
Screenshot: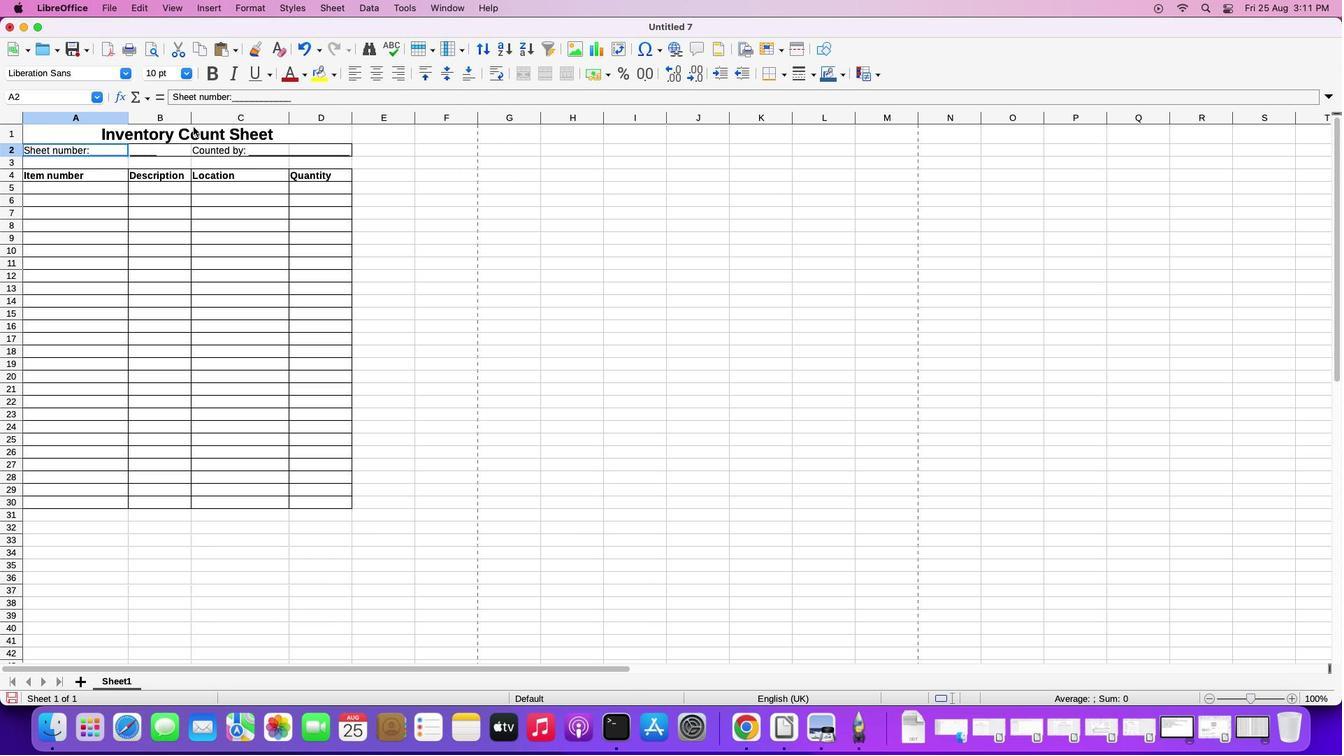 
Action: Mouse moved to (243, 101)
Screenshot: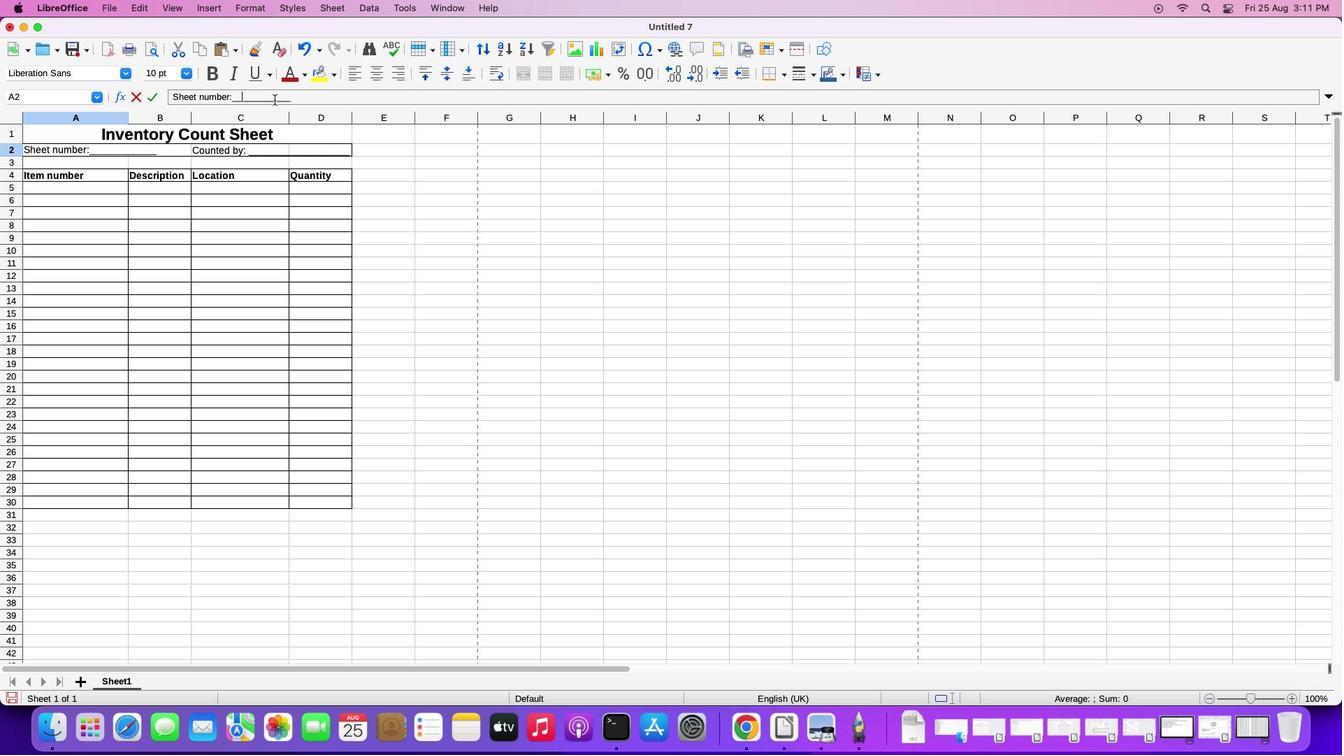 
Action: Mouse pressed left at (243, 101)
Screenshot: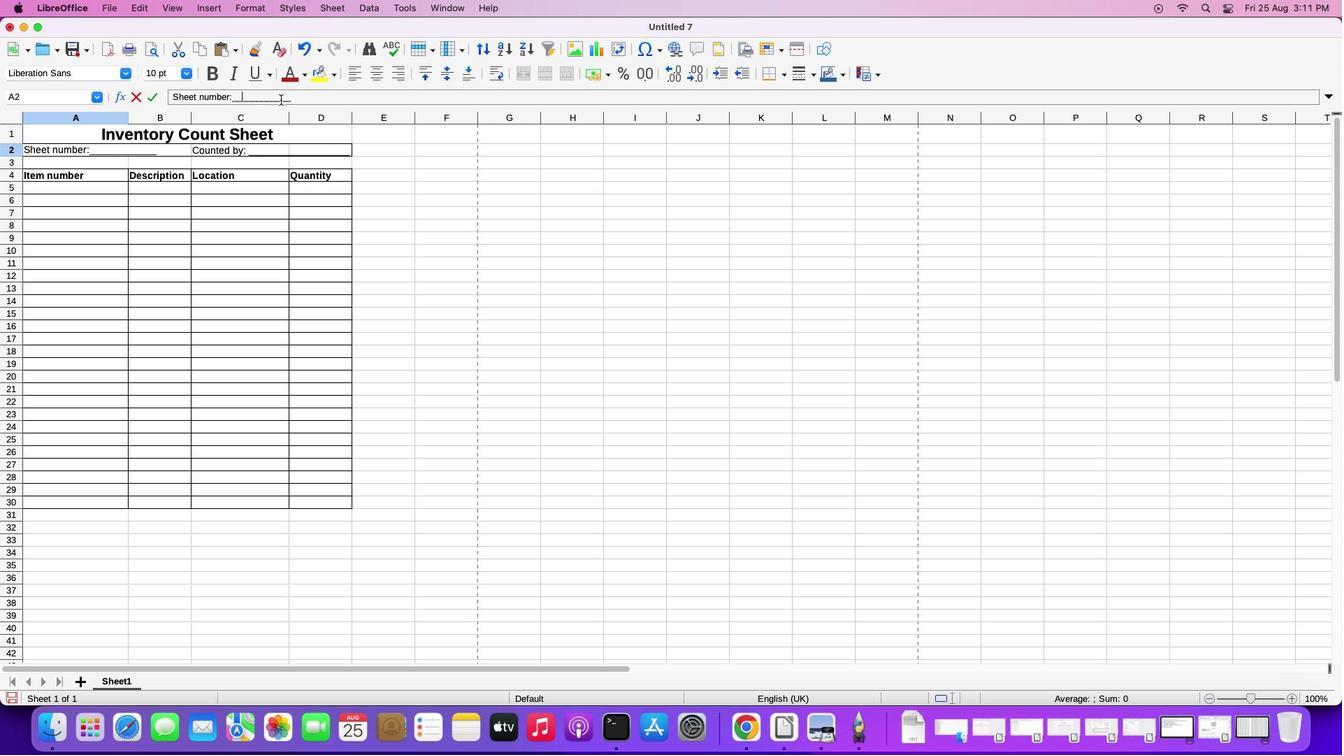 
Action: Mouse moved to (297, 98)
Screenshot: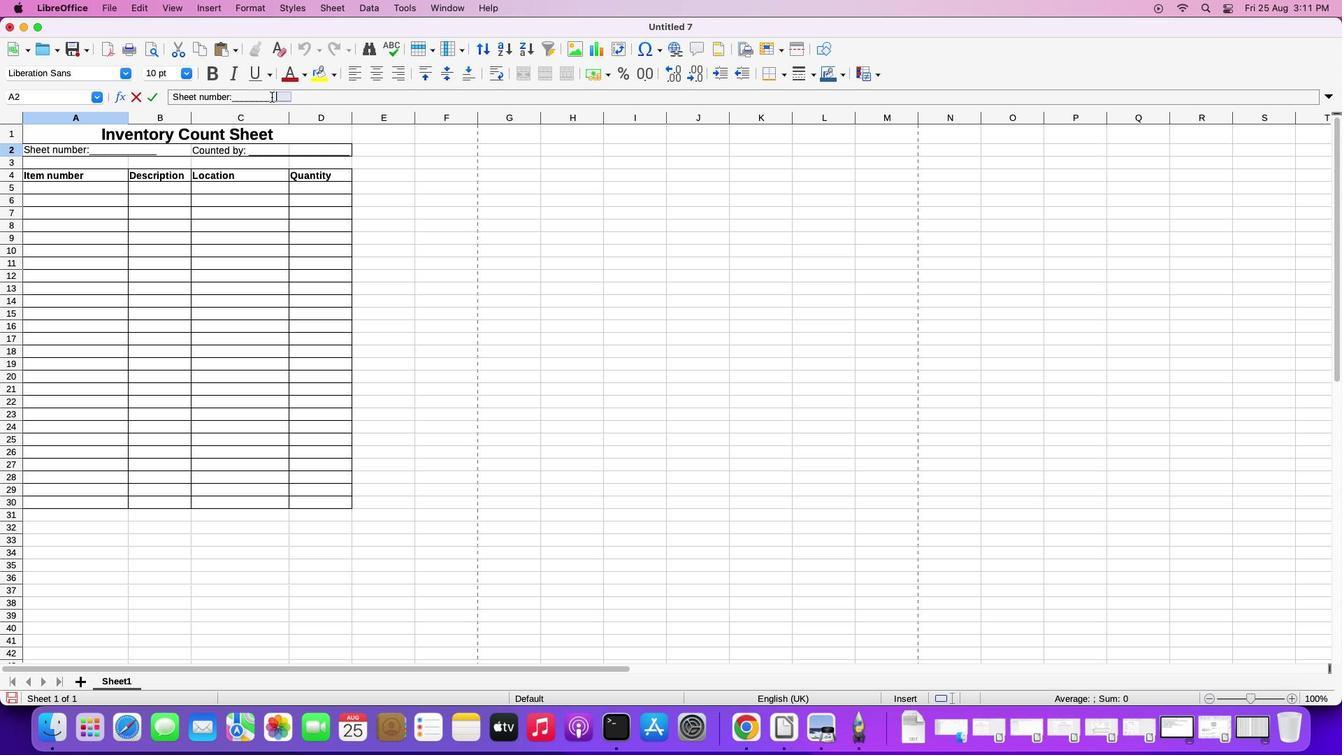
Action: Mouse pressed left at (297, 98)
Screenshot: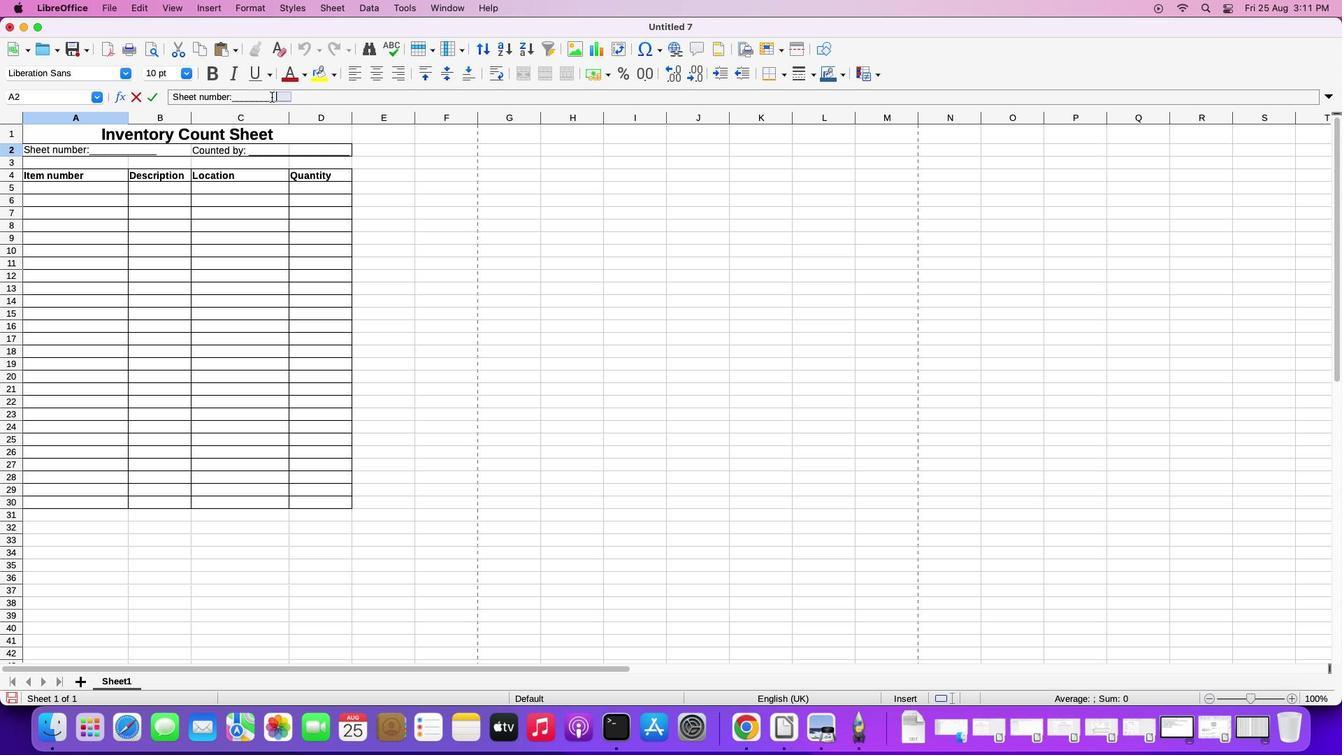 
Action: Mouse moved to (446, 74)
Screenshot: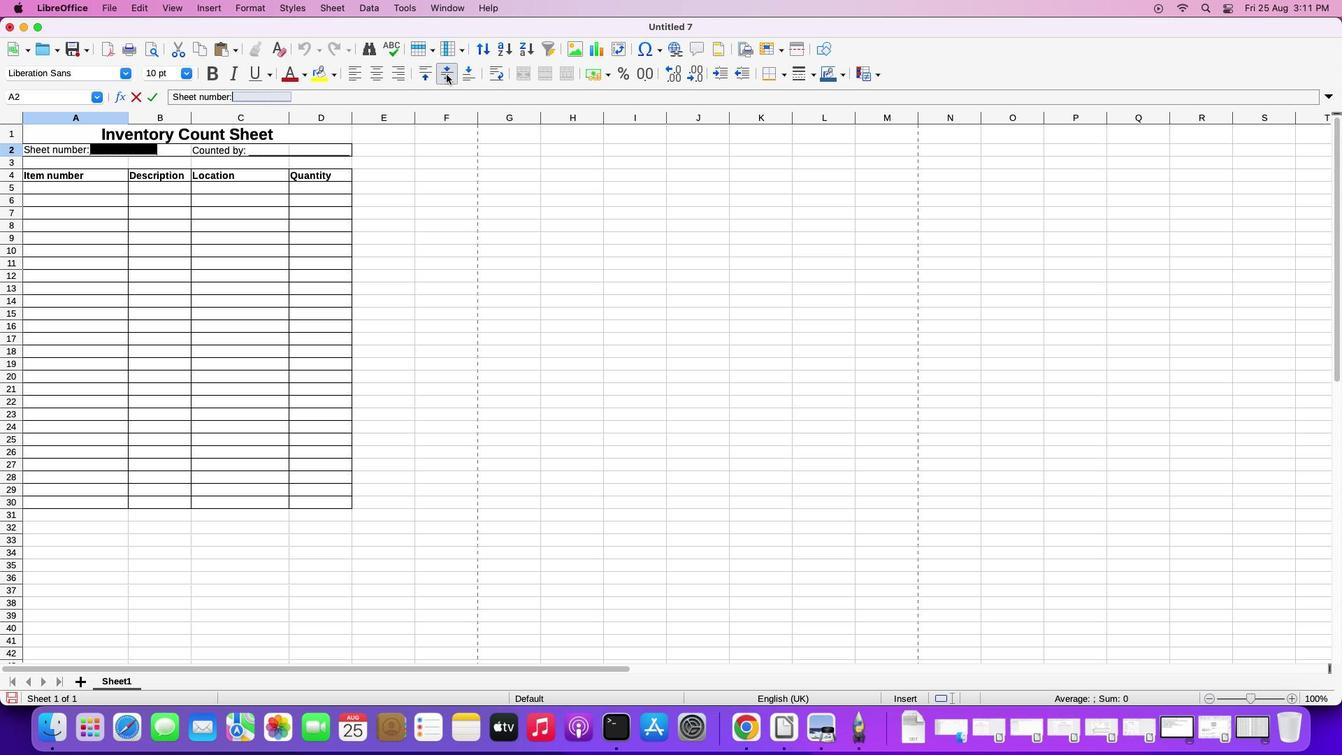 
Action: Mouse pressed left at (446, 74)
Screenshot: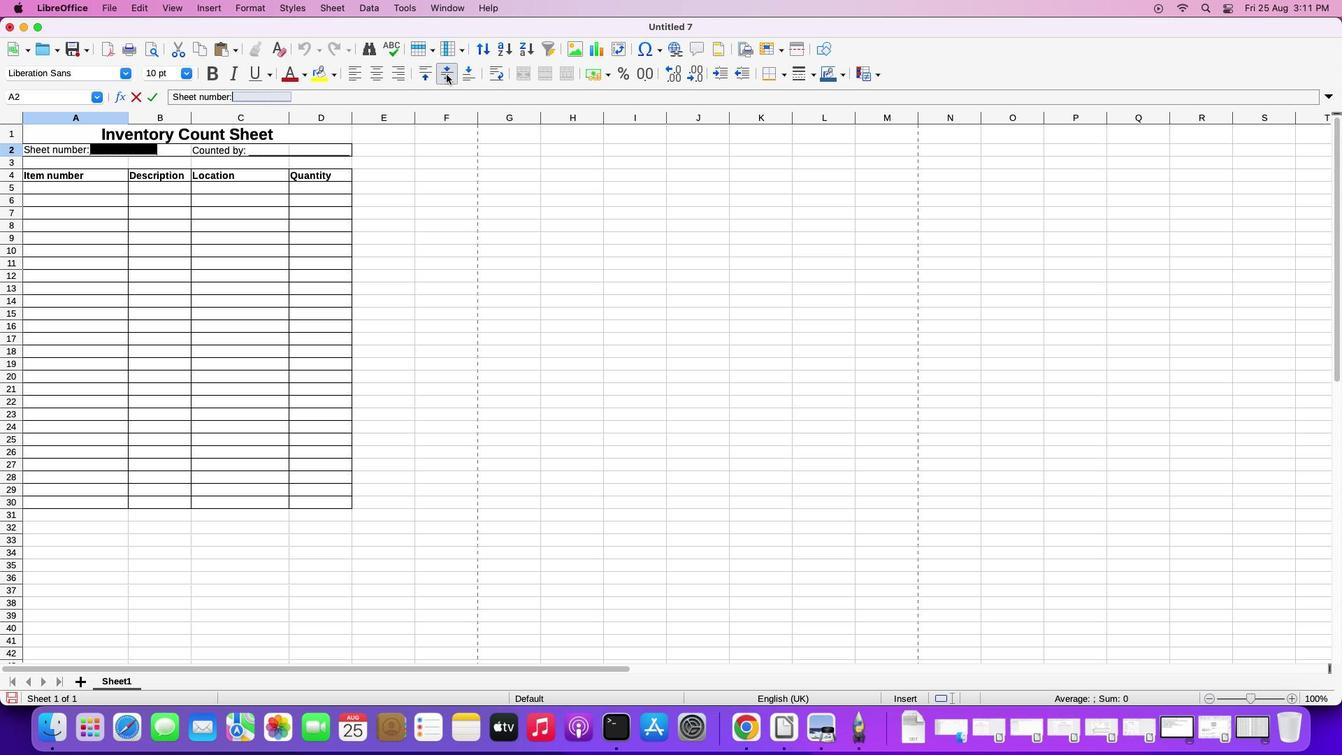 
Action: Mouse moved to (449, 124)
Screenshot: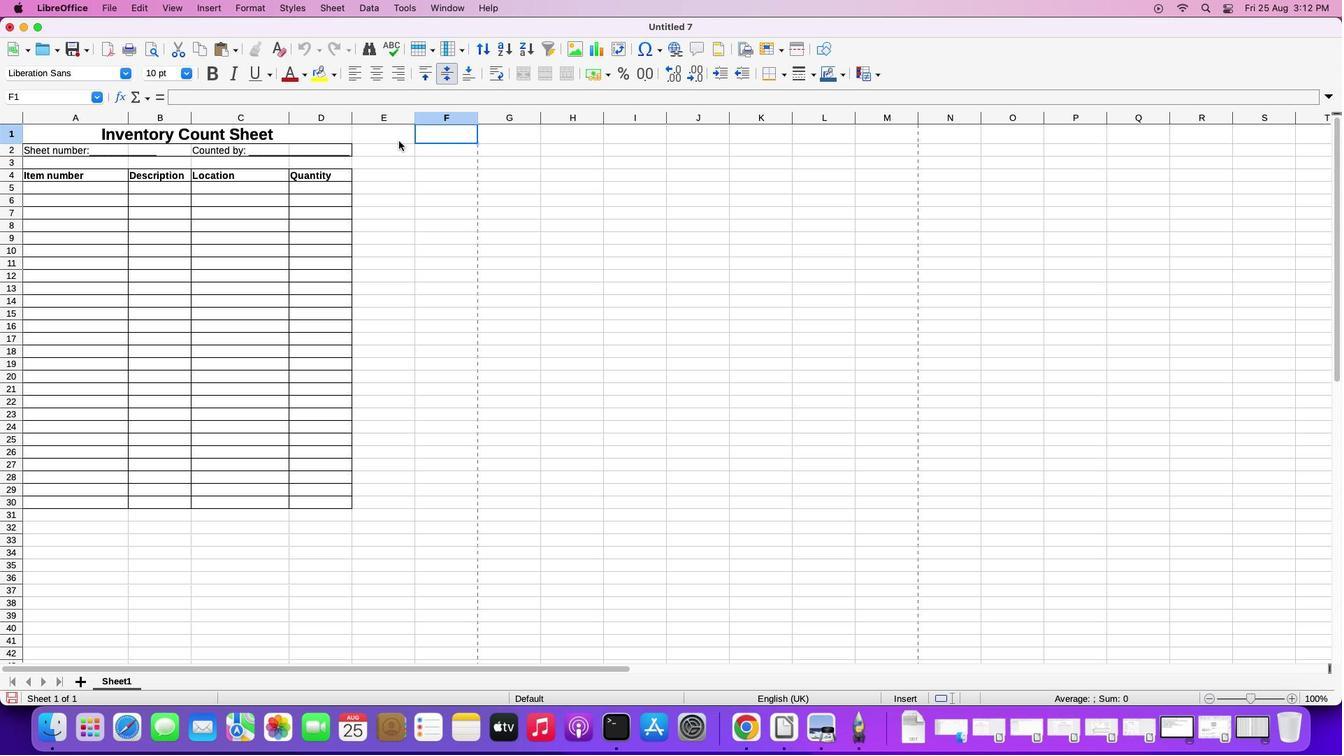 
Action: Mouse pressed left at (449, 124)
Screenshot: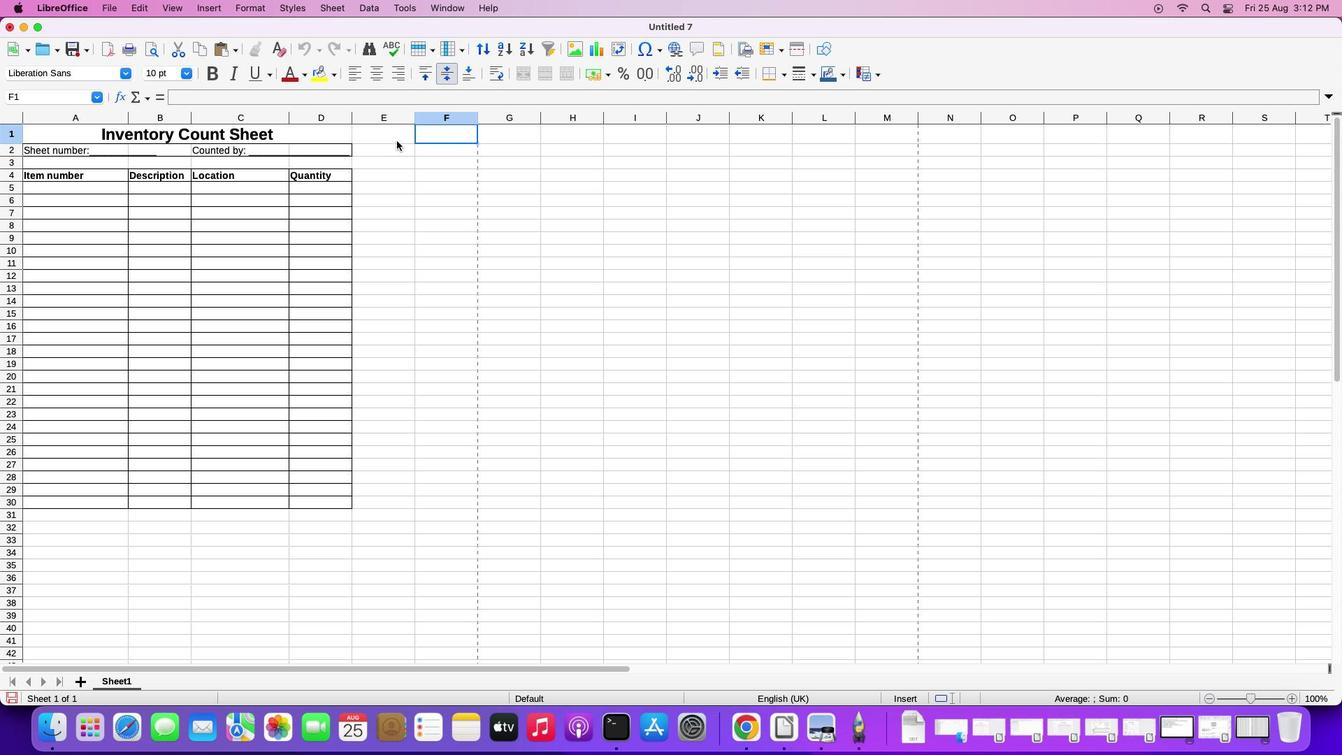 
Action: Mouse moved to (67, 147)
Screenshot: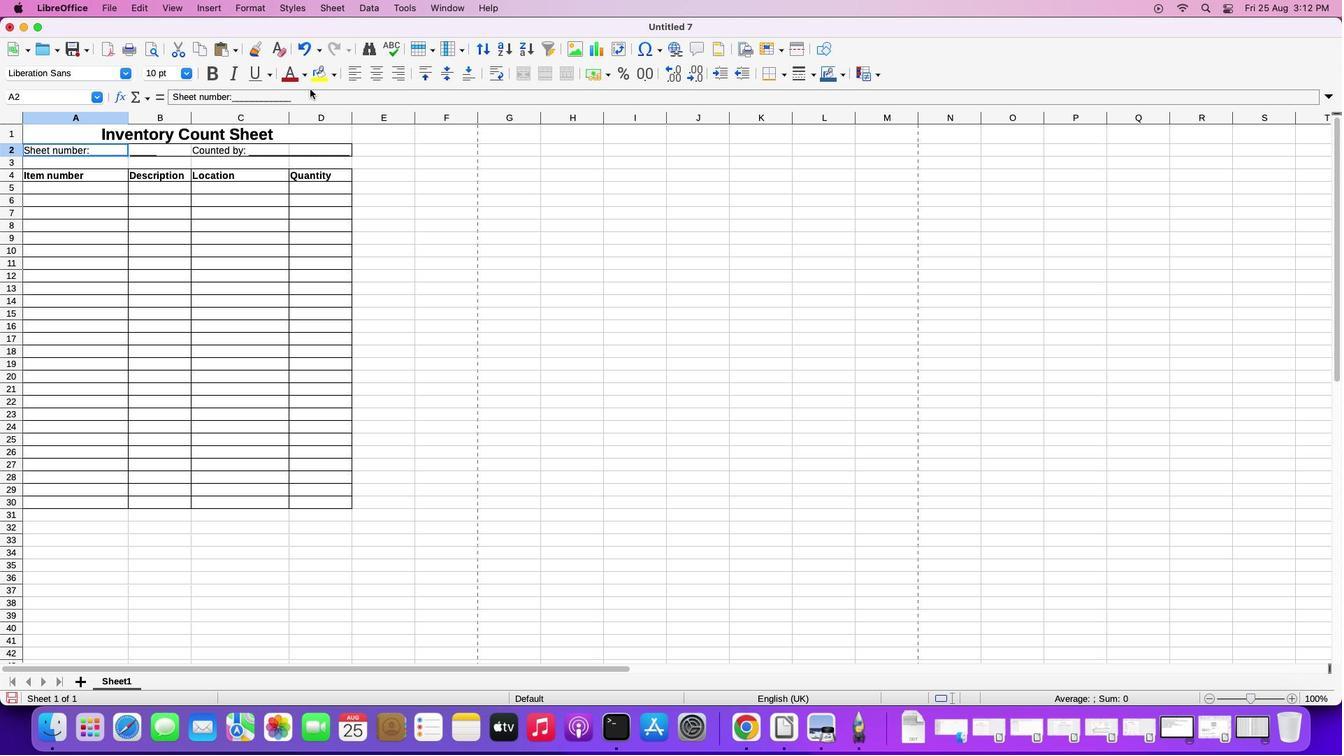 
Action: Mouse pressed left at (67, 147)
Screenshot: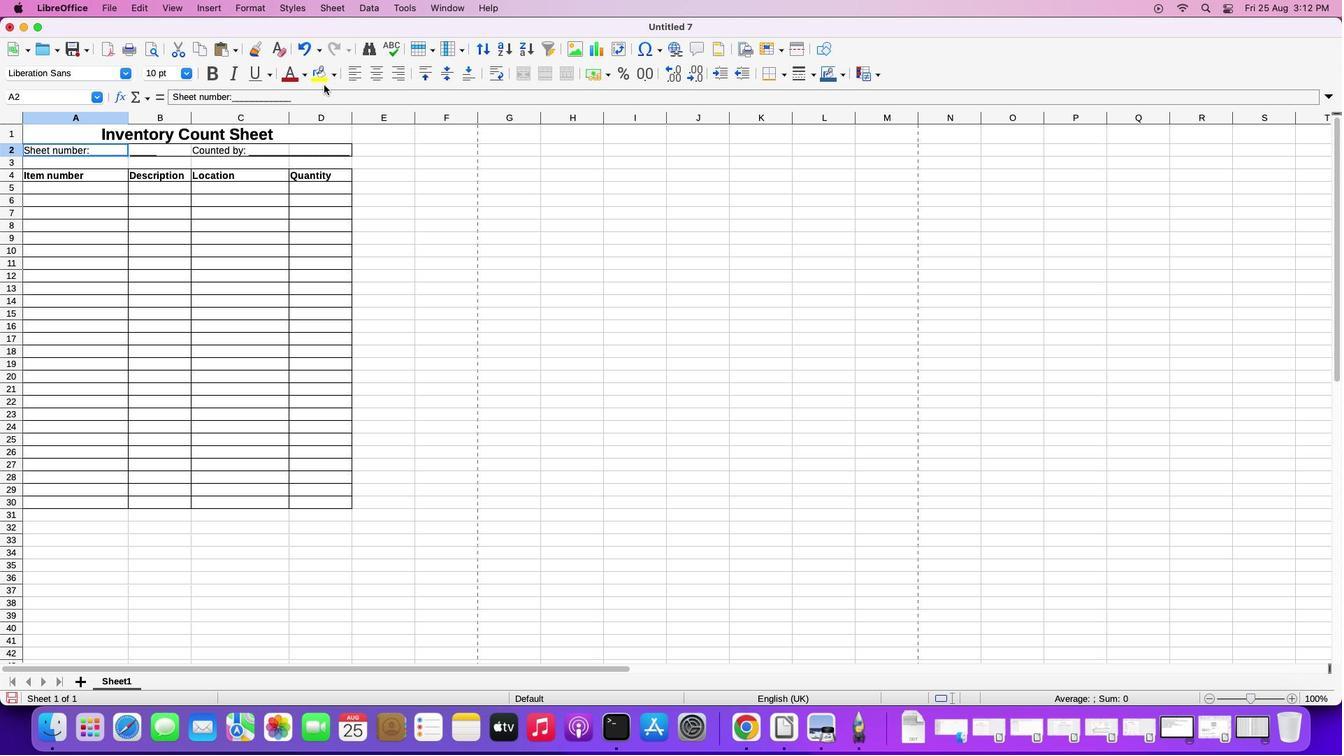
Action: Mouse moved to (225, 149)
Screenshot: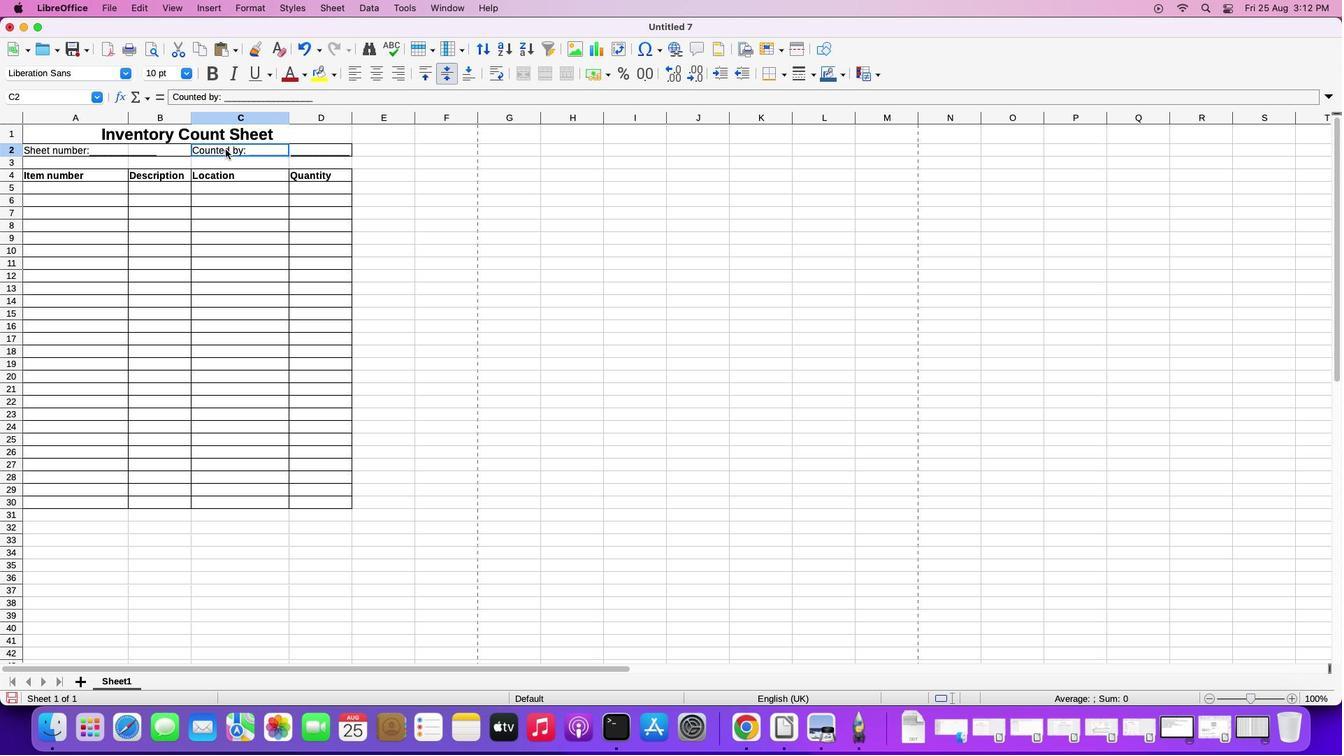 
Action: Mouse pressed left at (225, 149)
Screenshot: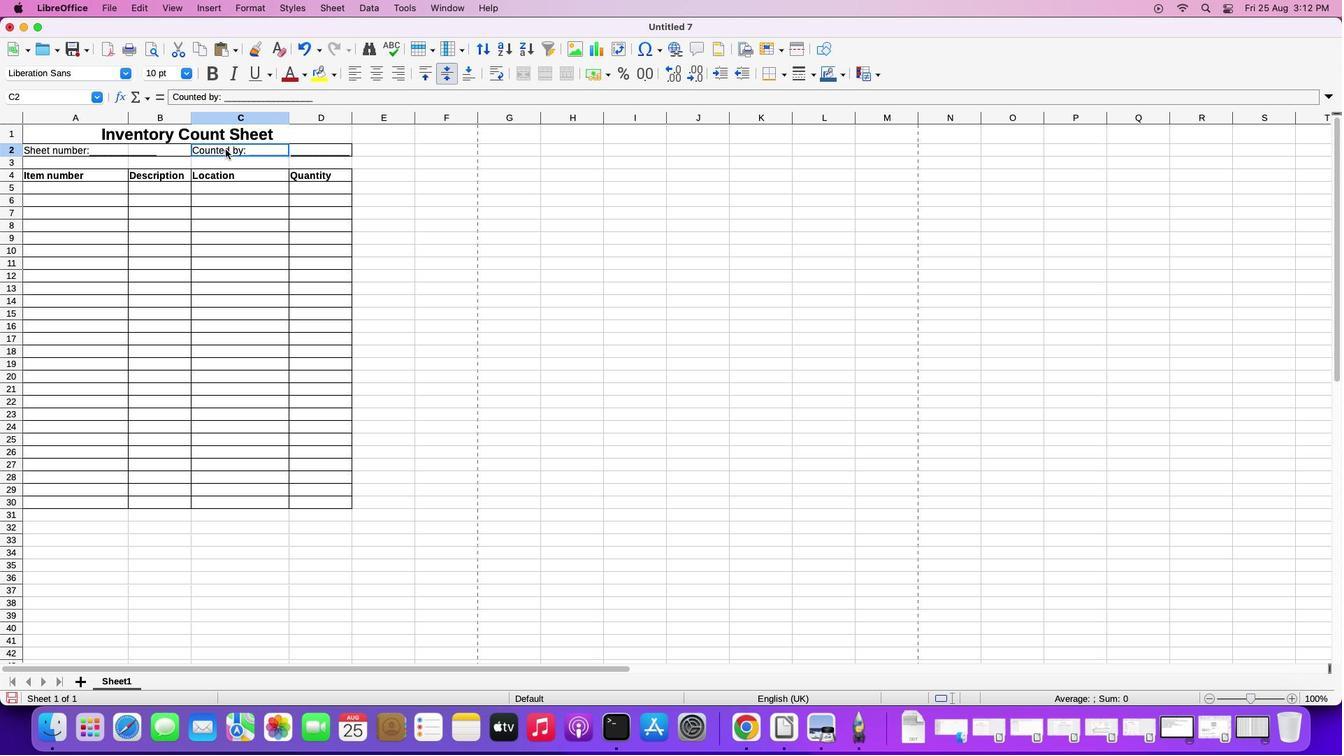 
Action: Mouse moved to (316, 95)
Screenshot: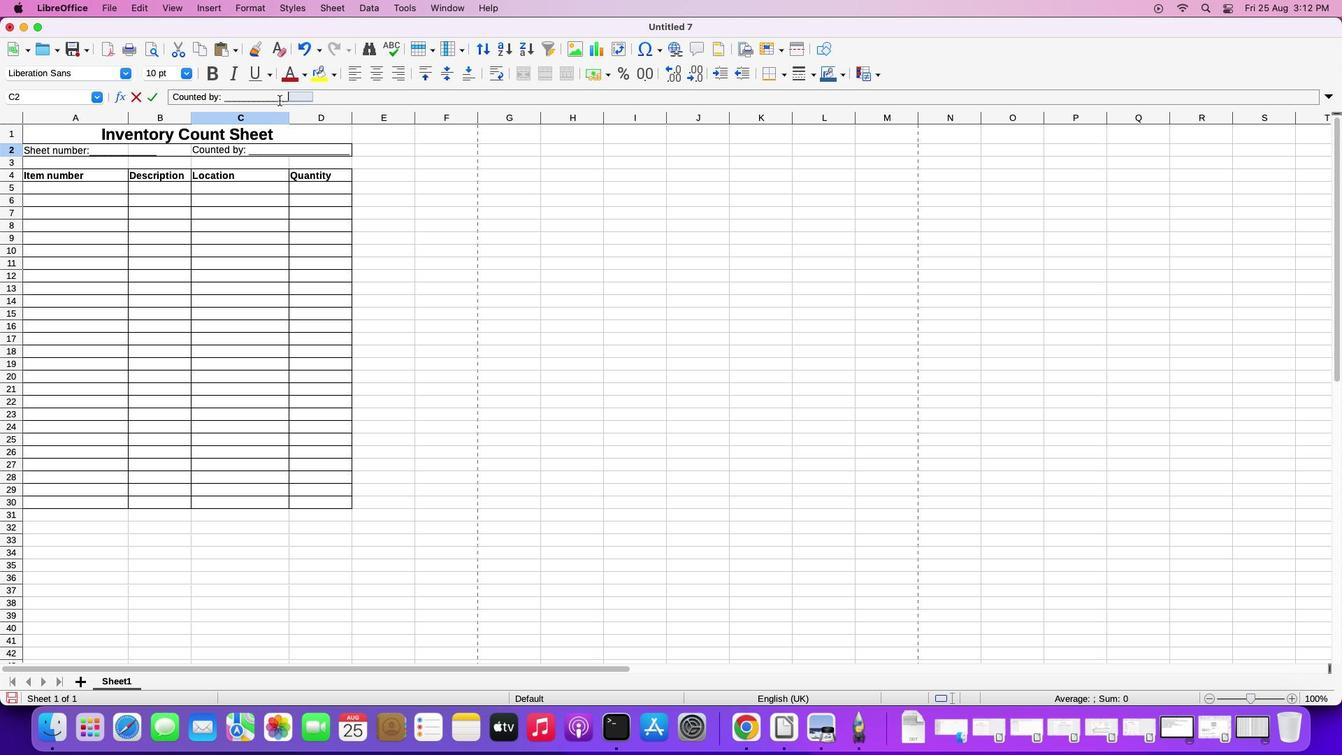 
Action: Mouse pressed left at (316, 95)
Screenshot: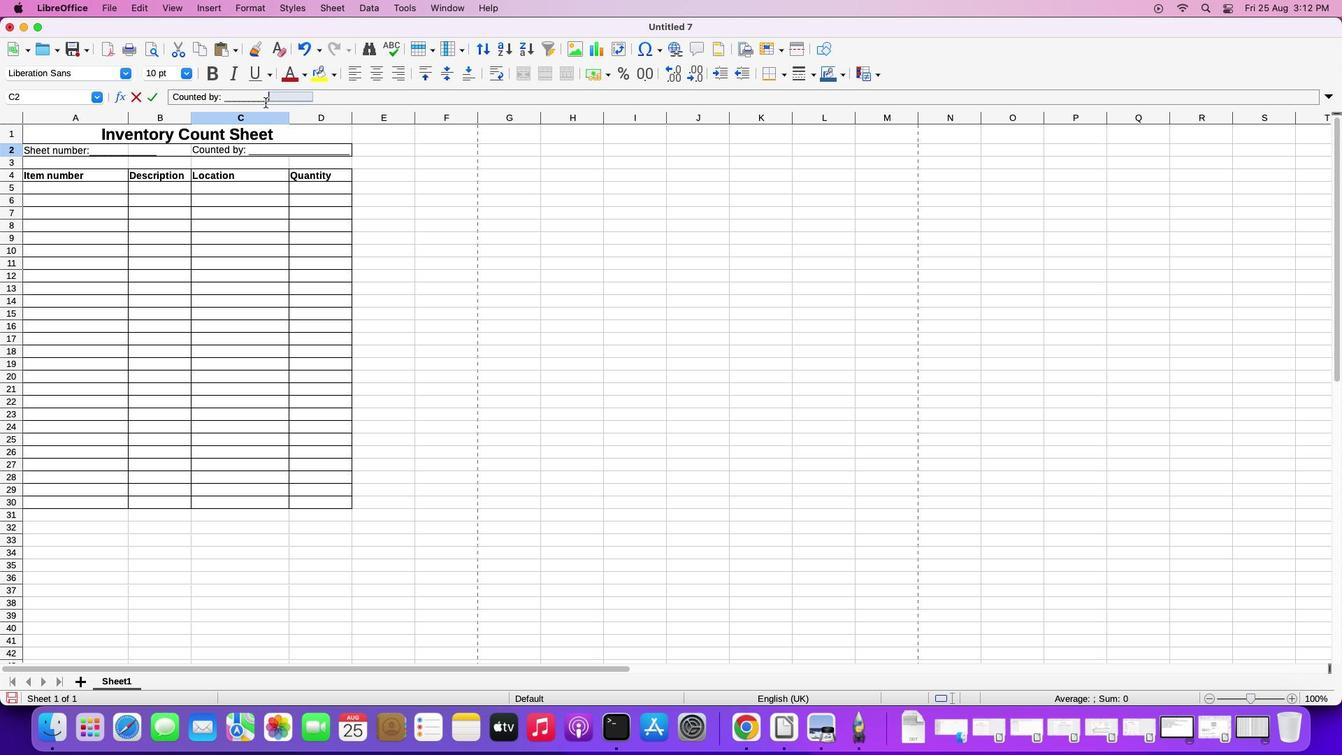 
Action: Mouse moved to (446, 72)
Screenshot: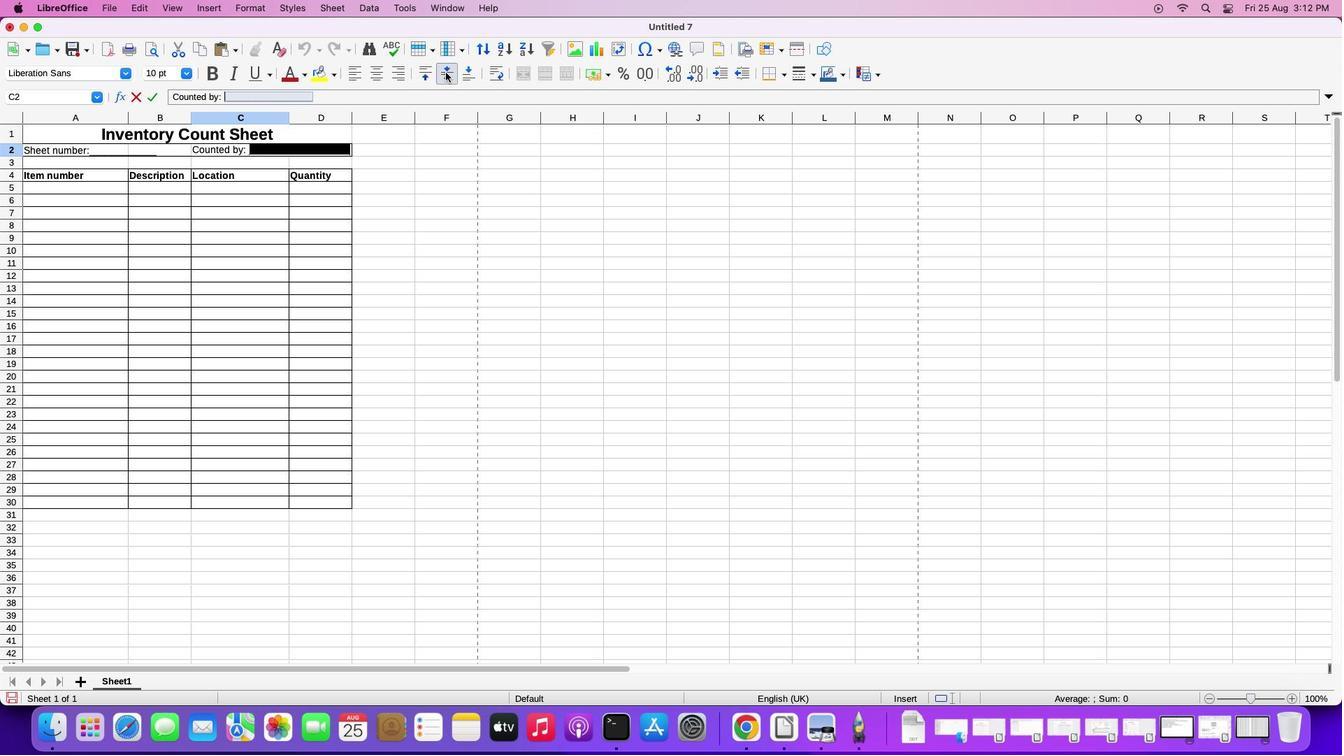 
Action: Mouse pressed left at (446, 72)
Screenshot: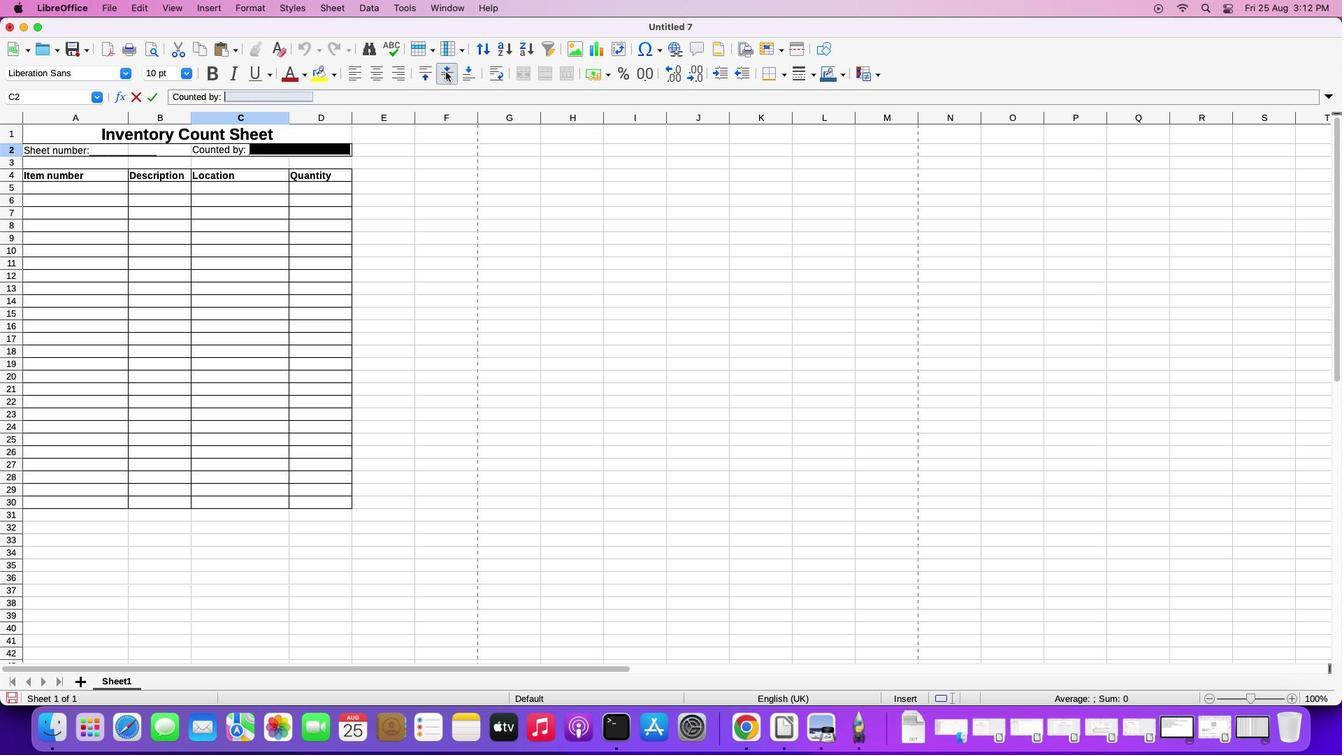 
Action: Mouse moved to (446, 71)
Screenshot: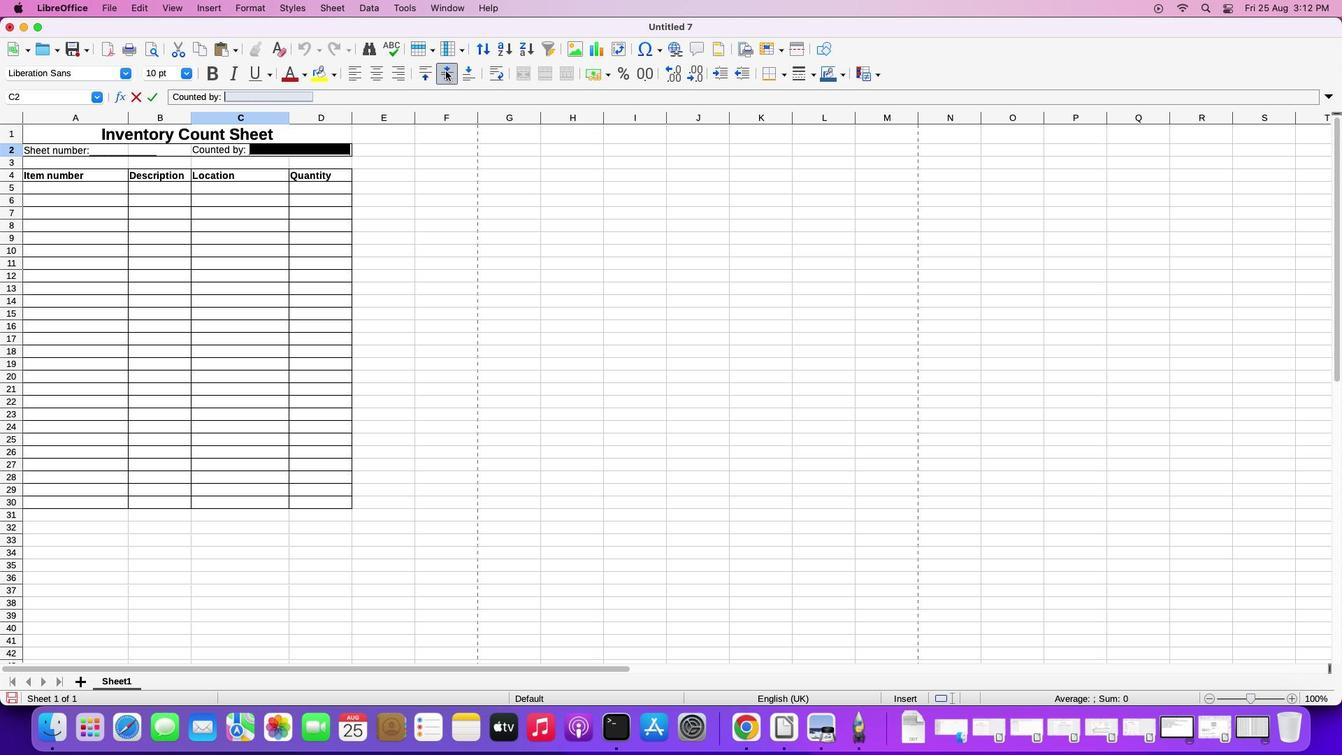 
Action: Mouse pressed left at (446, 71)
Screenshot: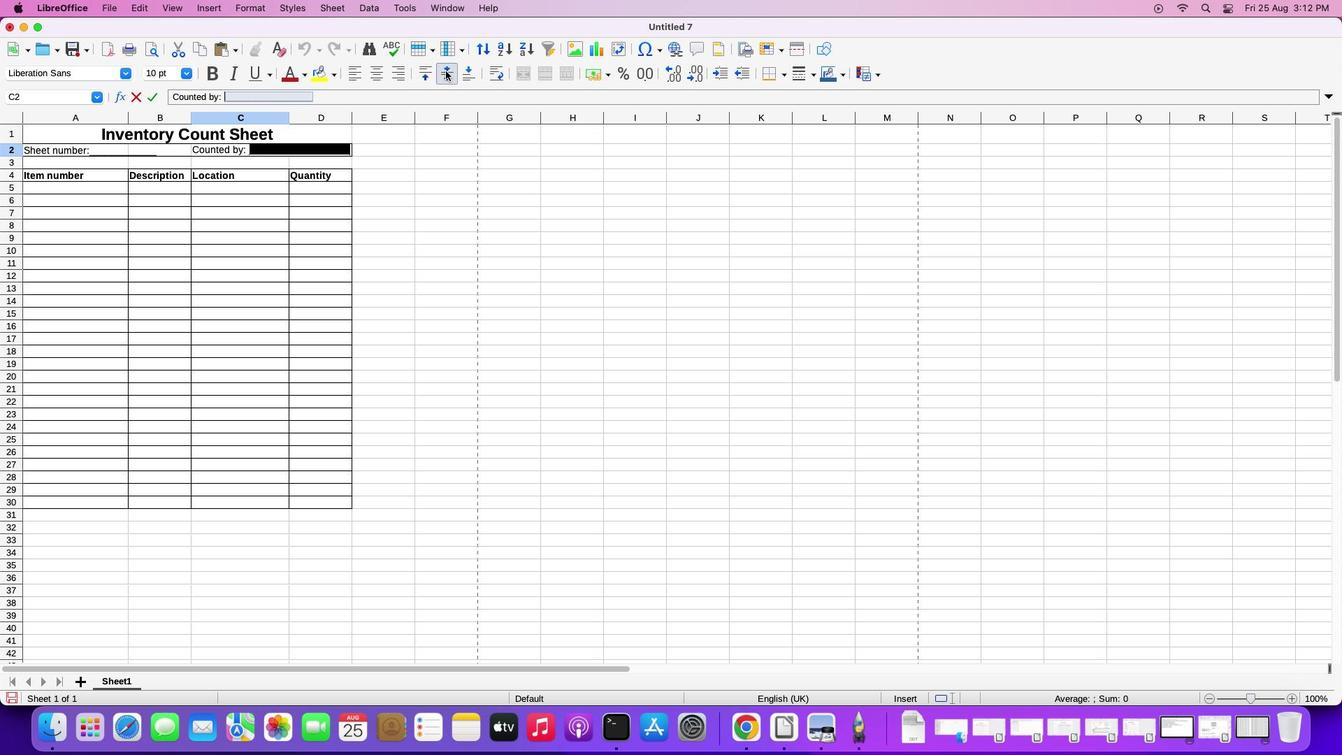 
Action: Mouse pressed left at (446, 71)
Screenshot: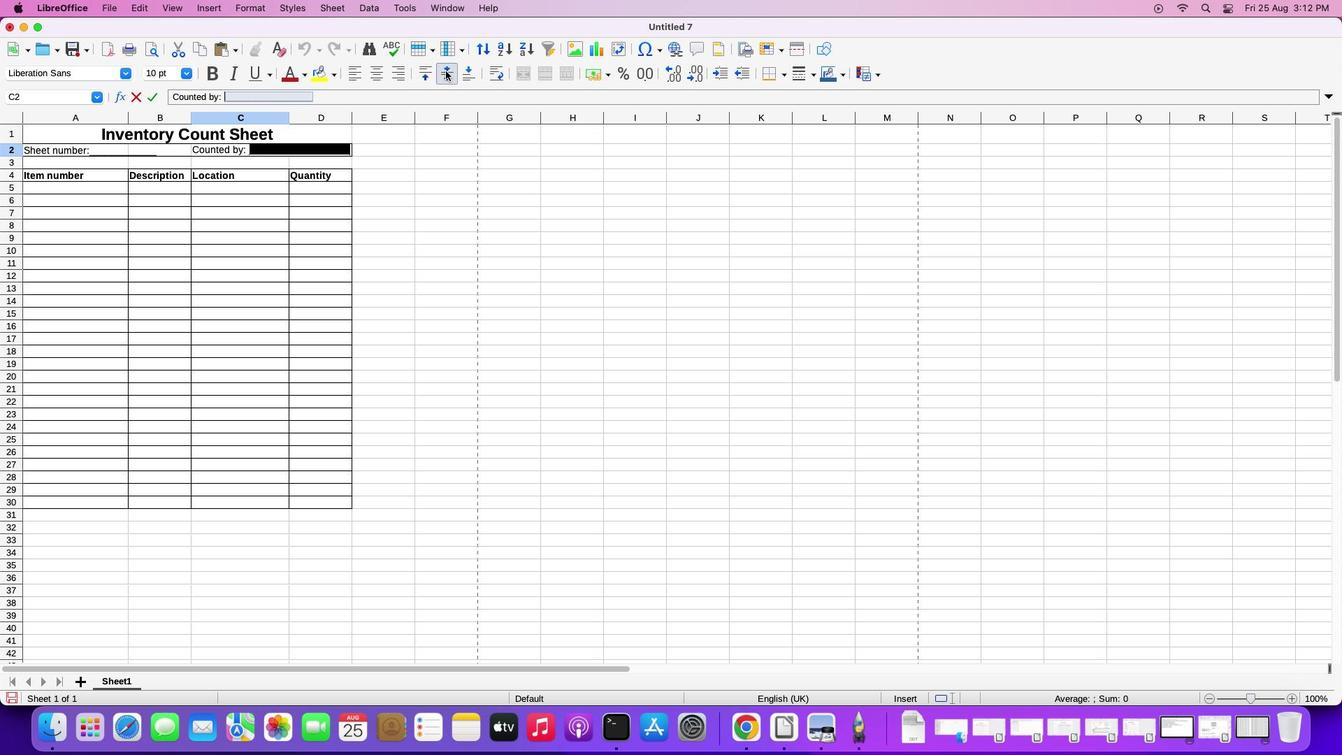
Action: Mouse pressed left at (446, 71)
Screenshot: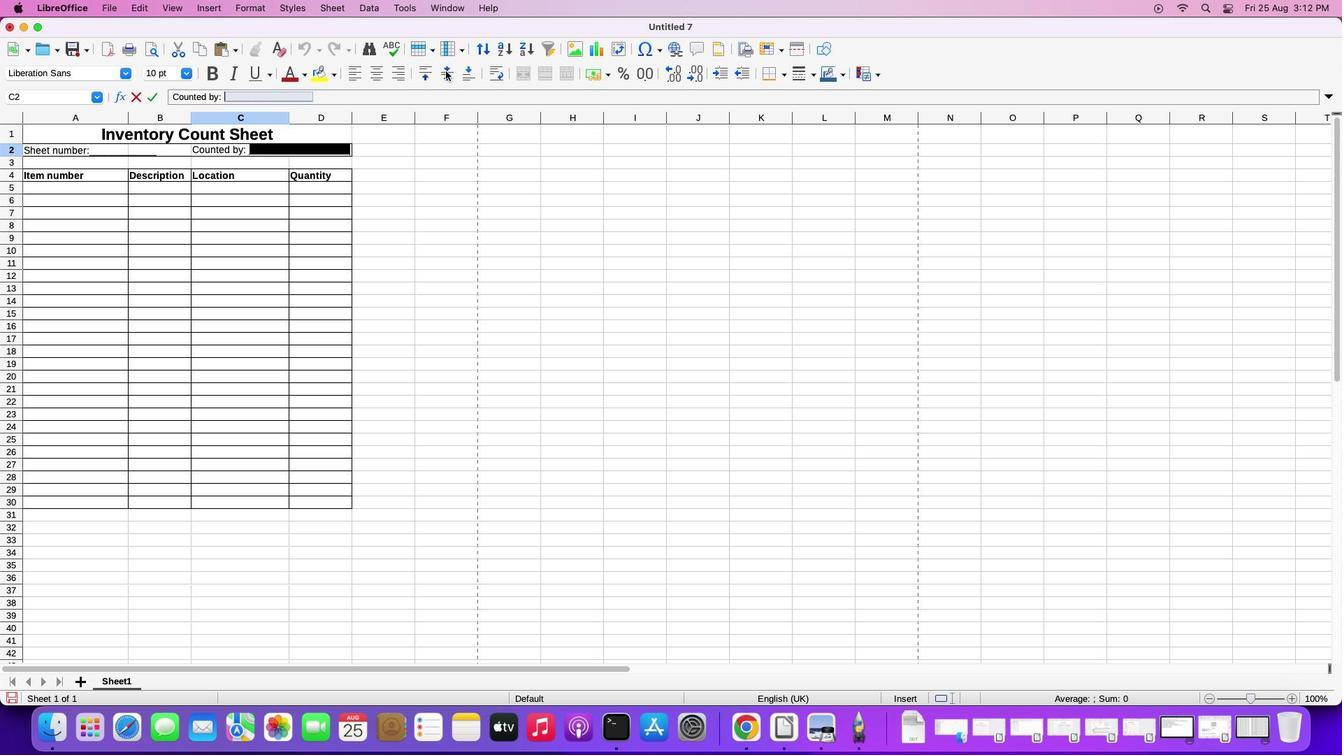 
Action: Mouse moved to (426, 72)
Screenshot: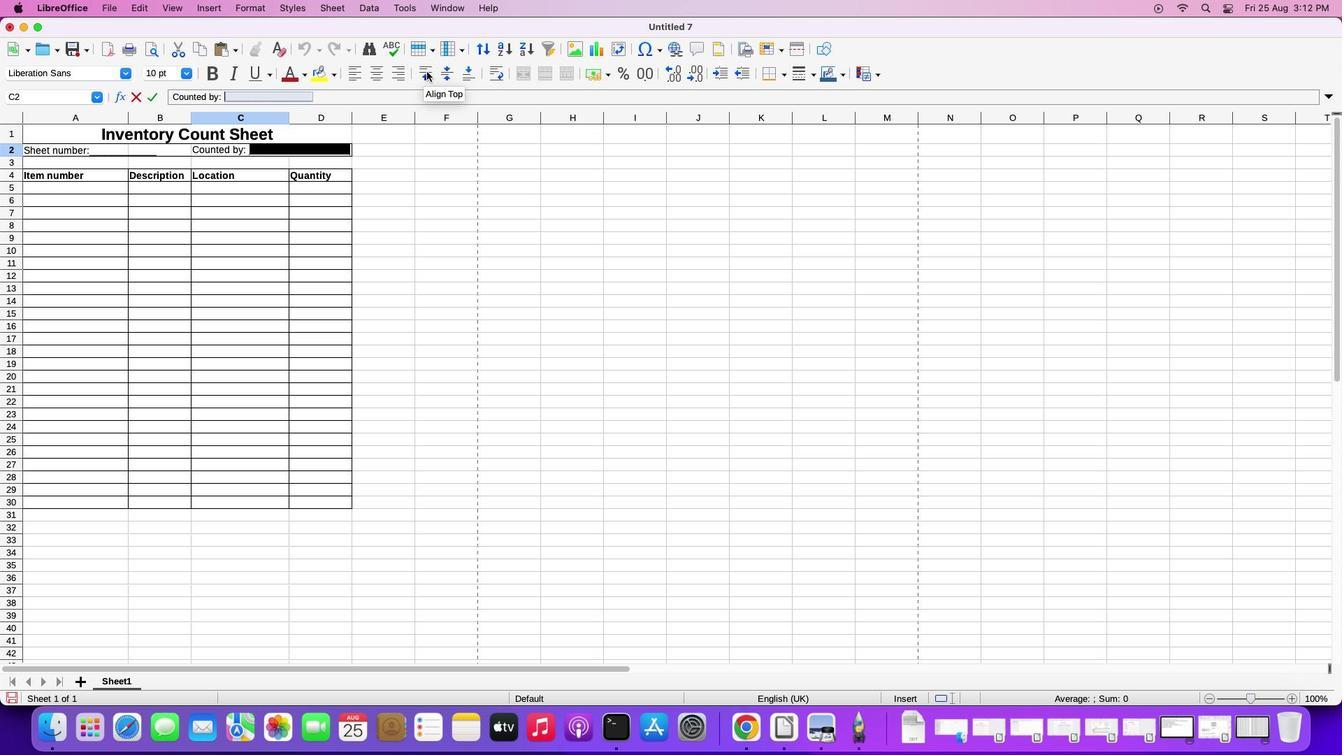 
Action: Mouse pressed left at (426, 72)
Screenshot: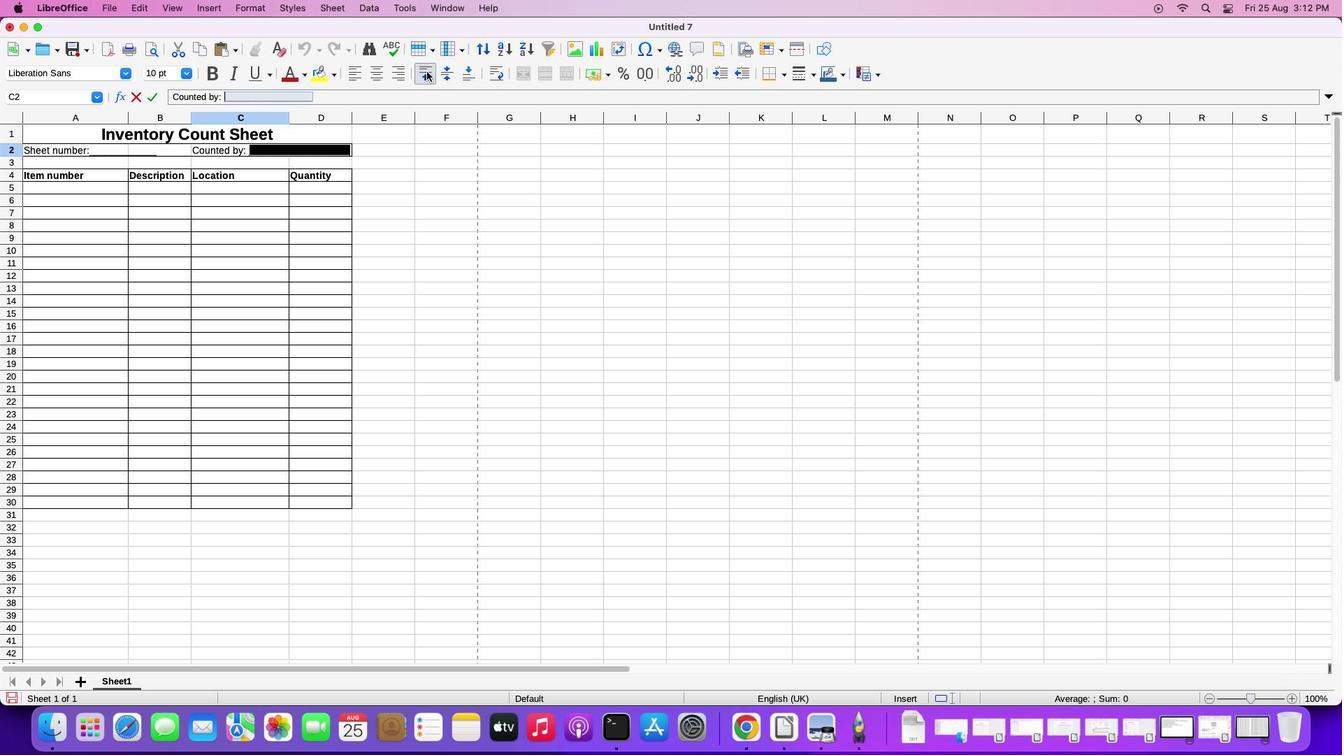 
Action: Mouse moved to (442, 71)
Screenshot: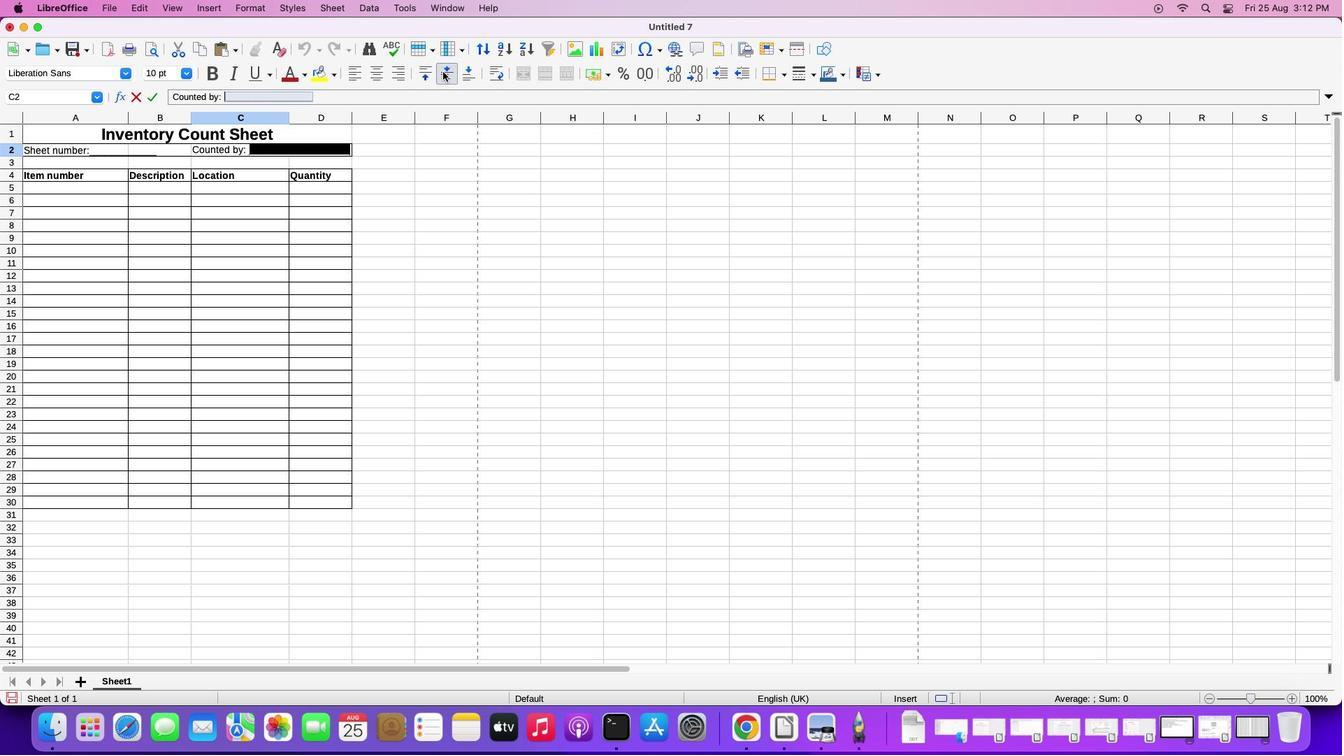
Action: Mouse pressed left at (442, 71)
Screenshot: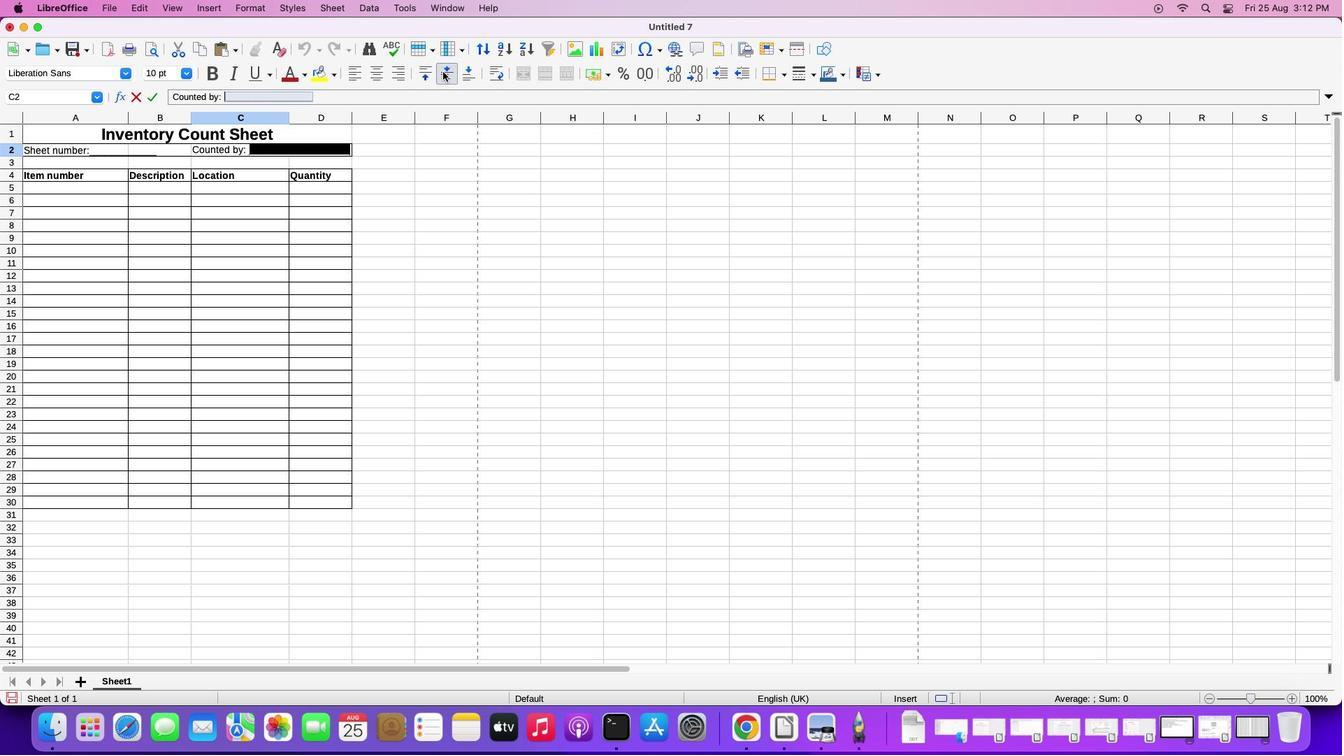 
Action: Mouse moved to (485, 69)
Screenshot: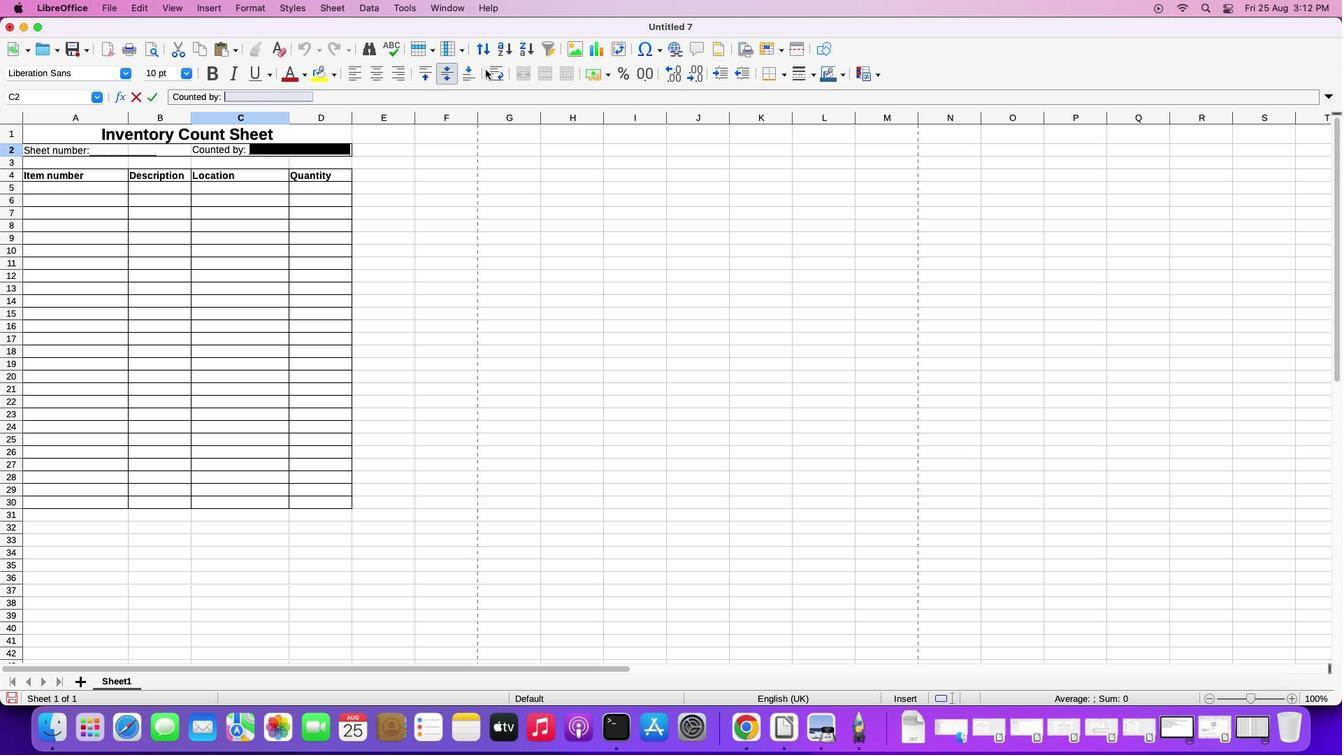 
Action: Mouse pressed left at (485, 69)
Screenshot: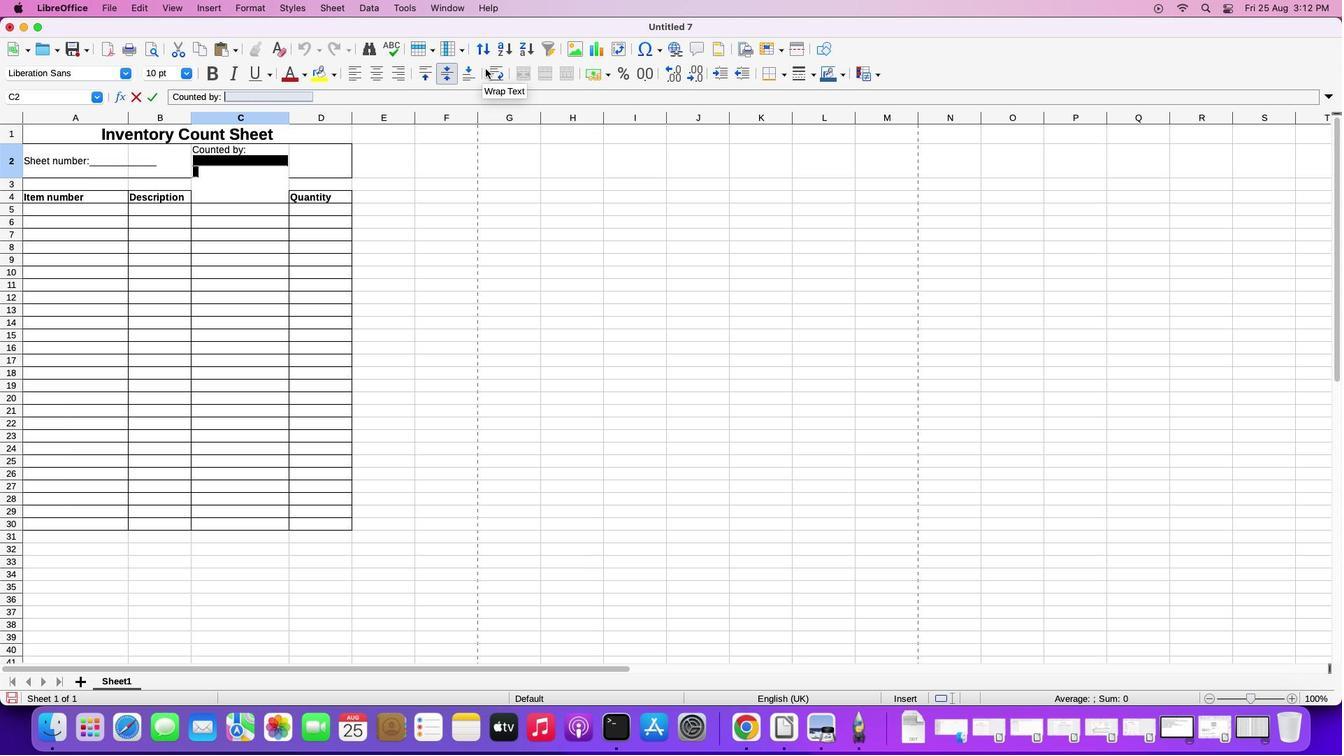
Action: Mouse moved to (474, 69)
Screenshot: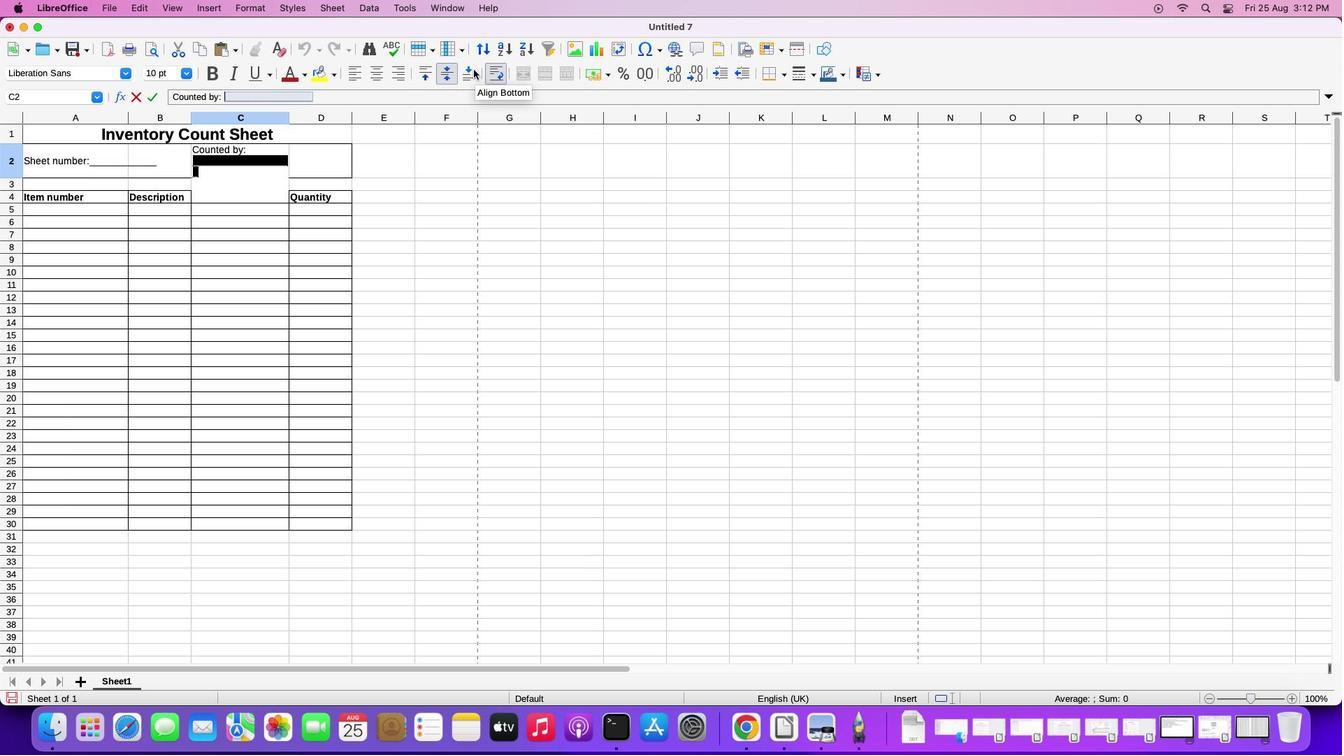 
Action: Key pressed Key.deleteKey.cmd'z'Key.cmd'z'
Screenshot: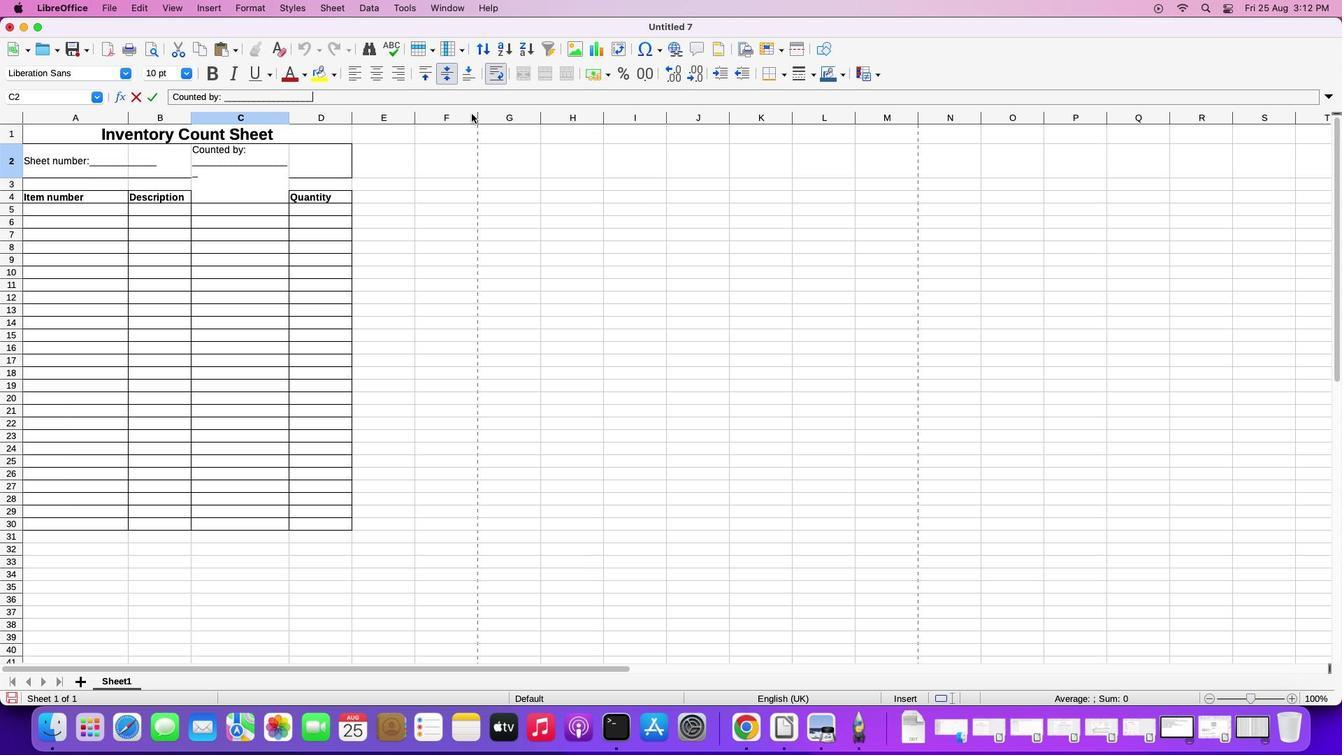 
Action: Mouse moved to (451, 241)
Screenshot: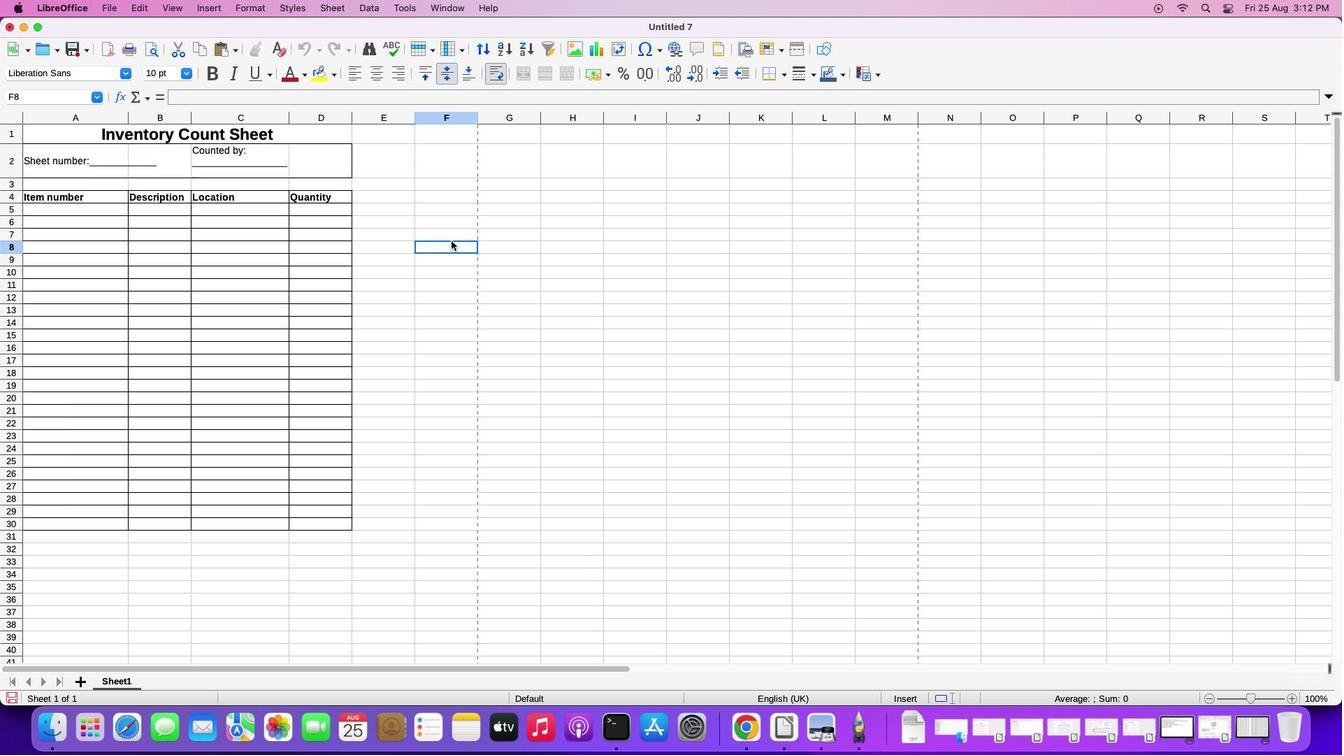 
Action: Mouse pressed left at (451, 241)
Screenshot: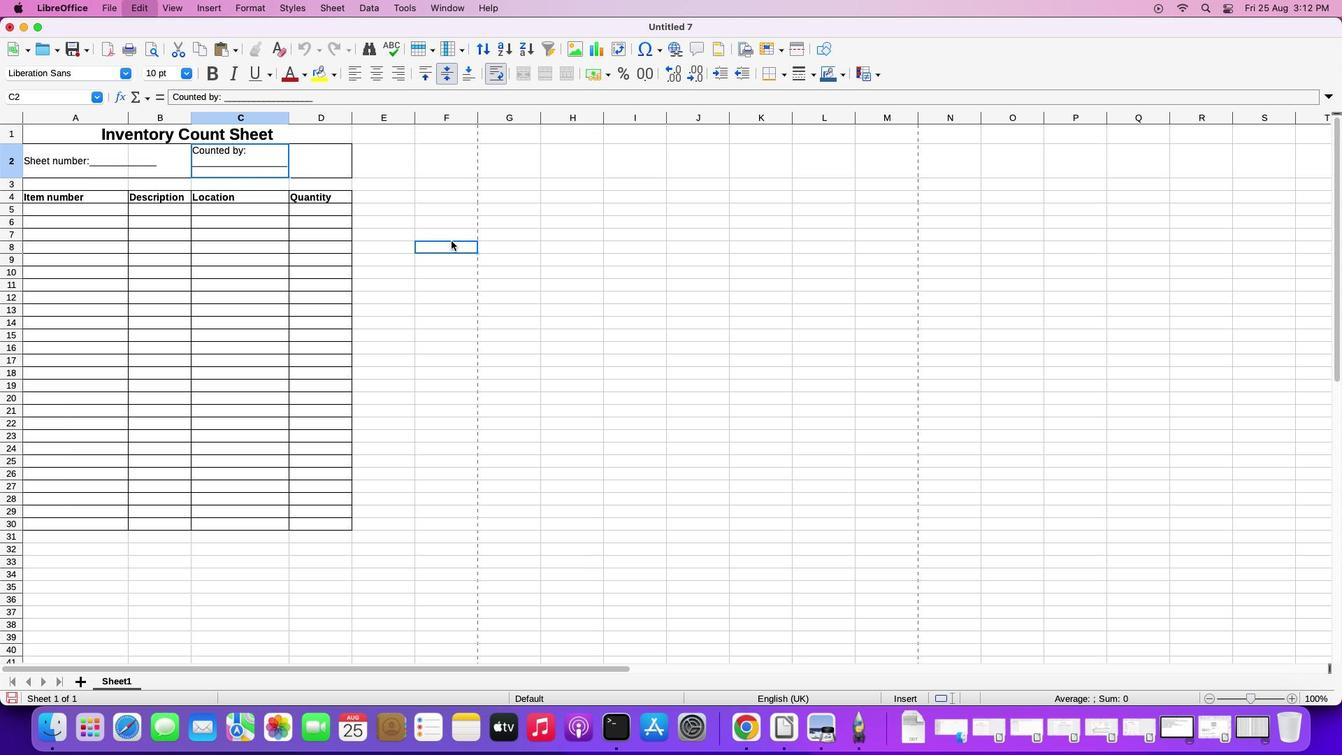 
Action: Key pressed Key.cmd'z'
Screenshot: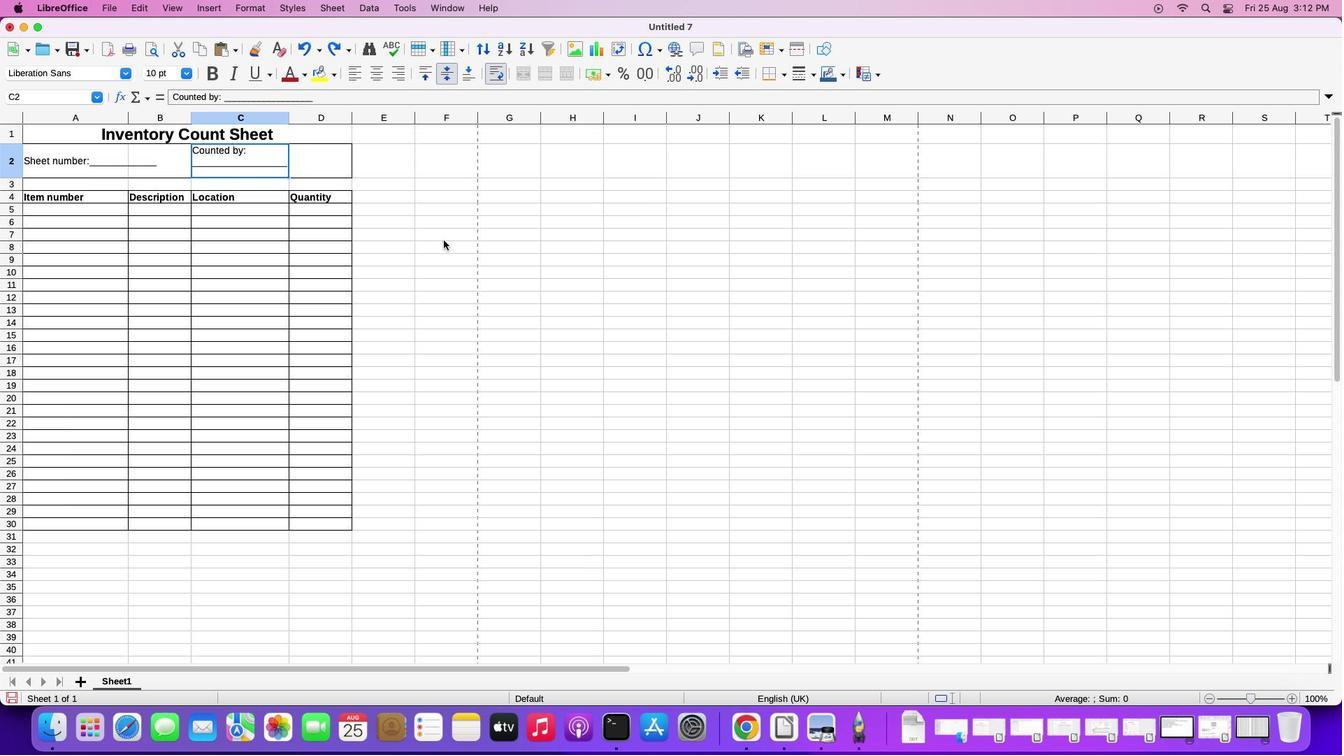 
Action: Mouse moved to (395, 216)
Screenshot: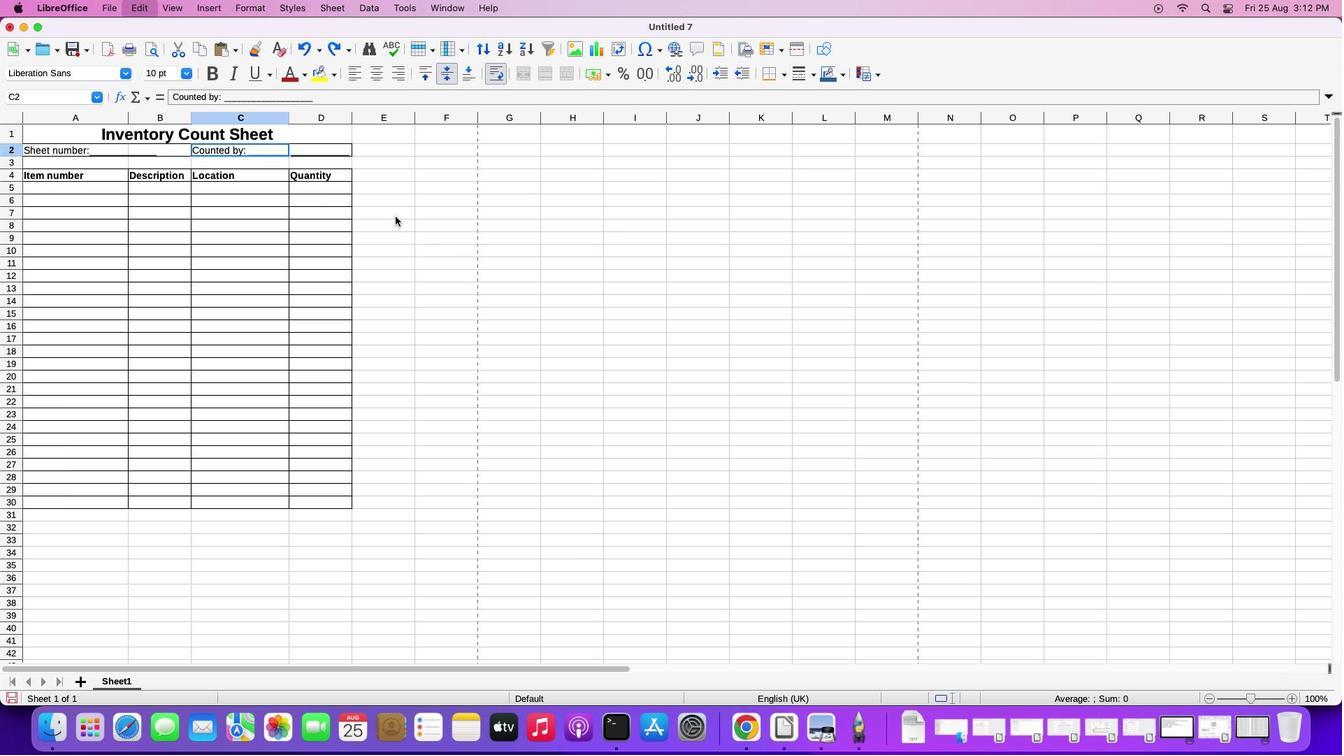 
Action: Key pressed Key.cmd'z'
Screenshot: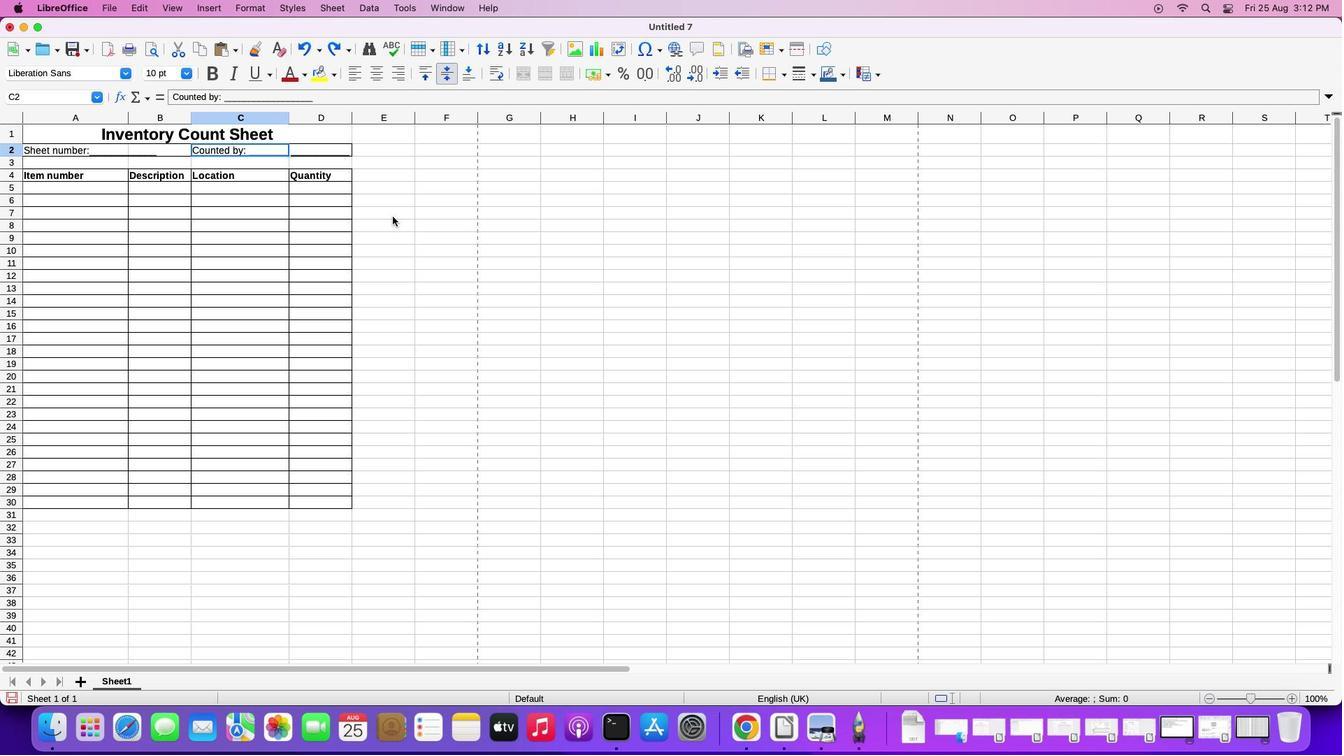 
Action: Mouse moved to (402, 178)
Screenshot: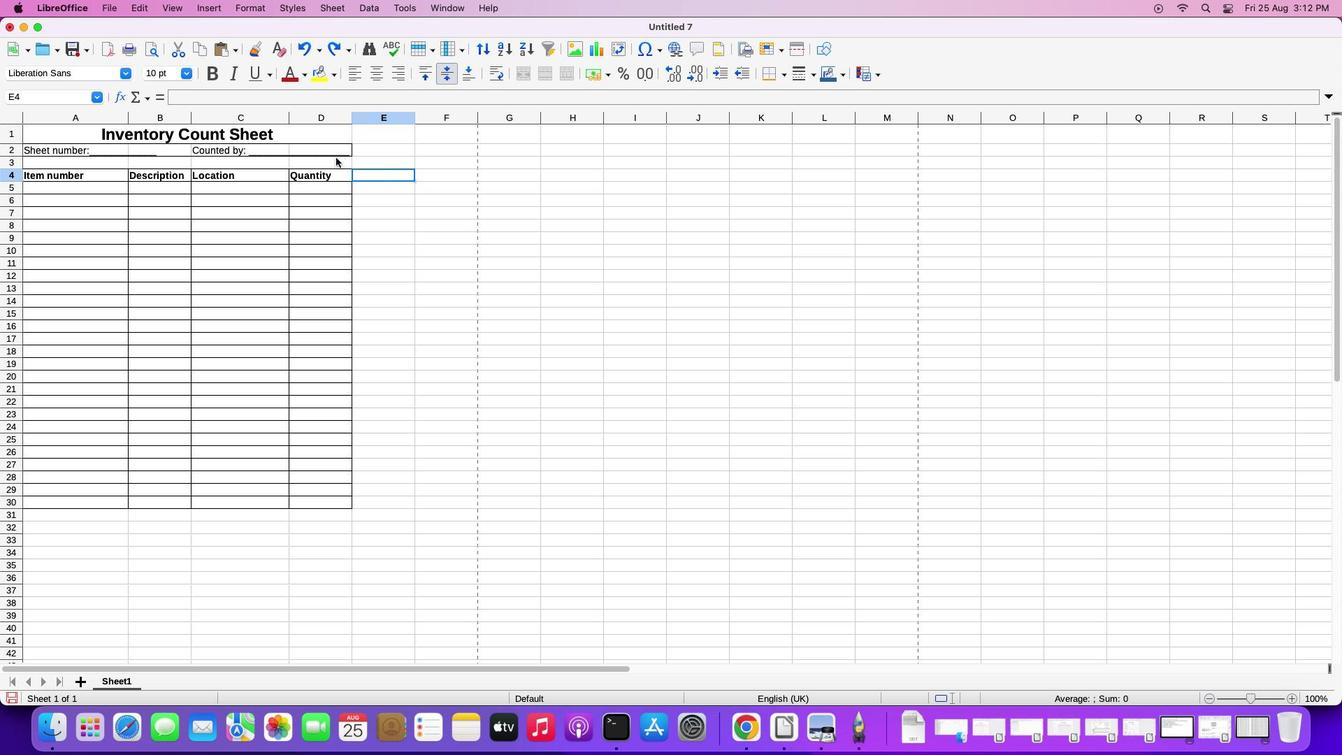 
Action: Mouse pressed left at (402, 178)
Screenshot: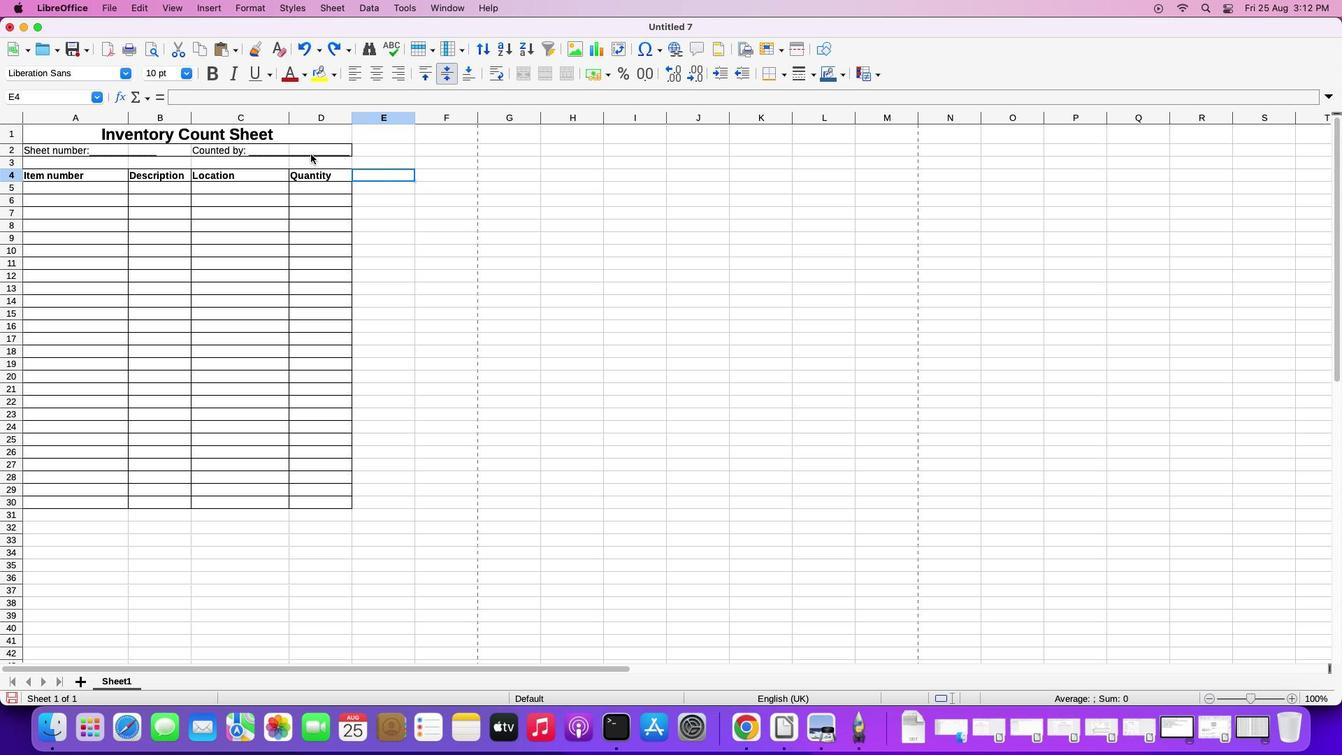 
Action: Mouse moved to (5, 148)
Screenshot: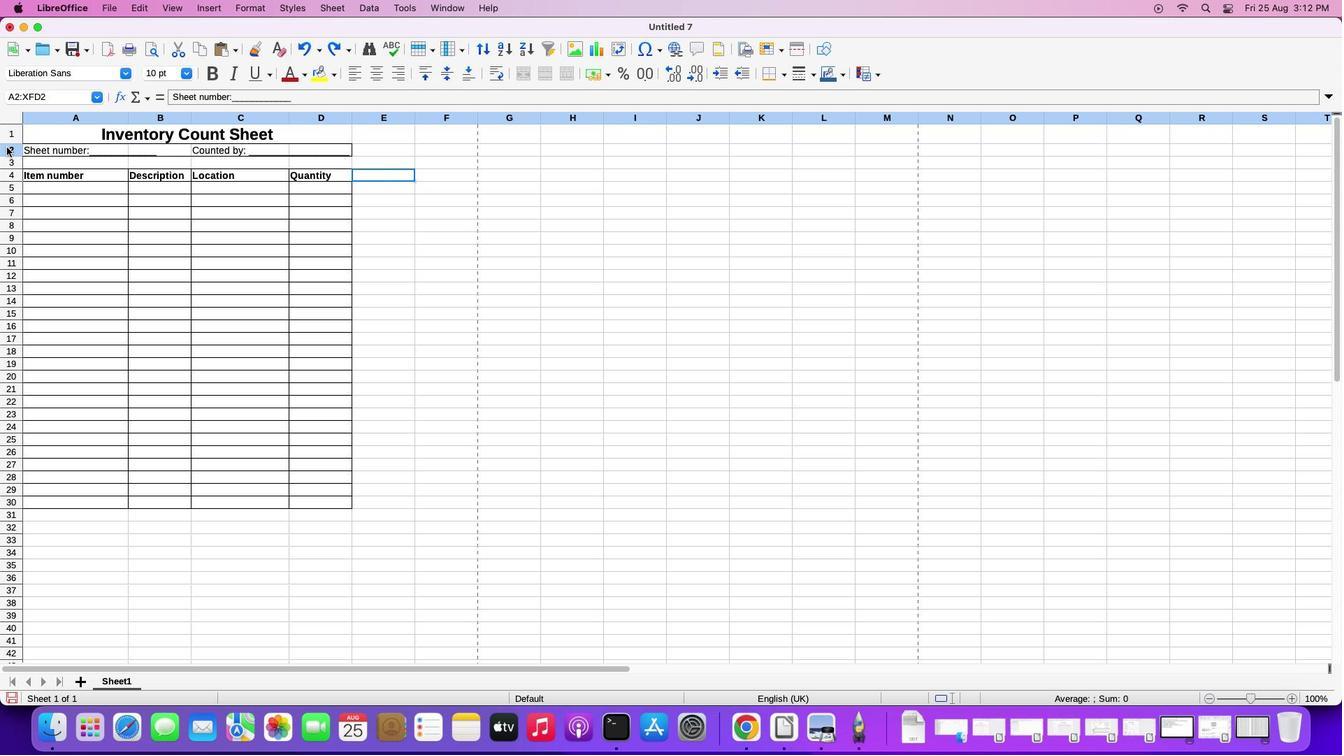 
Action: Mouse pressed left at (5, 148)
Screenshot: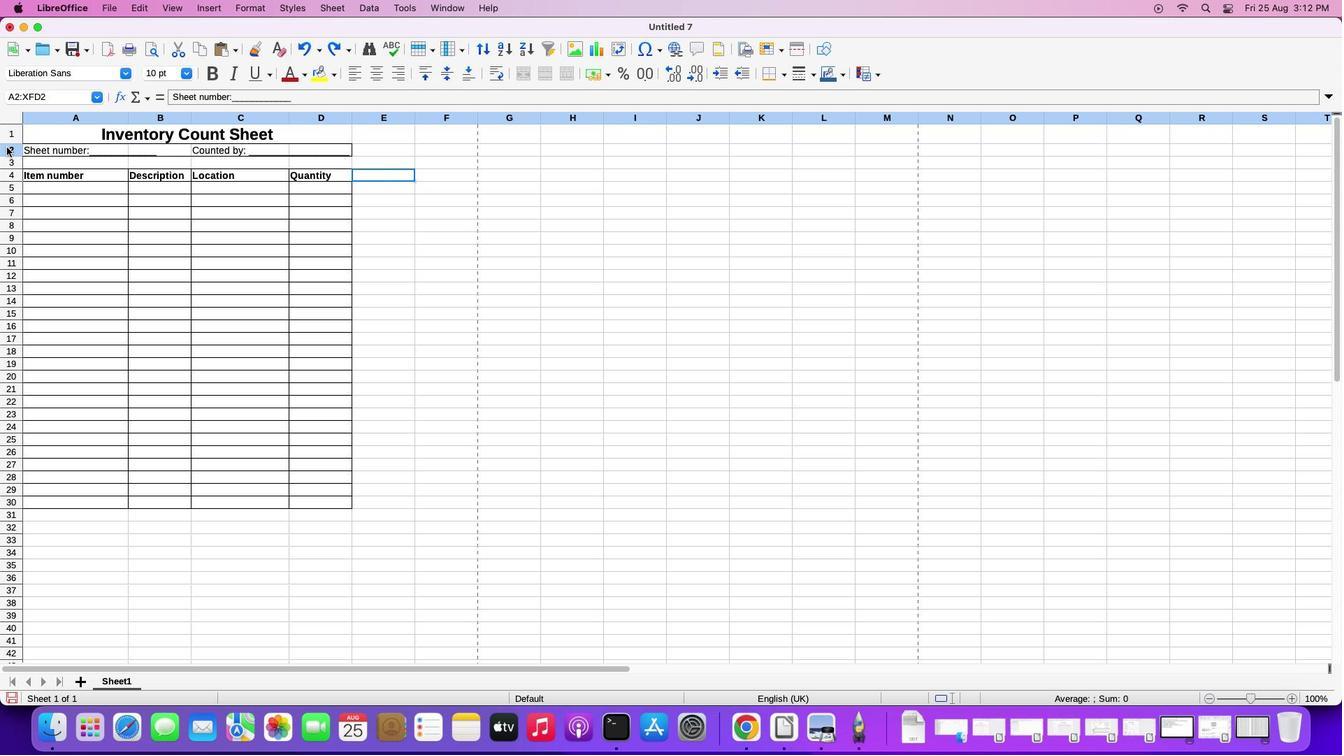 
Action: Mouse moved to (7, 147)
Screenshot: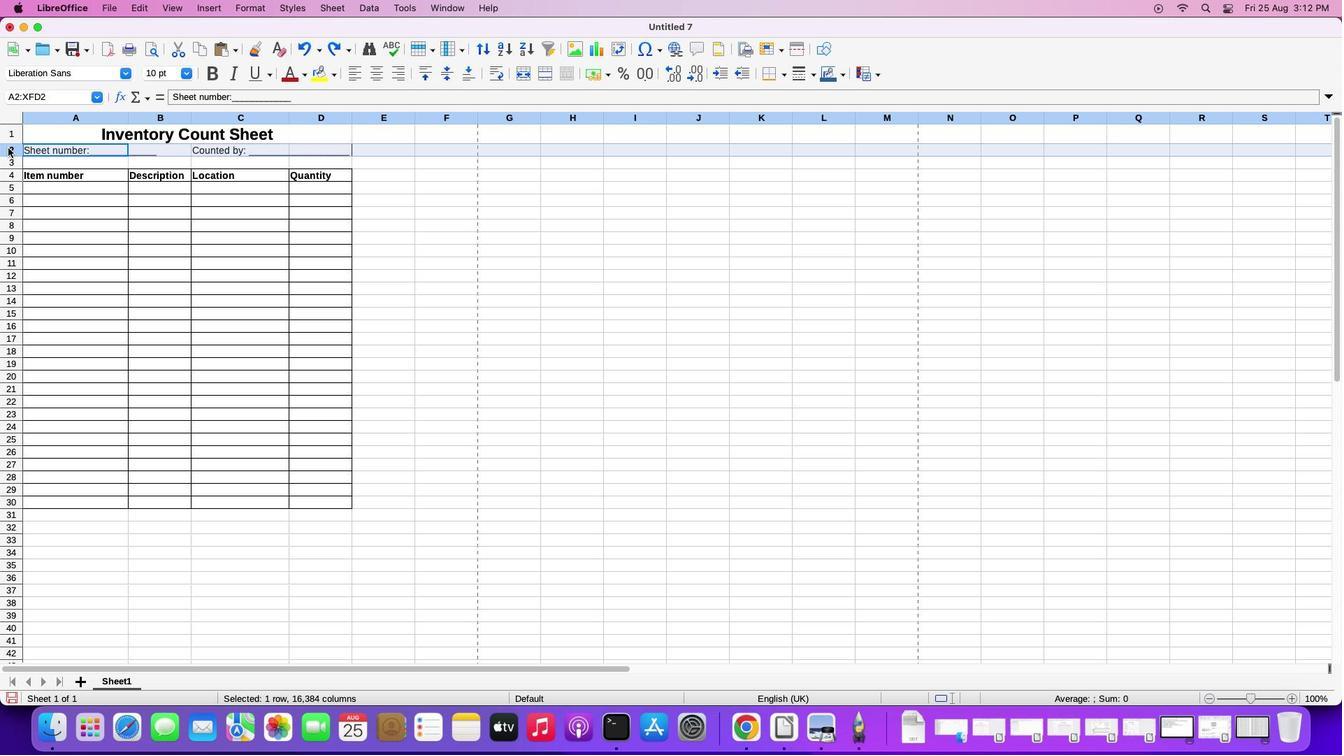 
Action: Key pressed Key.shiftKey.rightKey.right
Screenshot: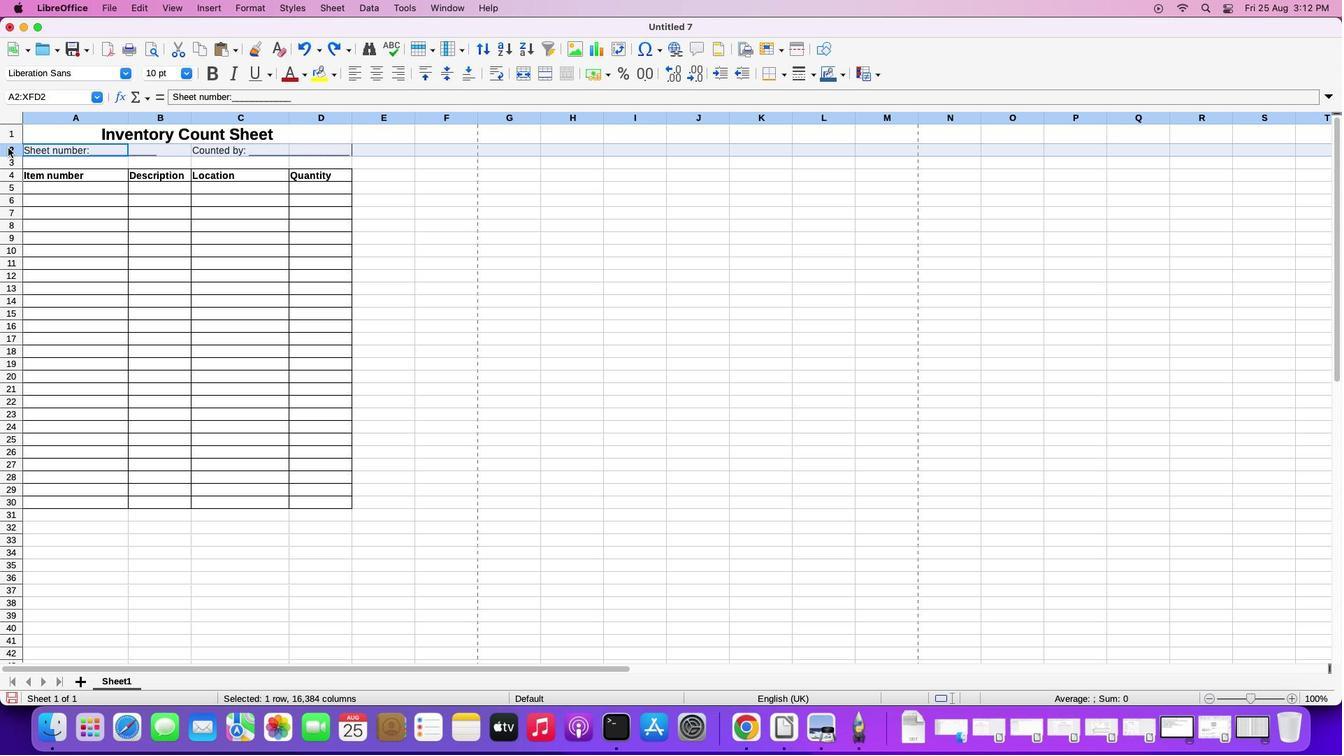 
Action: Mouse moved to (385, 218)
Screenshot: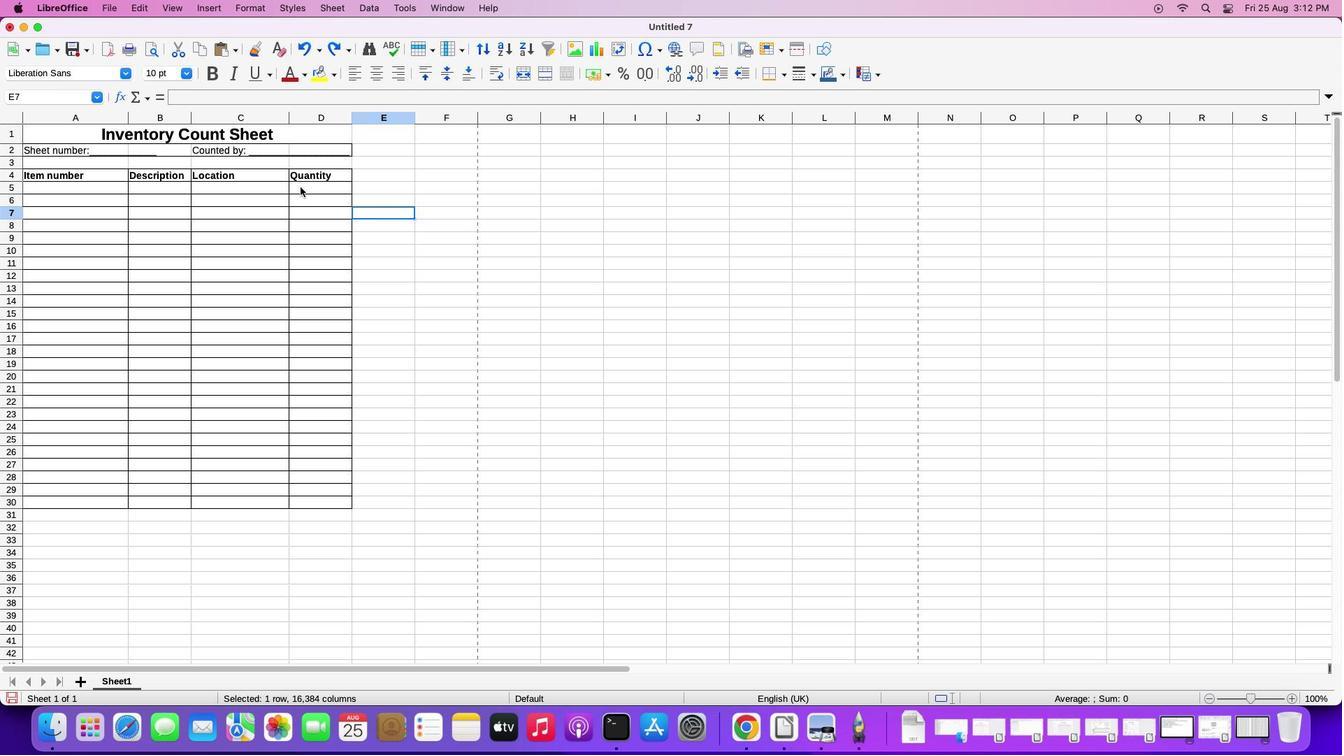 
Action: Mouse pressed left at (385, 218)
Screenshot: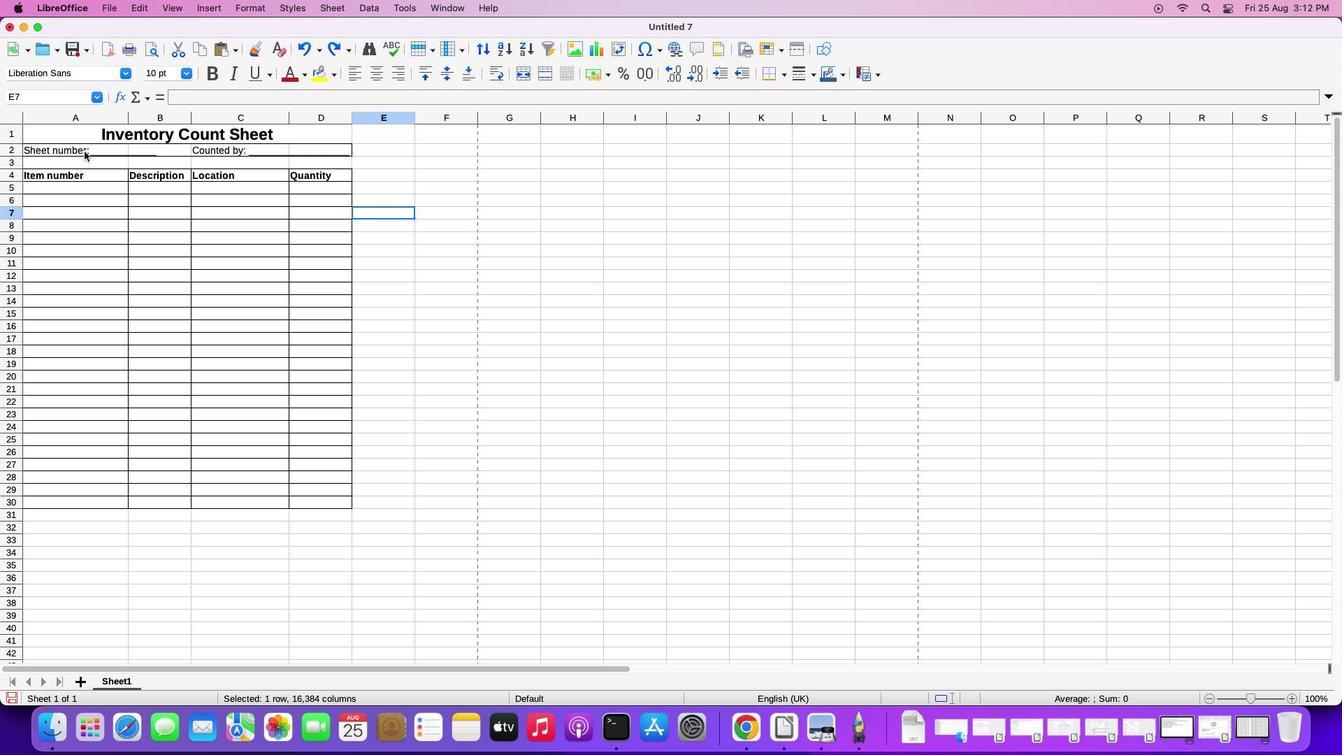 
Action: Mouse moved to (60, 151)
Screenshot: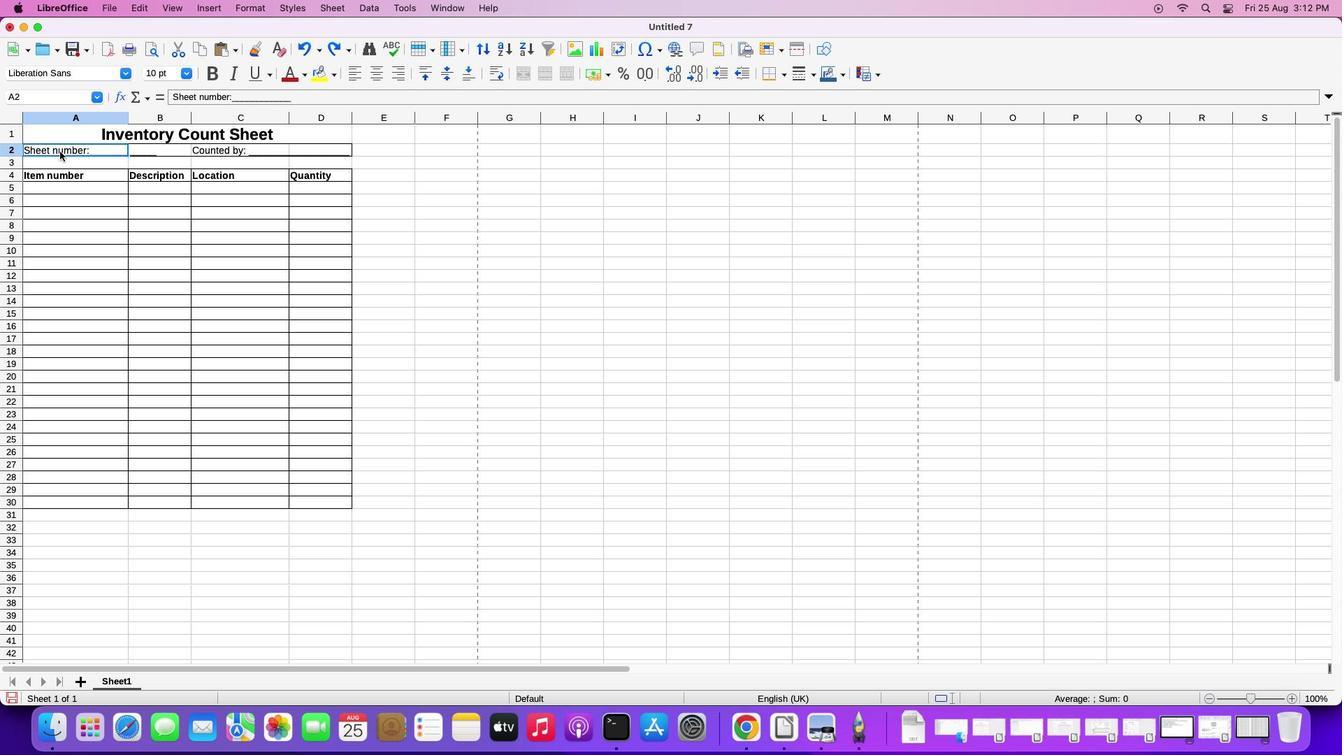 
Action: Mouse pressed left at (60, 151)
Screenshot: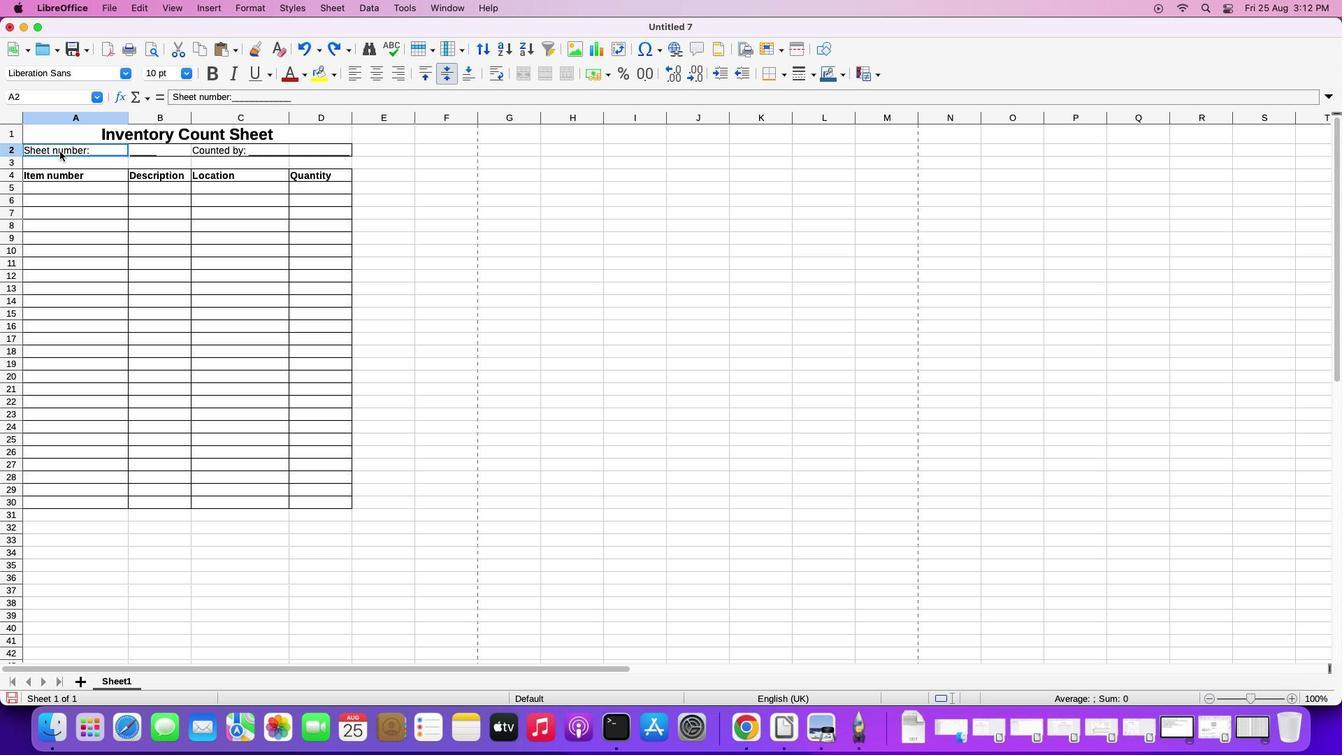 
Action: Mouse moved to (60, 151)
Screenshot: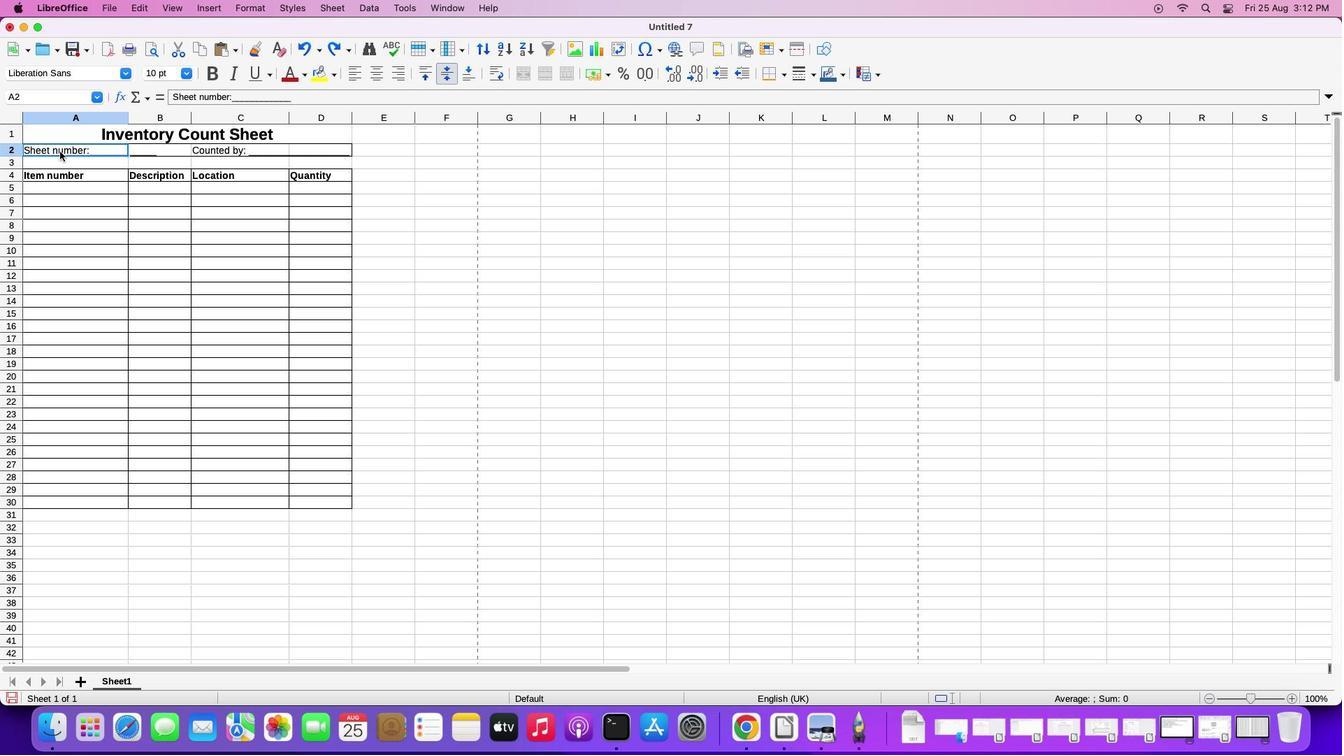
Action: Key pressed Key.shiftKey.rightKey.rightKey.rightKey.downKey.downKey.downKey.downKey.downKey.downKey.downKey.downKey.downKey.downKey.downKey.downKey.downKey.downKey.downKey.downKey.downKey.downKey.downKey.downKey.downKey.downKey.downKey.downKey.downKey.downKey.downKey.downKey.cmd'x'
Screenshot: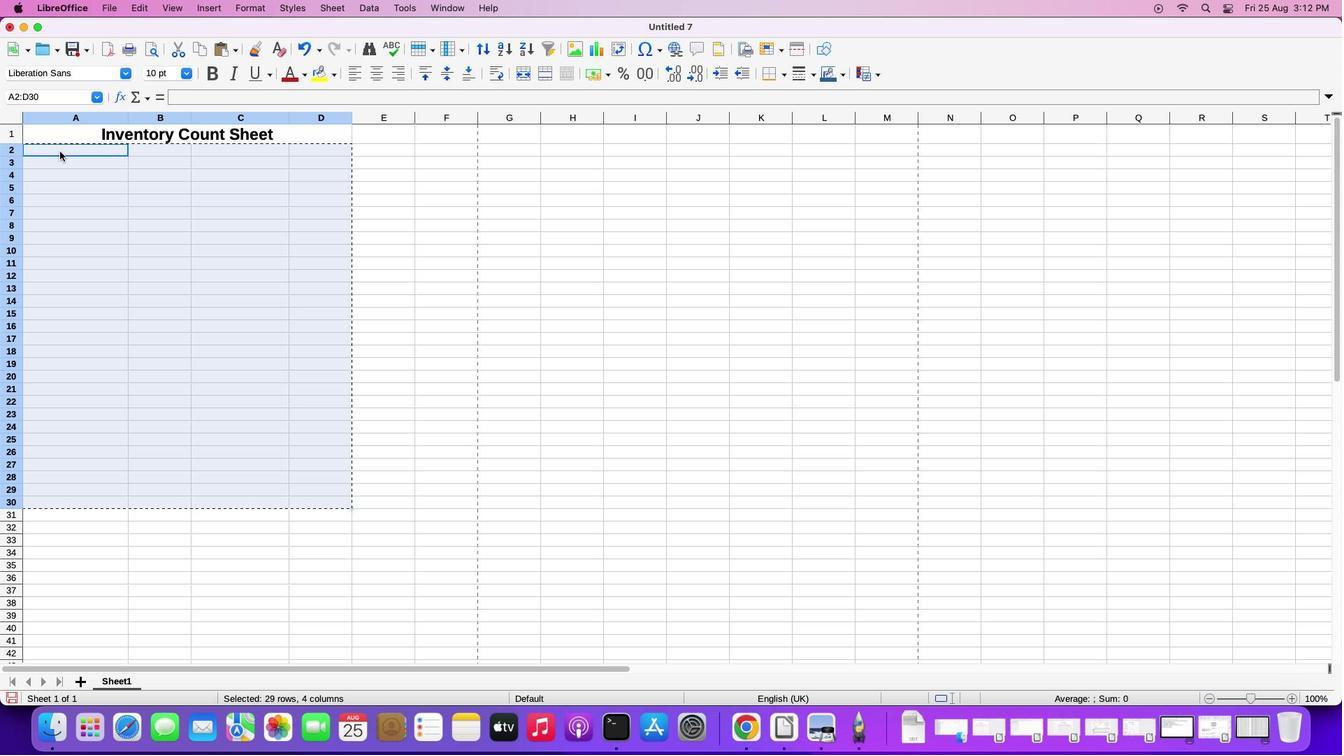 
Action: Mouse moved to (60, 158)
Screenshot: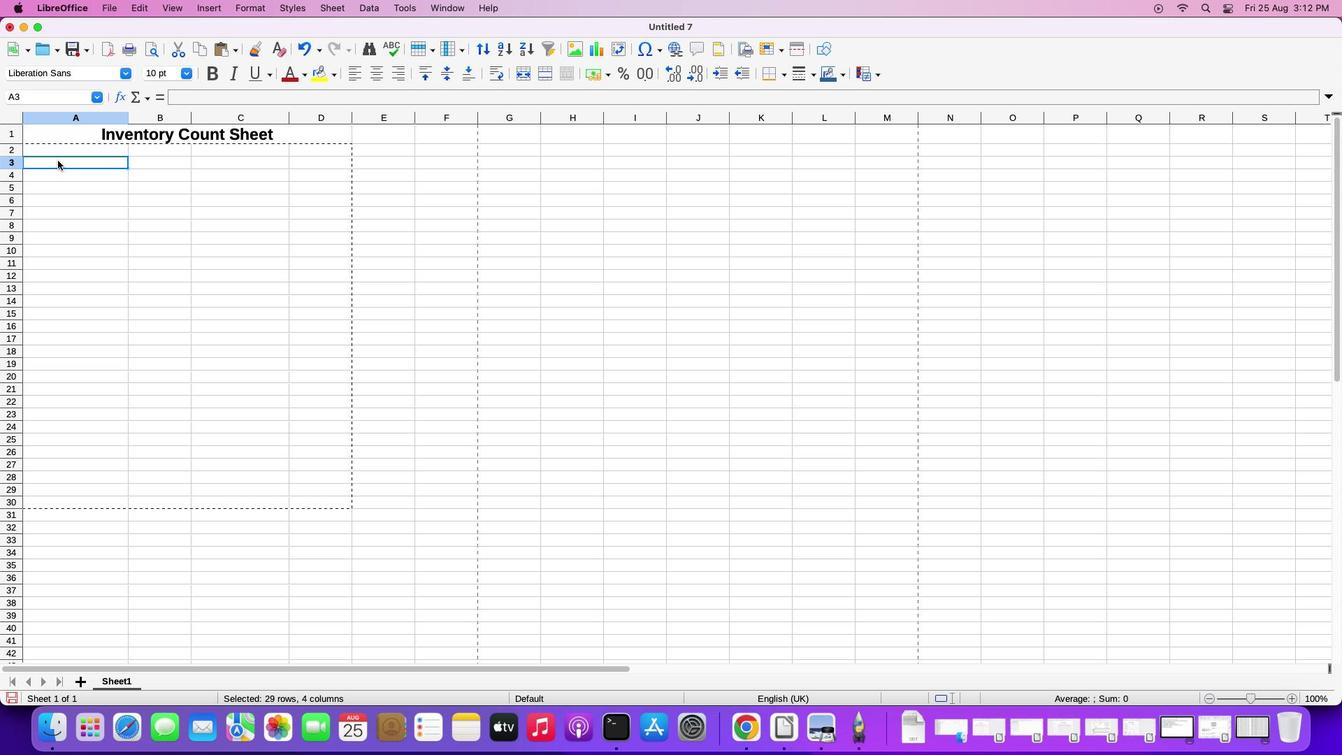 
Action: Mouse pressed left at (60, 158)
Screenshot: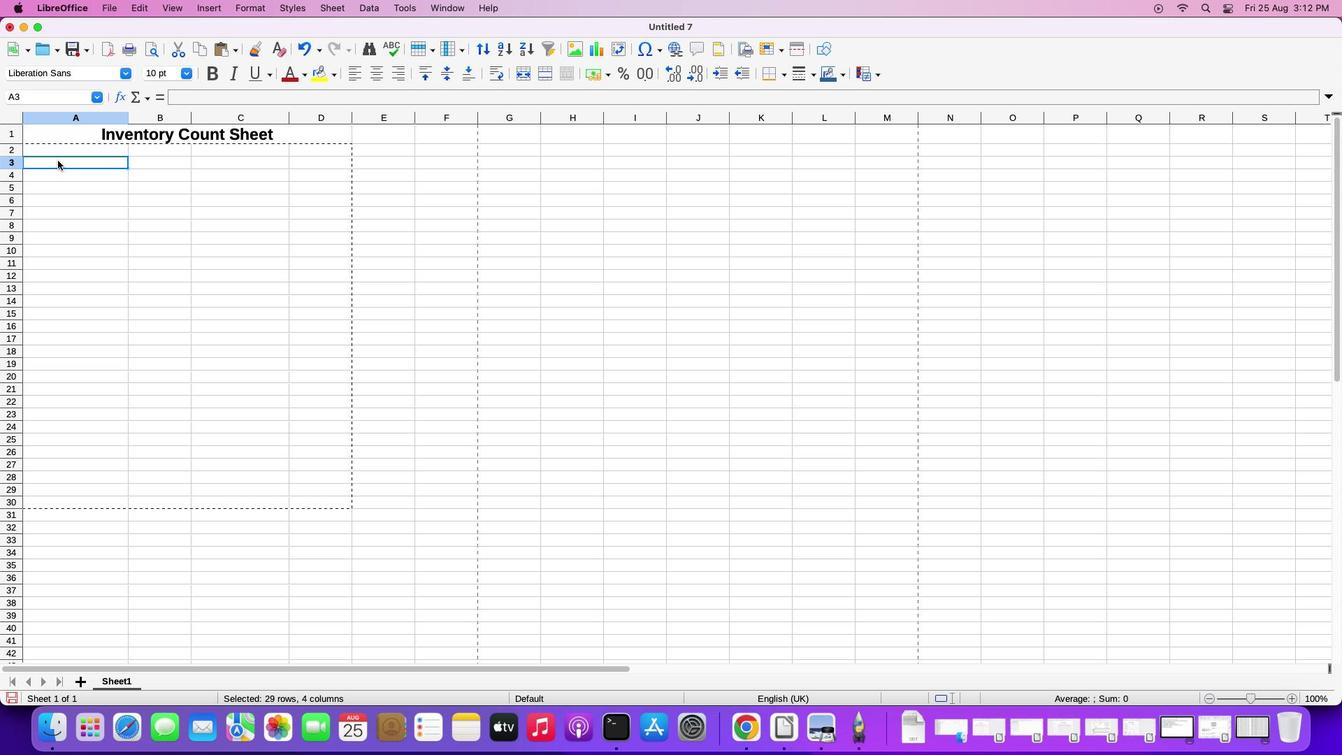 
Action: Mouse moved to (57, 160)
Screenshot: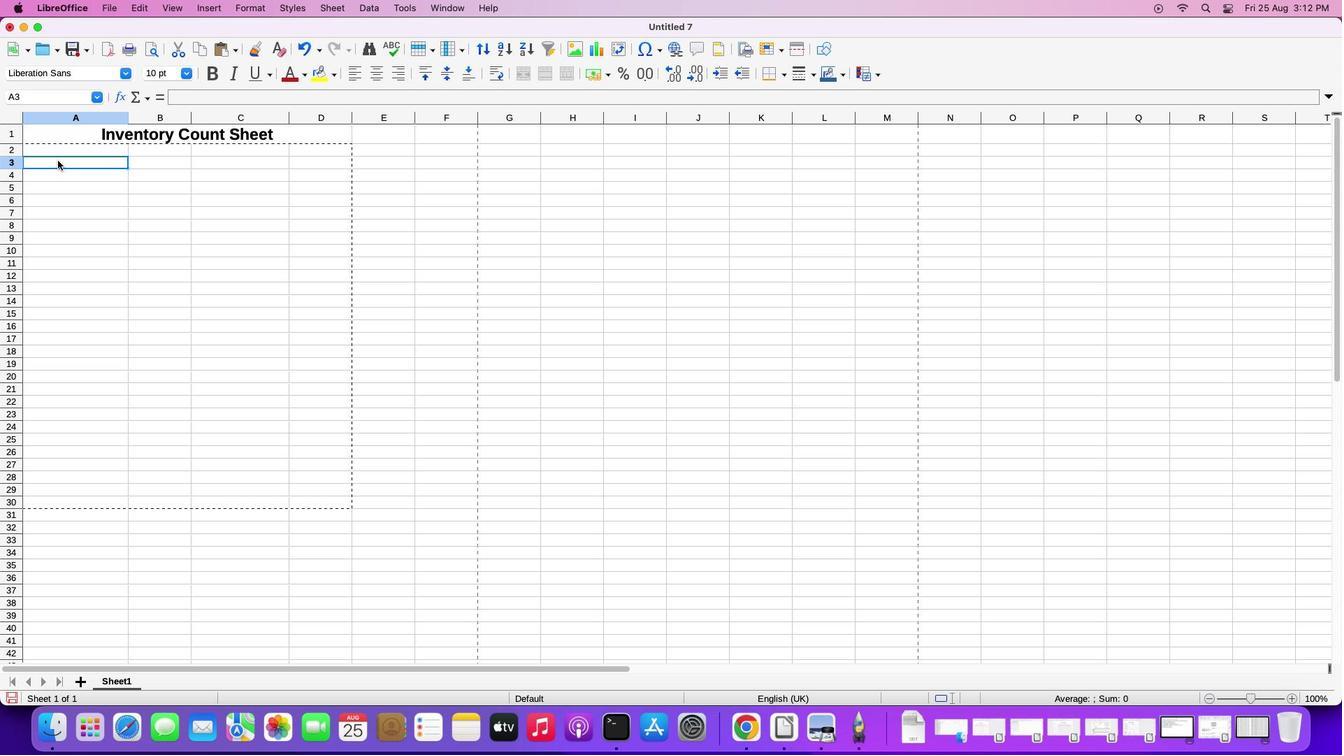 
Action: Key pressed Key.cmd
Screenshot: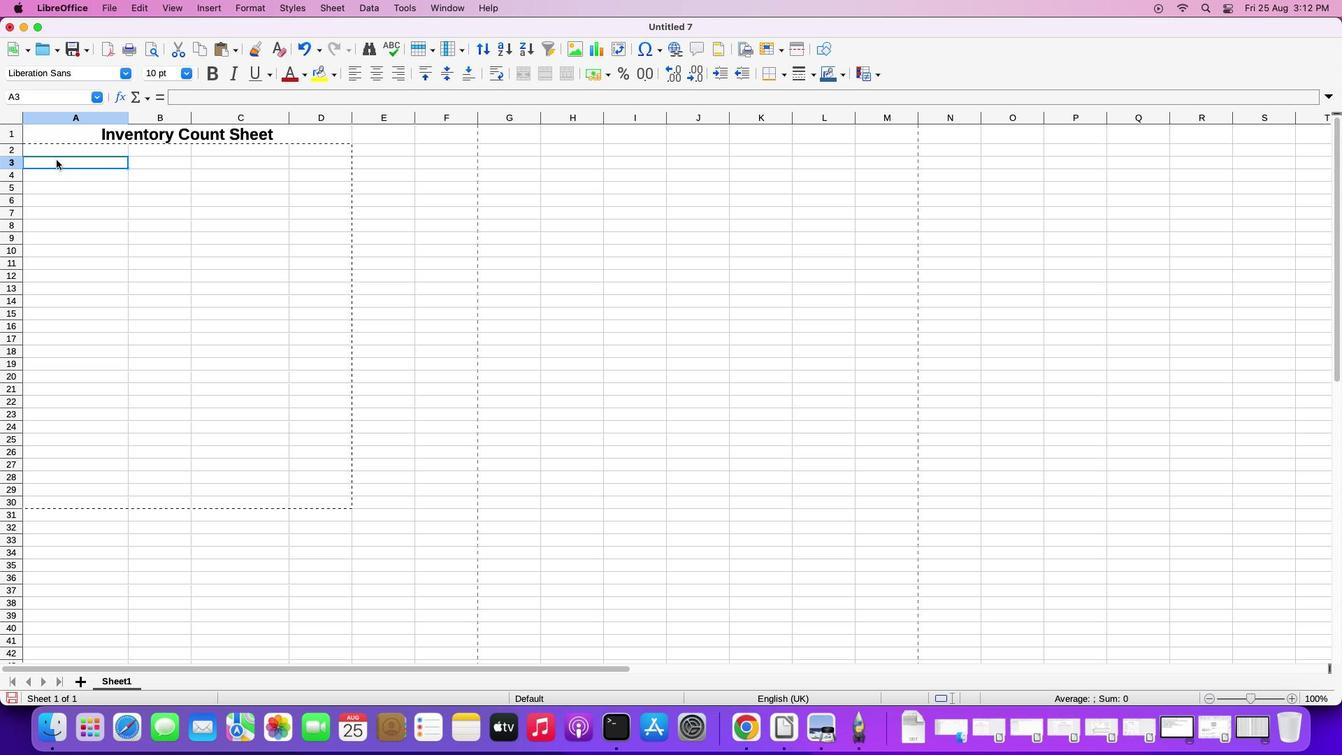 
Action: Mouse moved to (55, 159)
Screenshot: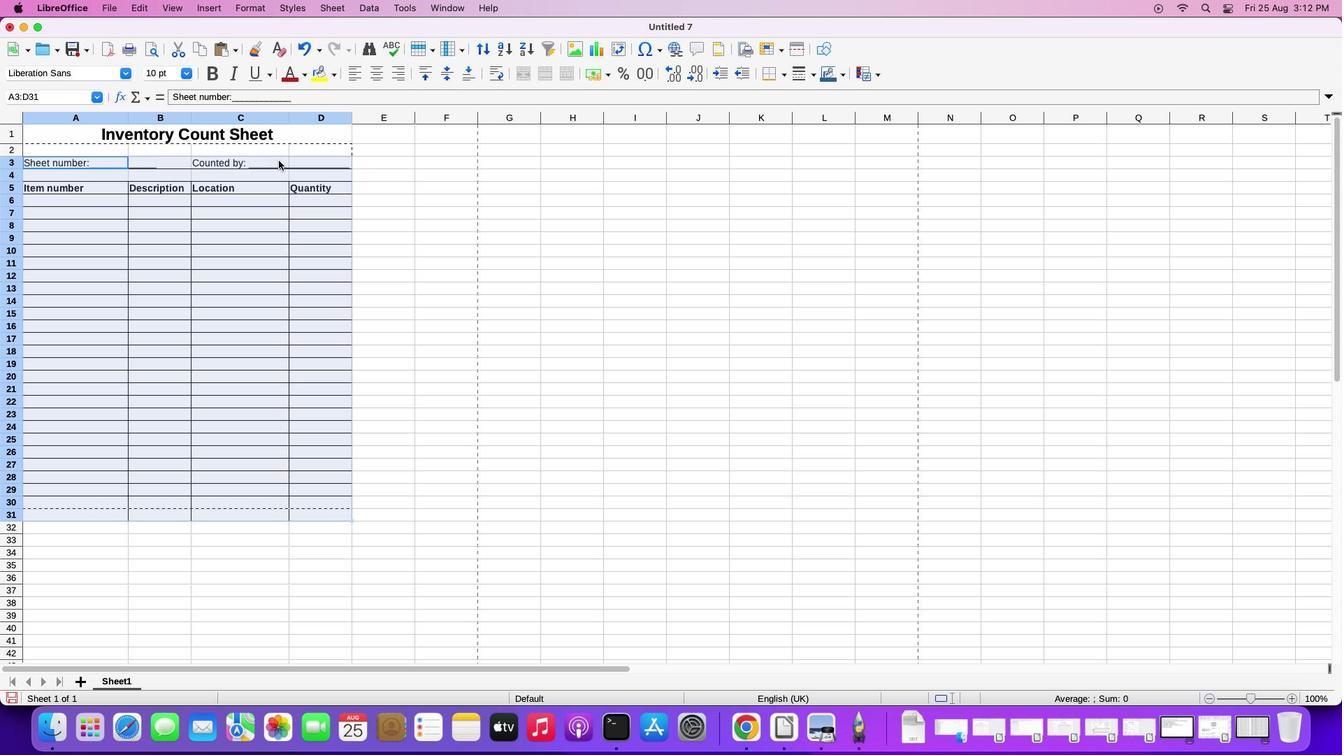 
Action: Key pressed 'v'
Screenshot: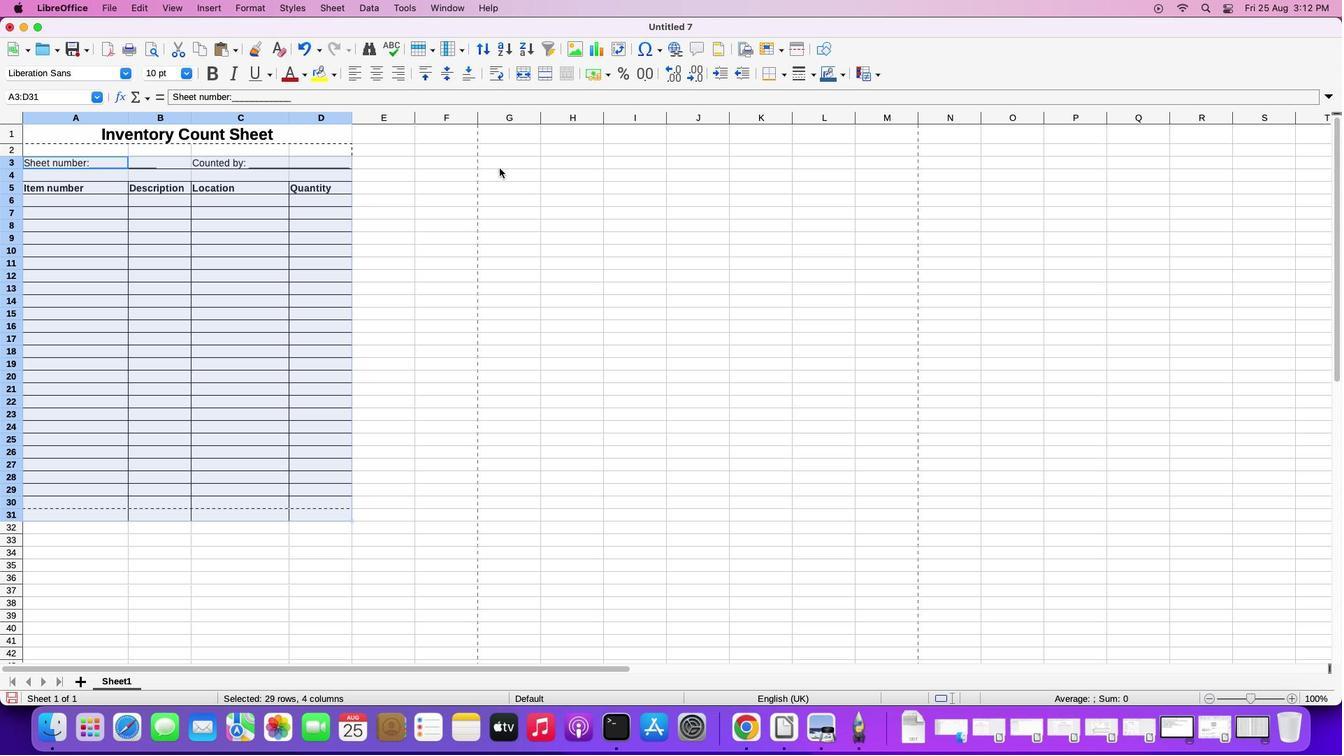 
Action: Mouse moved to (567, 173)
Screenshot: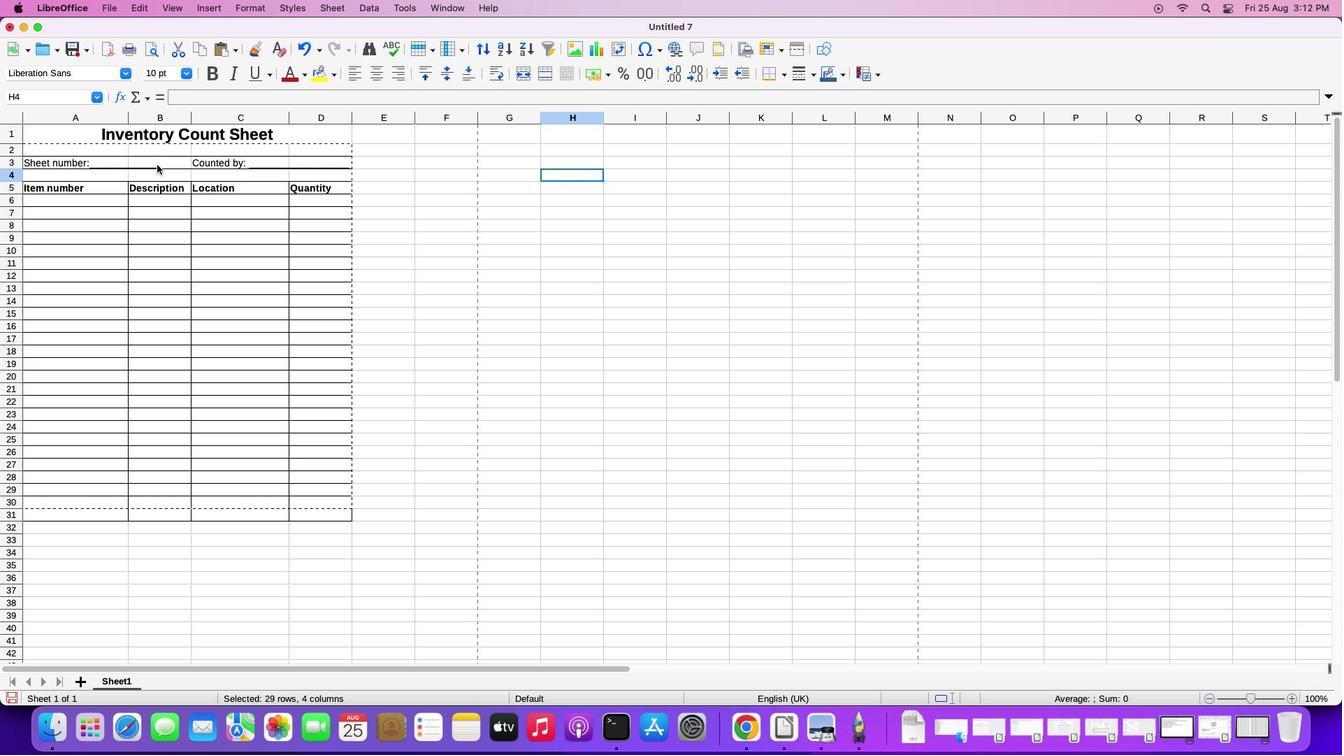 
Action: Mouse pressed left at (567, 173)
Screenshot: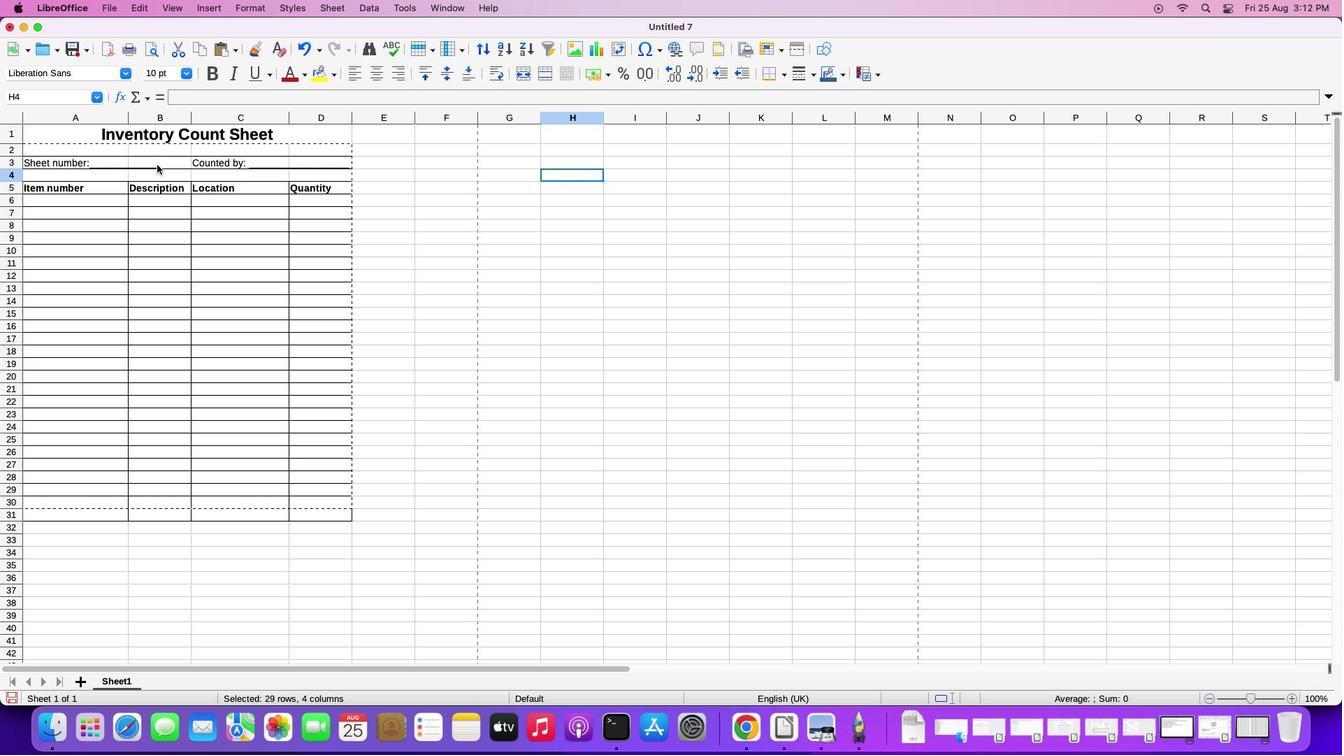 
Action: Mouse moved to (447, 186)
Screenshot: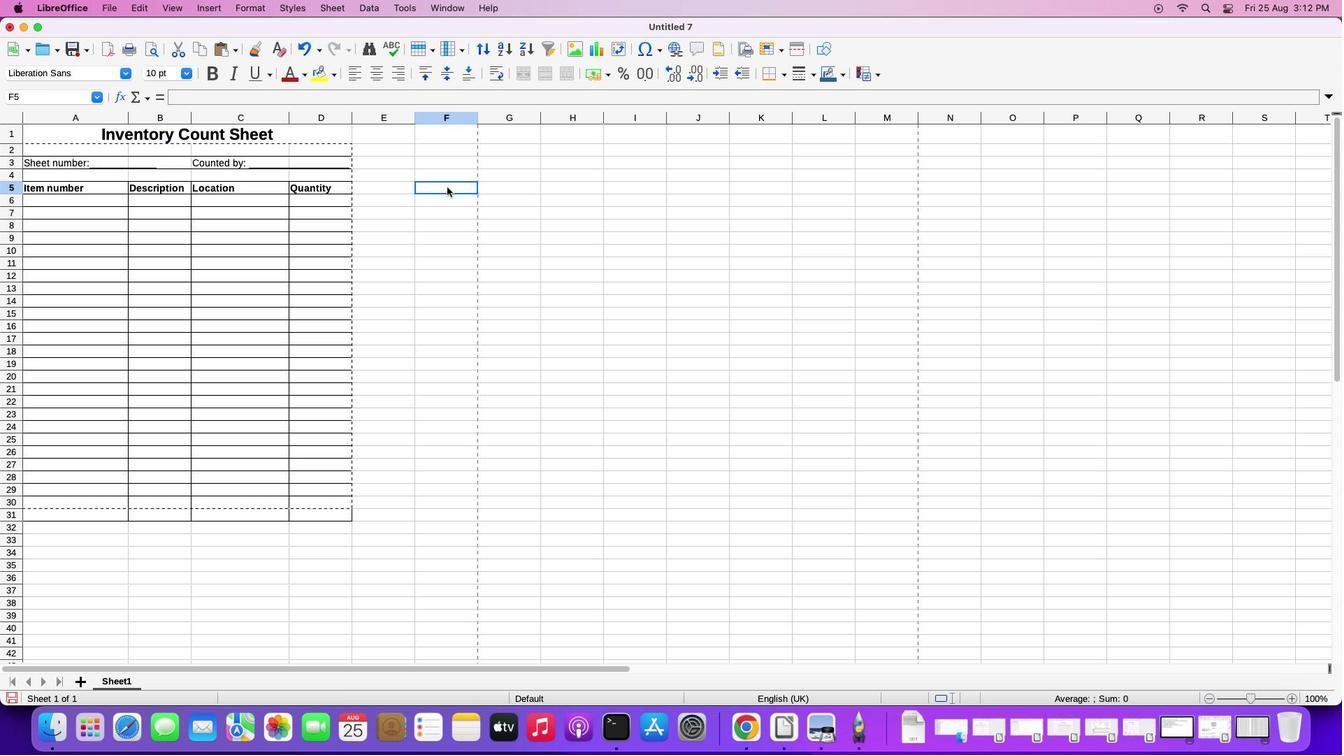 
Action: Mouse pressed left at (447, 186)
Screenshot: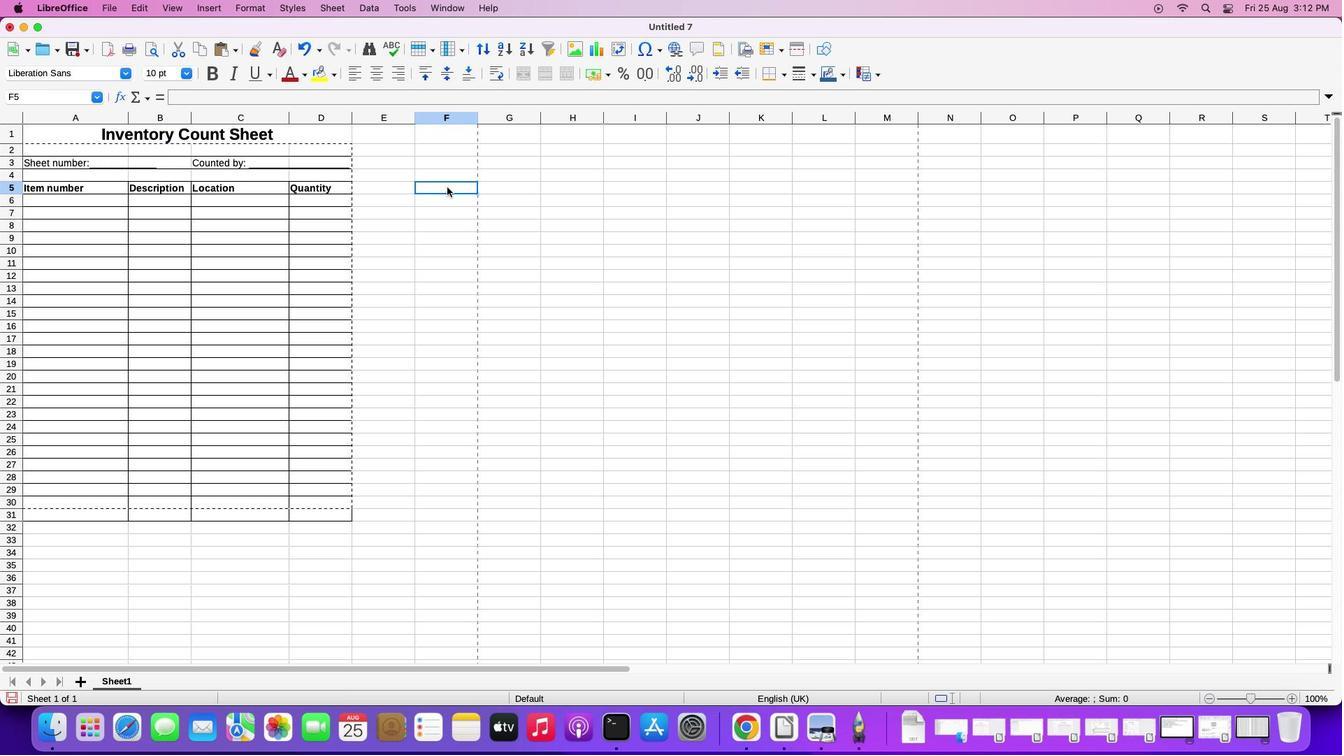 
Action: Mouse moved to (446, 185)
Screenshot: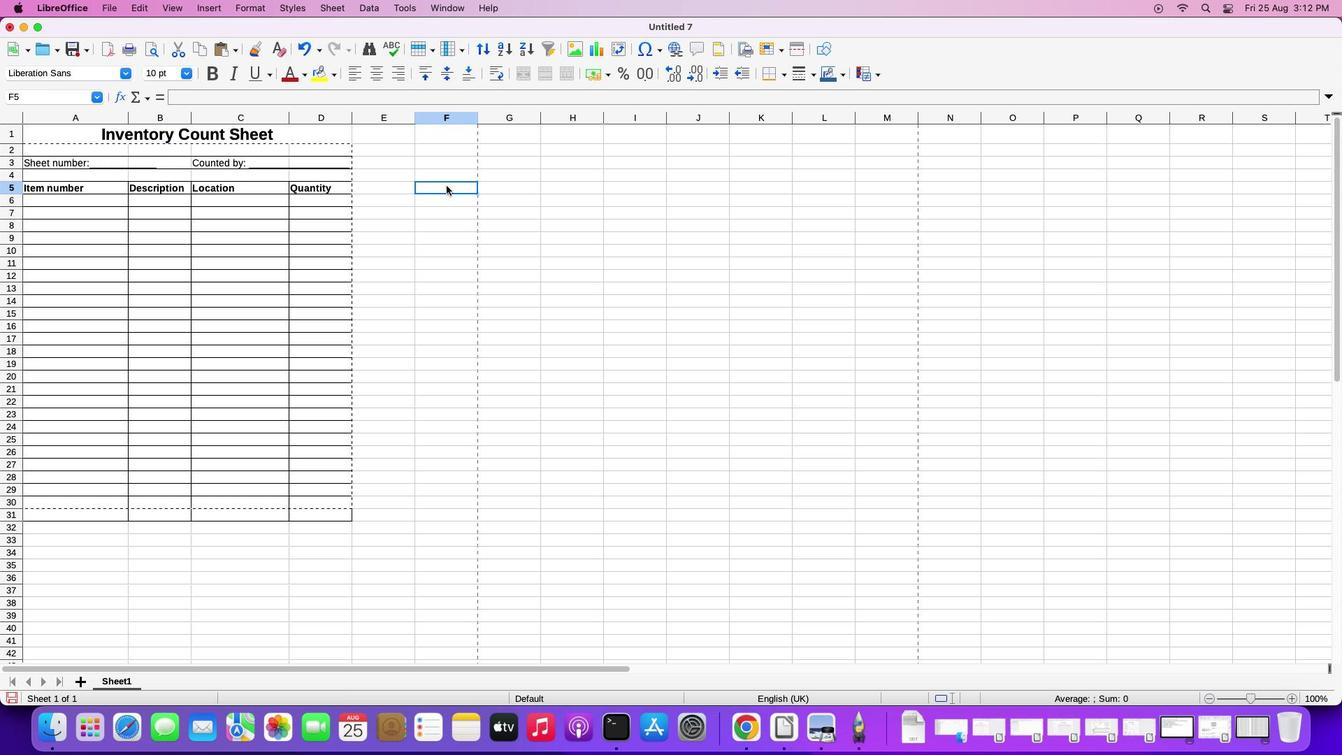 
Action: Key pressed Key.cmd'c'
Screenshot: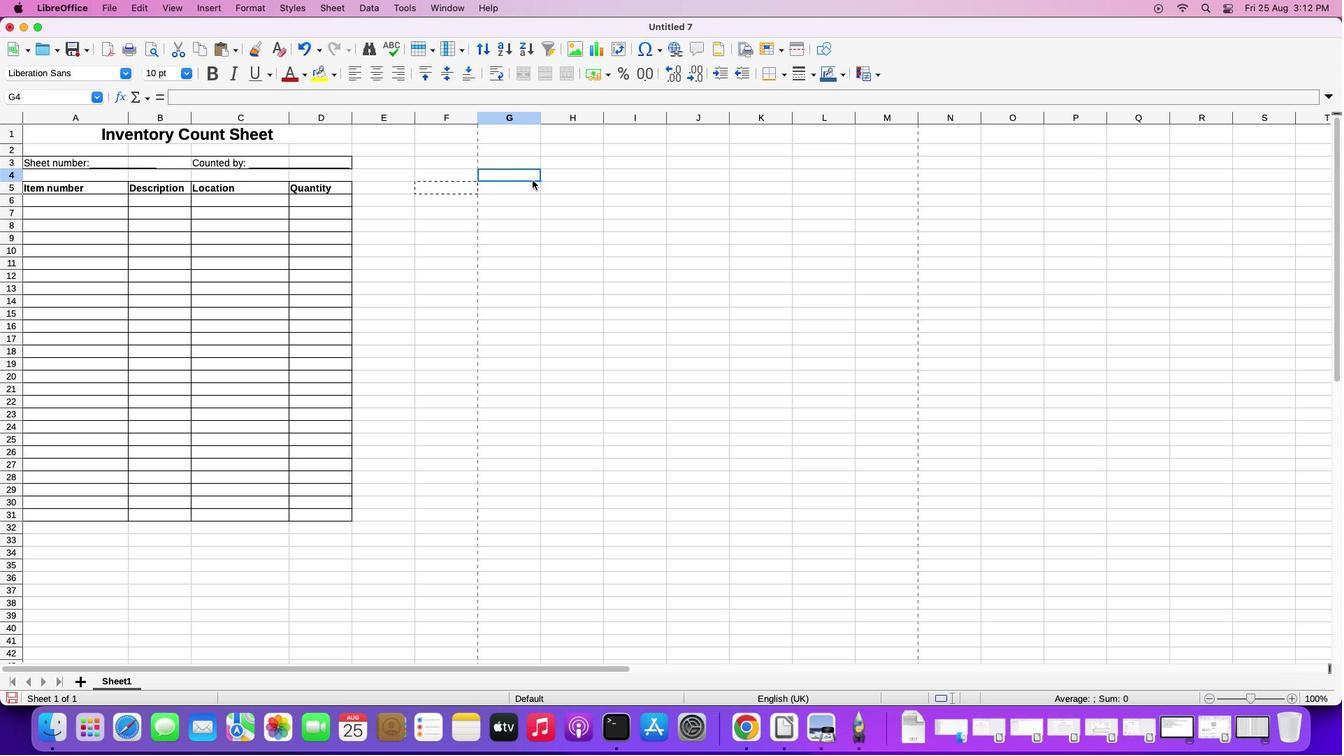 
Action: Mouse moved to (532, 180)
Screenshot: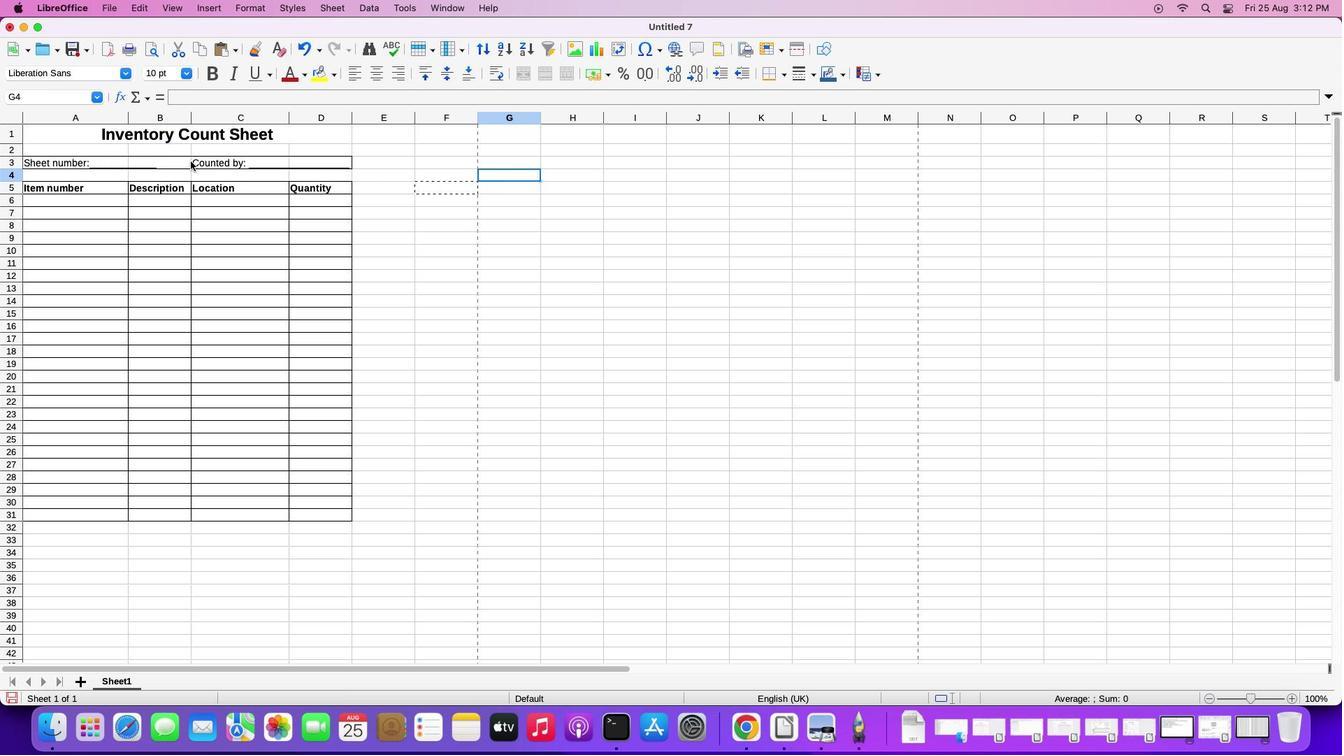 
Action: Mouse pressed left at (532, 180)
Screenshot: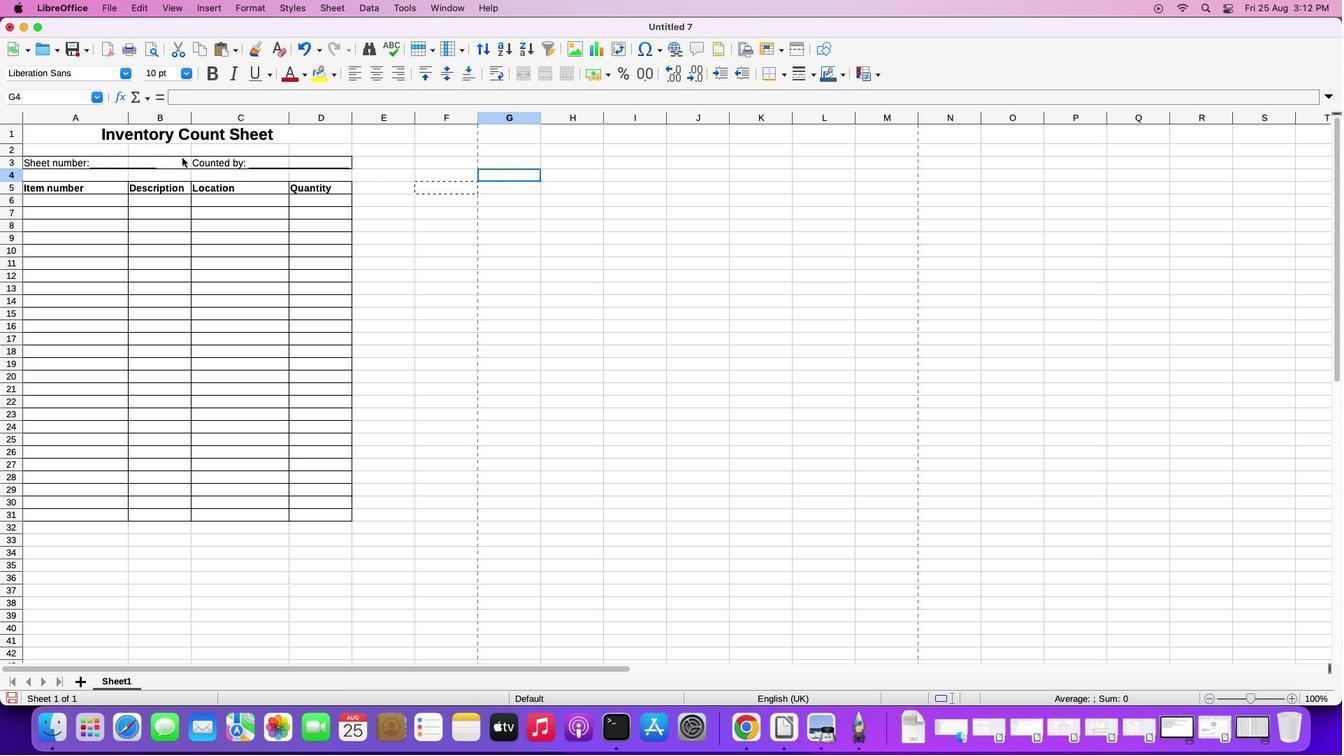 
Action: Mouse moved to (76, 147)
Screenshot: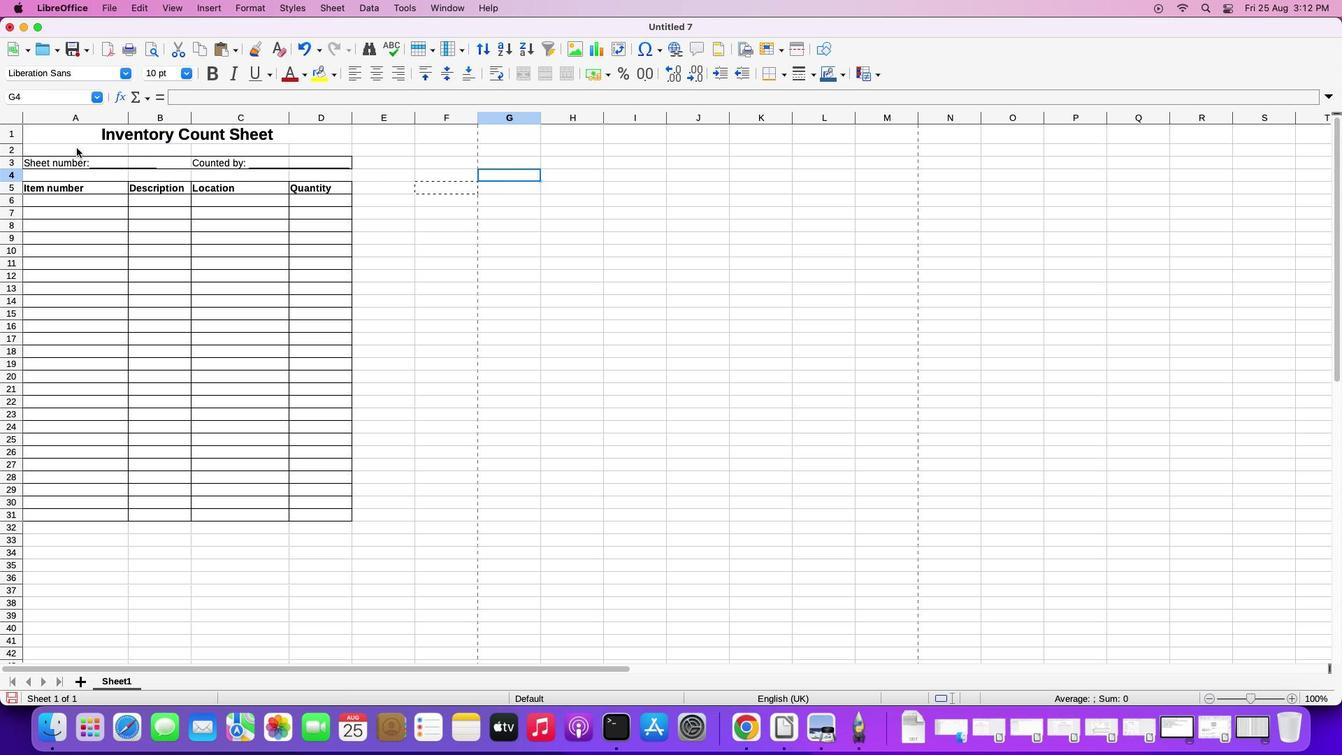
Action: Mouse pressed left at (76, 147)
Screenshot: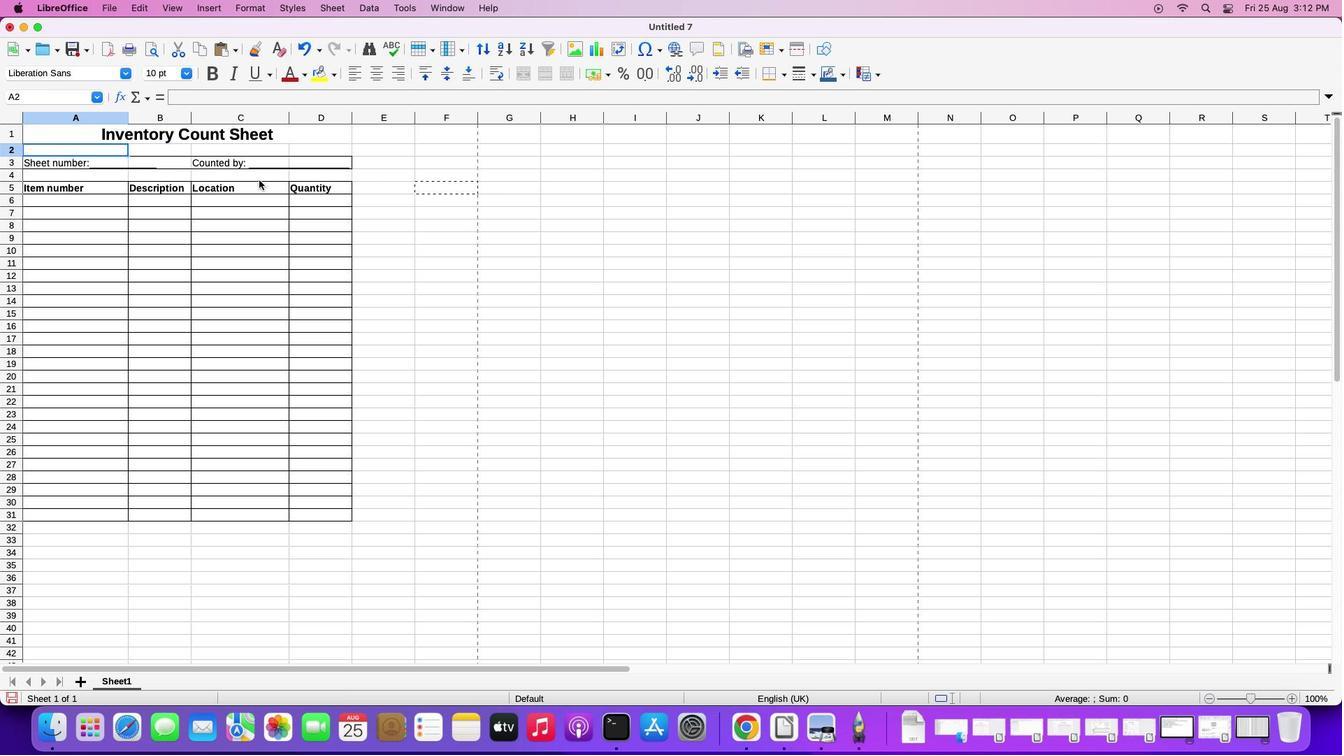 
Action: Mouse moved to (251, 162)
Screenshot: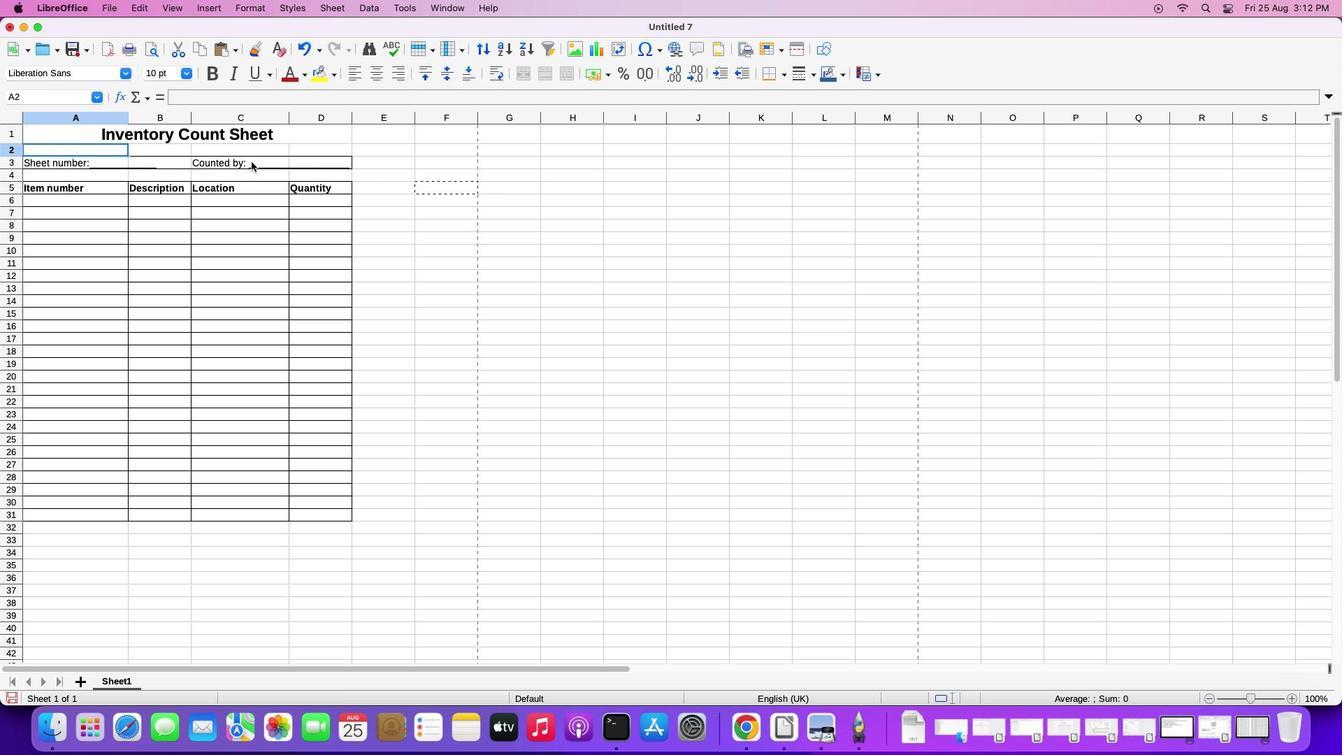 
Action: Mouse pressed left at (251, 162)
Screenshot: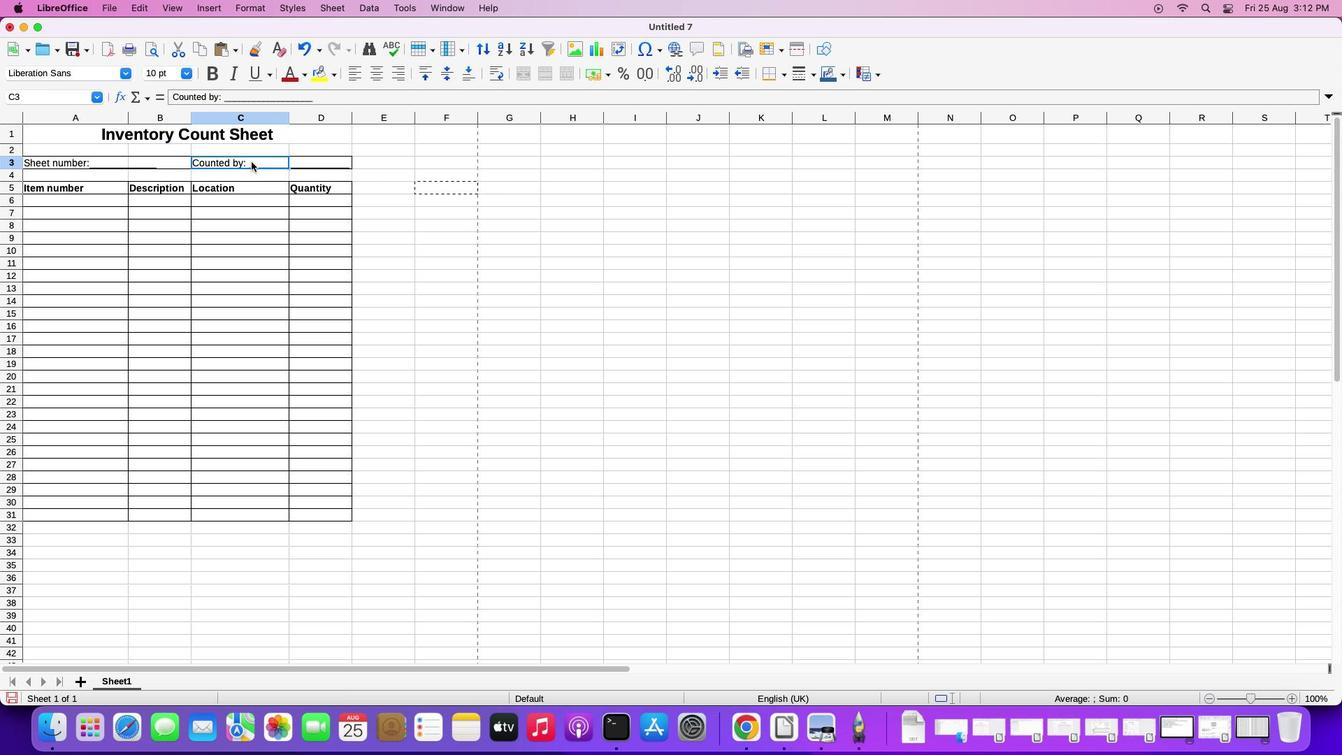 
Action: Key pressed Key.cmd'p'
Screenshot: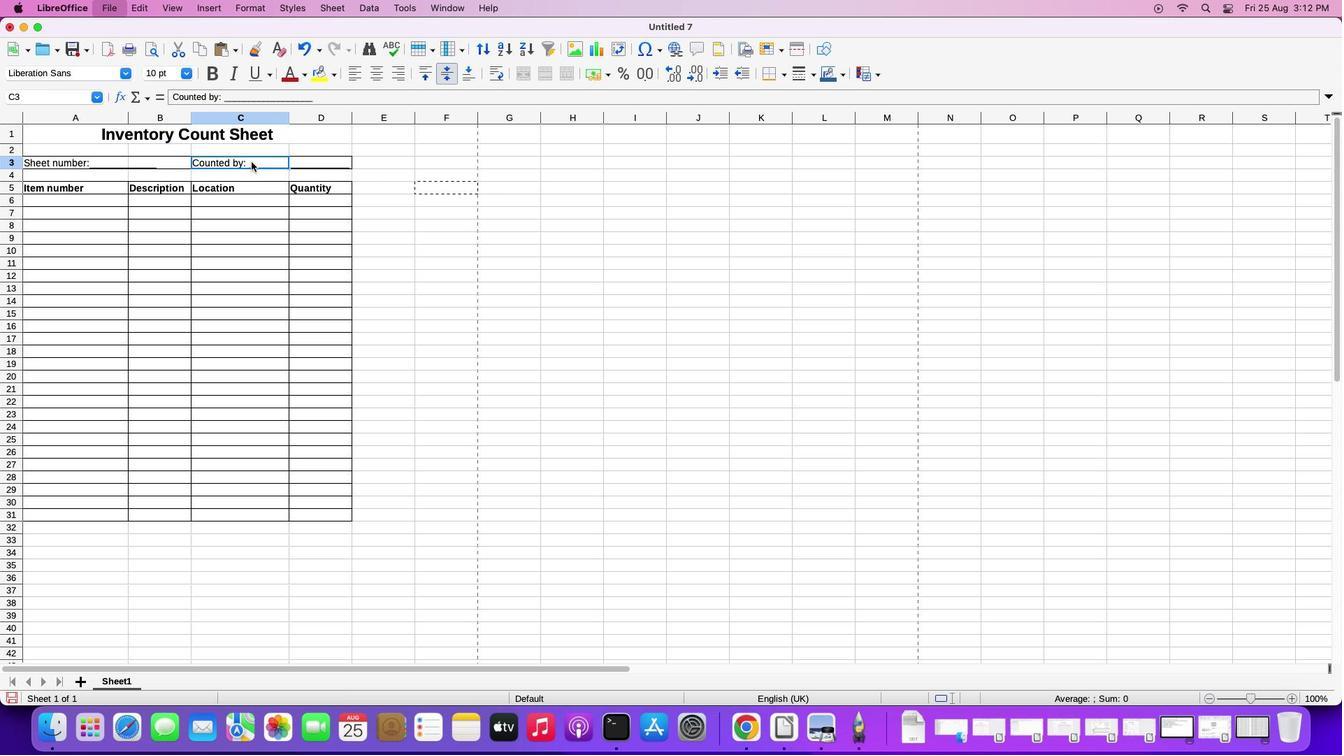 
Action: Mouse moved to (691, 458)
Screenshot: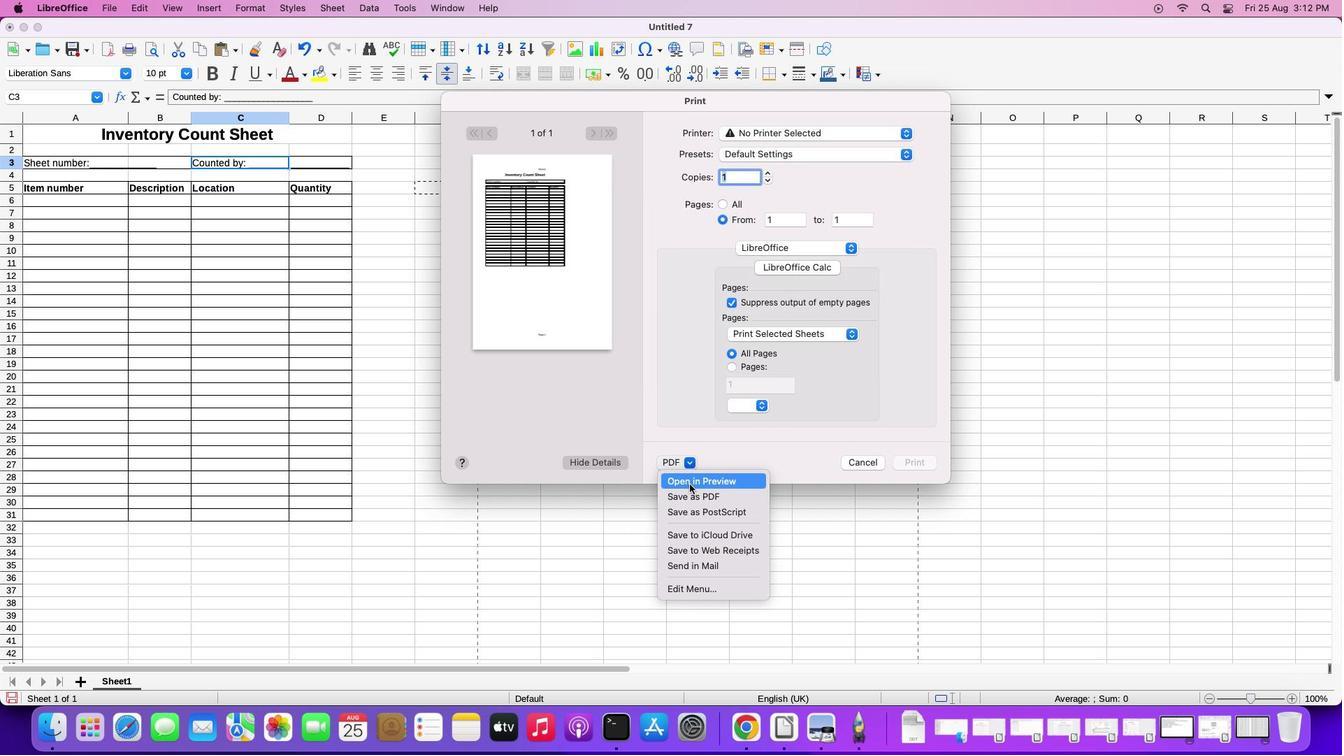 
Action: Mouse pressed left at (691, 458)
Screenshot: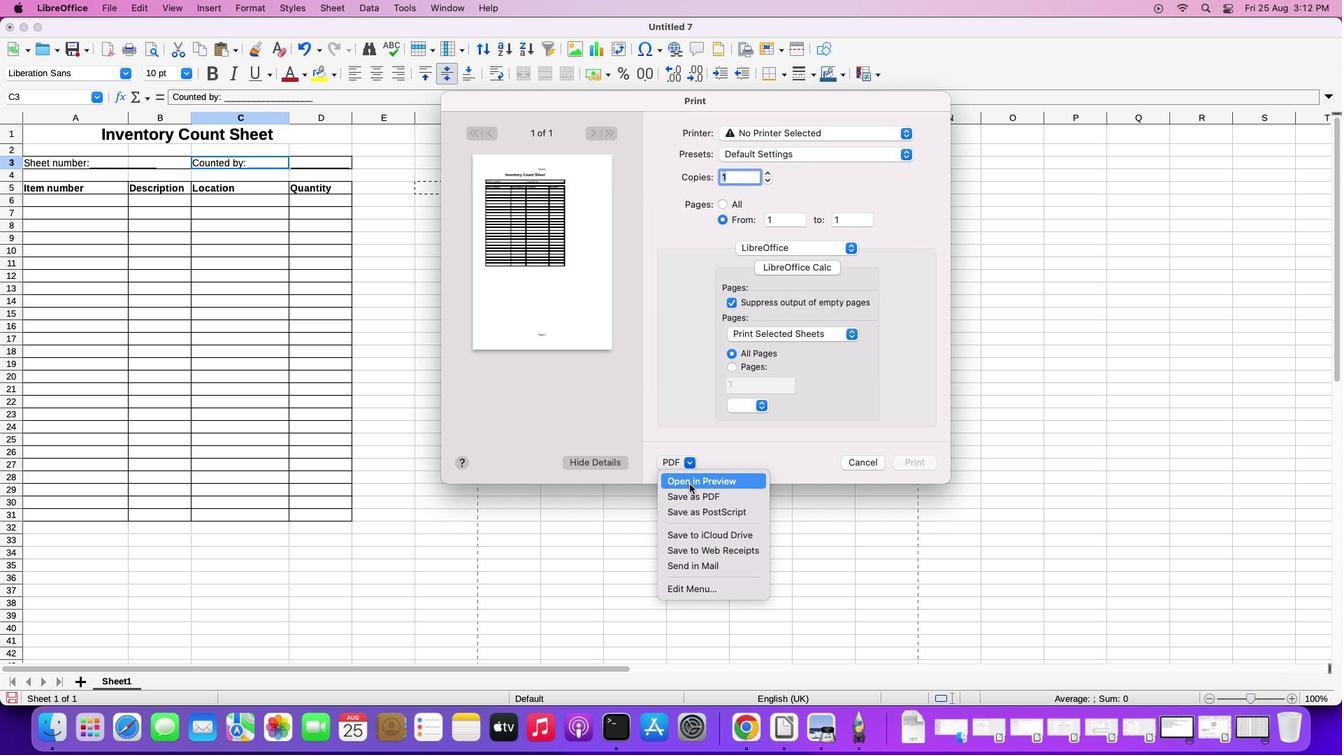 
Action: Mouse moved to (689, 483)
Screenshot: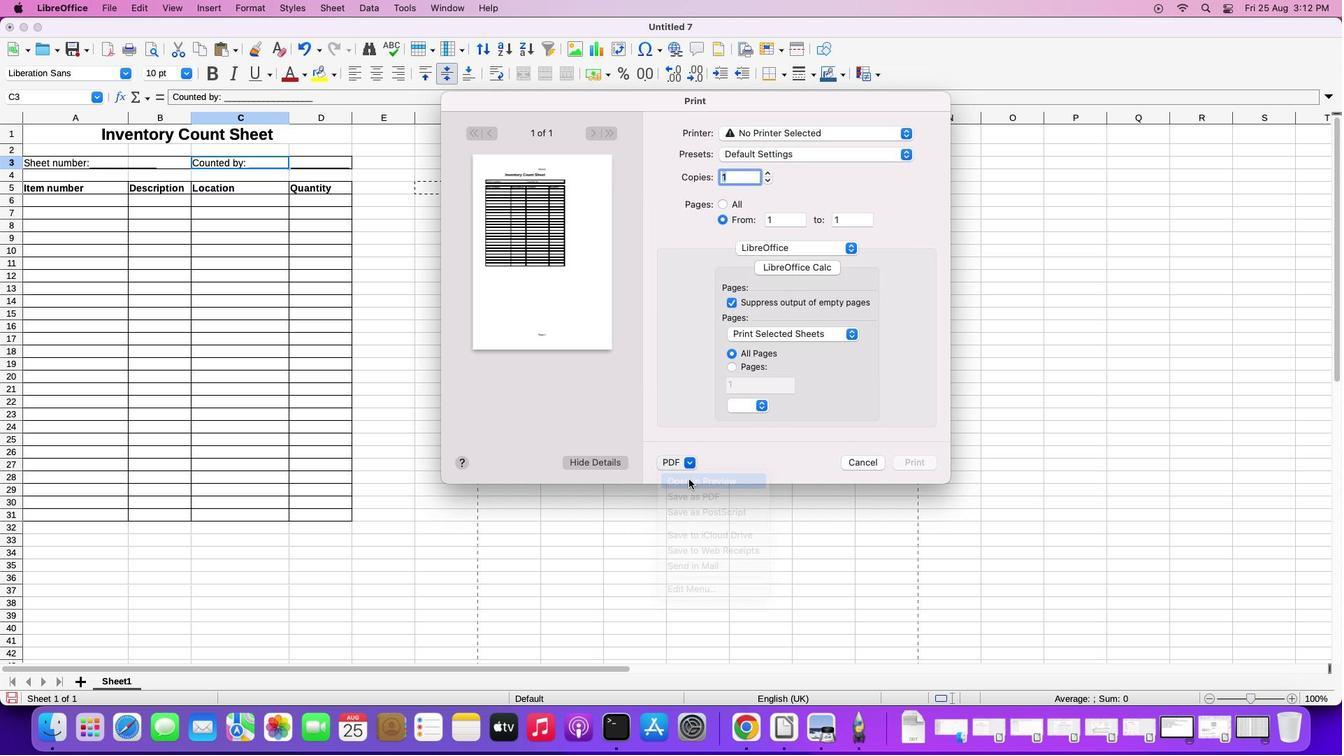 
Action: Mouse pressed left at (689, 483)
Screenshot: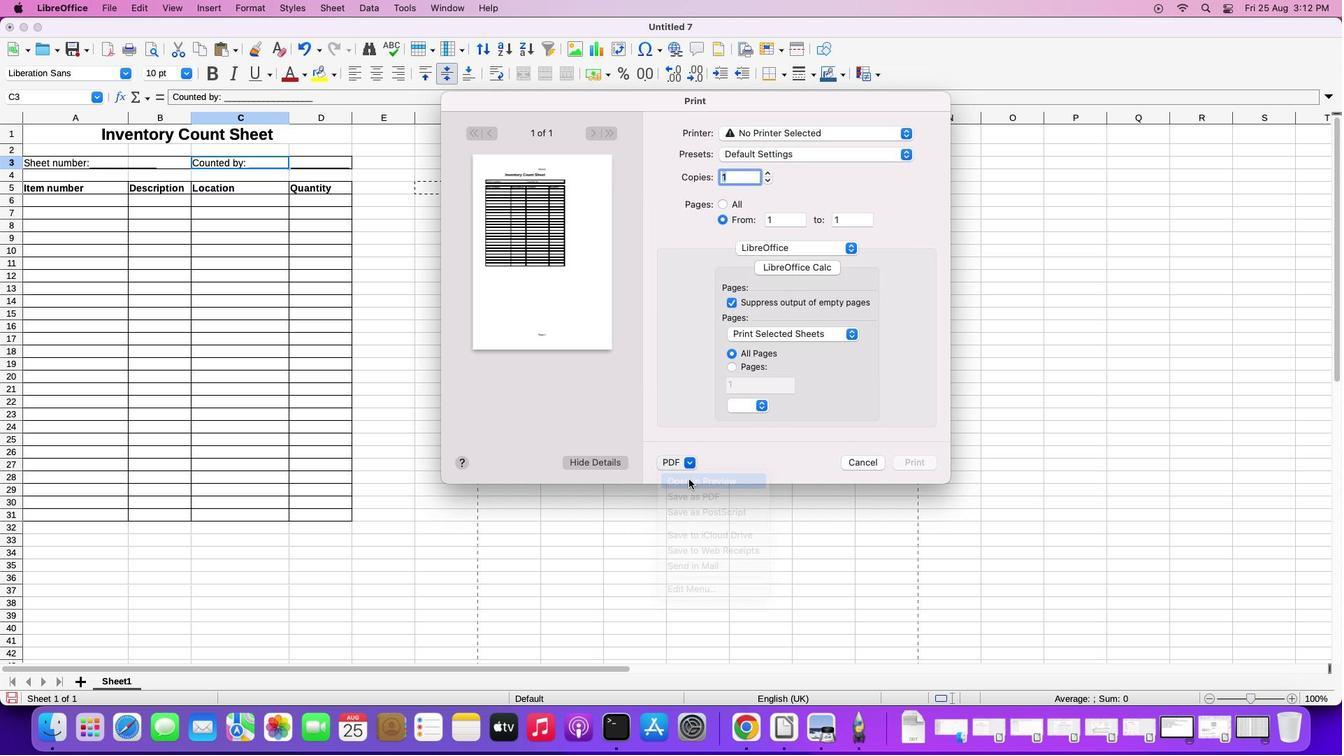 
Action: Mouse moved to (812, 715)
Screenshot: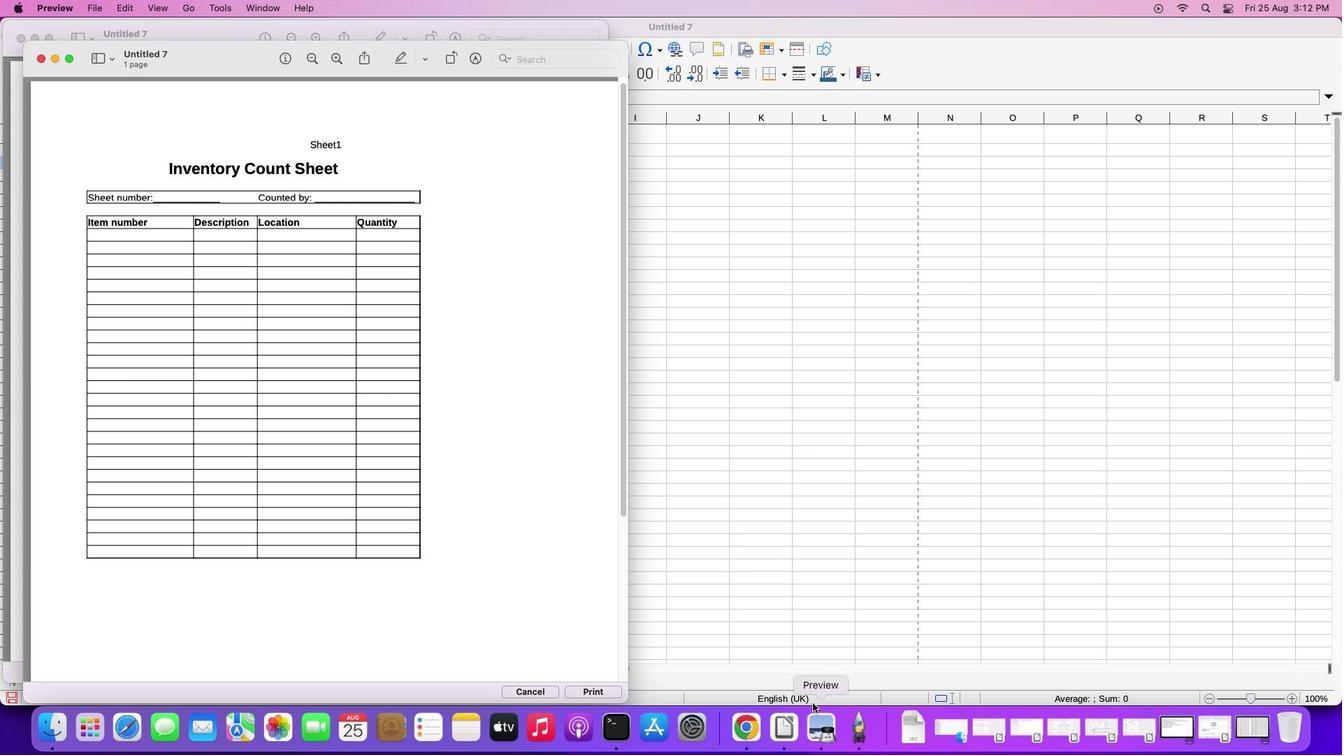 
Action: Mouse pressed left at (812, 715)
Screenshot: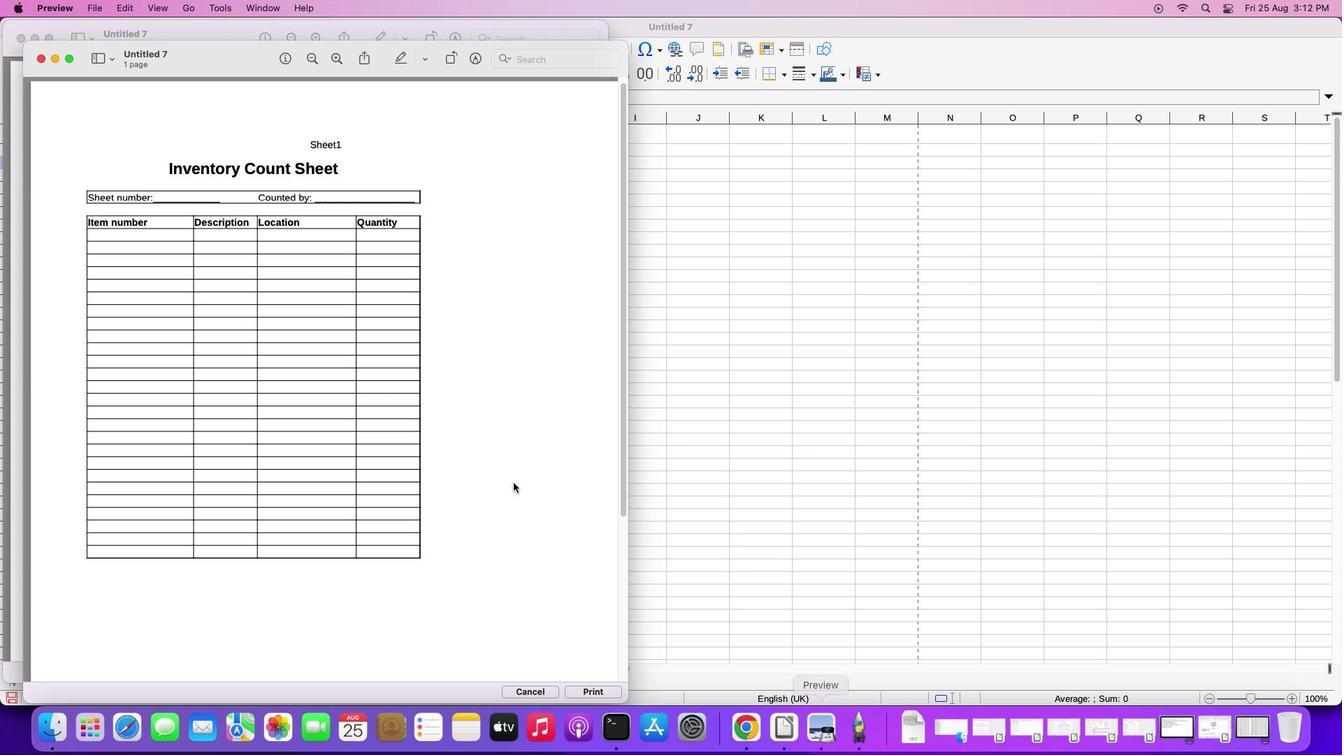 
Action: Mouse moved to (41, 58)
Screenshot: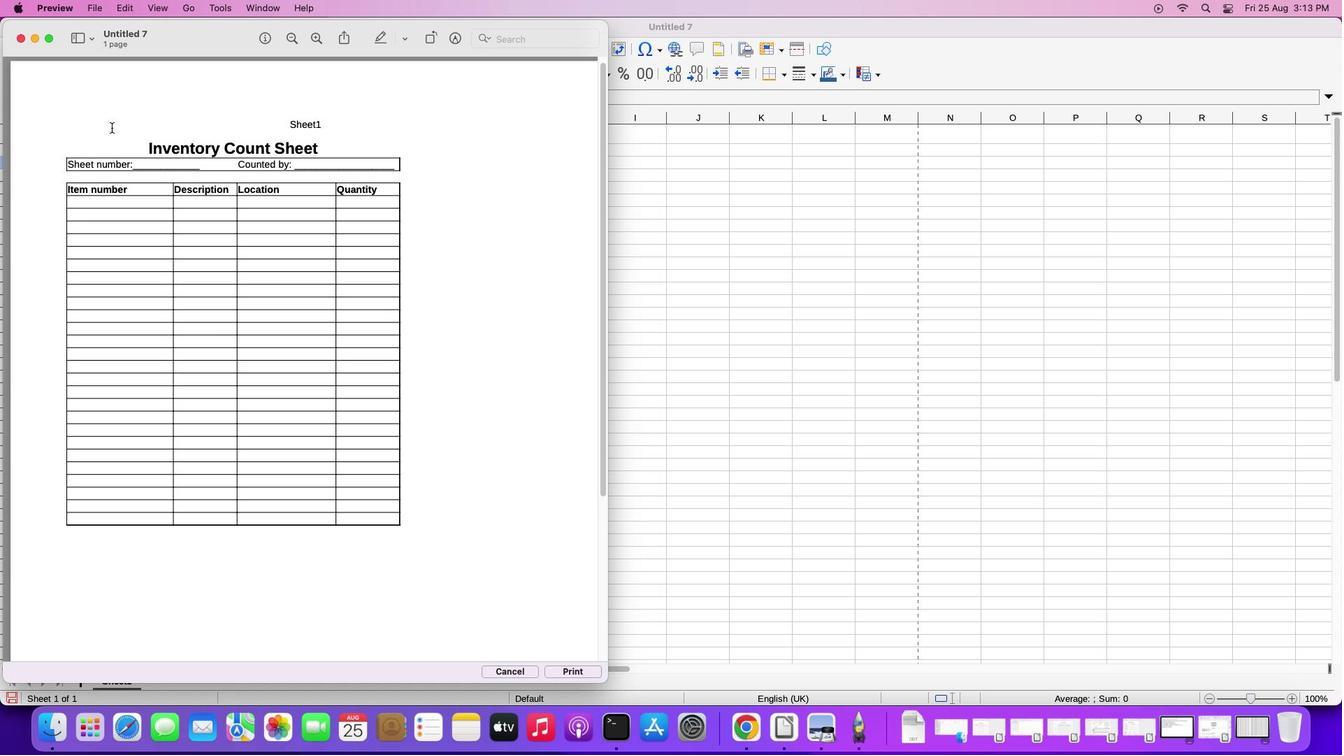 
Action: Mouse pressed left at (41, 58)
Screenshot: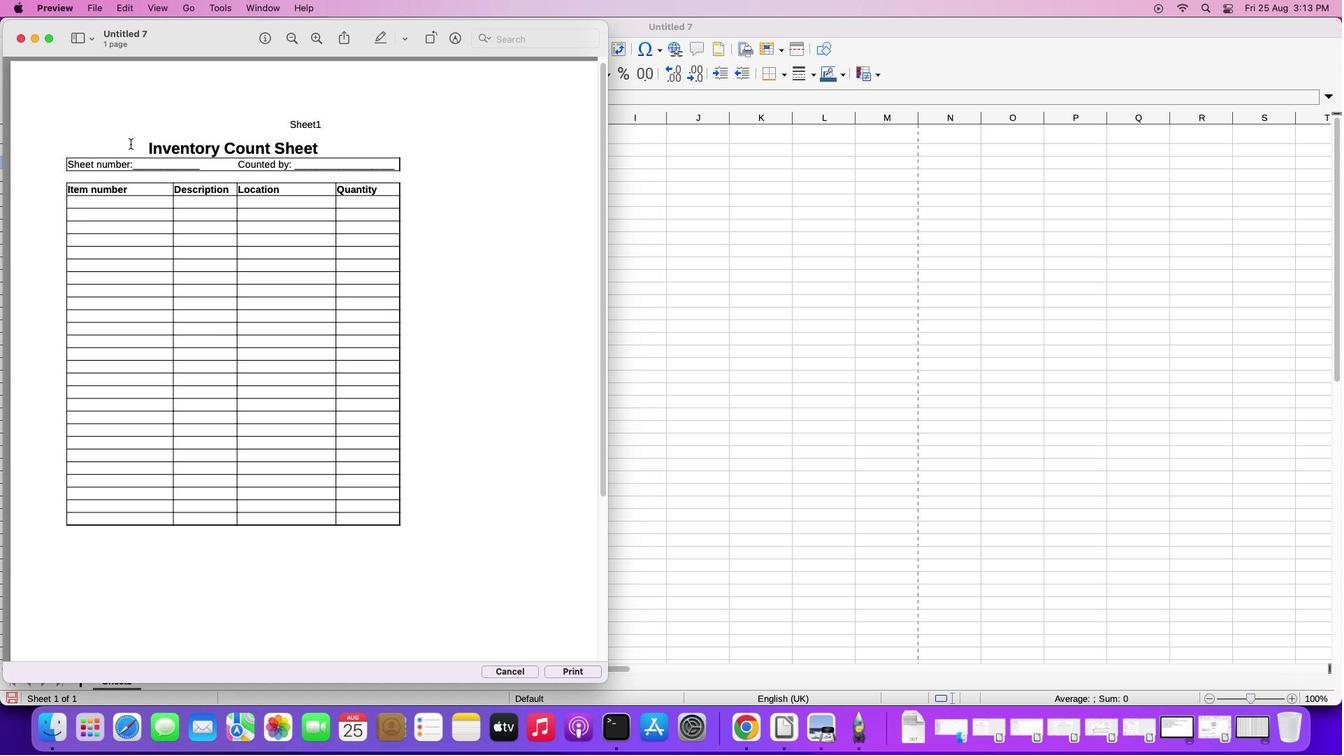 
Action: Mouse moved to (18, 34)
Screenshot: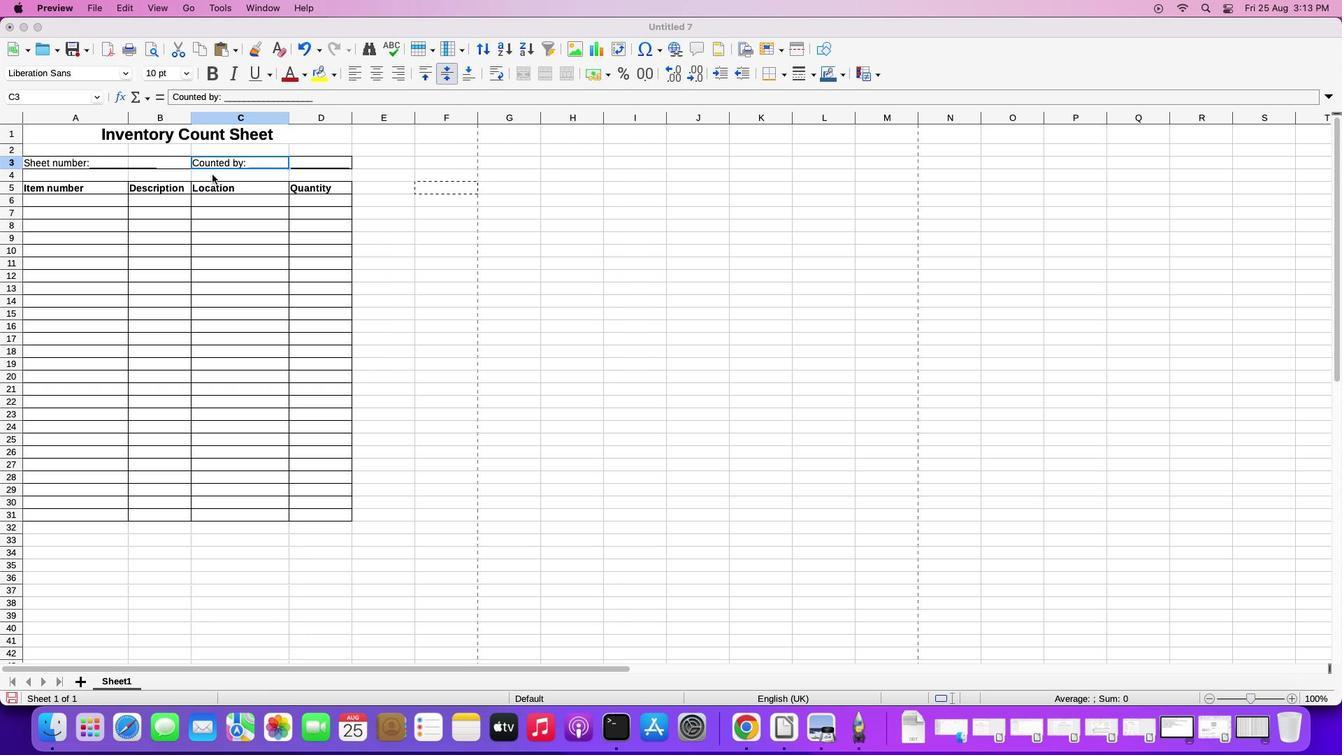 
Action: Mouse pressed left at (18, 34)
Screenshot: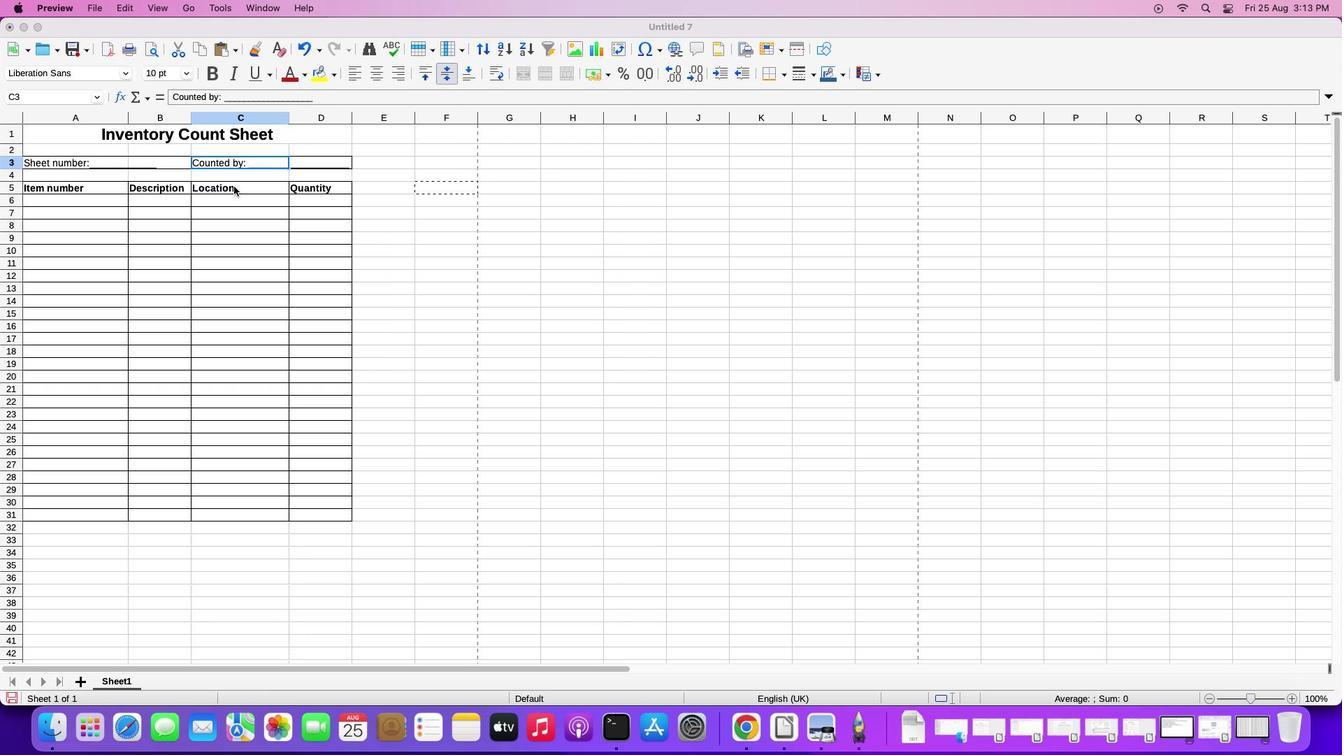 
Action: Mouse moved to (241, 218)
Screenshot: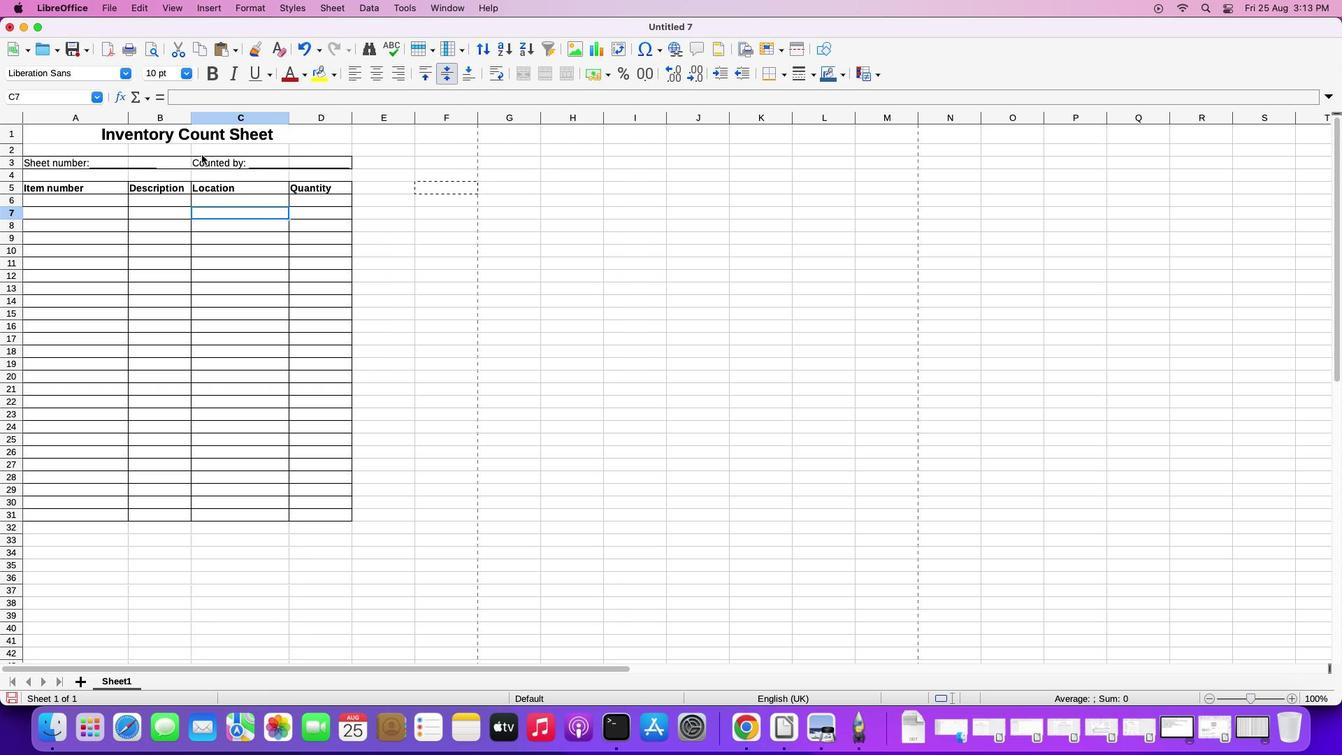 
Action: Mouse pressed left at (241, 218)
Screenshot: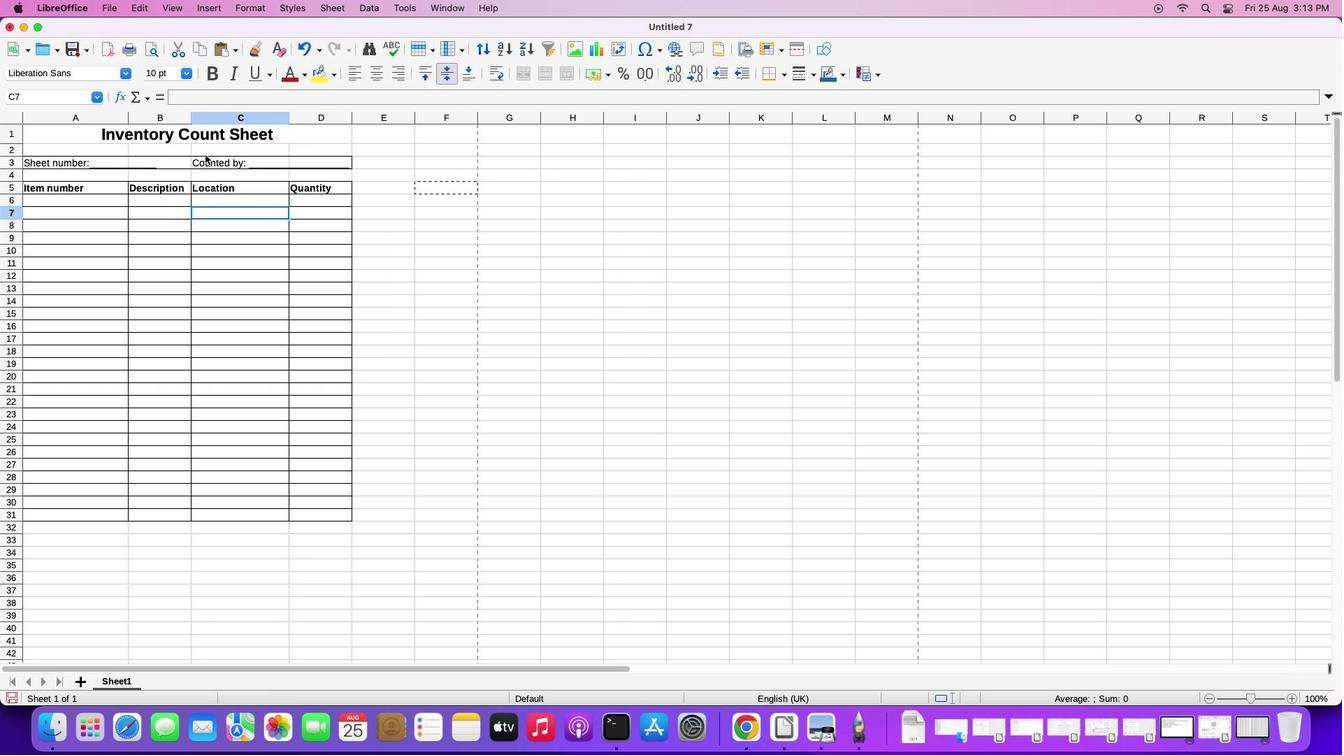 
Action: Mouse moved to (210, 161)
Screenshot: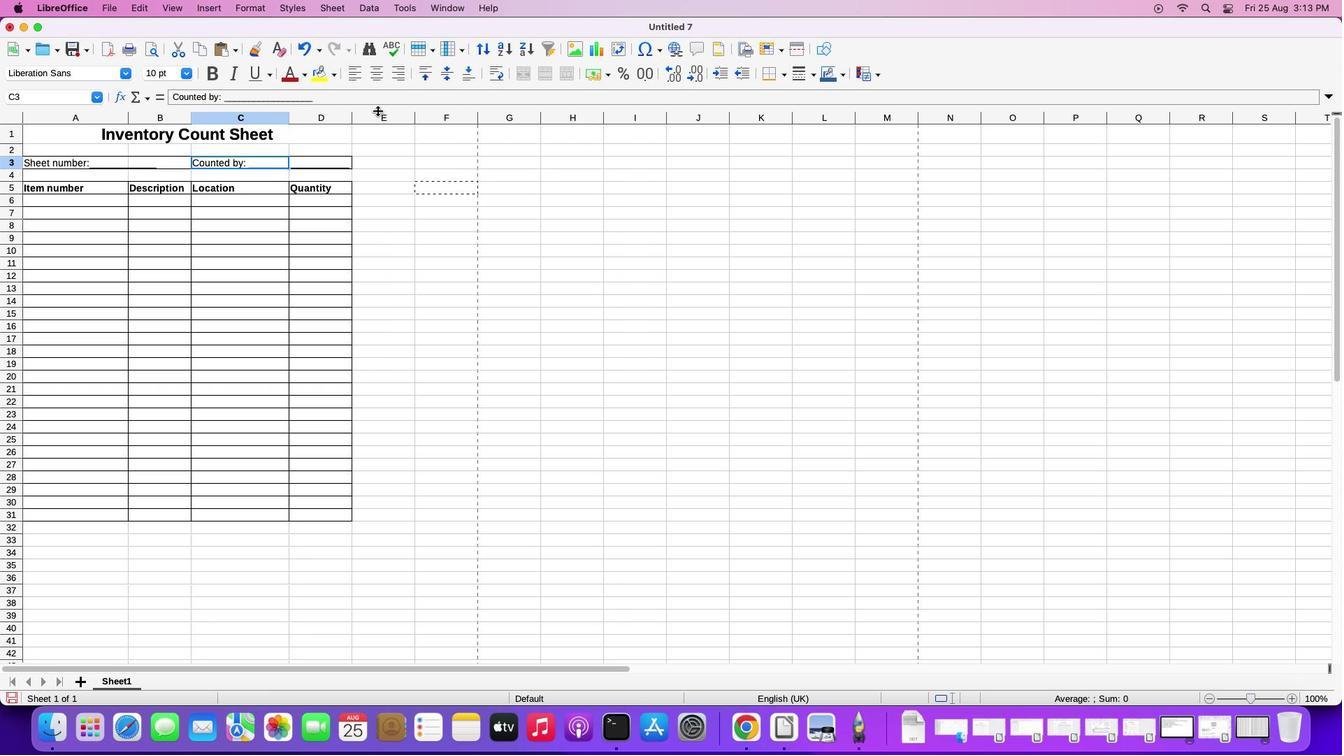
Action: Mouse pressed left at (210, 161)
Screenshot: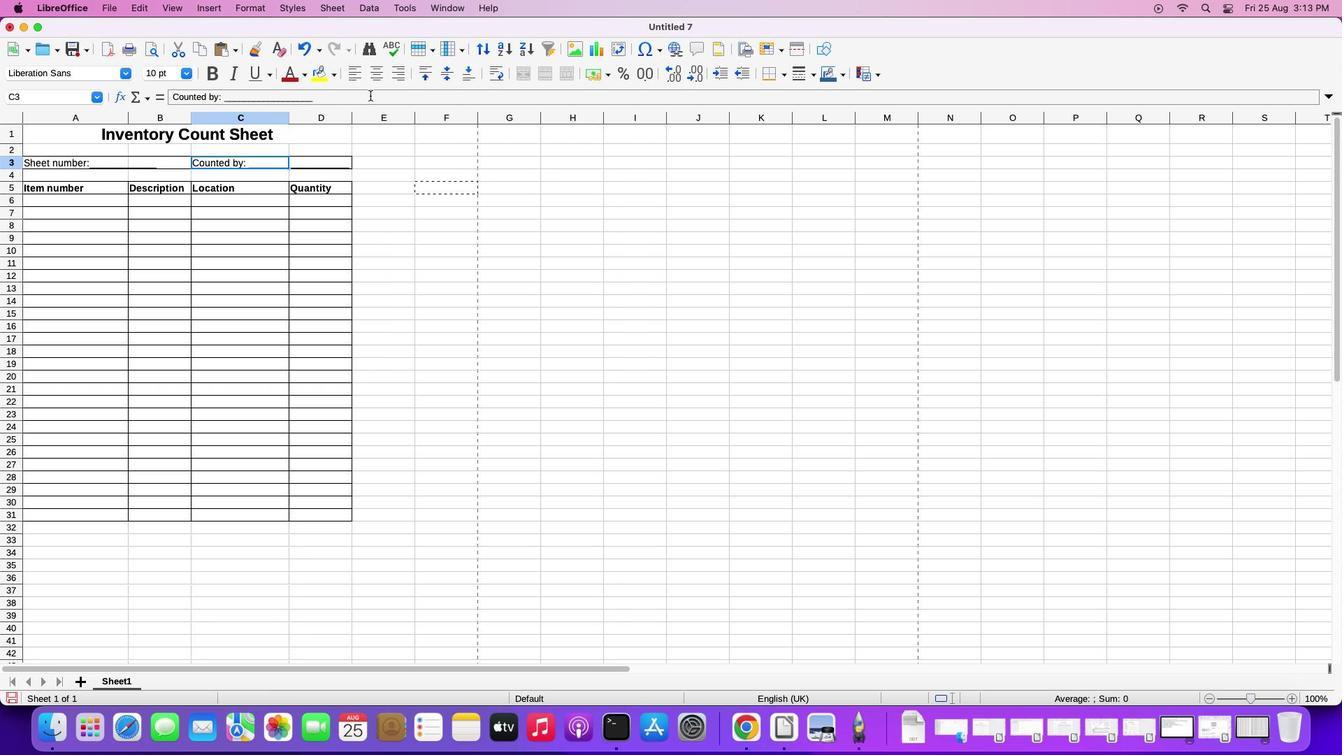 
Action: Mouse moved to (235, 100)
Screenshot: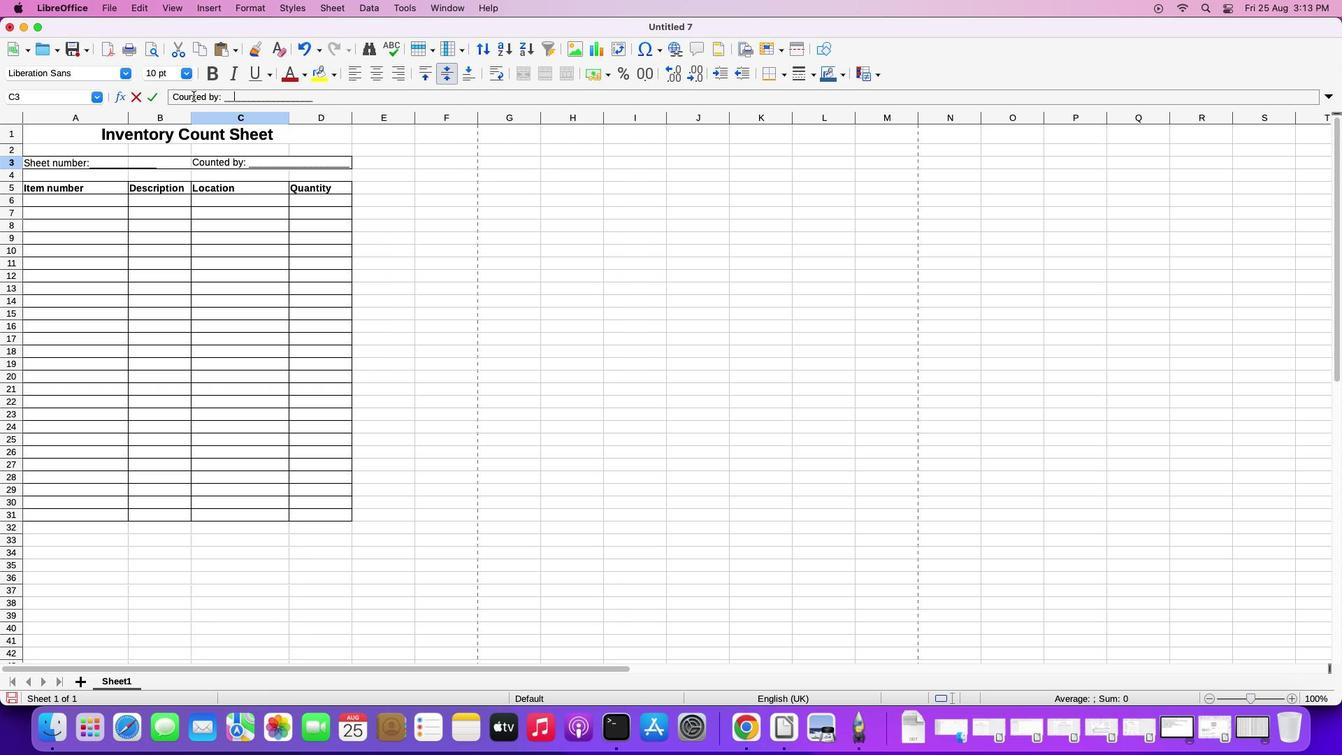 
Action: Mouse pressed left at (235, 100)
Screenshot: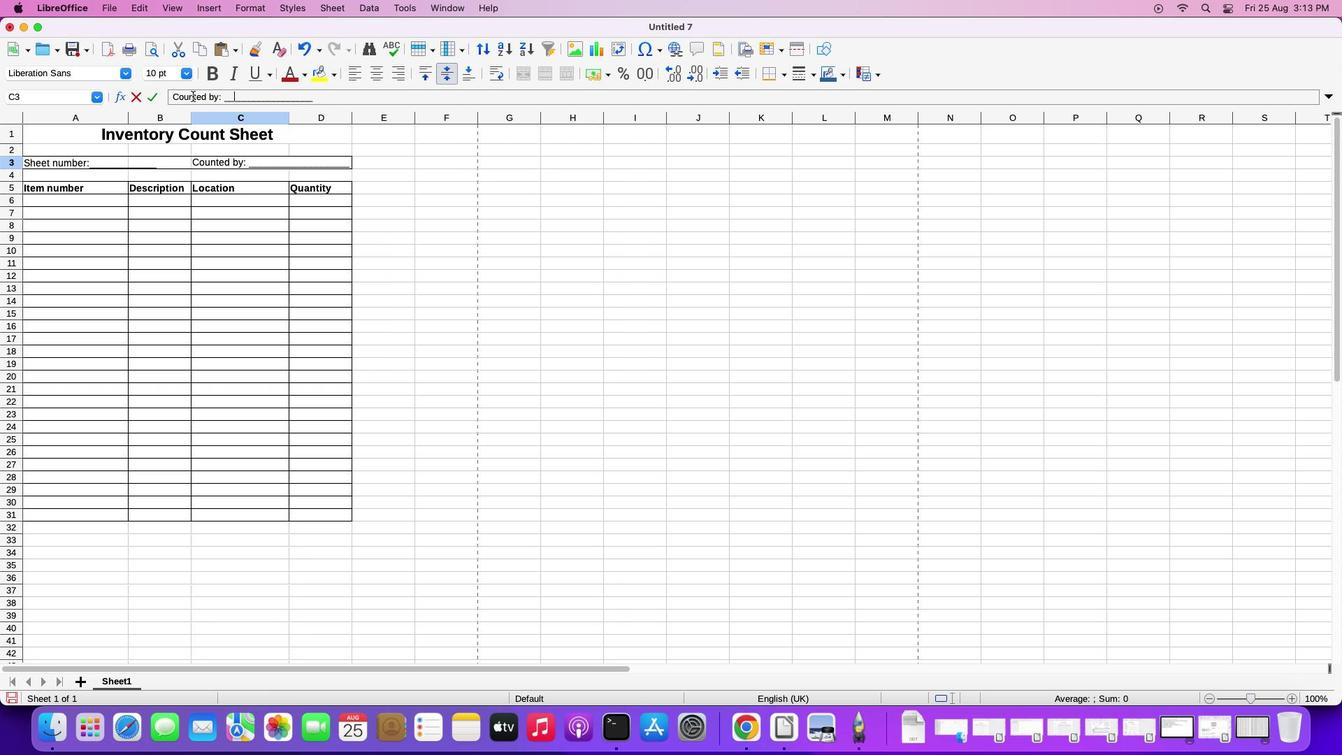 
Action: Mouse moved to (51, 161)
Screenshot: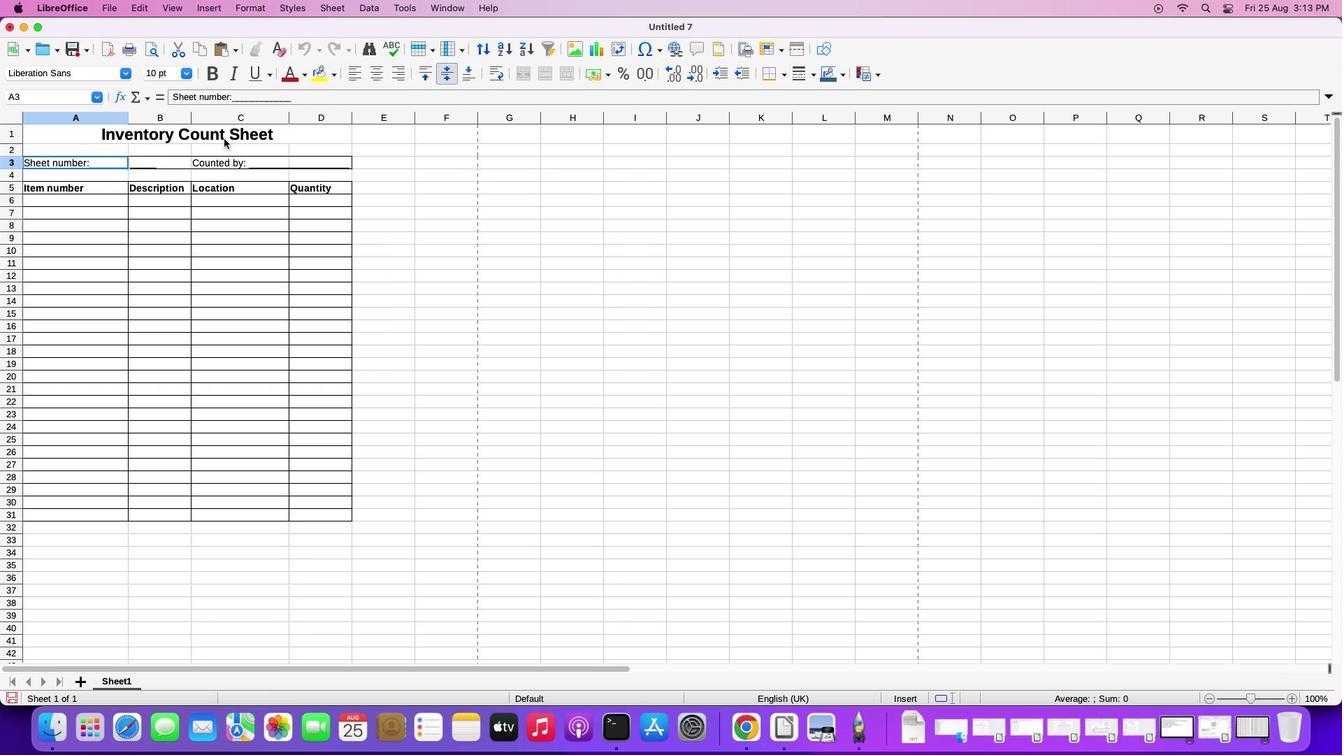 
Action: Mouse pressed left at (51, 161)
Screenshot: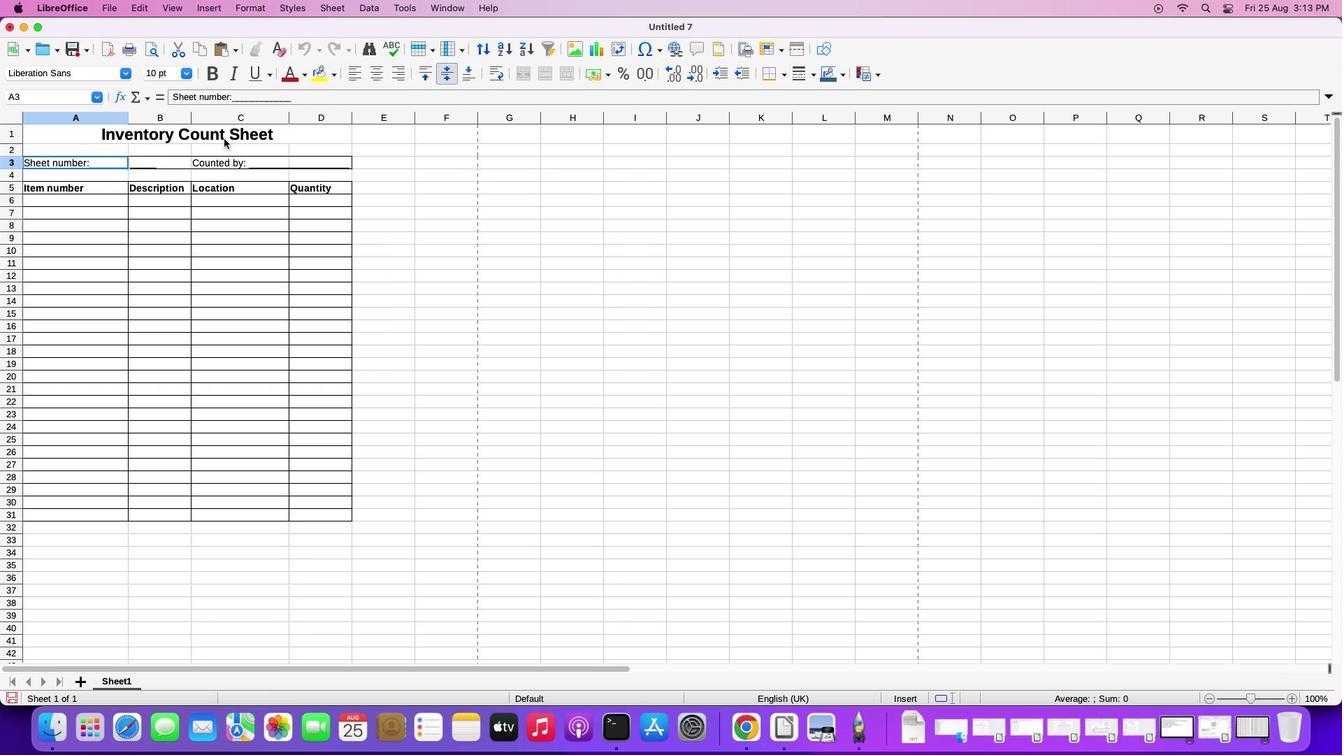 
Action: Mouse moved to (231, 160)
Screenshot: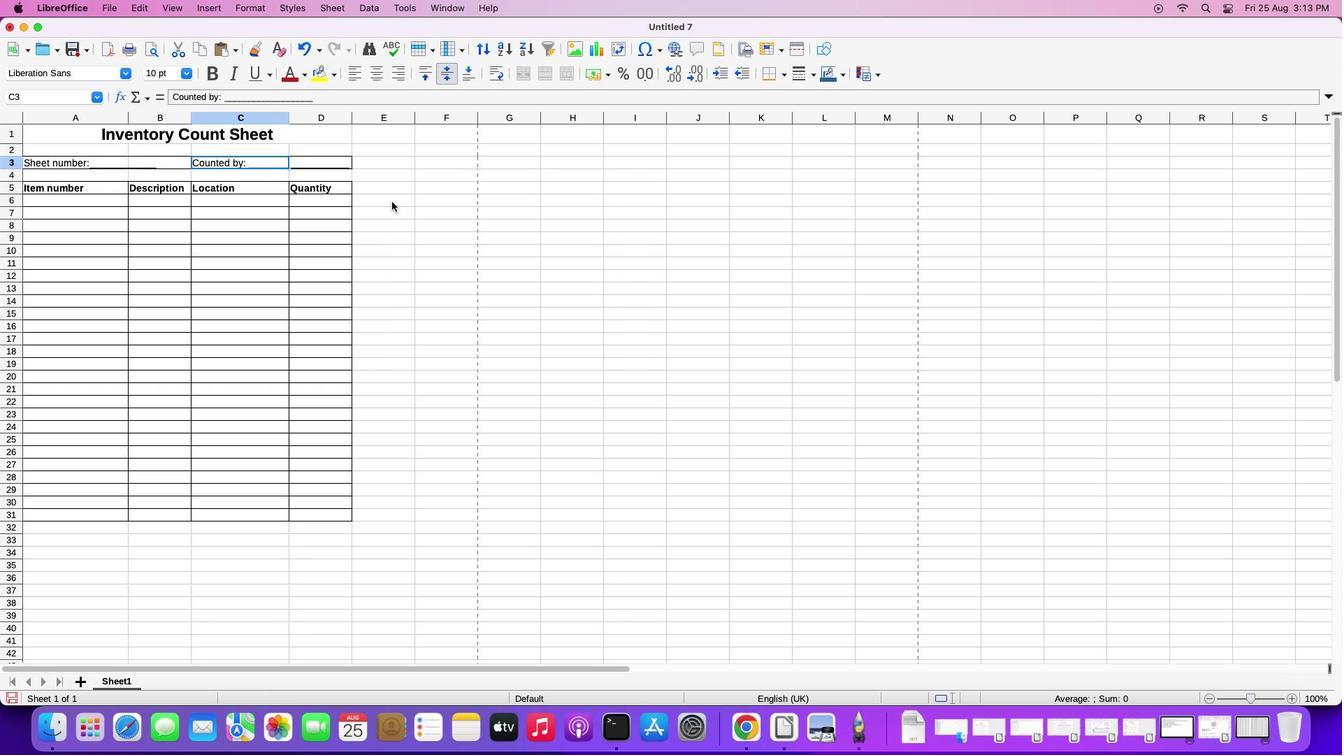 
Action: Mouse pressed left at (231, 160)
Screenshot: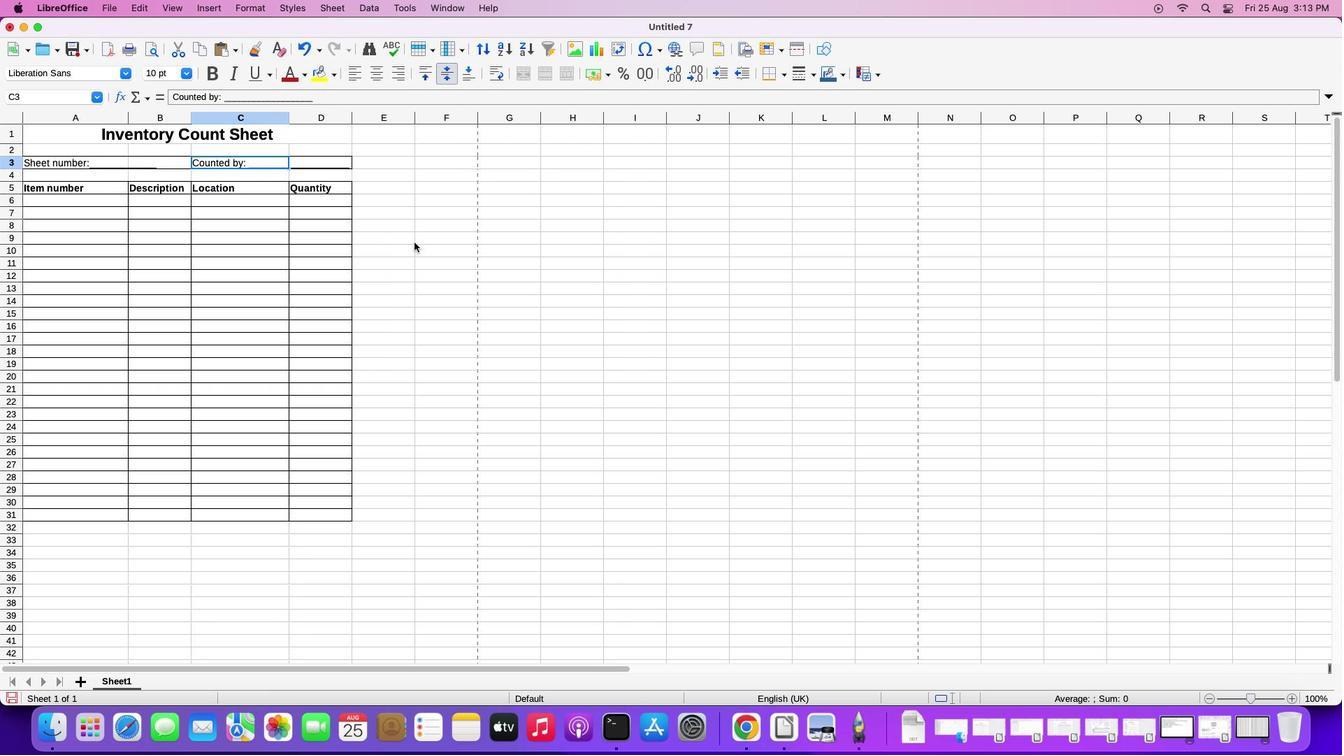 
Action: Mouse moved to (412, 251)
Screenshot: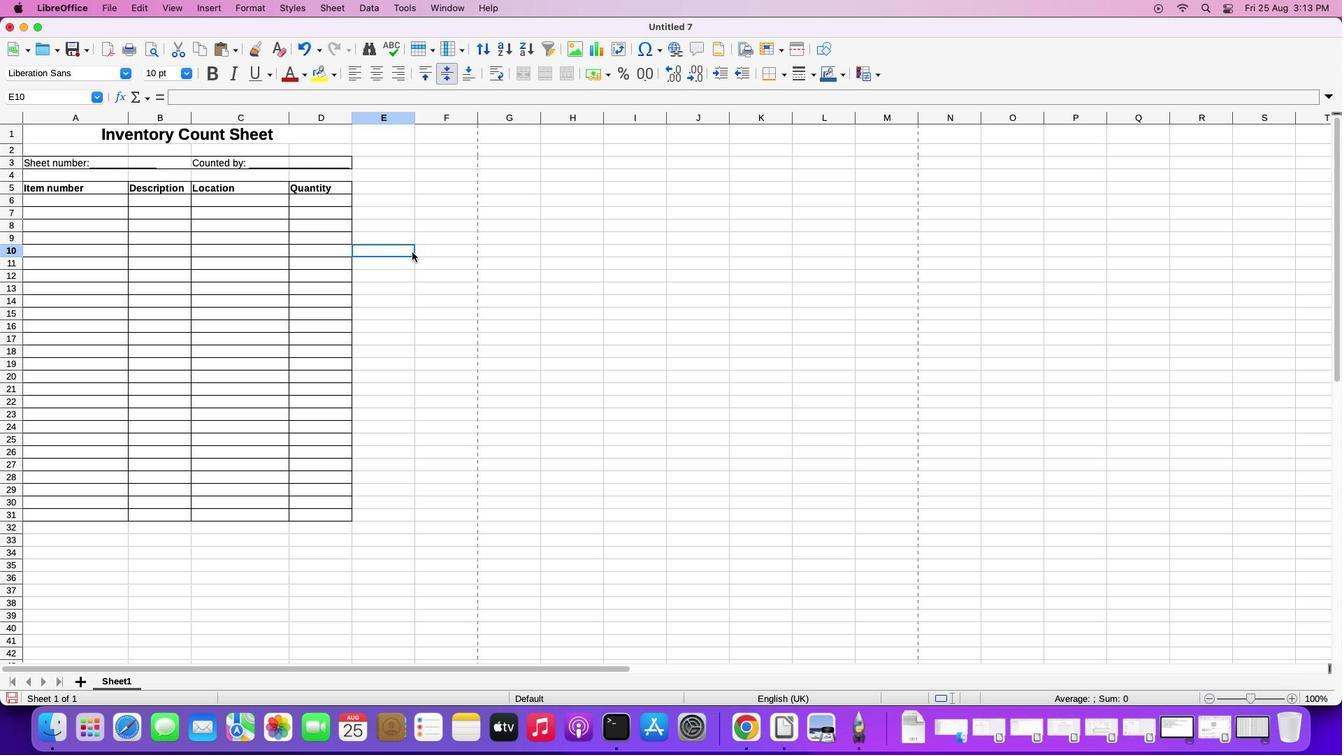
Action: Mouse pressed left at (412, 251)
Screenshot: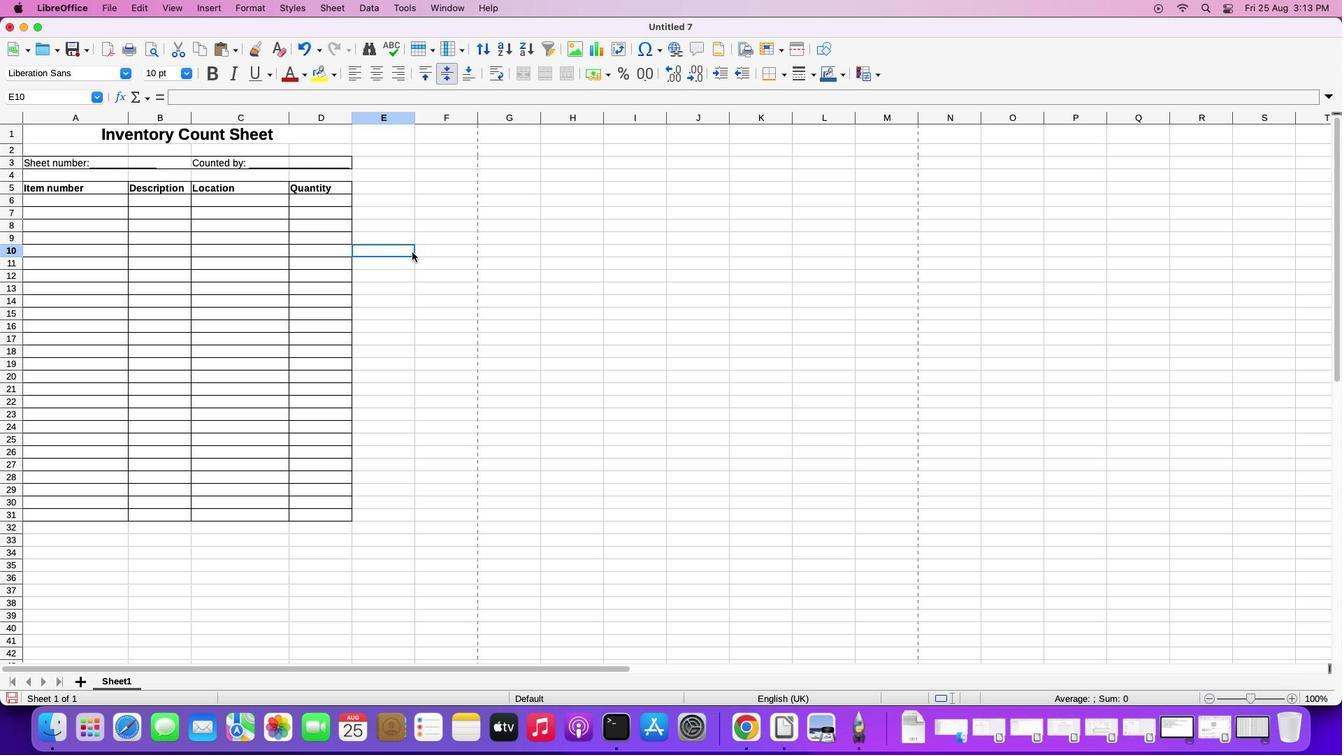 
Action: Mouse moved to (409, 253)
Screenshot: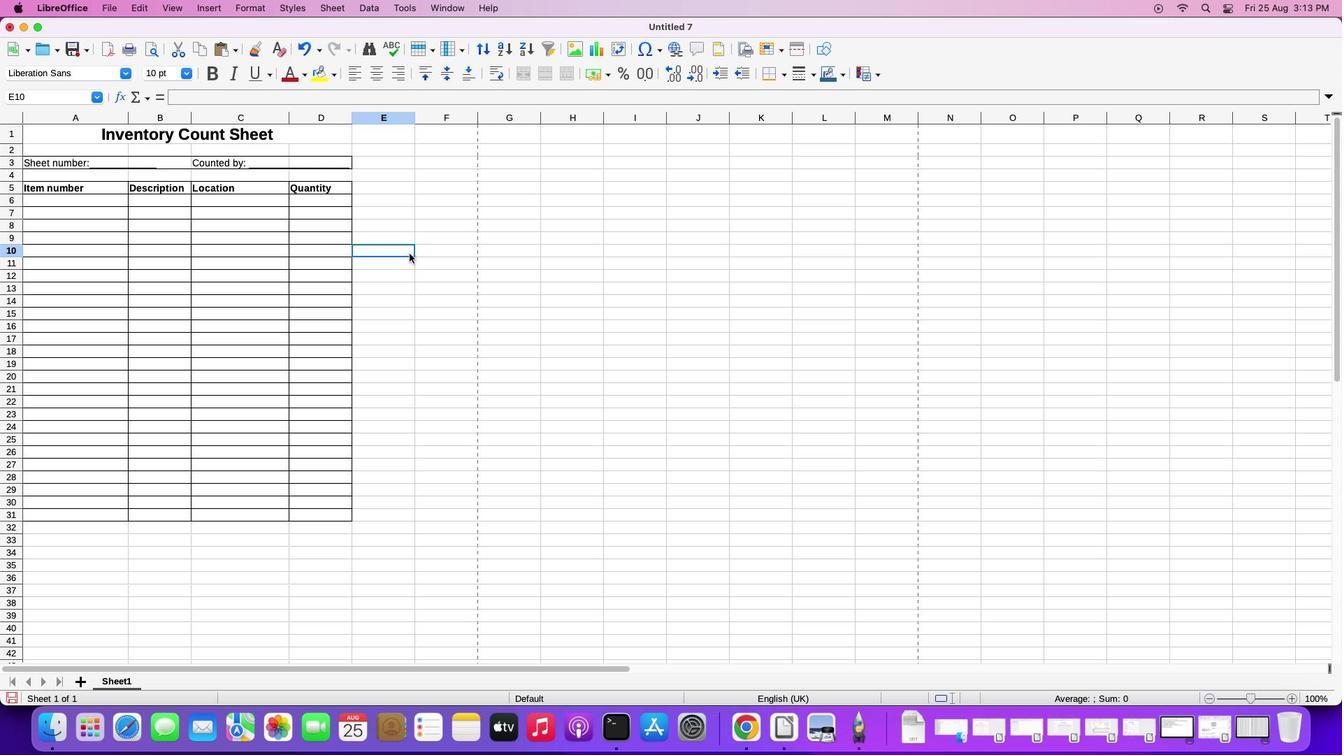 
